 Task: Look for Airbnb properties in Villa Carlos Paz, Argentina from 2nd December, 2023 to 15th December, 2023 for 2 adults and 1 pet.1  bedroom having 1 bed and 1 bathroom. Property type can be hotel. Amenities needed are: heating. Look for 3 properties as per requirement.
Action: Mouse moved to (499, 109)
Screenshot: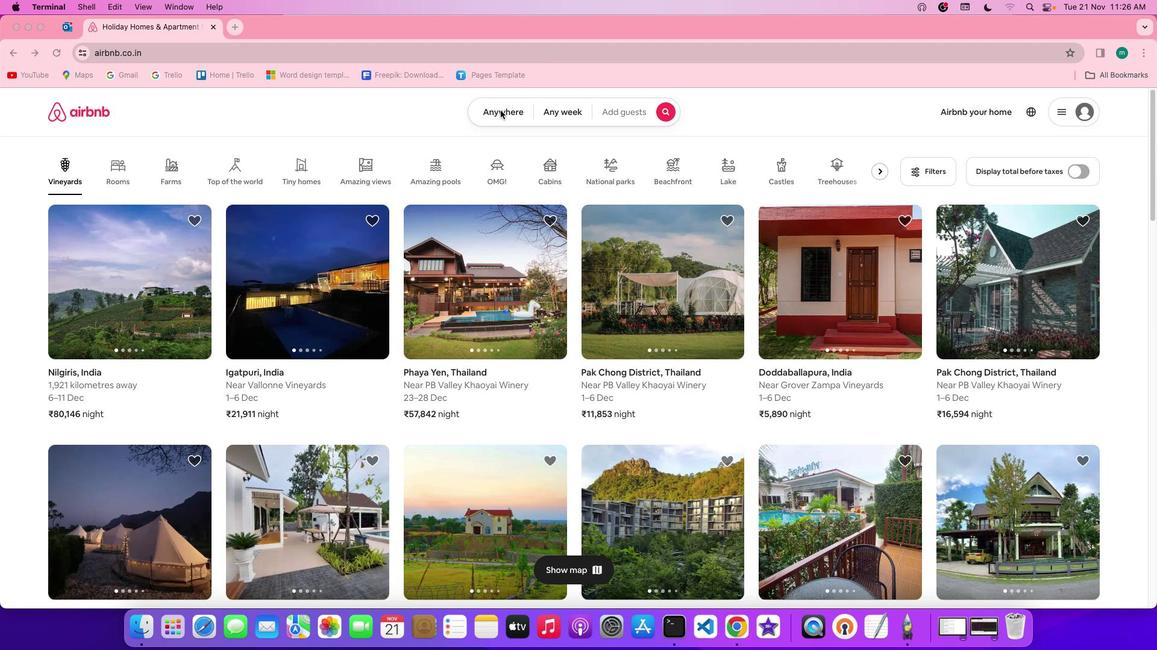 
Action: Mouse pressed left at (499, 109)
Screenshot: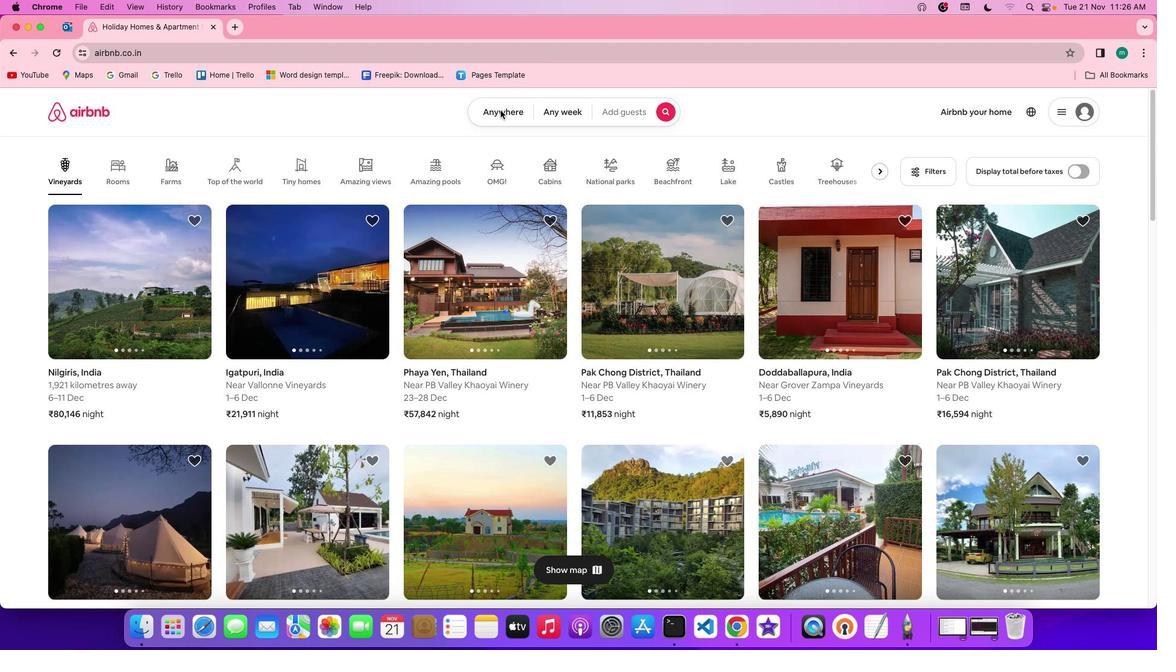 
Action: Mouse pressed left at (499, 109)
Screenshot: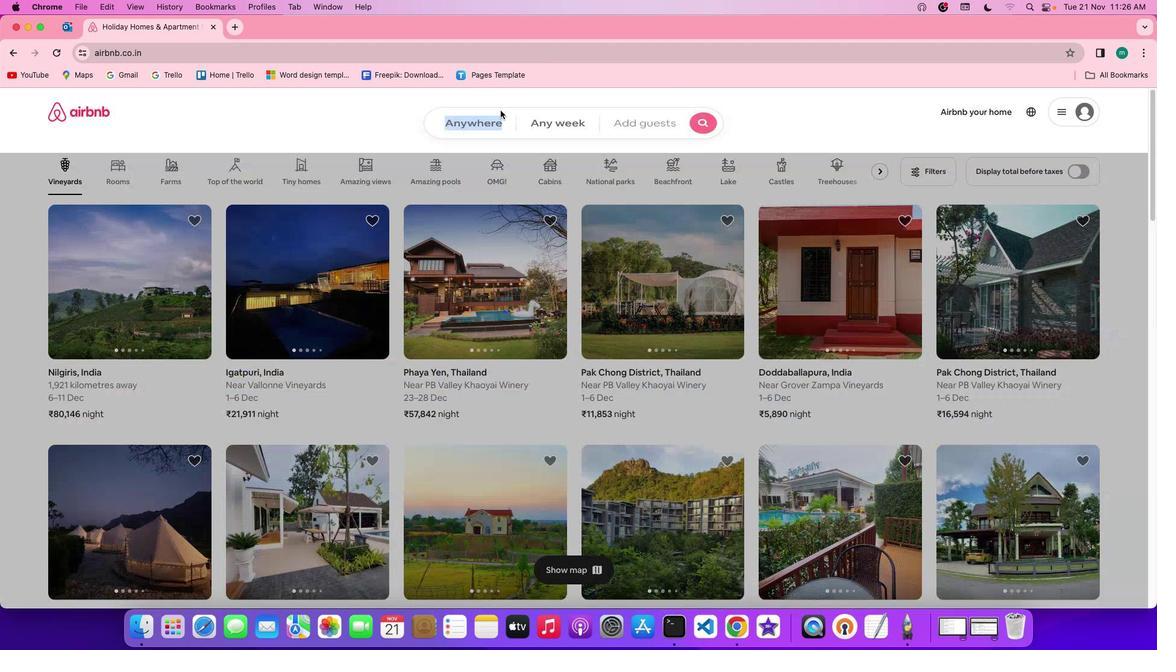
Action: Mouse moved to (400, 160)
Screenshot: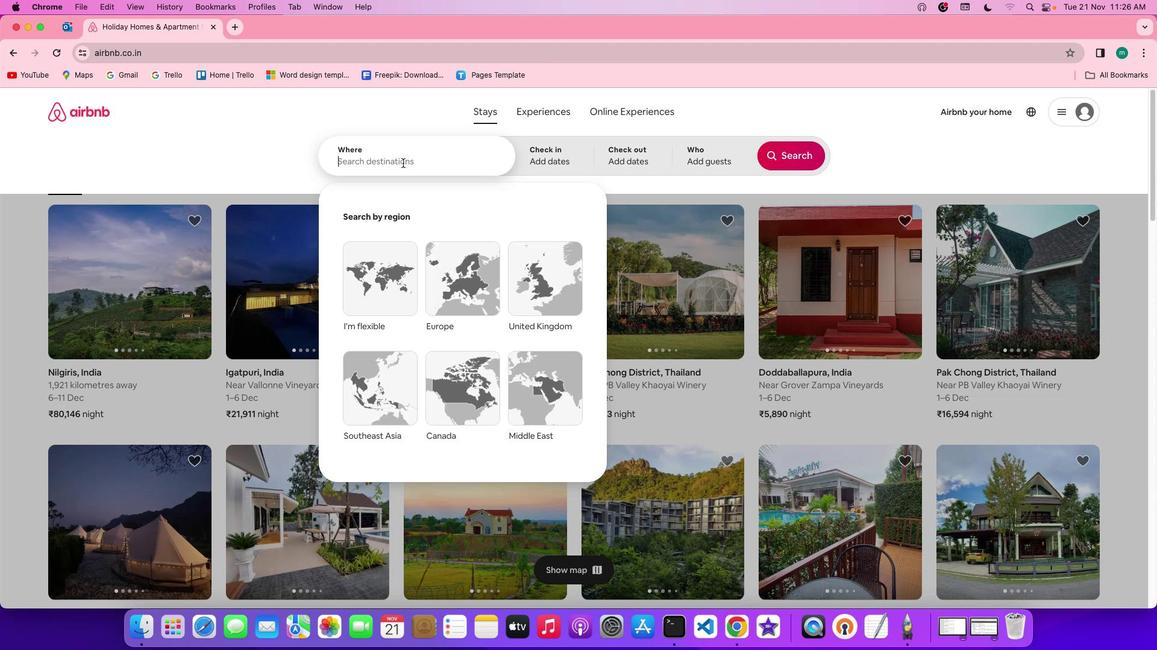 
Action: Mouse pressed left at (400, 160)
Screenshot: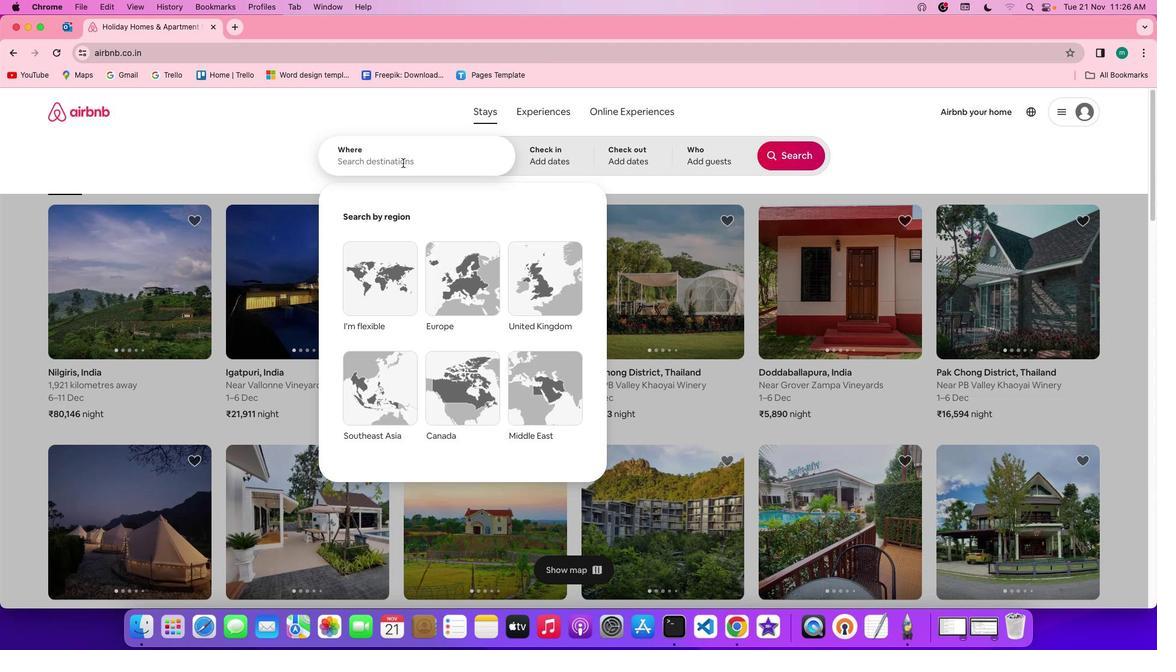 
Action: Mouse moved to (388, 153)
Screenshot: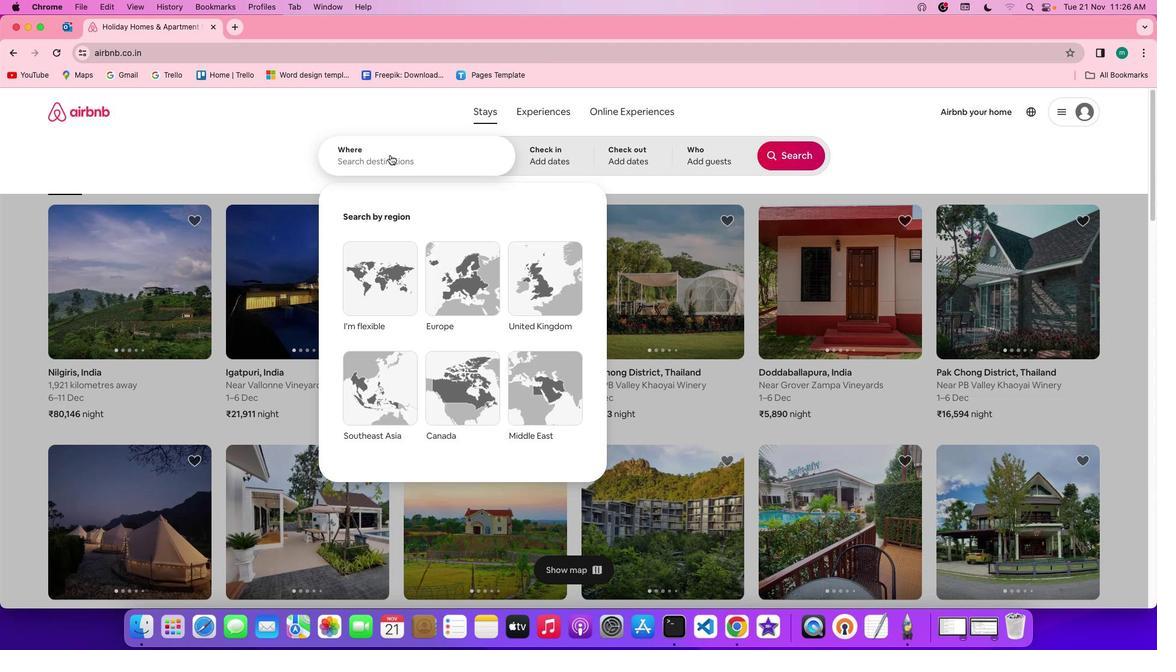 
Action: Key pressed Key.spaceKey.shift'V''i''l''l''a'Key.spaceKey.shift'c''a''r''l''o''s'Key.spaceKey.shift'p''a''z'','Key.spaceKey.shift'a''r''g''e''n''t''i''n''a'
Screenshot: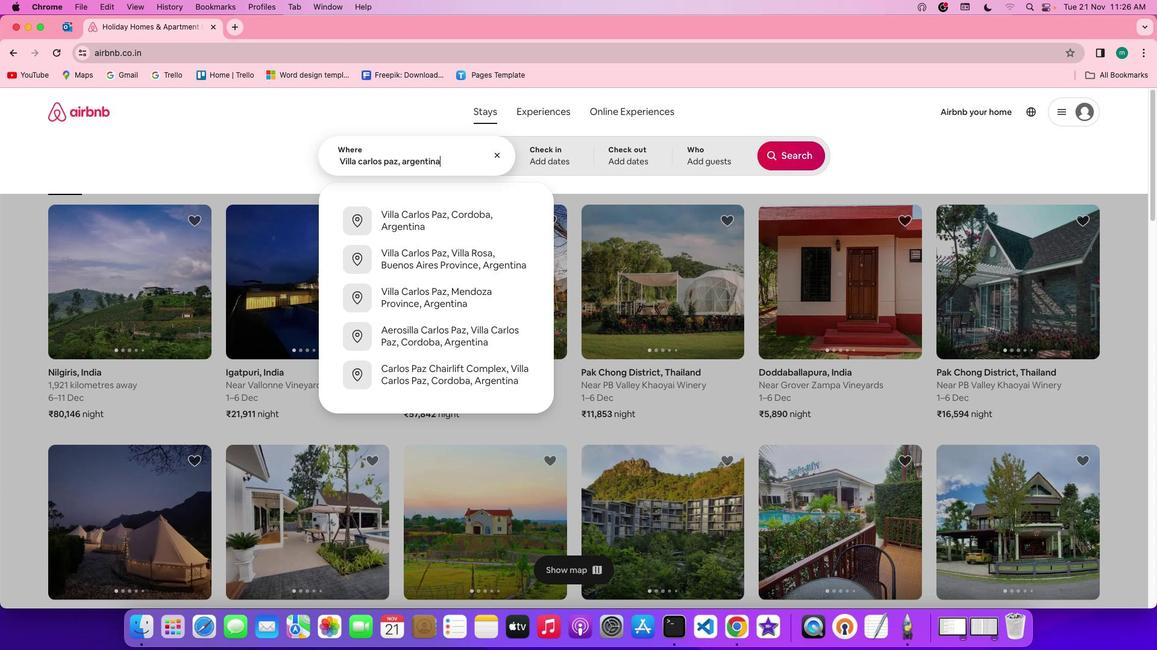 
Action: Mouse moved to (569, 151)
Screenshot: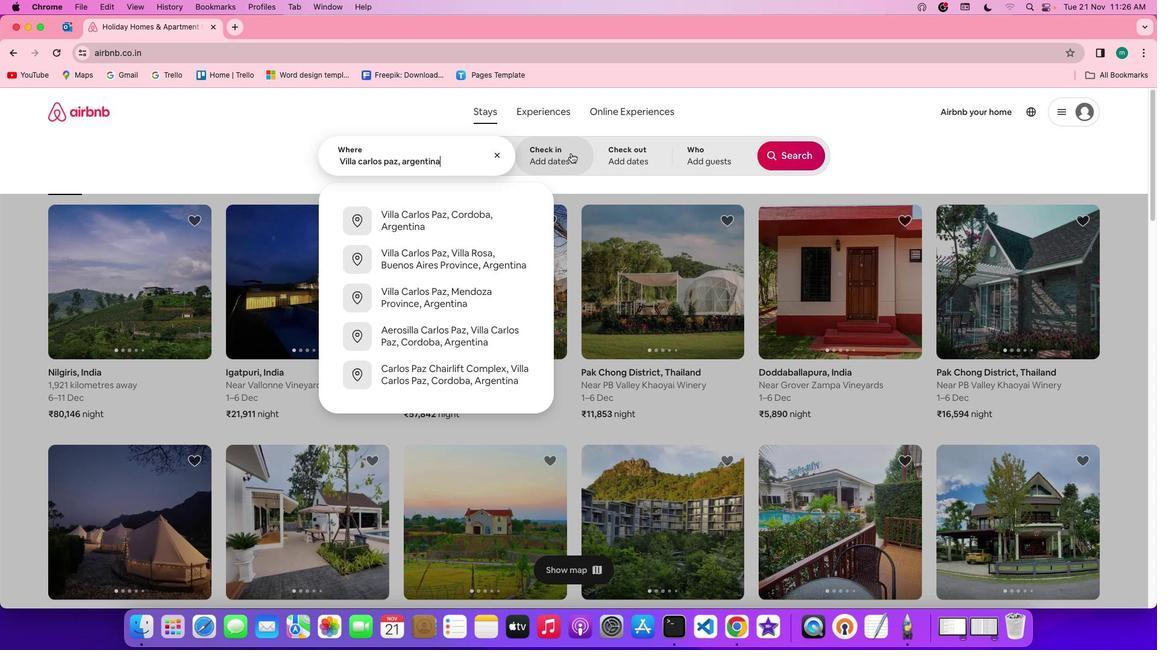
Action: Mouse pressed left at (569, 151)
Screenshot: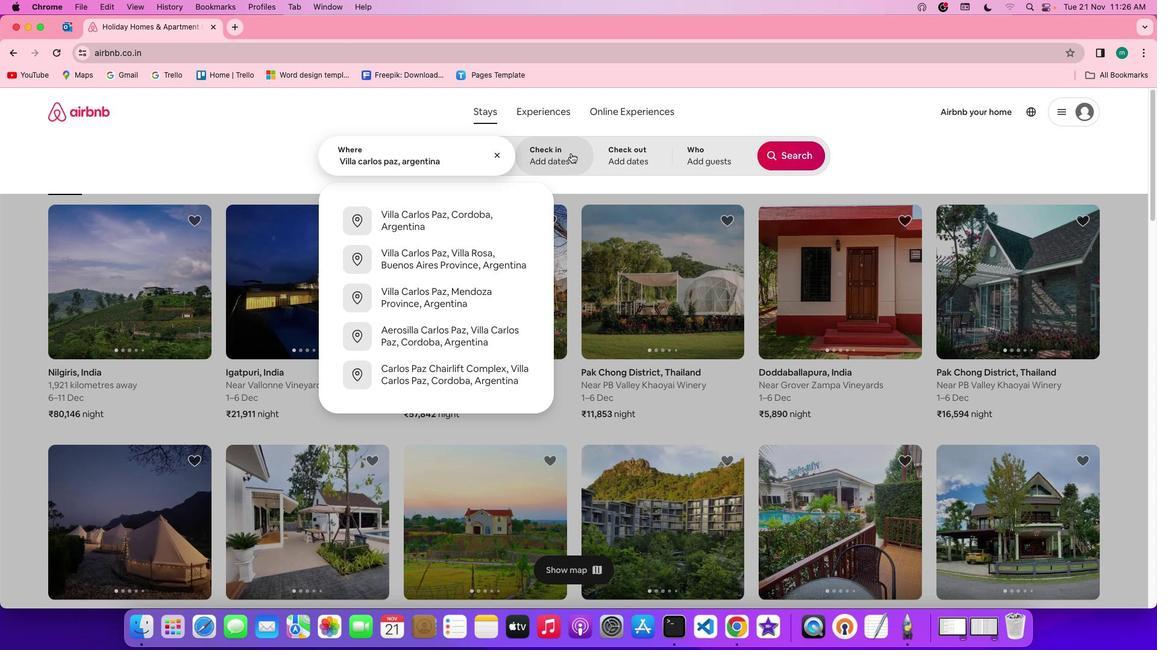 
Action: Mouse moved to (785, 297)
Screenshot: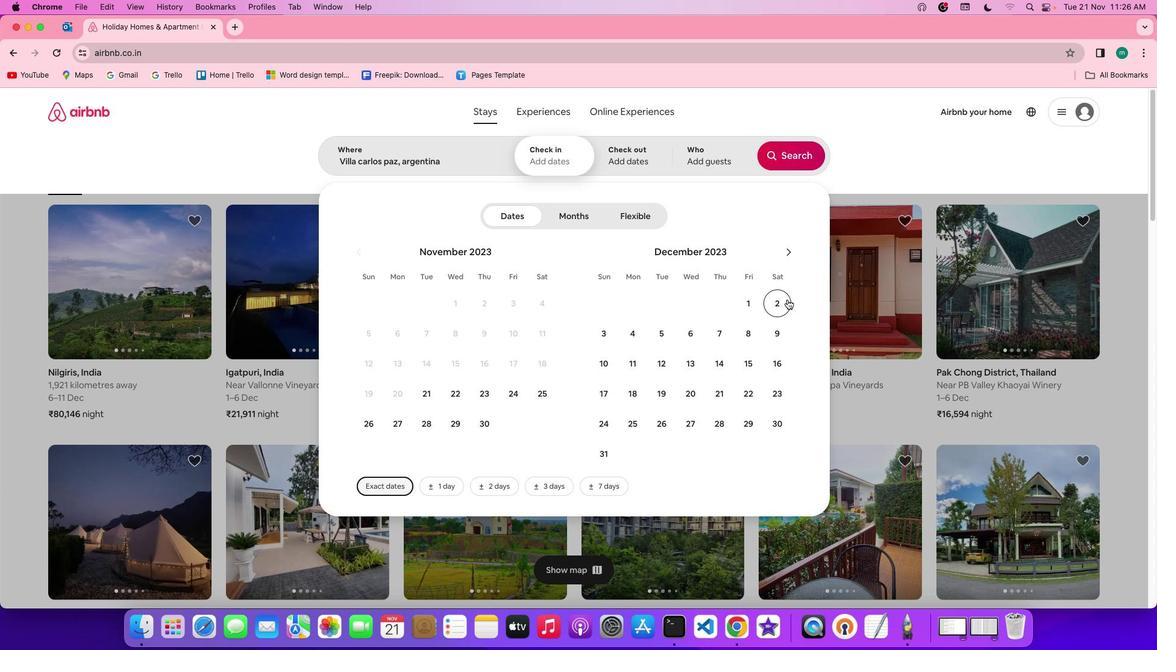 
Action: Mouse pressed left at (785, 297)
Screenshot: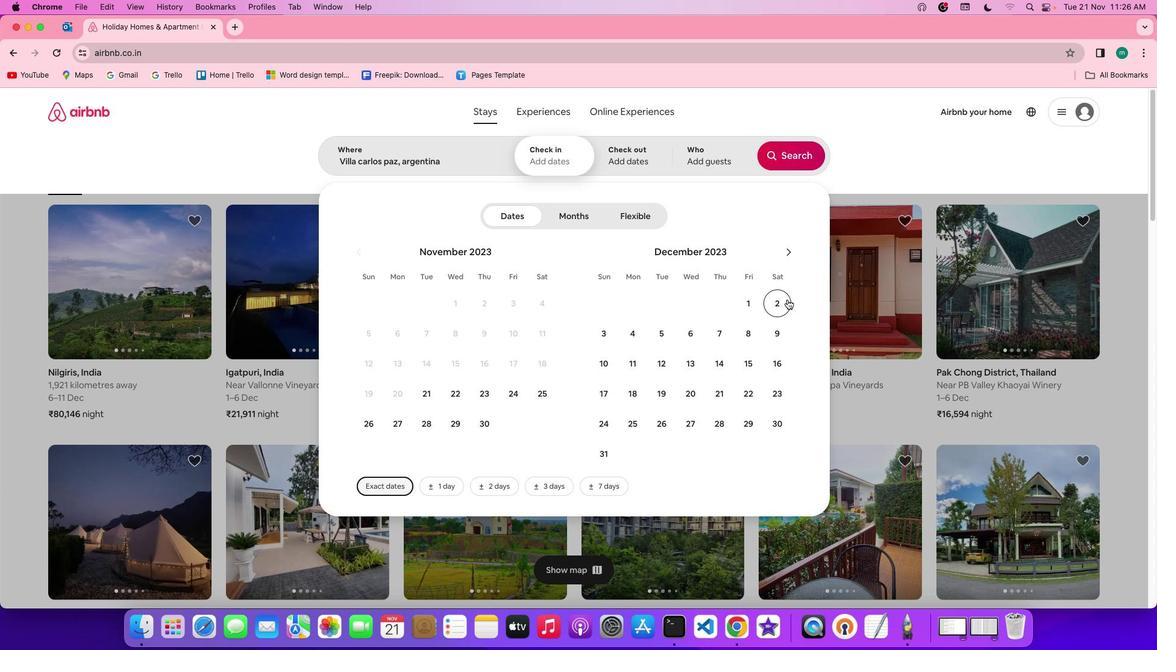 
Action: Mouse moved to (747, 352)
Screenshot: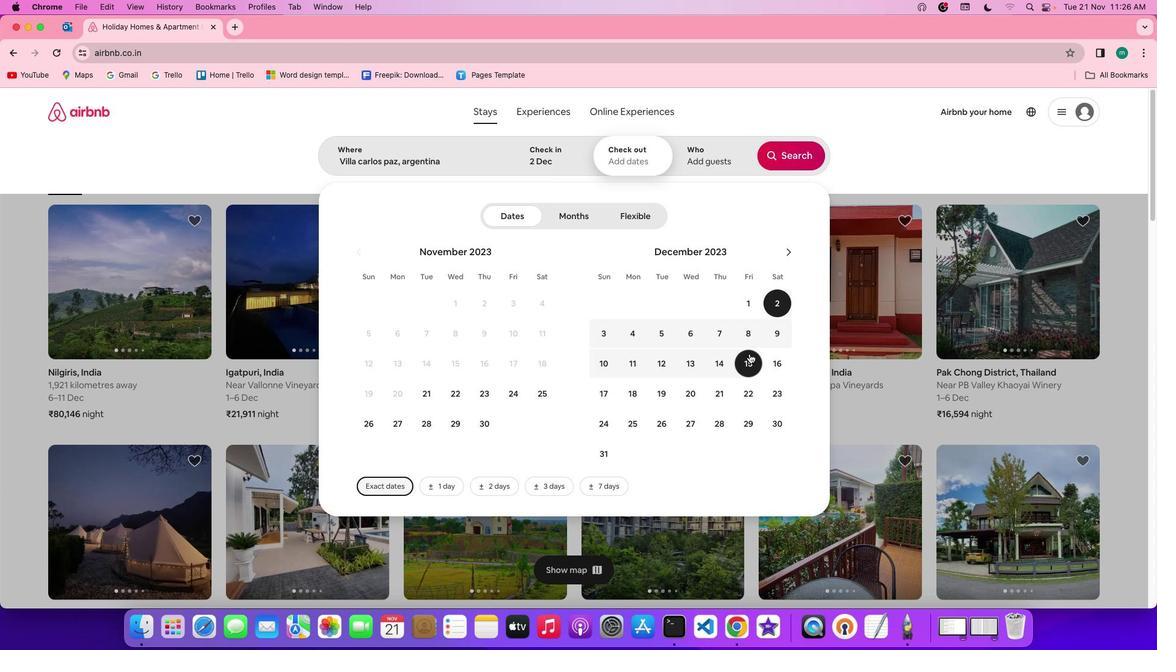
Action: Mouse pressed left at (747, 352)
Screenshot: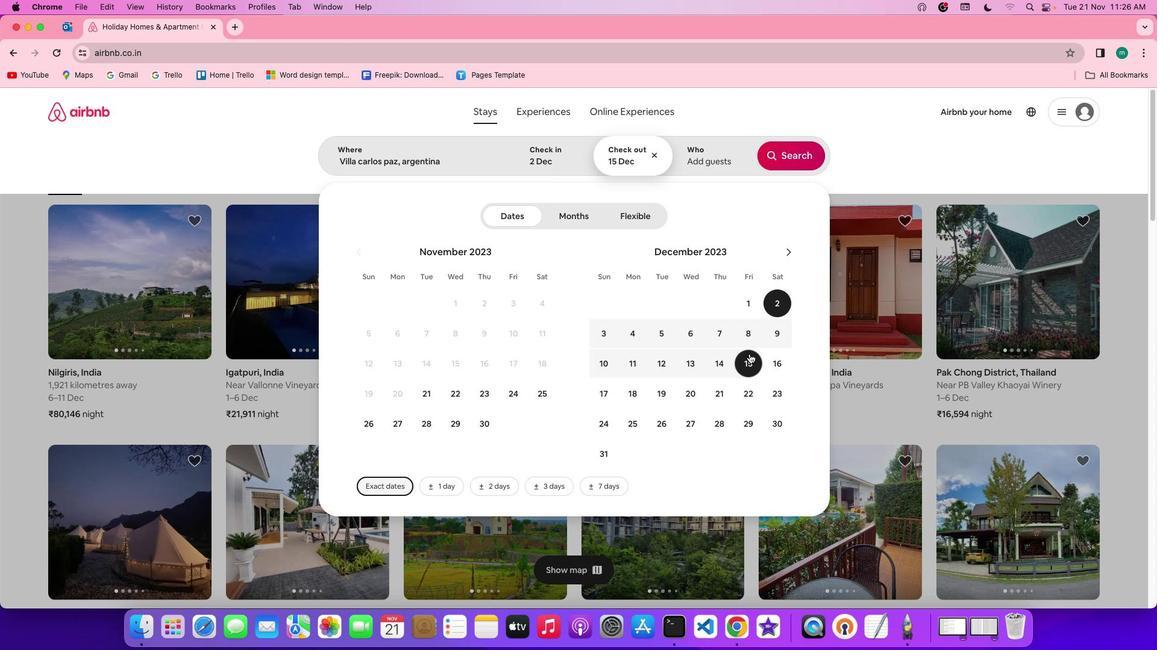 
Action: Mouse moved to (714, 163)
Screenshot: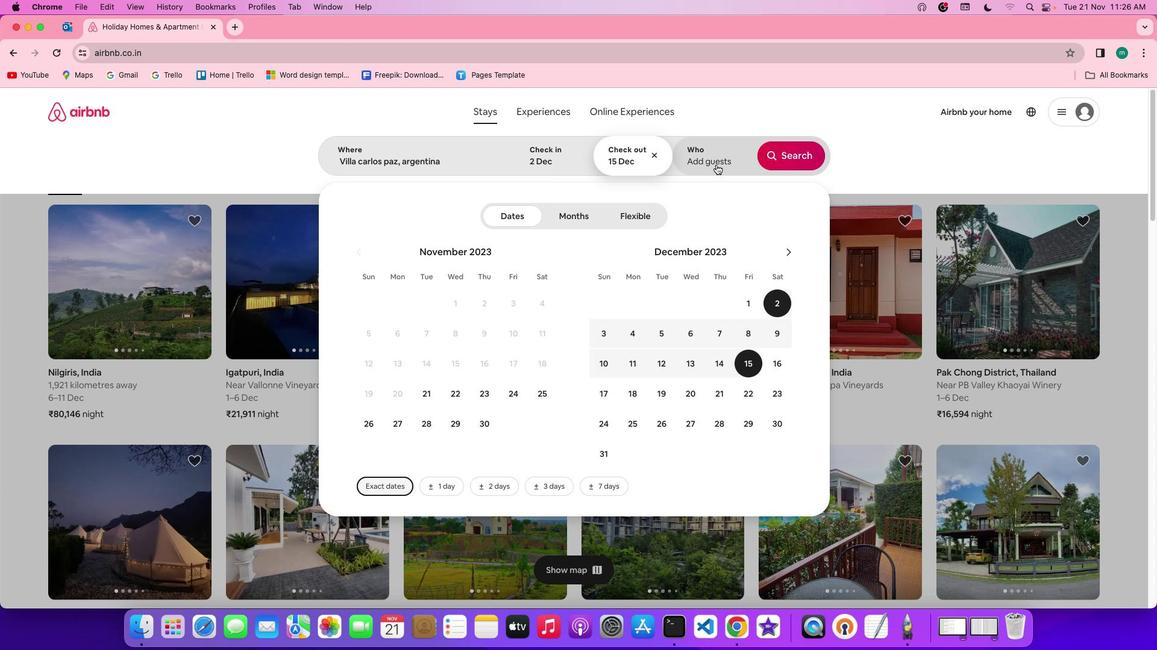 
Action: Mouse pressed left at (714, 163)
Screenshot: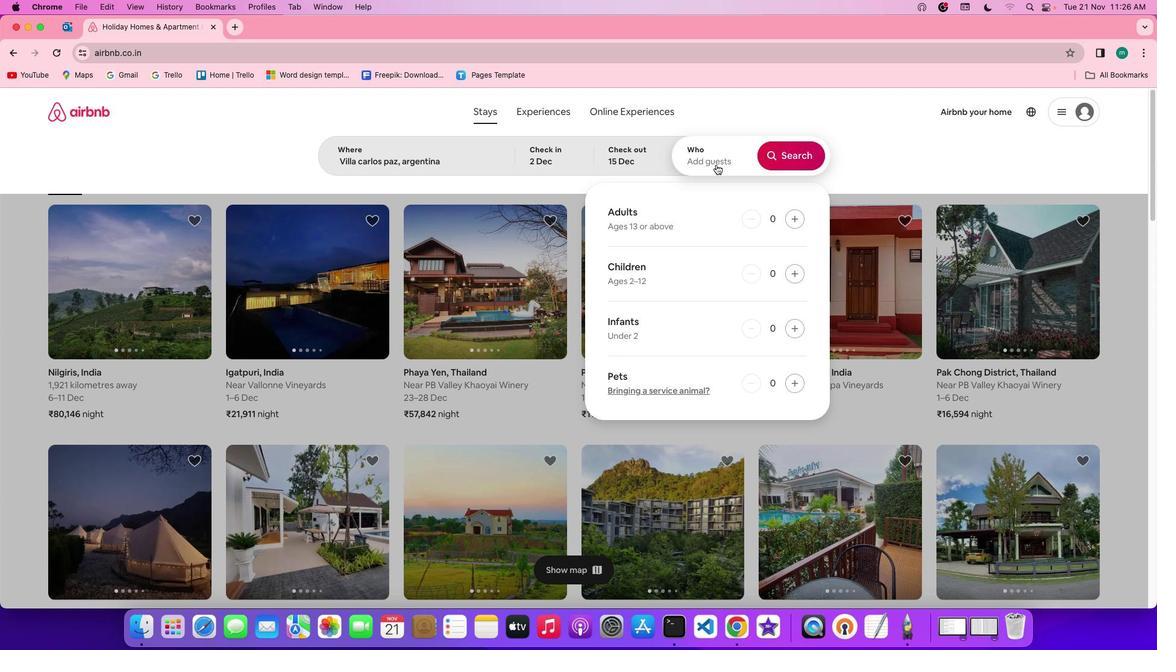 
Action: Mouse moved to (788, 216)
Screenshot: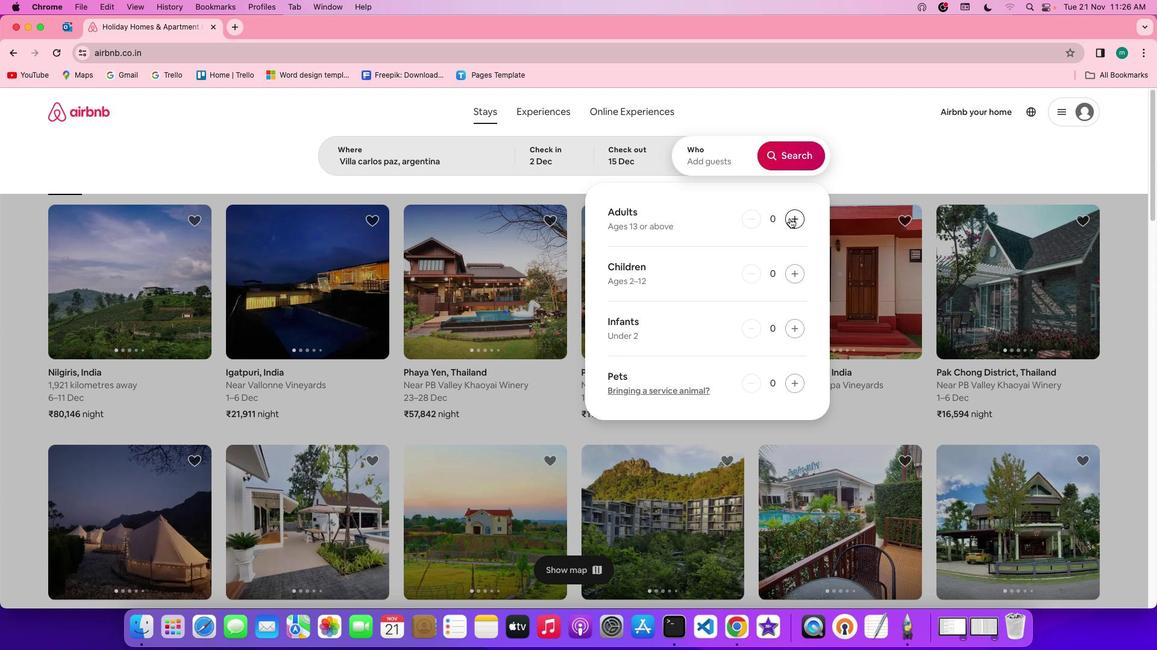 
Action: Mouse pressed left at (788, 216)
Screenshot: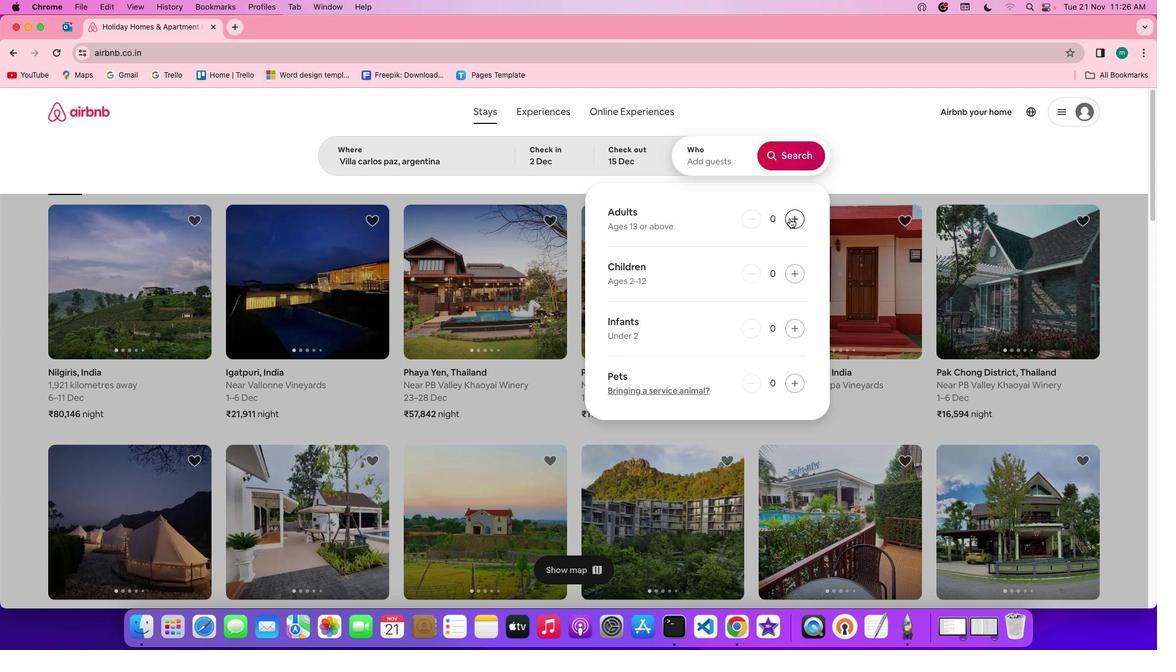 
Action: Mouse pressed left at (788, 216)
Screenshot: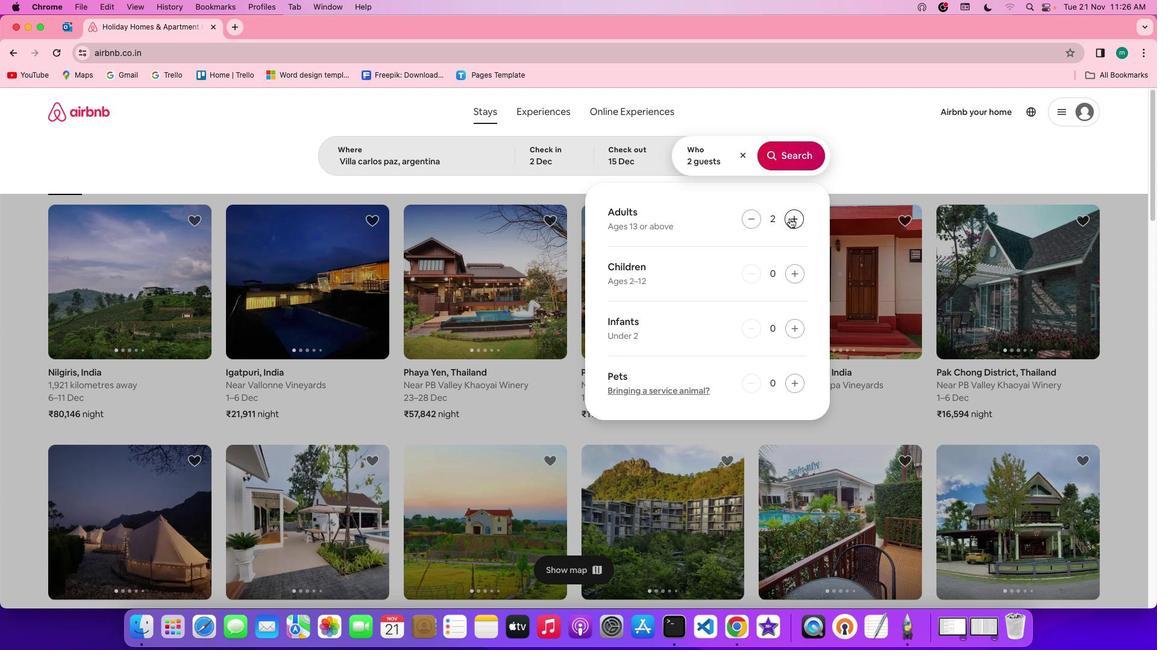 
Action: Mouse moved to (791, 382)
Screenshot: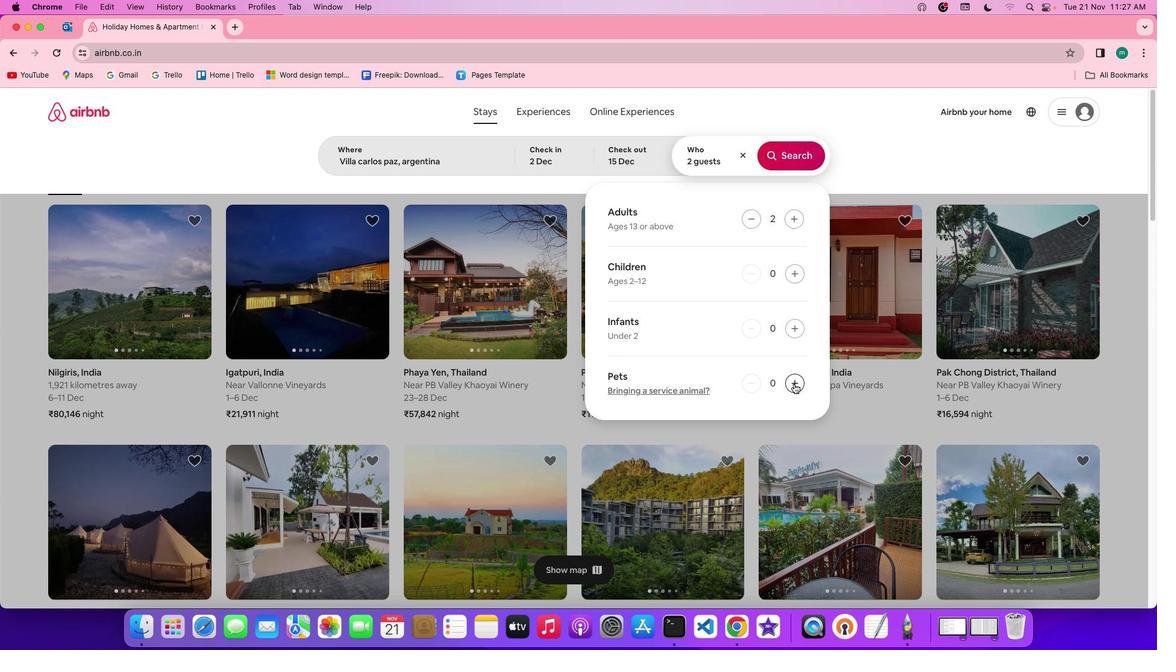 
Action: Mouse pressed left at (791, 382)
Screenshot: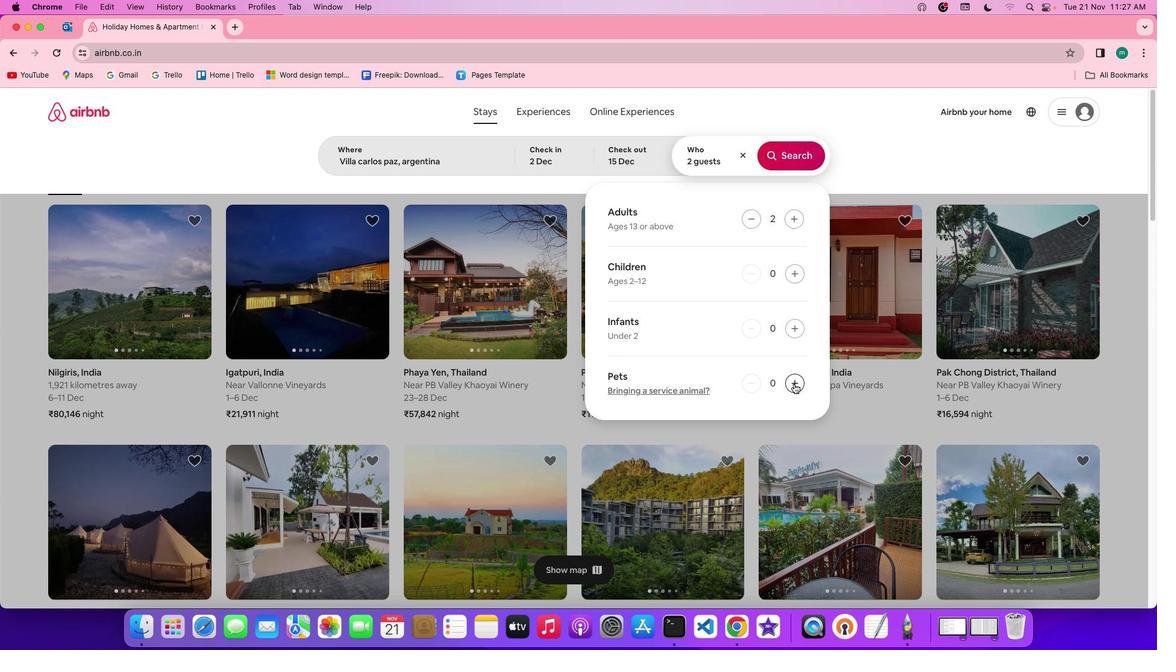 
Action: Mouse moved to (791, 151)
Screenshot: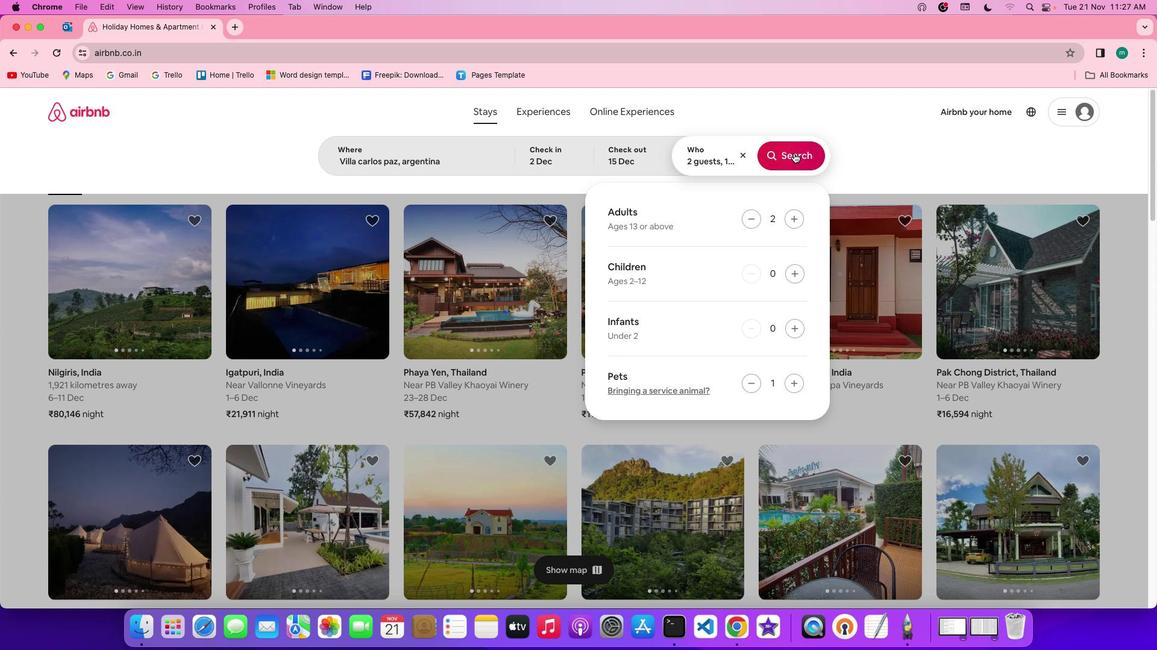 
Action: Mouse pressed left at (791, 151)
Screenshot: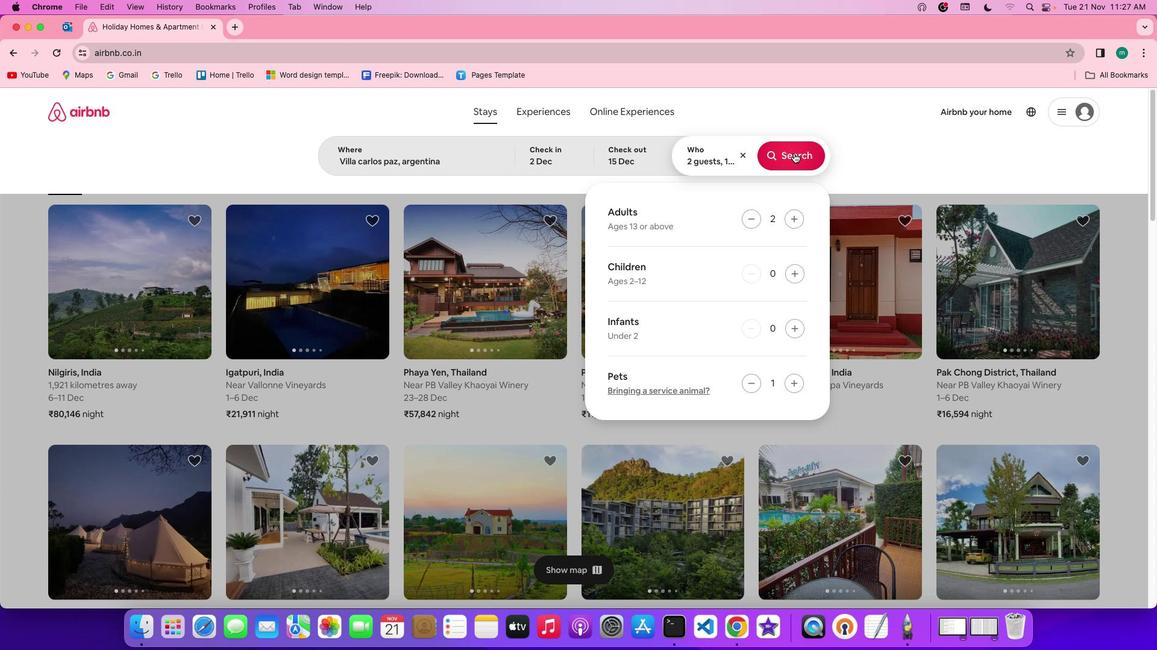 
Action: Mouse moved to (947, 163)
Screenshot: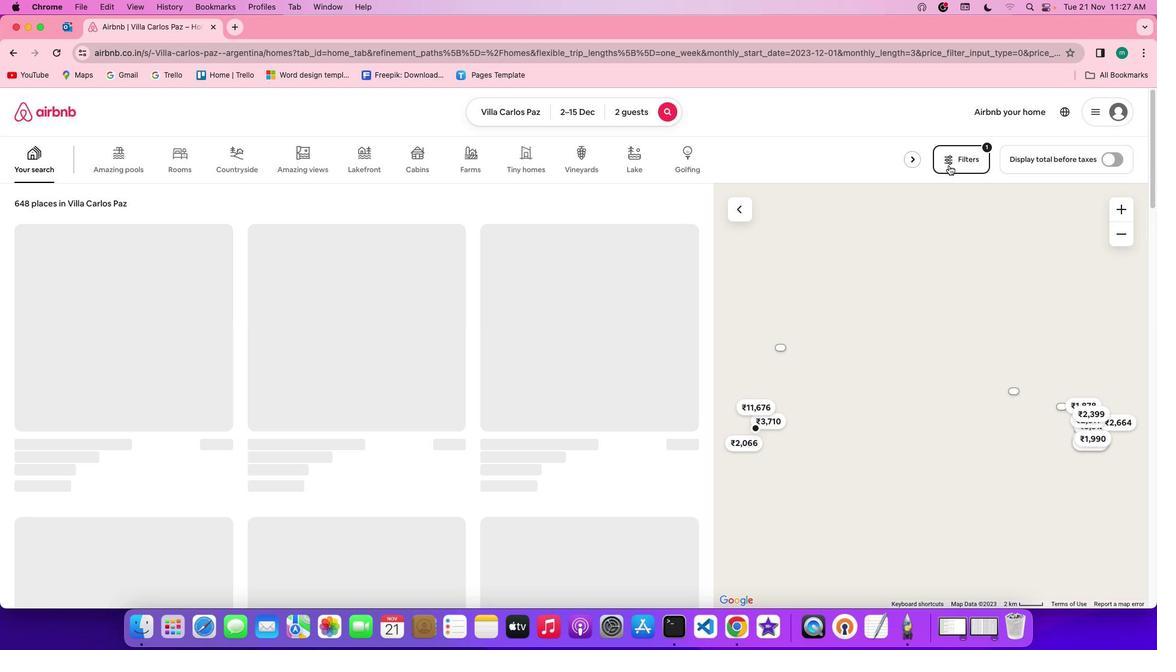
Action: Mouse pressed left at (947, 163)
Screenshot: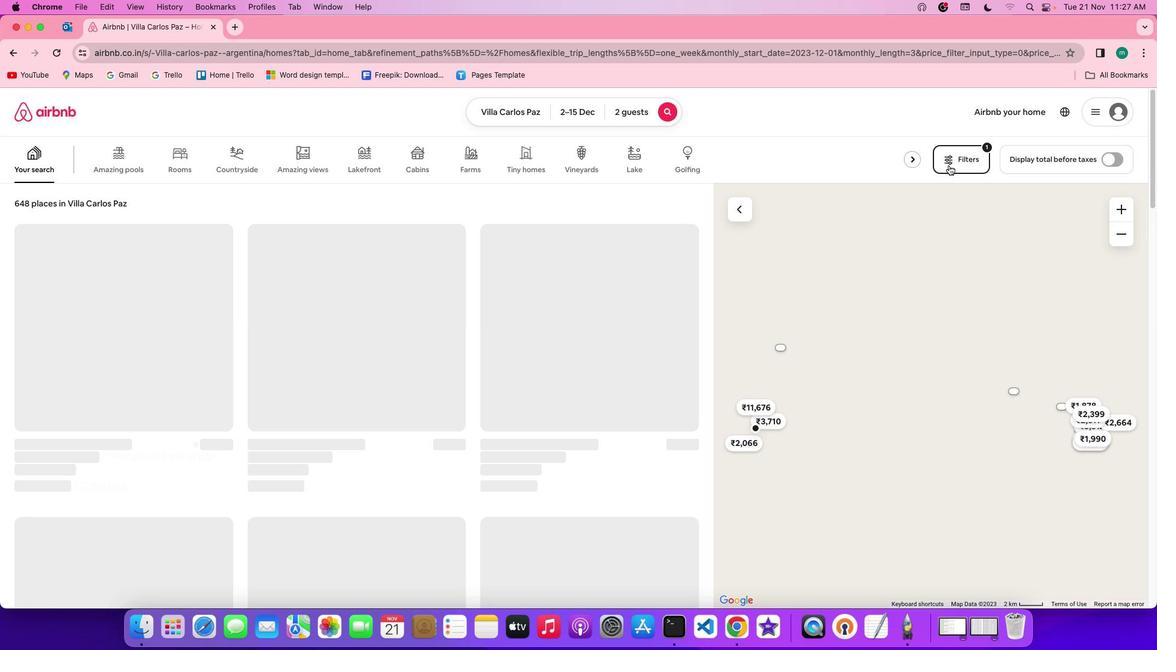 
Action: Mouse moved to (549, 349)
Screenshot: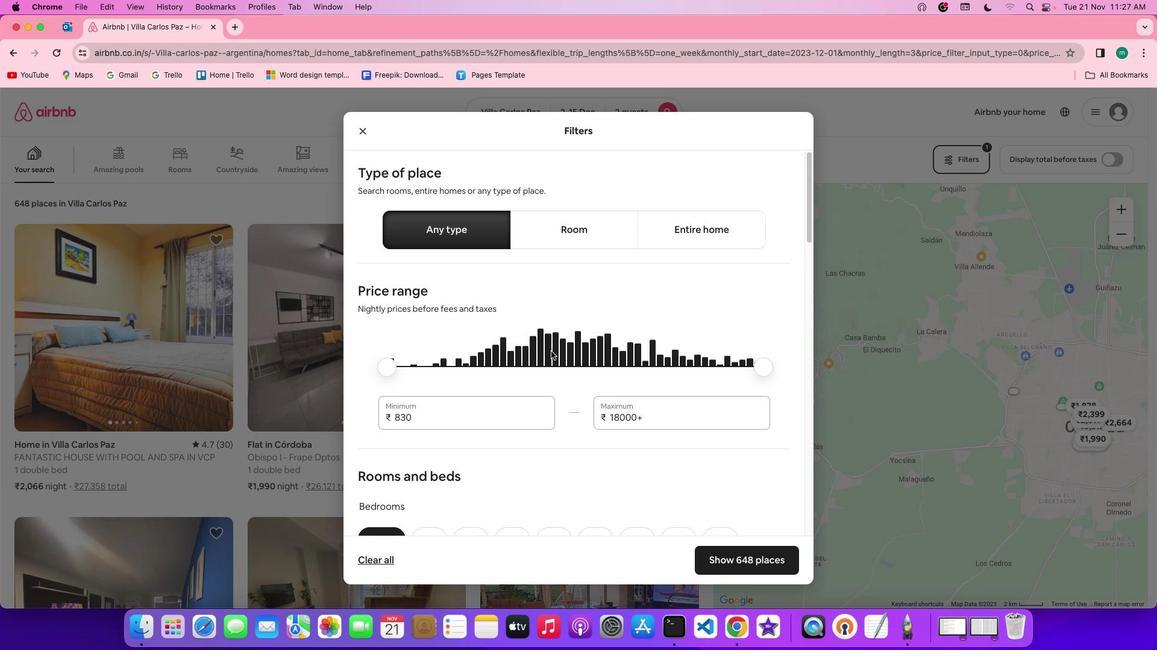 
Action: Mouse scrolled (549, 349) with delta (-1, -1)
Screenshot: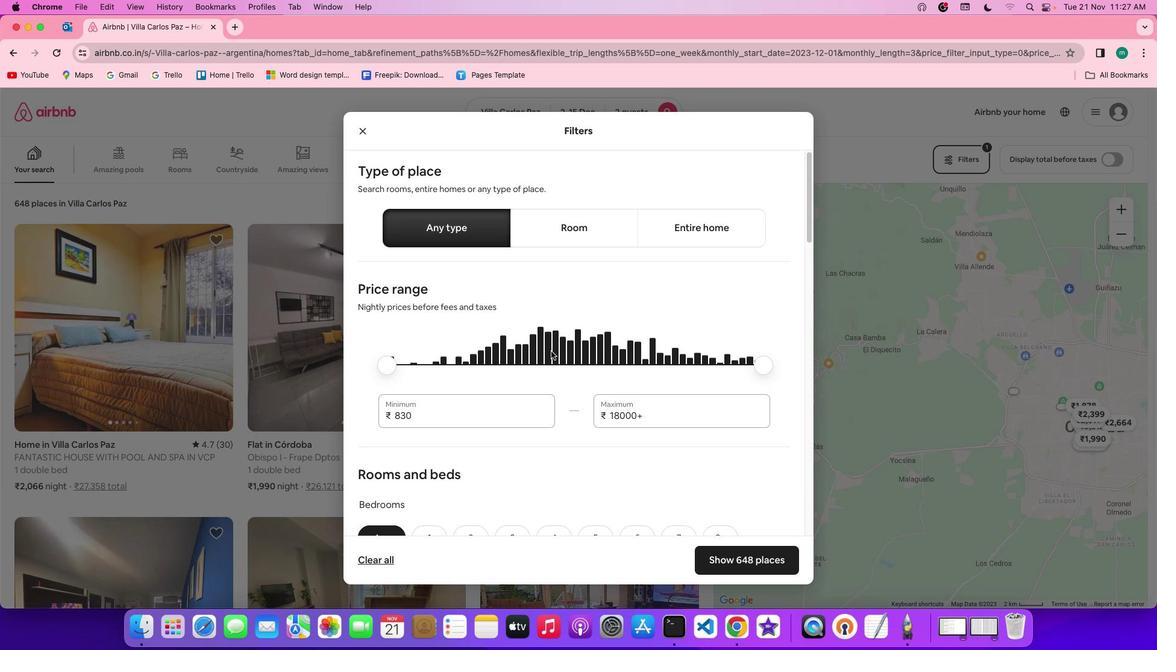 
Action: Mouse scrolled (549, 349) with delta (-1, -1)
Screenshot: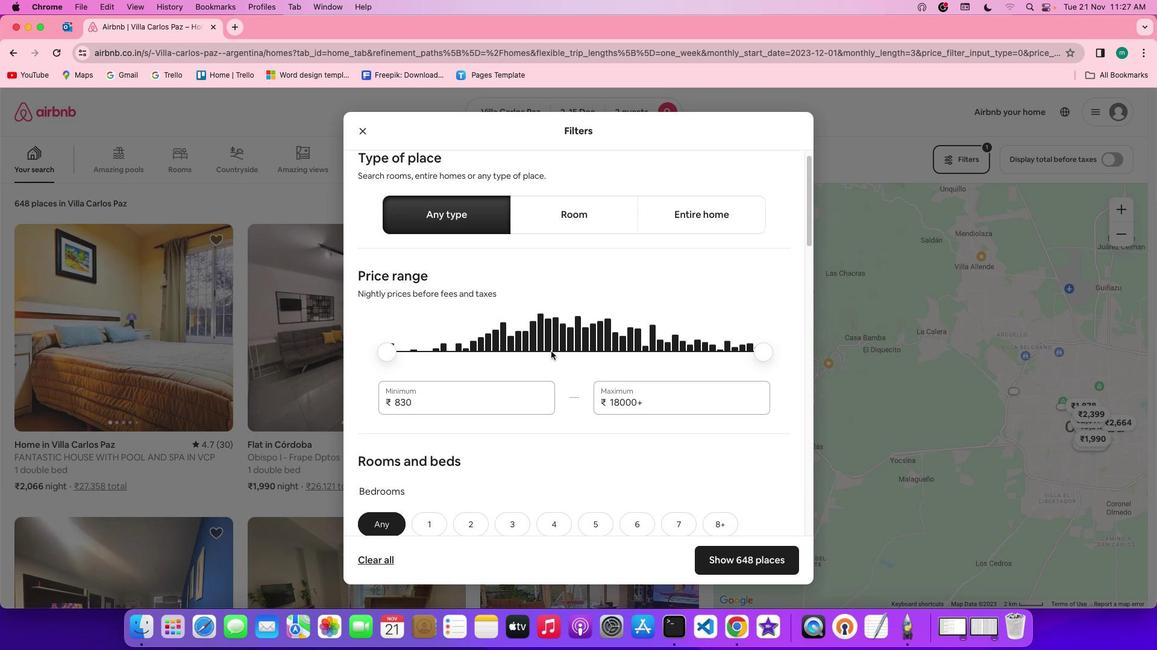 
Action: Mouse scrolled (549, 349) with delta (-1, -1)
Screenshot: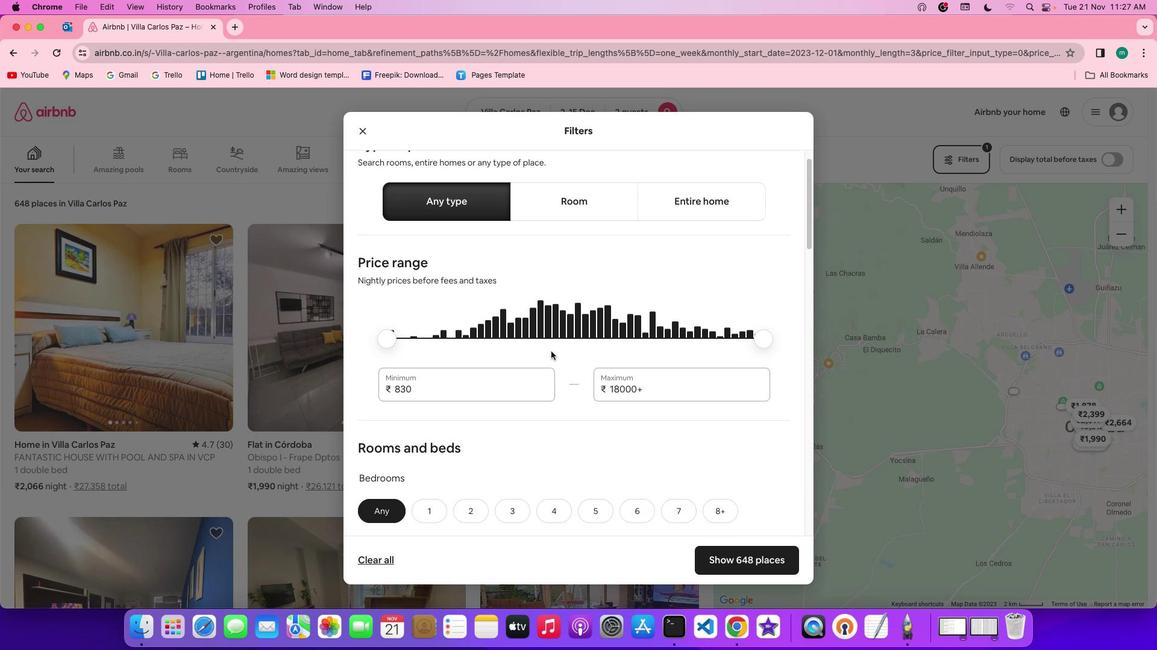 
Action: Mouse moved to (547, 348)
Screenshot: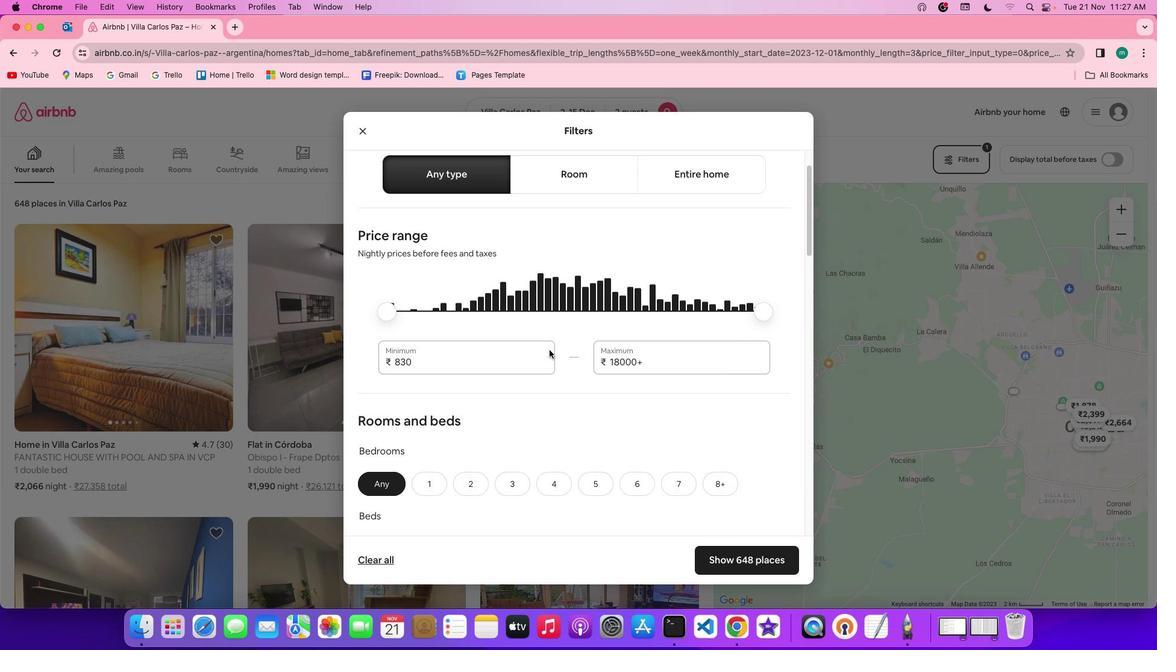 
Action: Mouse scrolled (547, 348) with delta (-1, -1)
Screenshot: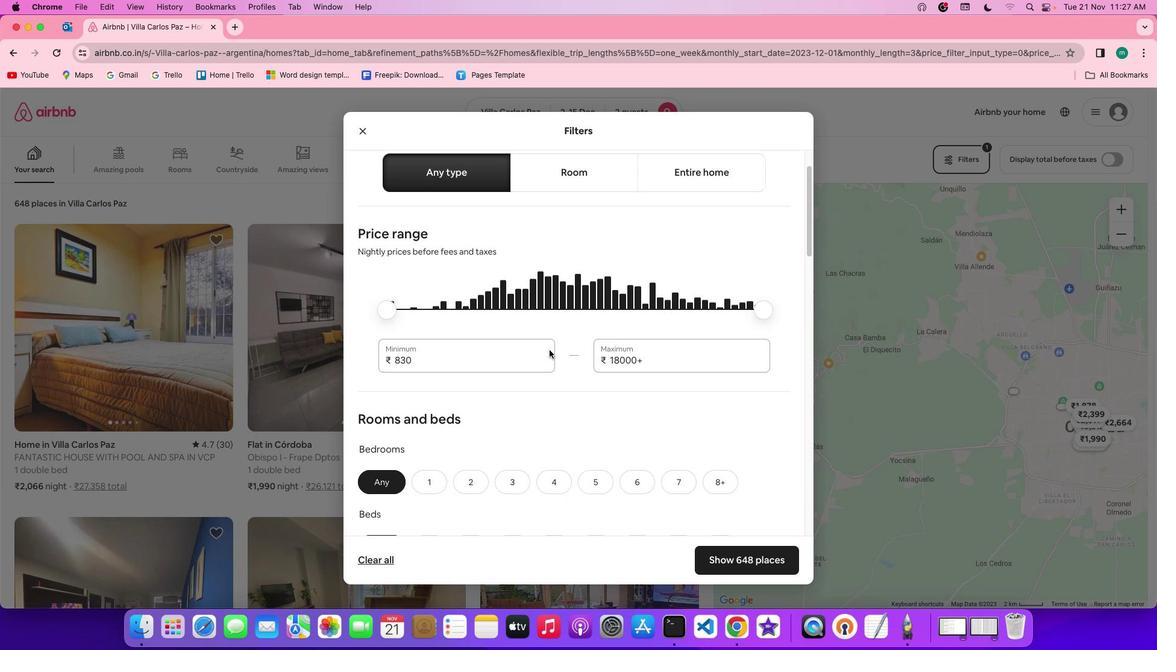 
Action: Mouse scrolled (547, 348) with delta (-1, -1)
Screenshot: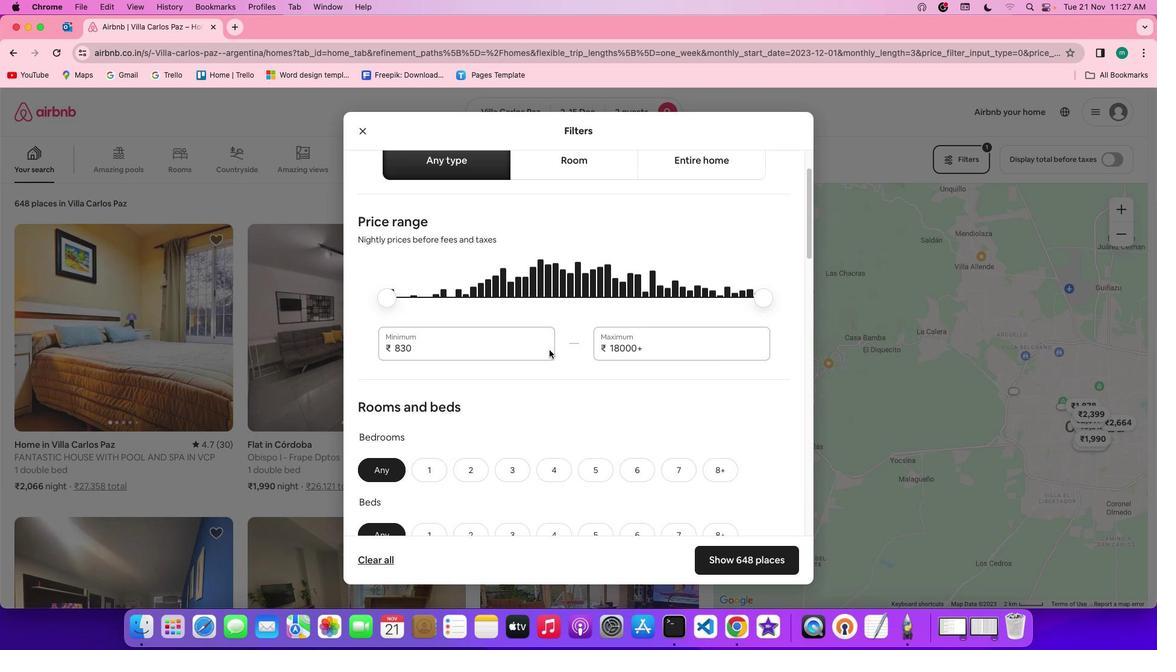 
Action: Mouse scrolled (547, 348) with delta (-1, -2)
Screenshot: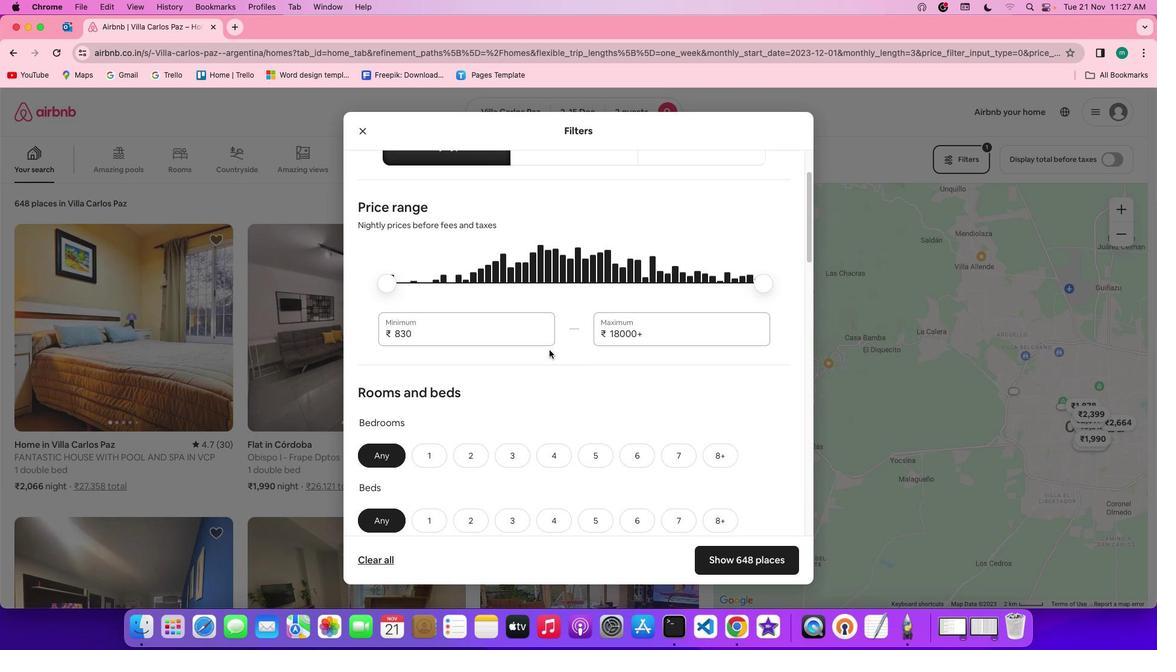 
Action: Mouse scrolled (547, 348) with delta (-1, -2)
Screenshot: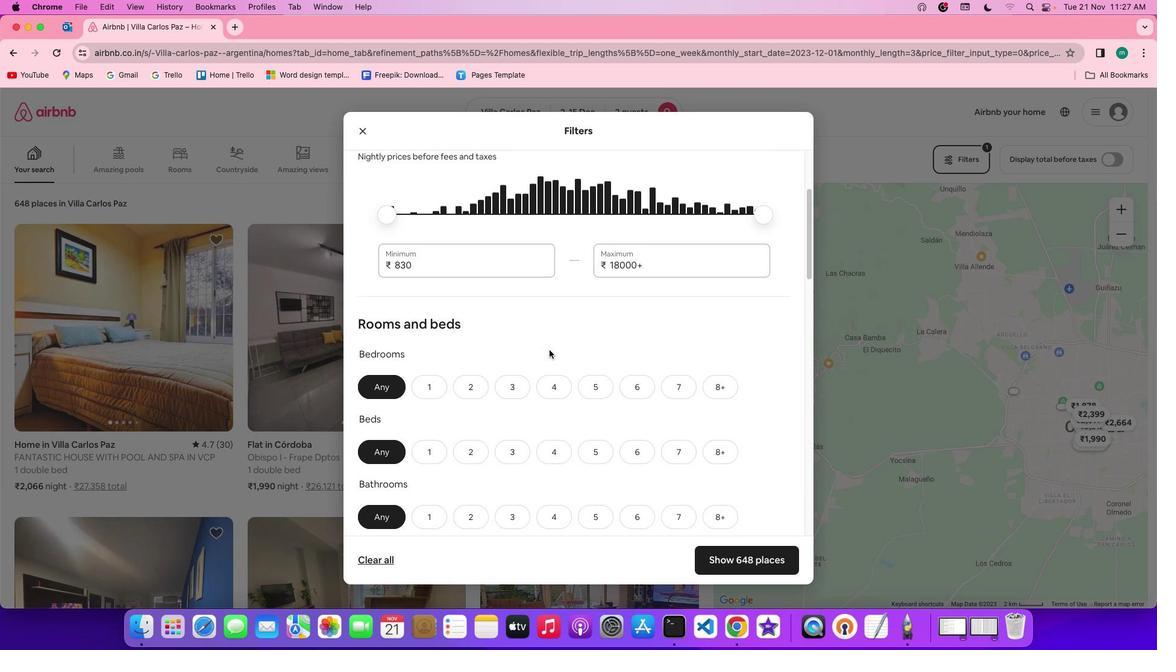 
Action: Mouse moved to (547, 348)
Screenshot: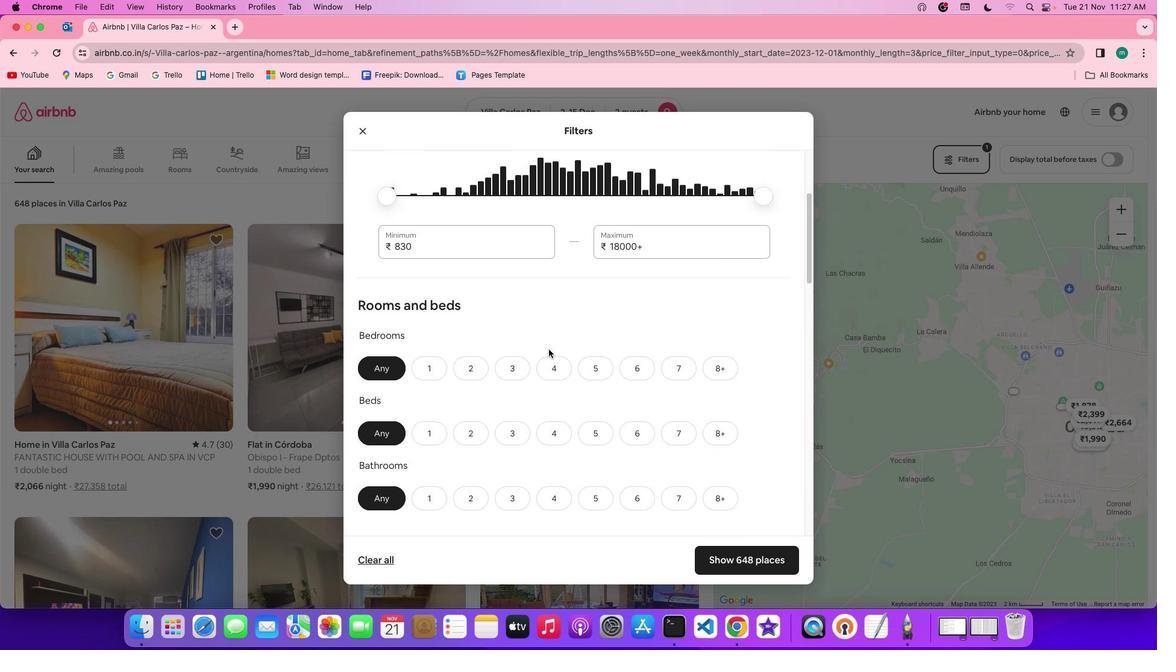 
Action: Mouse scrolled (547, 348) with delta (-1, -1)
Screenshot: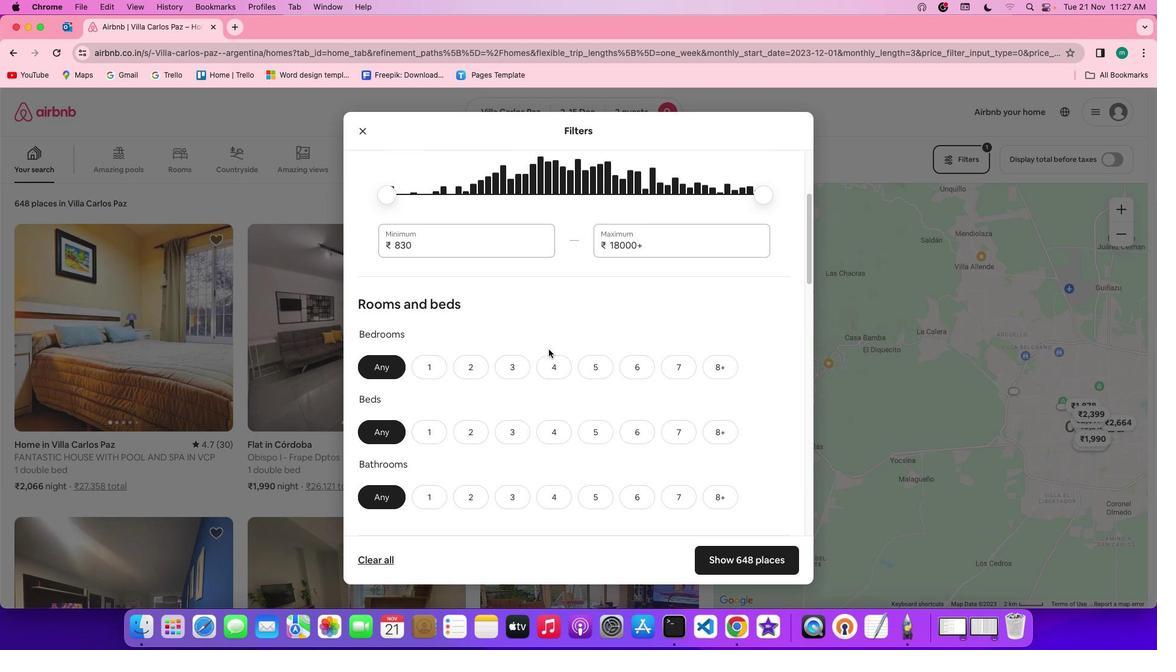 
Action: Mouse scrolled (547, 348) with delta (-1, -1)
Screenshot: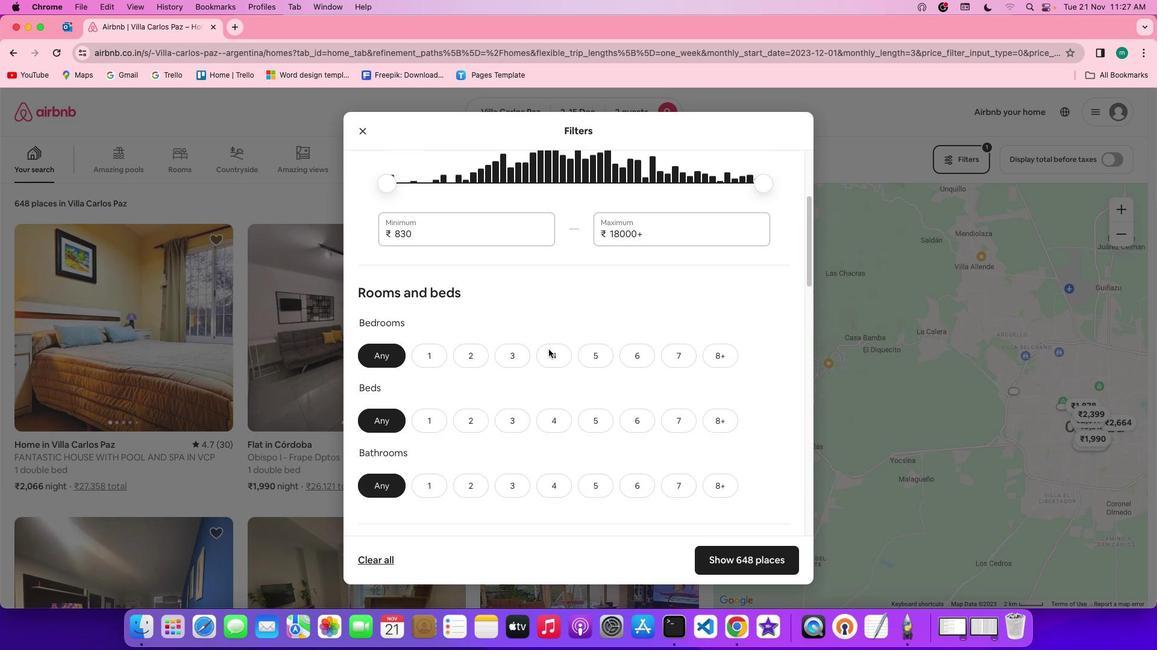 
Action: Mouse scrolled (547, 348) with delta (-1, -1)
Screenshot: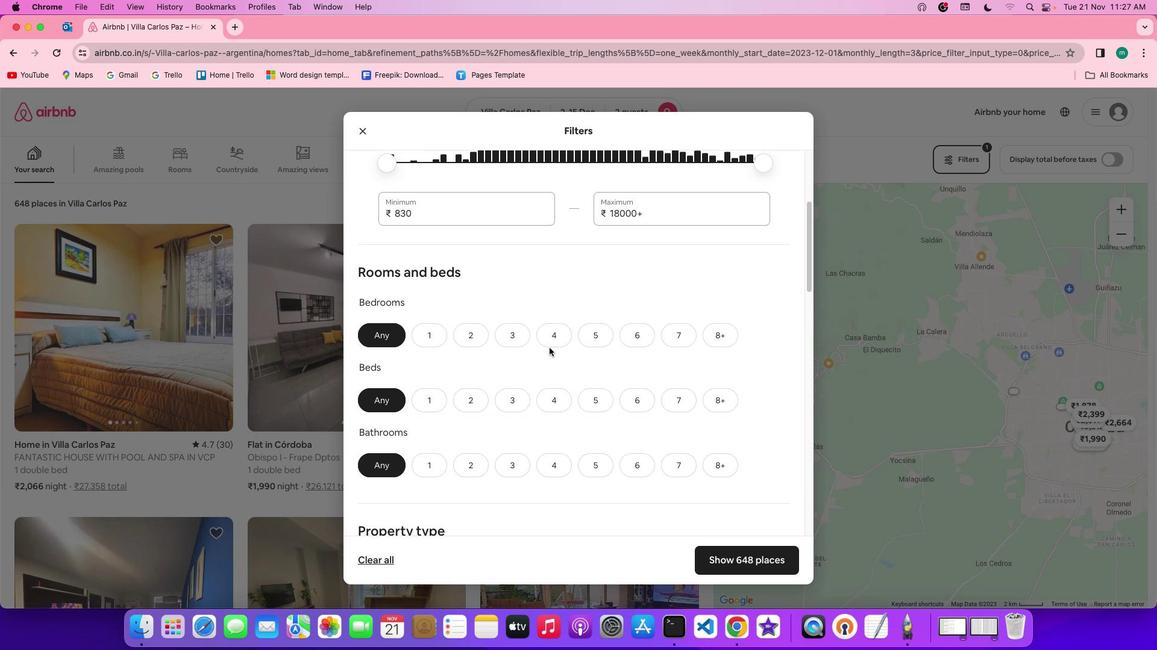 
Action: Mouse moved to (428, 320)
Screenshot: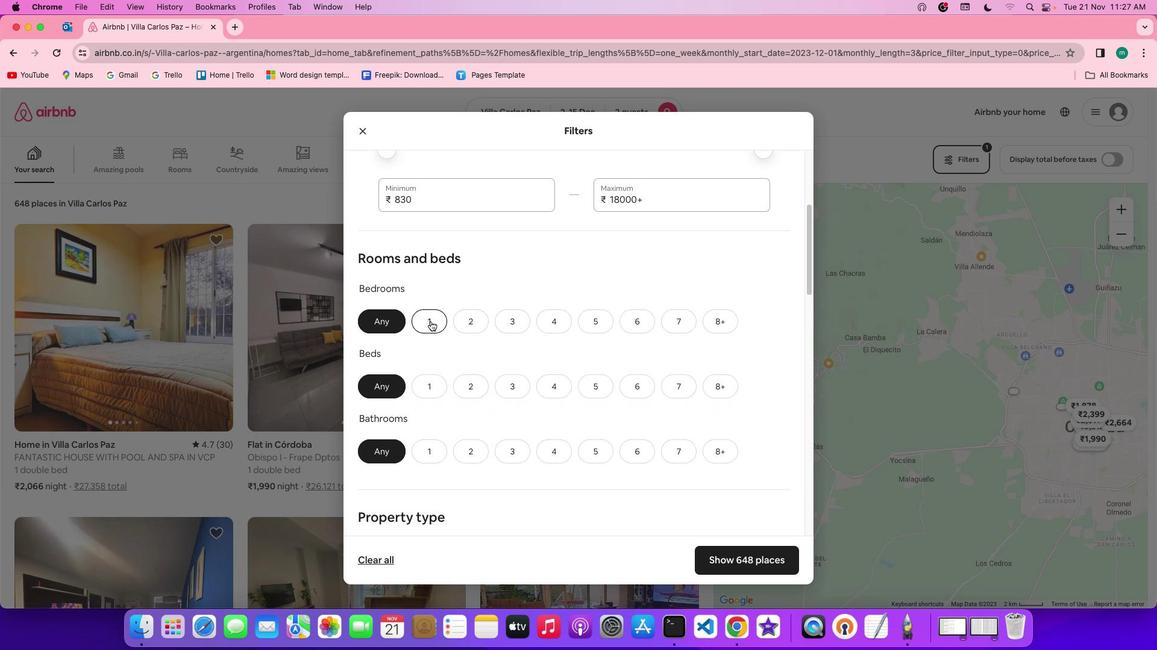 
Action: Mouse pressed left at (428, 320)
Screenshot: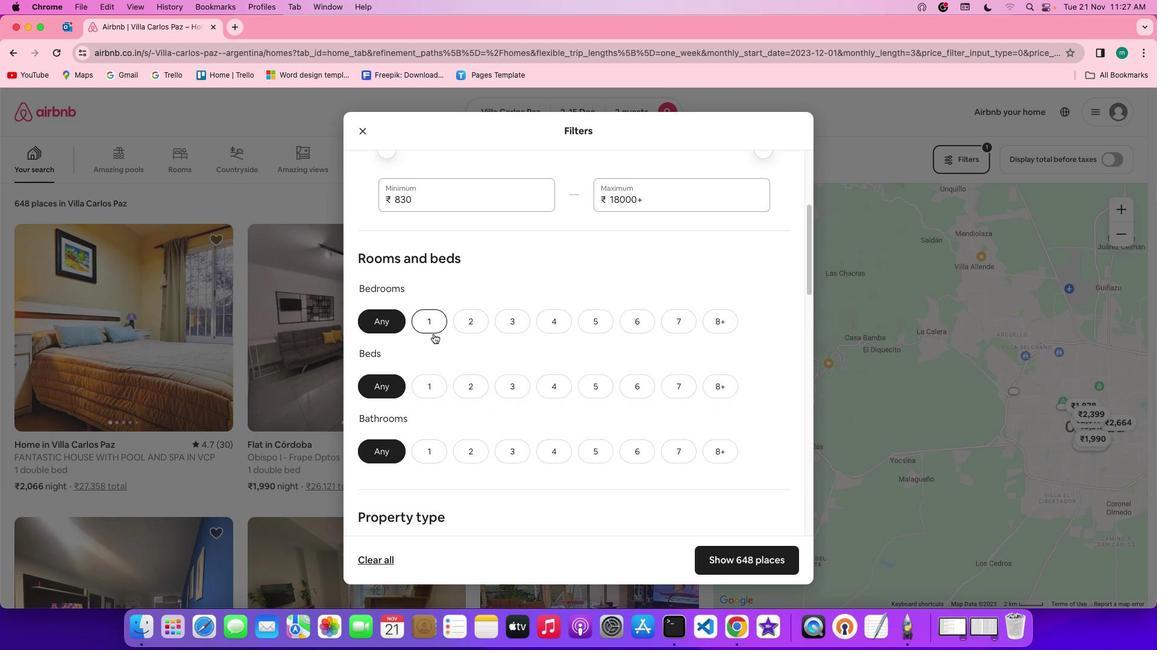 
Action: Mouse moved to (429, 395)
Screenshot: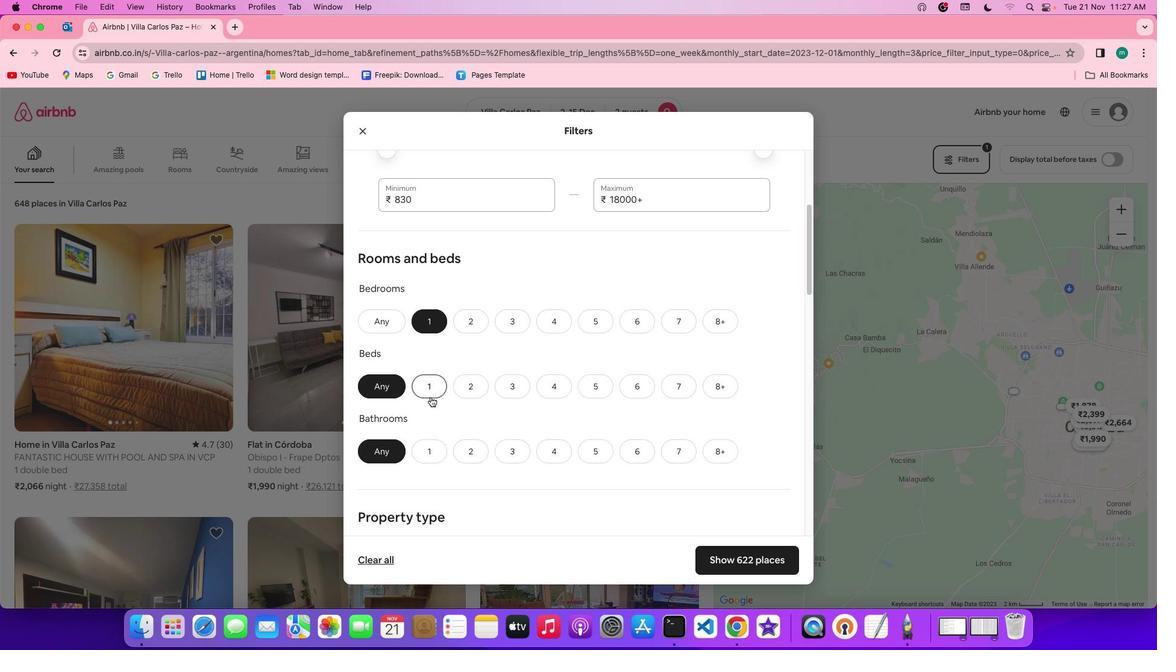 
Action: Mouse pressed left at (429, 395)
Screenshot: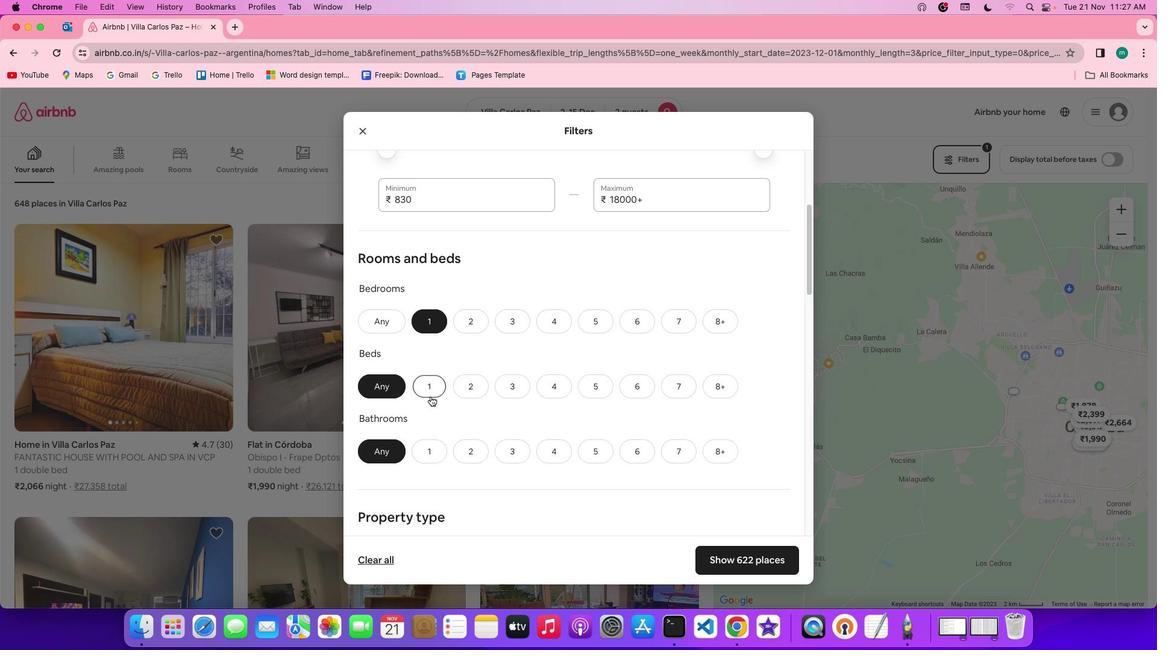 
Action: Mouse moved to (435, 456)
Screenshot: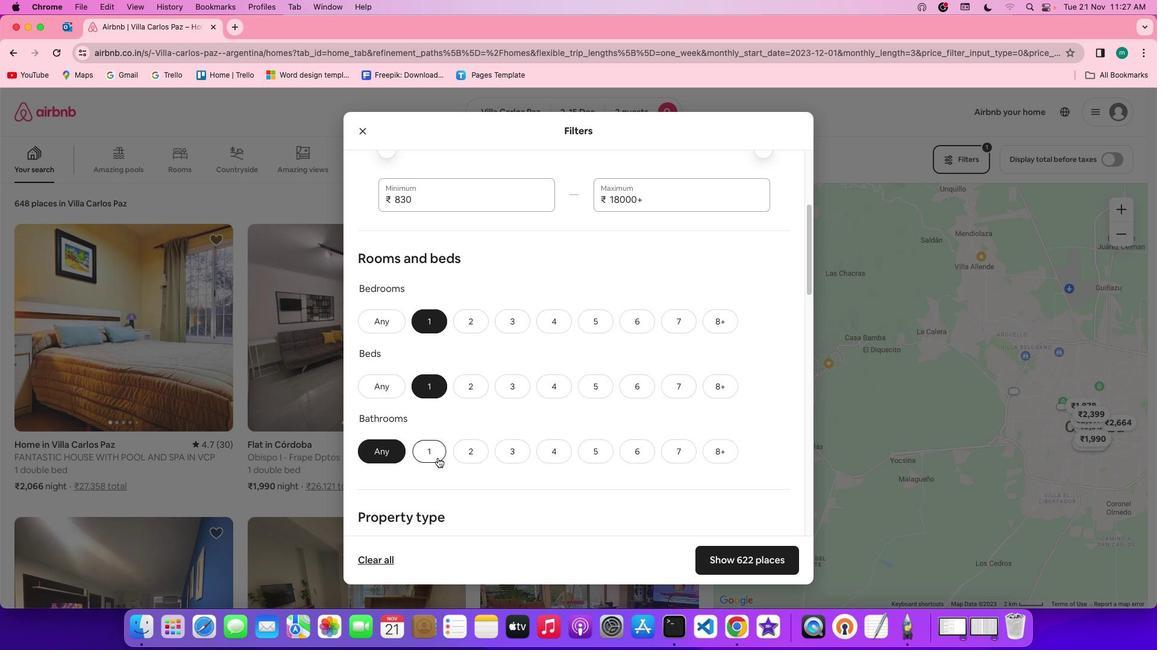 
Action: Mouse pressed left at (435, 456)
Screenshot: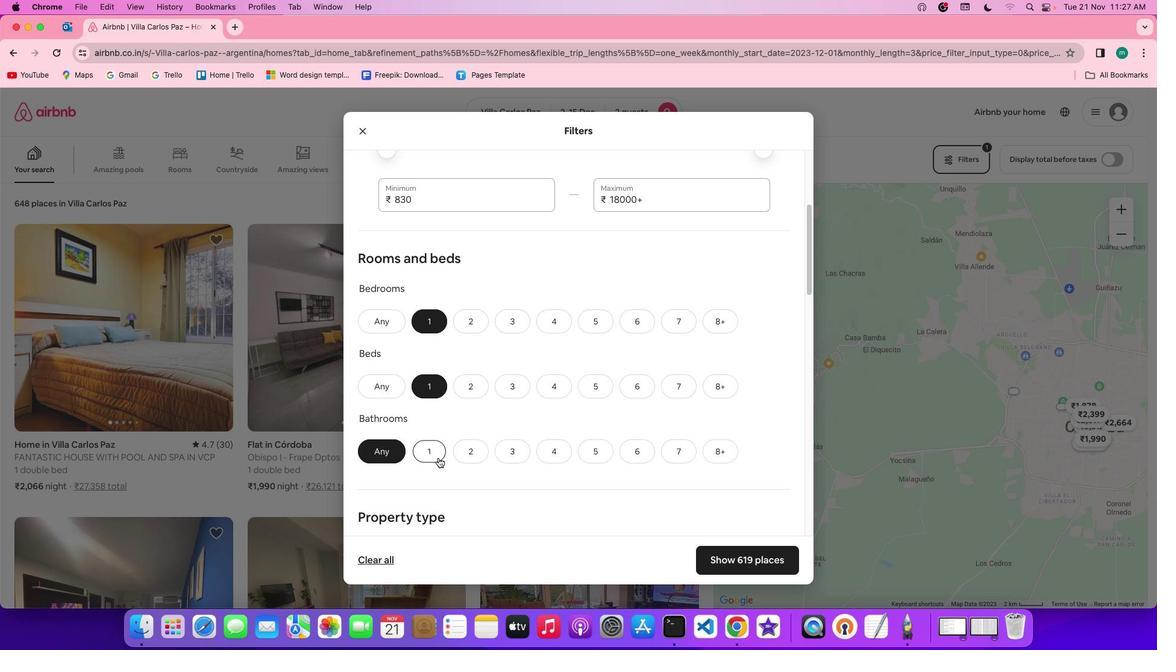 
Action: Mouse moved to (591, 408)
Screenshot: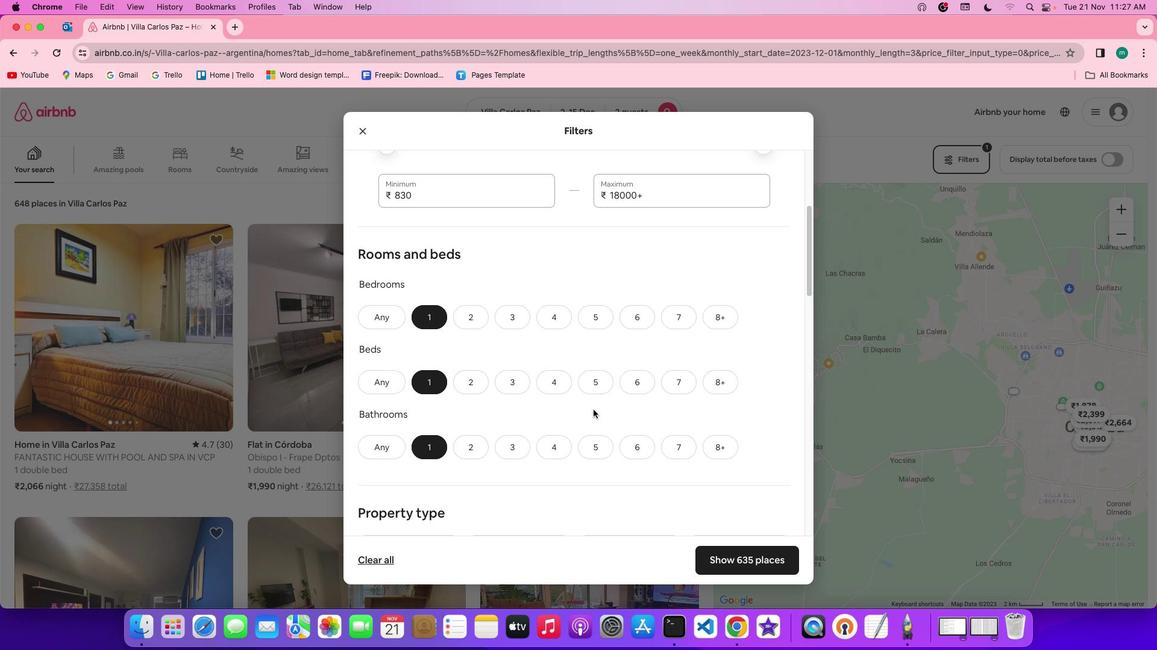 
Action: Mouse scrolled (591, 408) with delta (-1, -1)
Screenshot: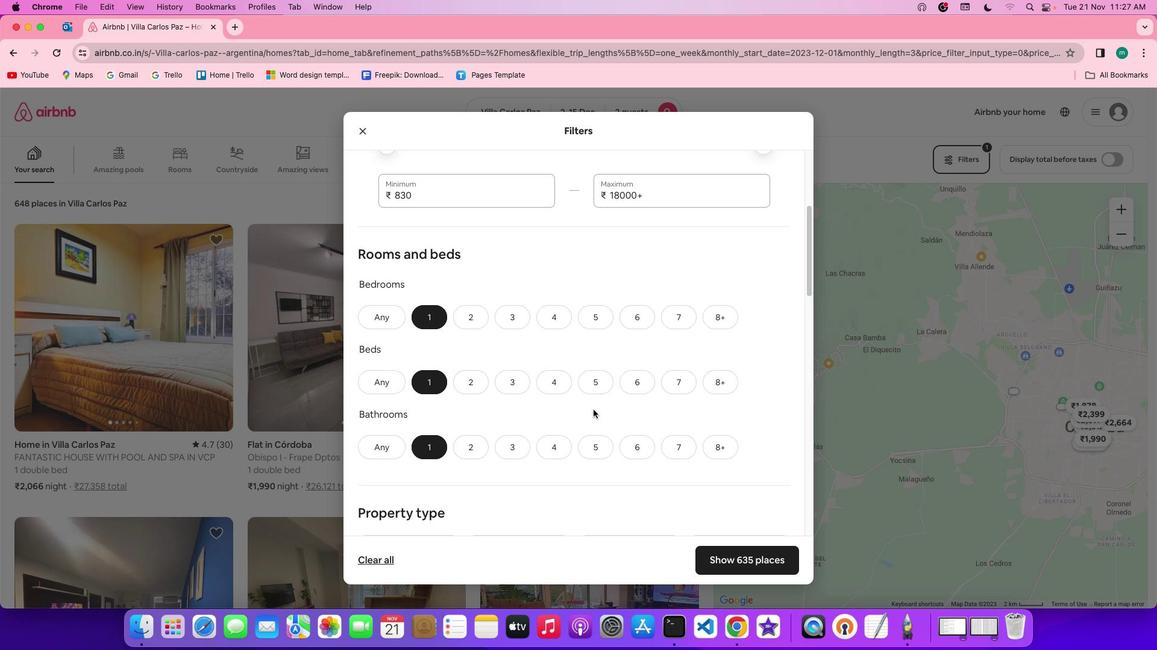 
Action: Mouse moved to (591, 408)
Screenshot: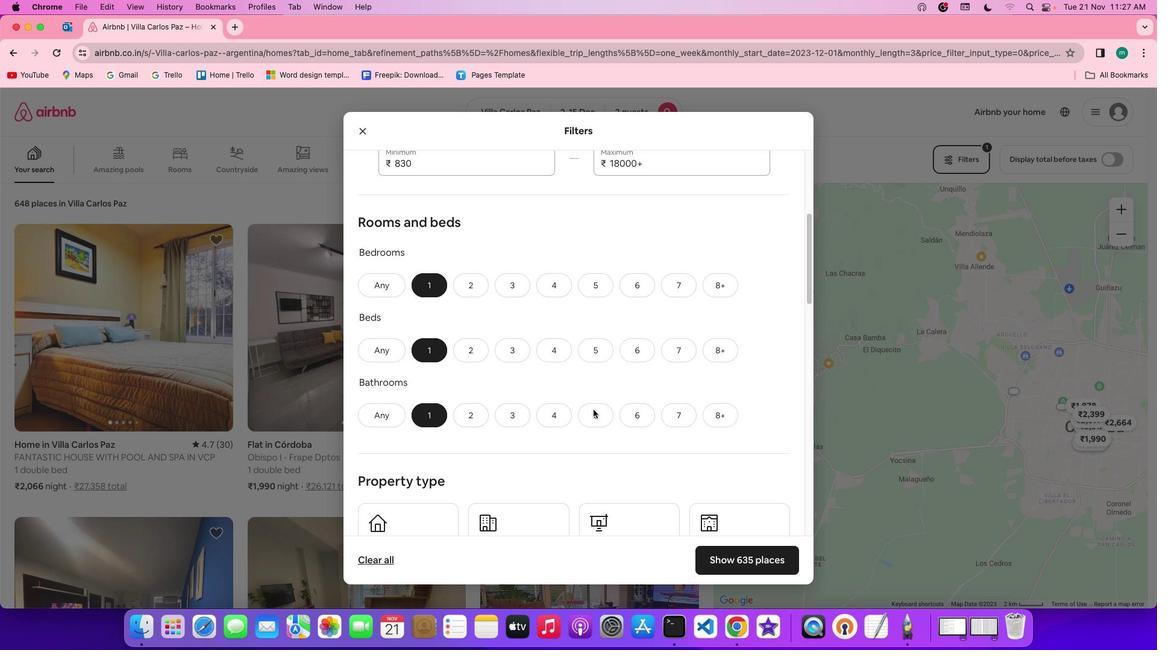 
Action: Mouse scrolled (591, 408) with delta (-1, -1)
Screenshot: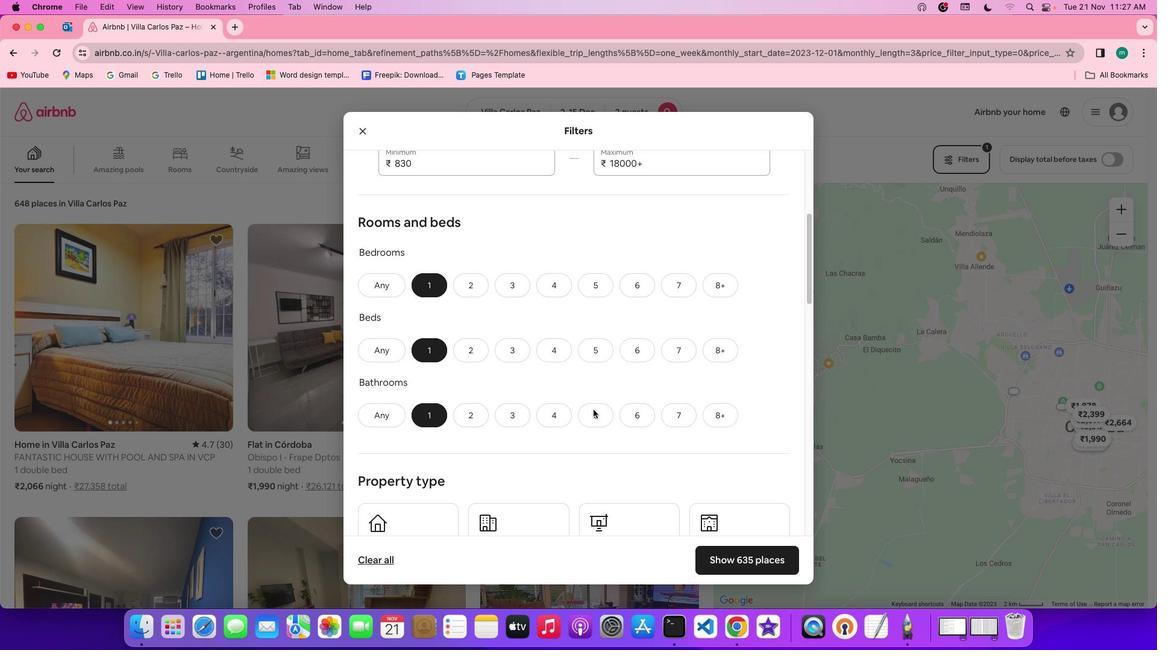 
Action: Mouse scrolled (591, 408) with delta (-1, -2)
Screenshot: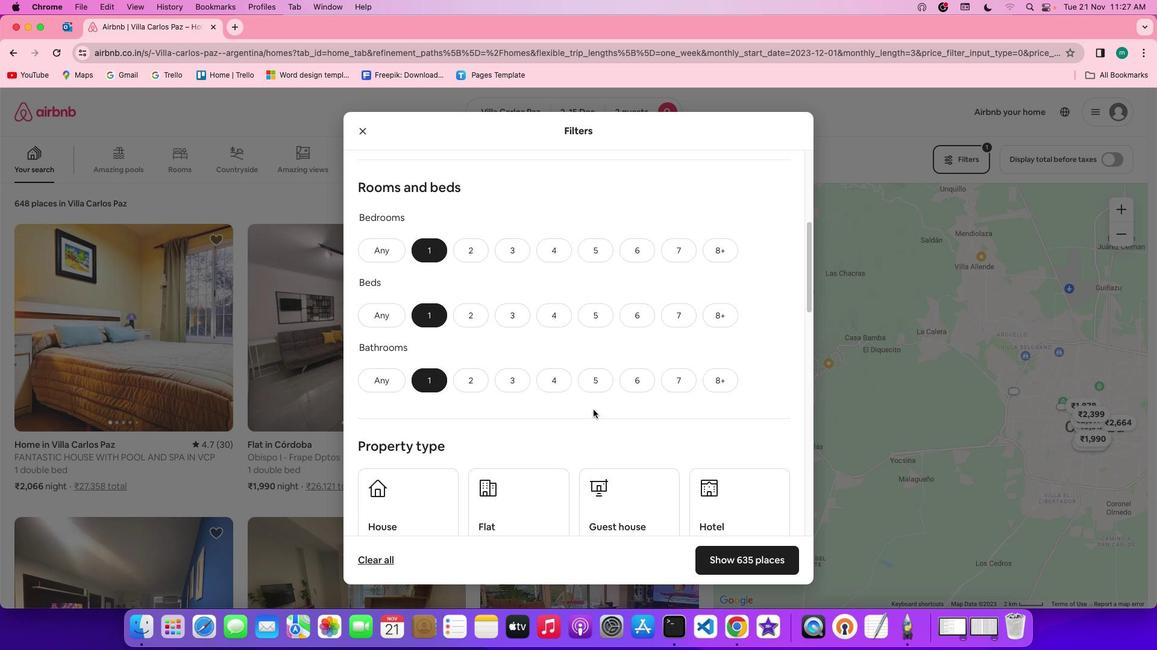 
Action: Mouse scrolled (591, 408) with delta (-1, -3)
Screenshot: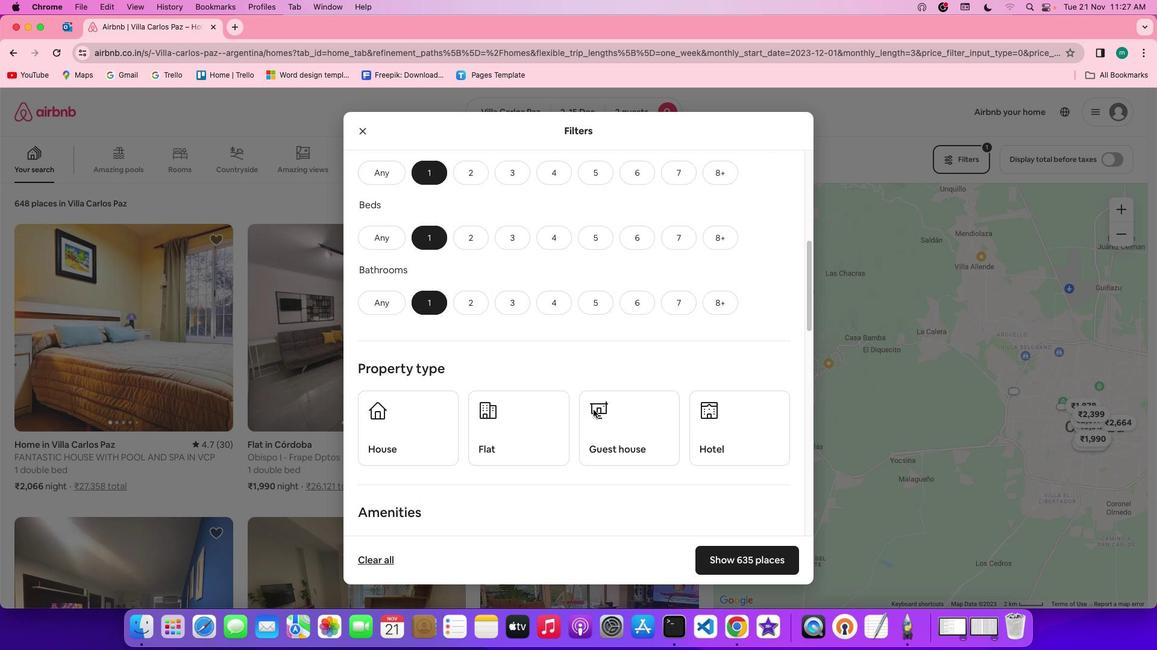 
Action: Mouse moved to (593, 408)
Screenshot: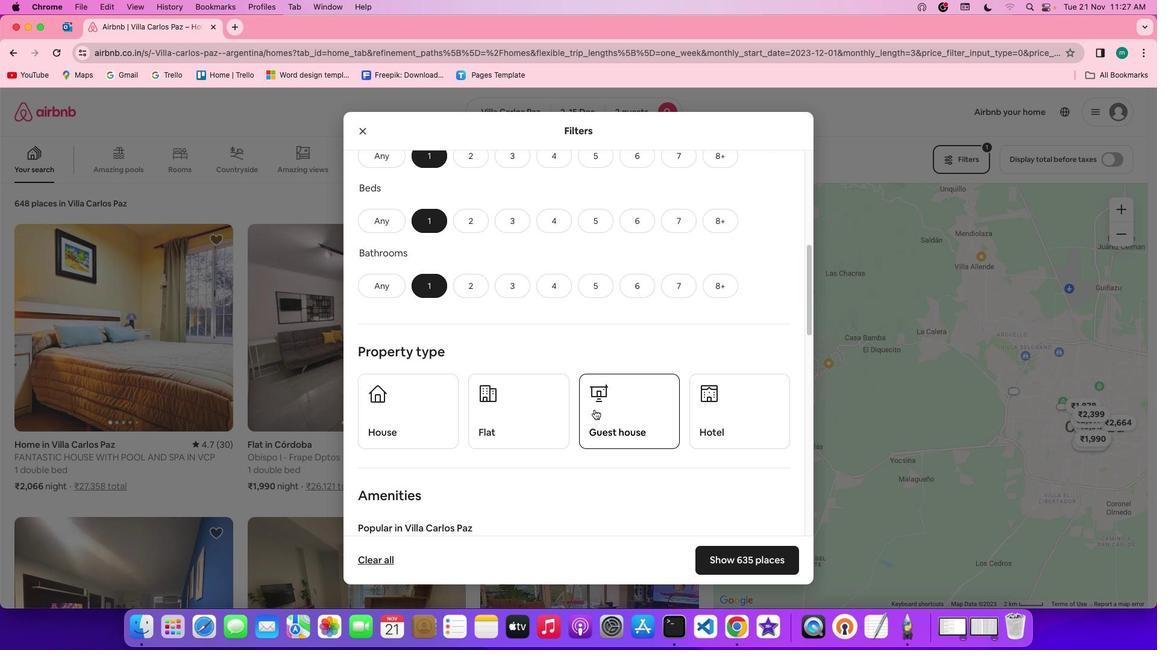 
Action: Mouse scrolled (593, 408) with delta (-1, -1)
Screenshot: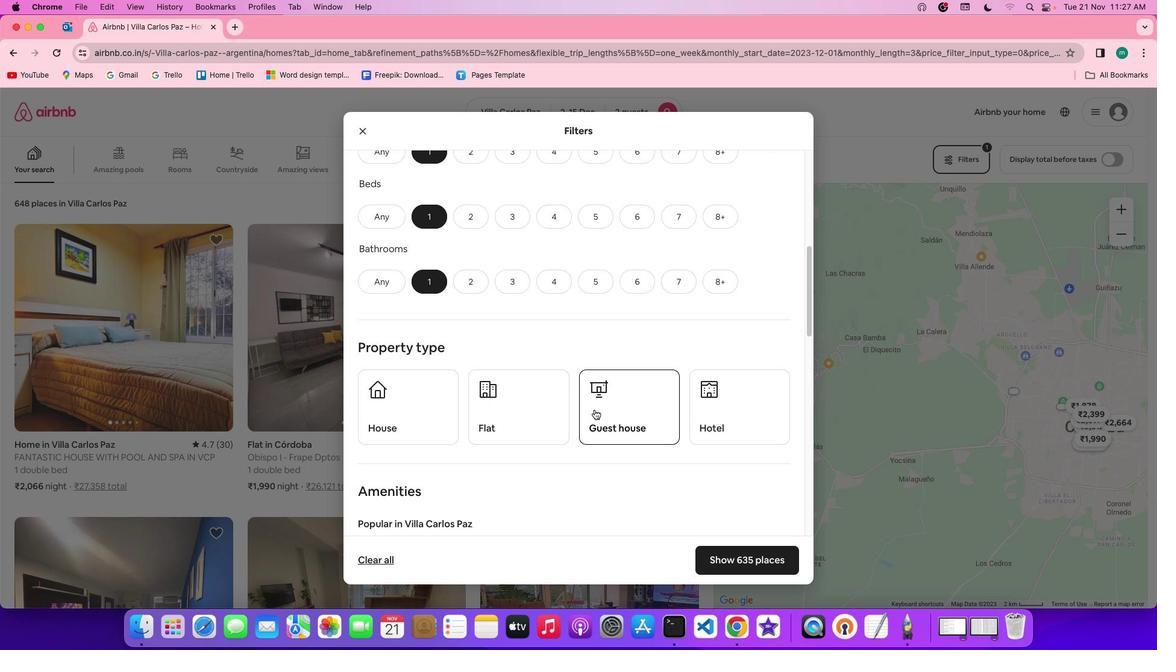 
Action: Mouse scrolled (593, 408) with delta (-1, -1)
Screenshot: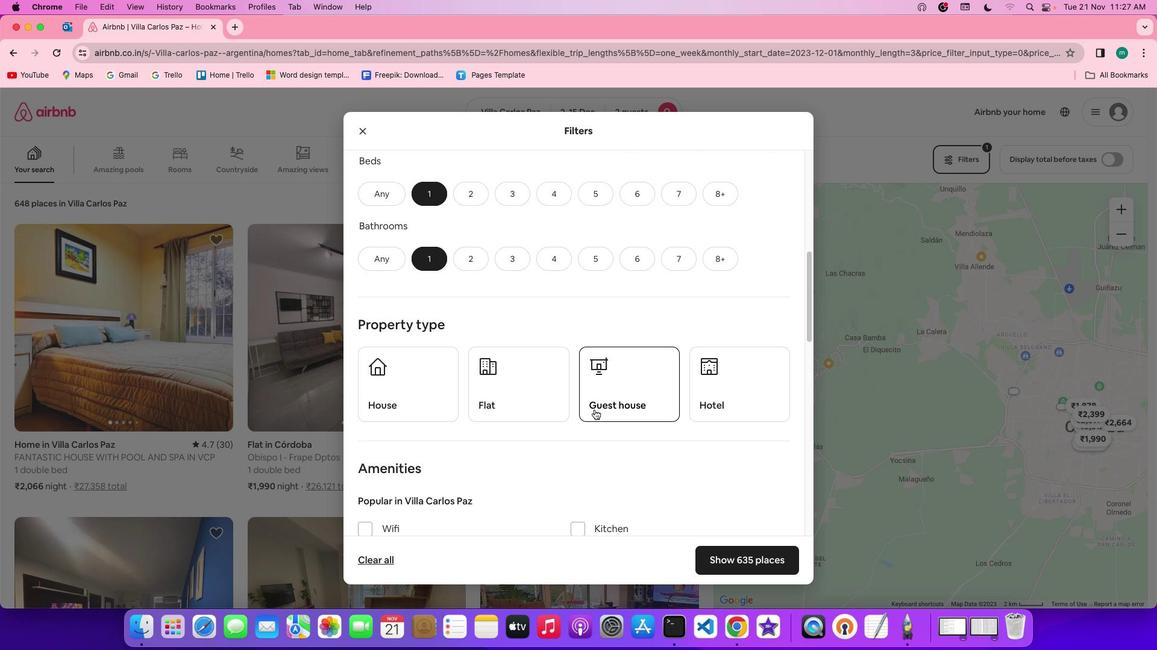 
Action: Mouse scrolled (593, 408) with delta (-1, -2)
Screenshot: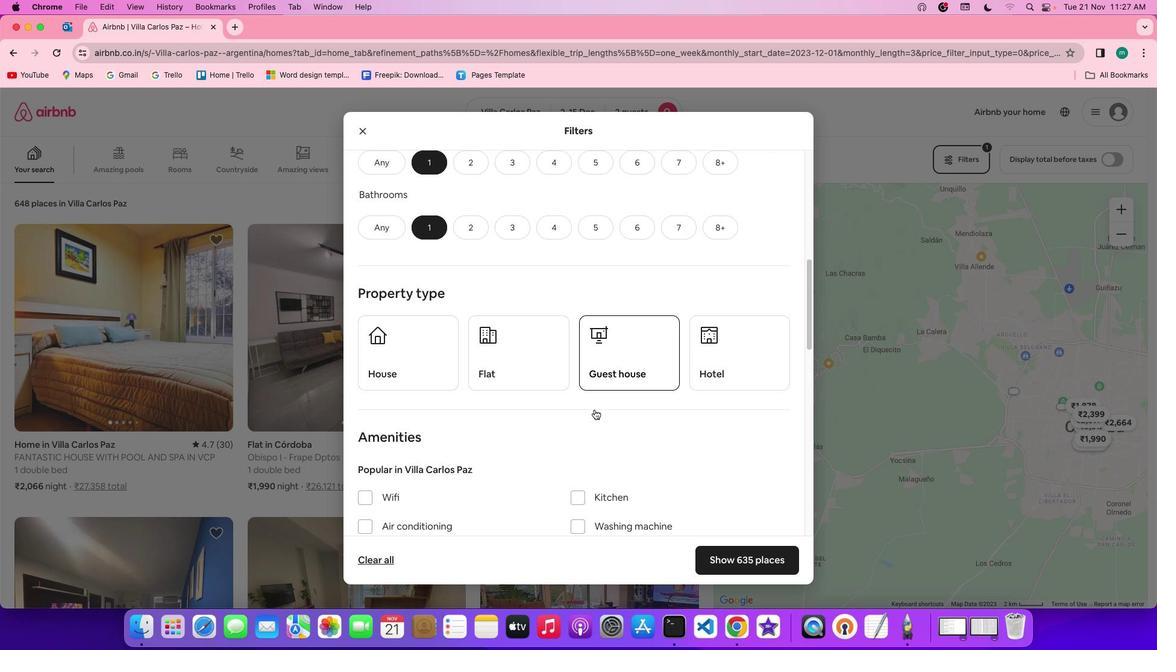 
Action: Mouse scrolled (593, 408) with delta (-1, -2)
Screenshot: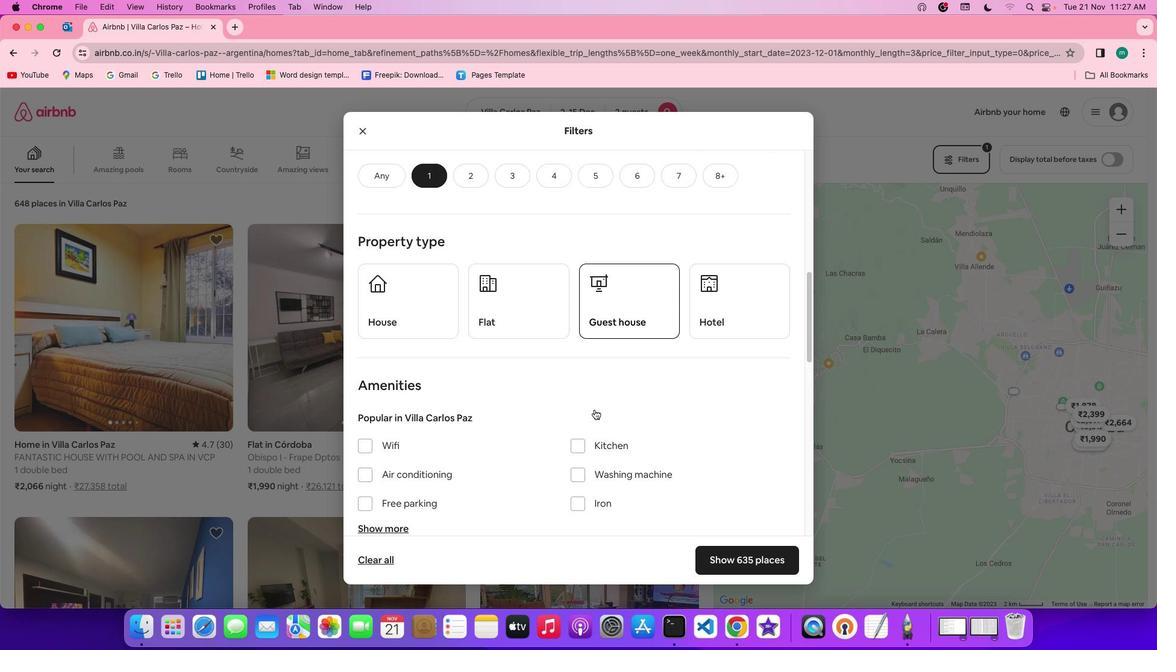 
Action: Mouse scrolled (593, 408) with delta (-1, -1)
Screenshot: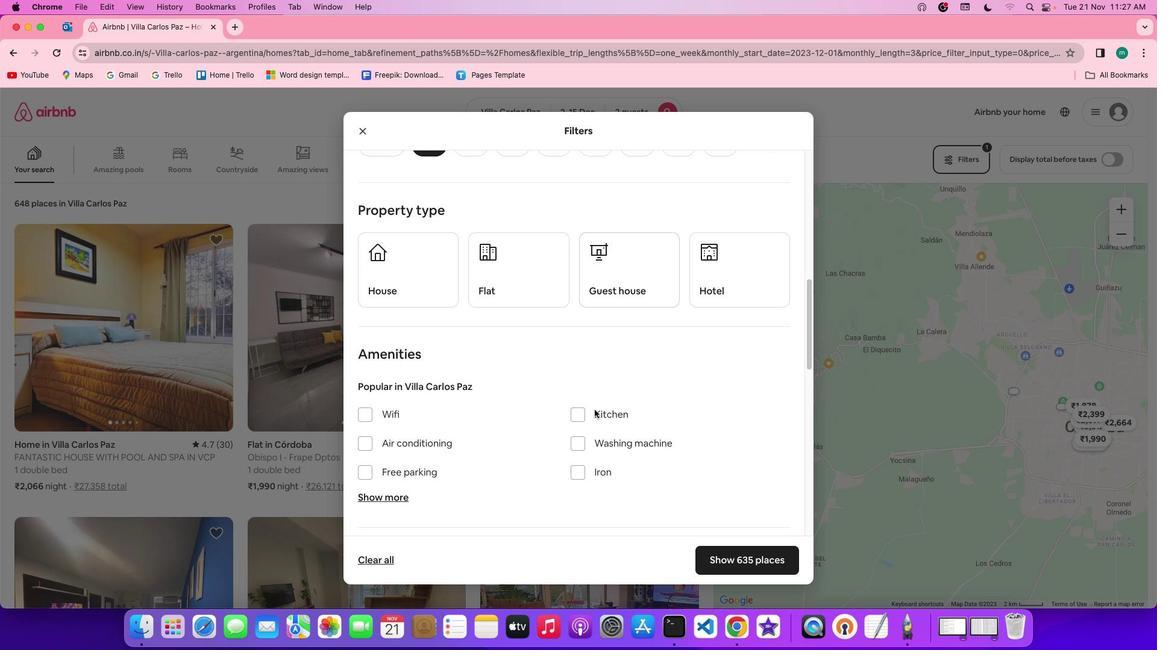 
Action: Mouse scrolled (593, 408) with delta (-1, -1)
Screenshot: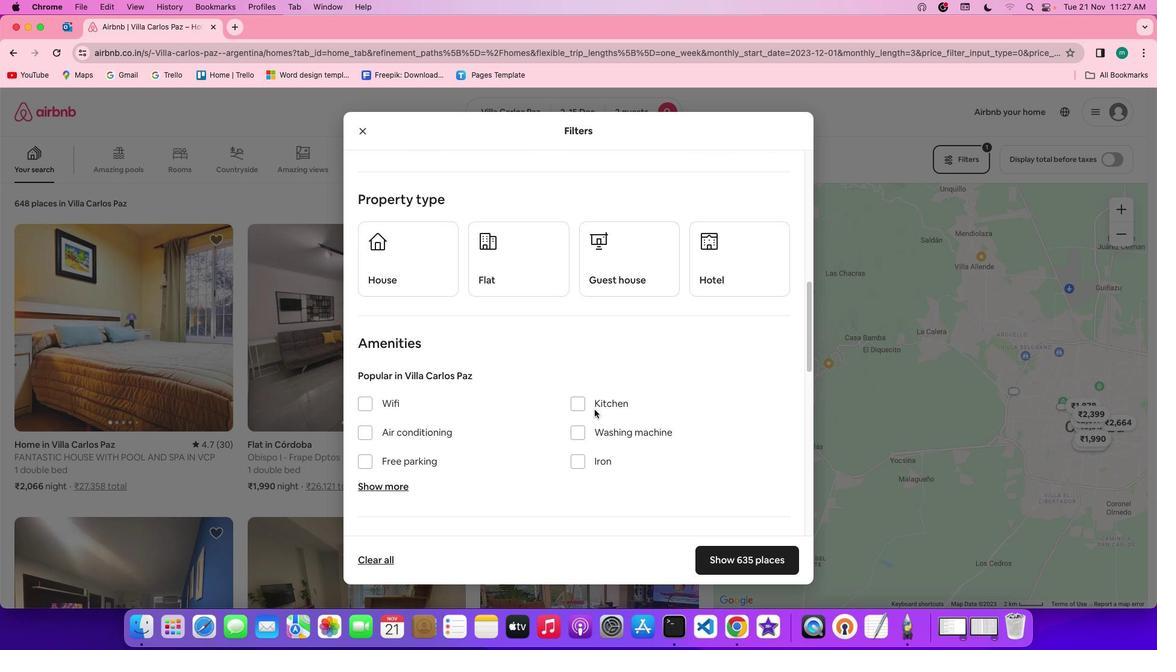 
Action: Mouse scrolled (593, 408) with delta (-1, -1)
Screenshot: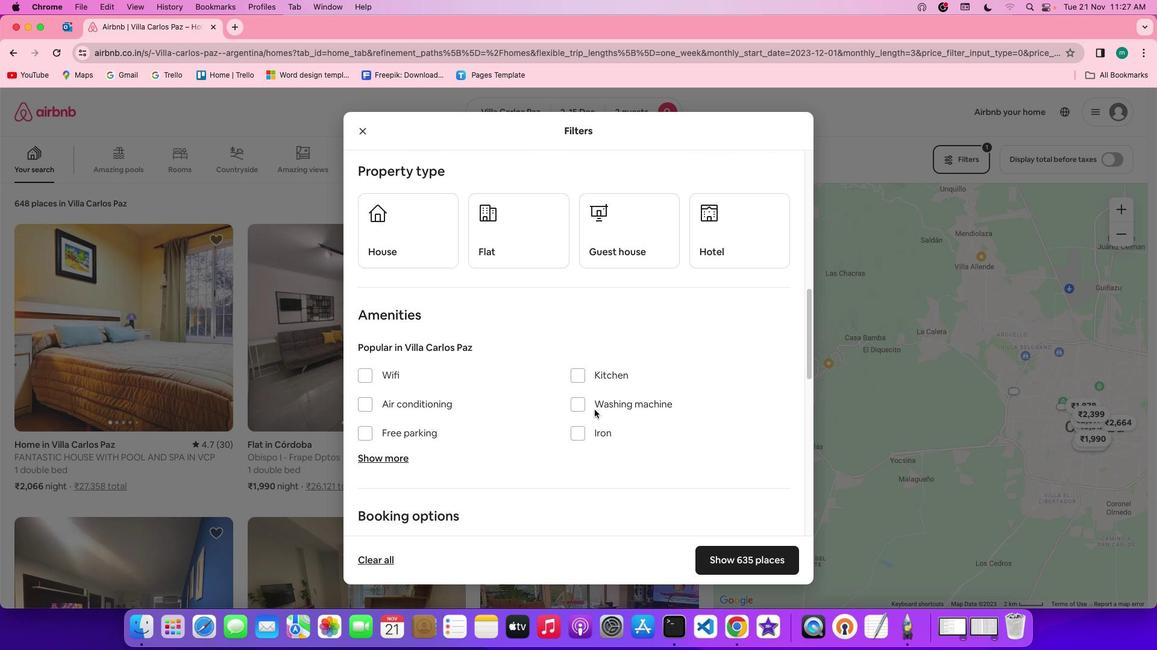 
Action: Mouse scrolled (593, 408) with delta (-1, -1)
Screenshot: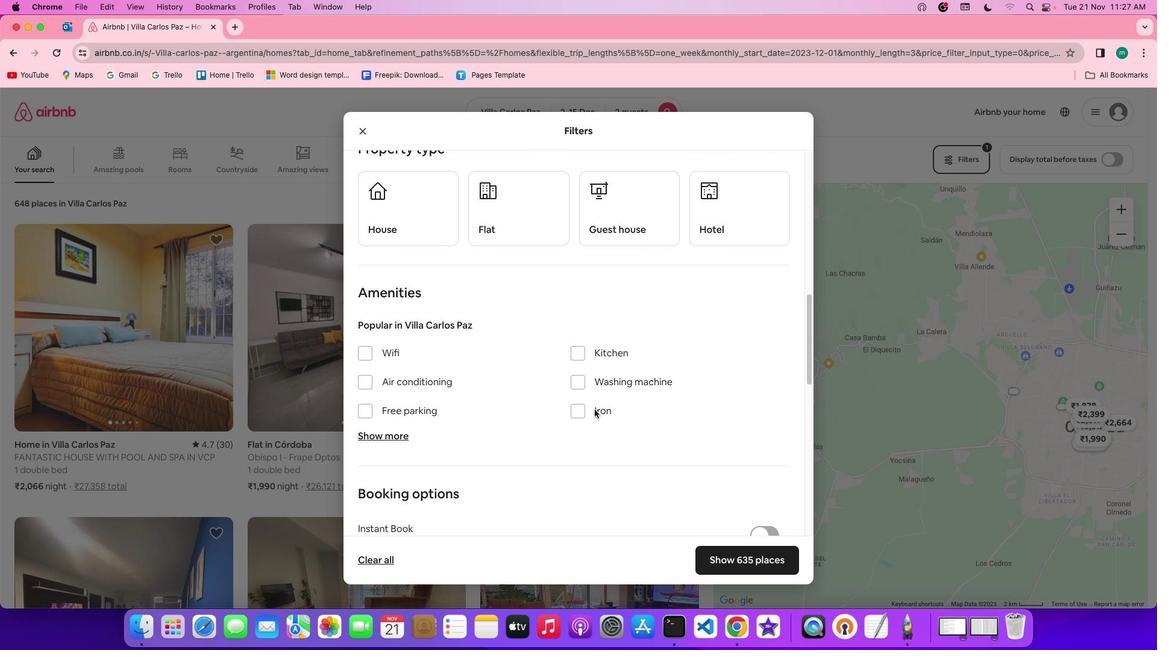 
Action: Mouse moved to (726, 210)
Screenshot: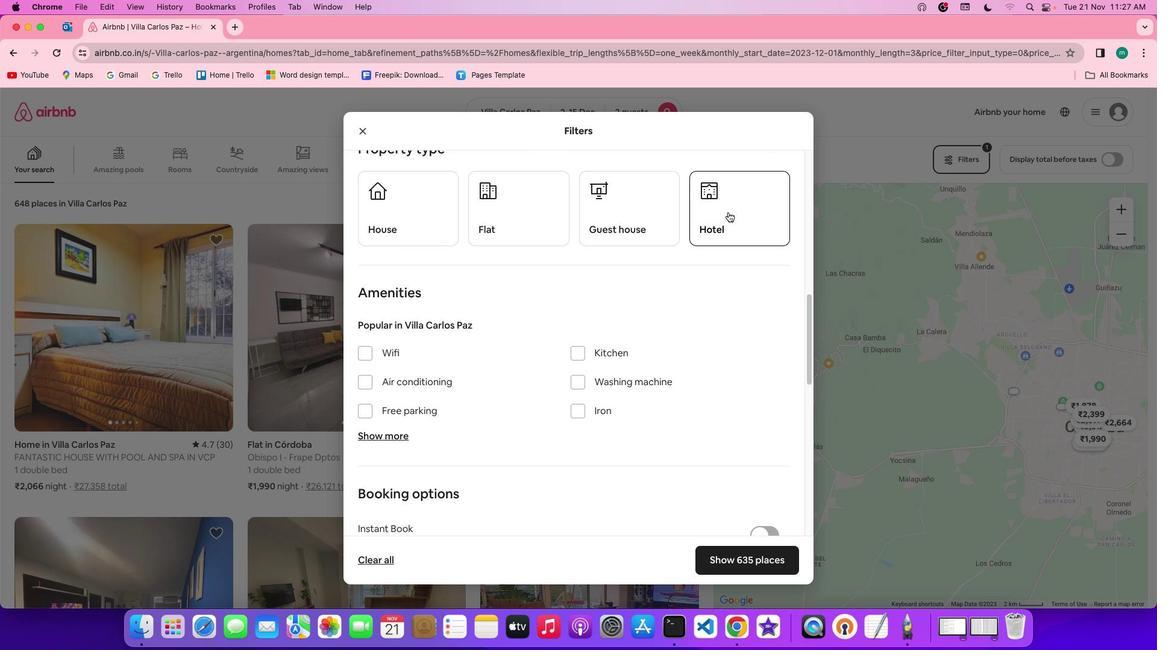 
Action: Mouse pressed left at (726, 210)
Screenshot: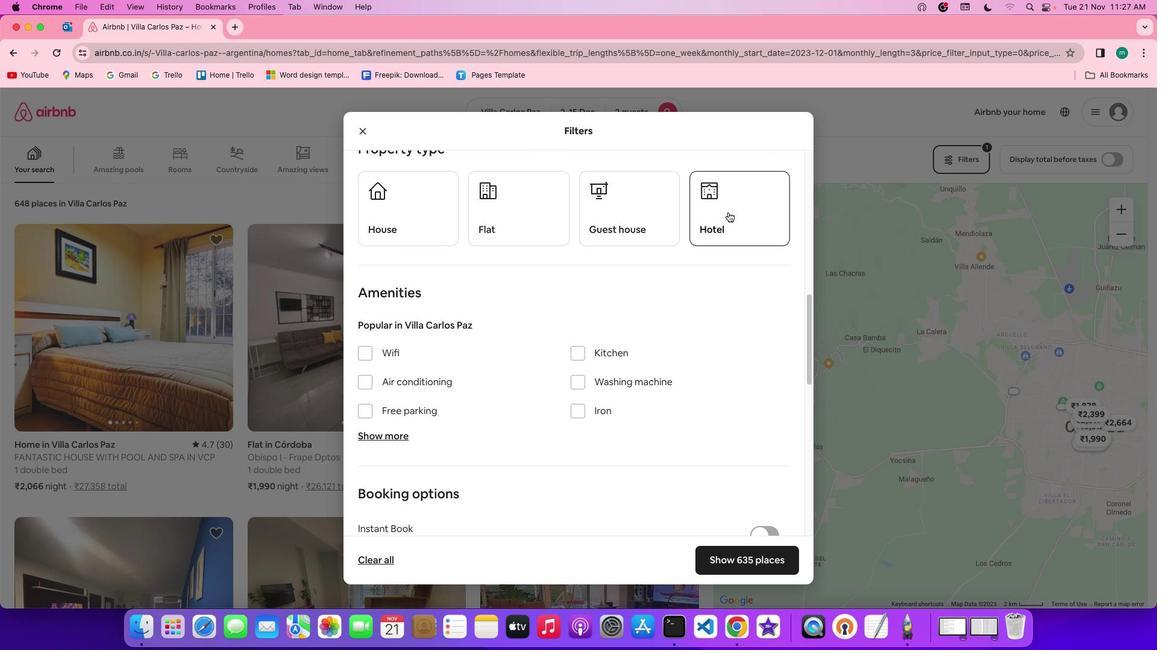 
Action: Mouse moved to (643, 288)
Screenshot: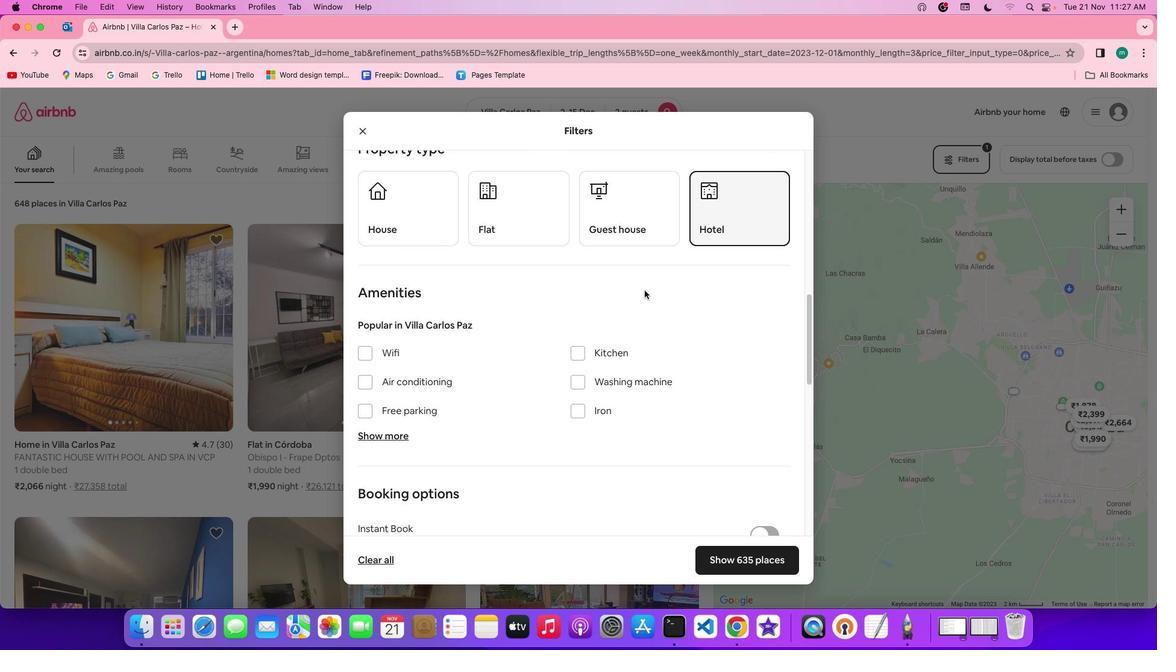 
Action: Mouse scrolled (643, 288) with delta (-1, -1)
Screenshot: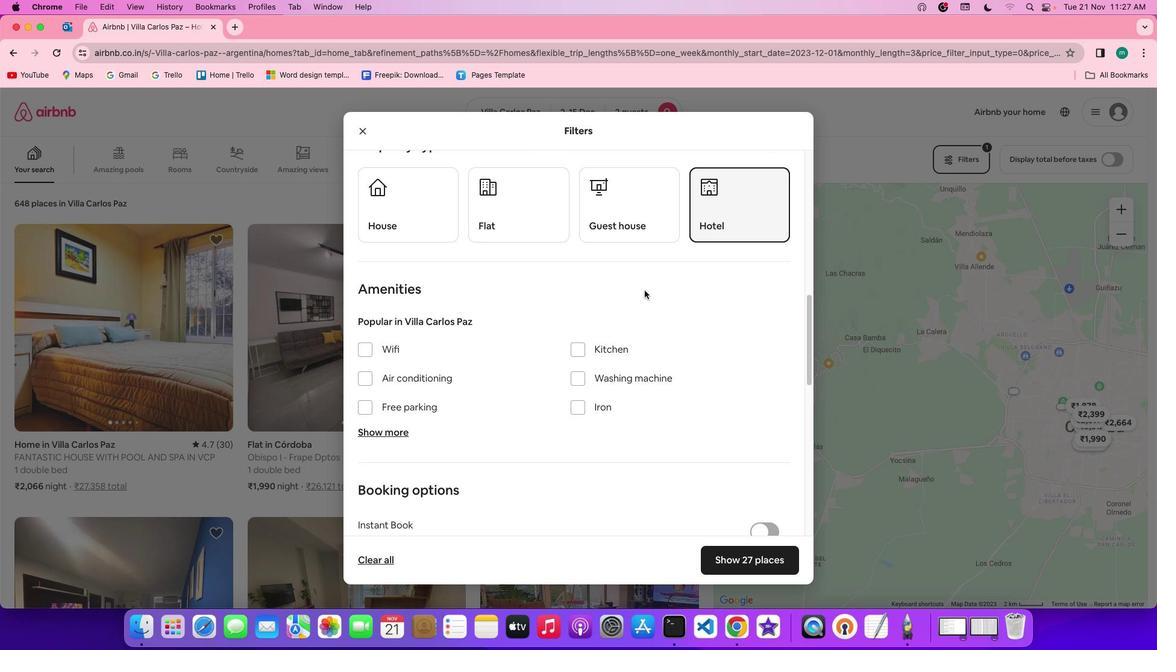 
Action: Mouse scrolled (643, 288) with delta (-1, -1)
Screenshot: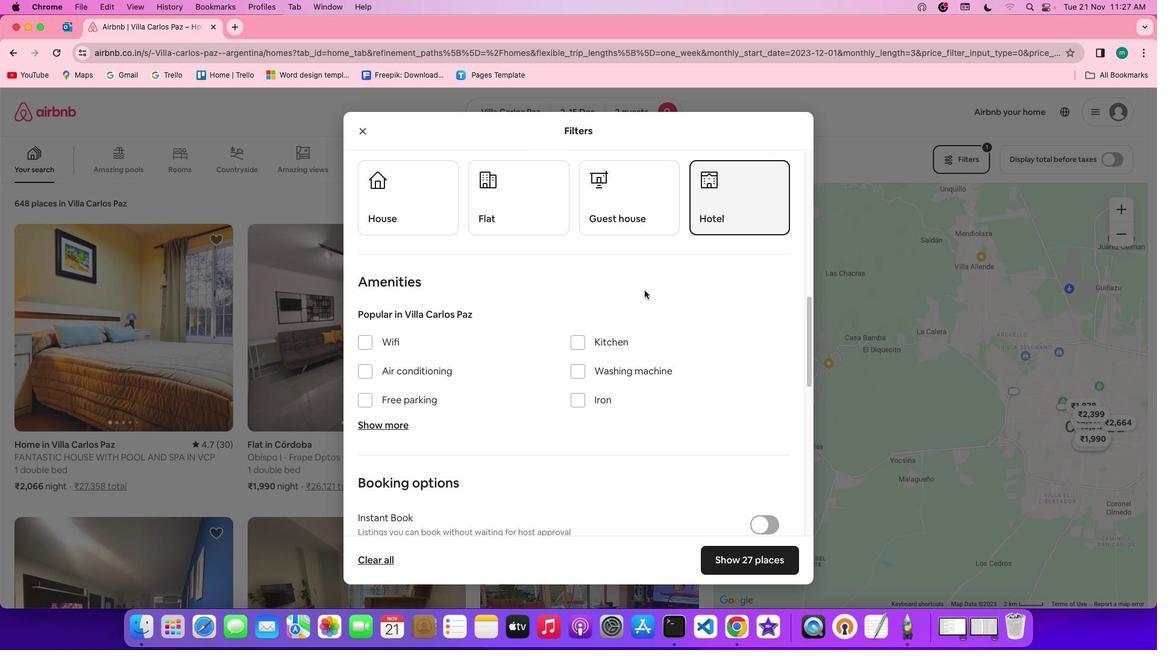 
Action: Mouse scrolled (643, 288) with delta (-1, -1)
Screenshot: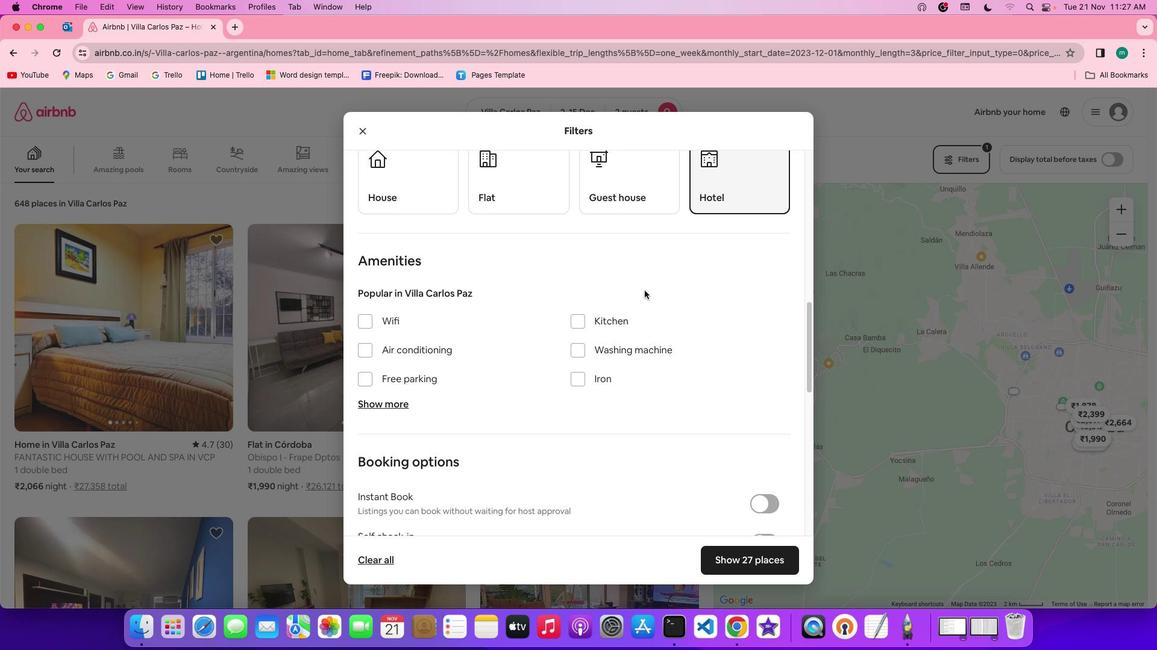 
Action: Mouse scrolled (643, 288) with delta (-1, -1)
Screenshot: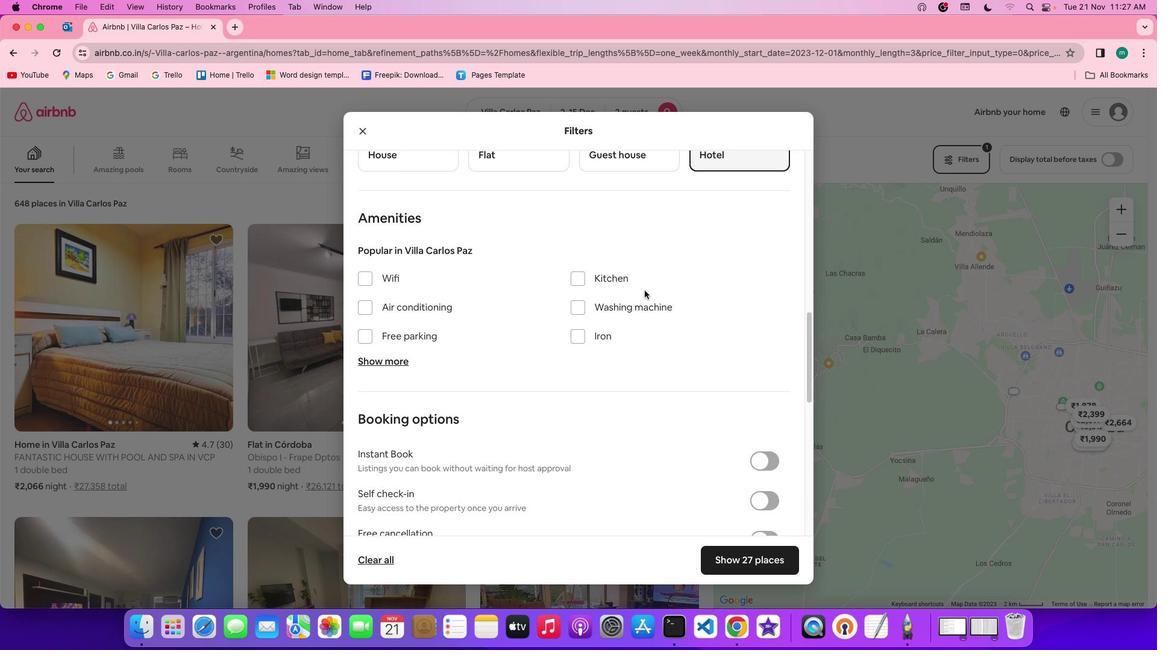 
Action: Mouse scrolled (643, 288) with delta (-1, -1)
Screenshot: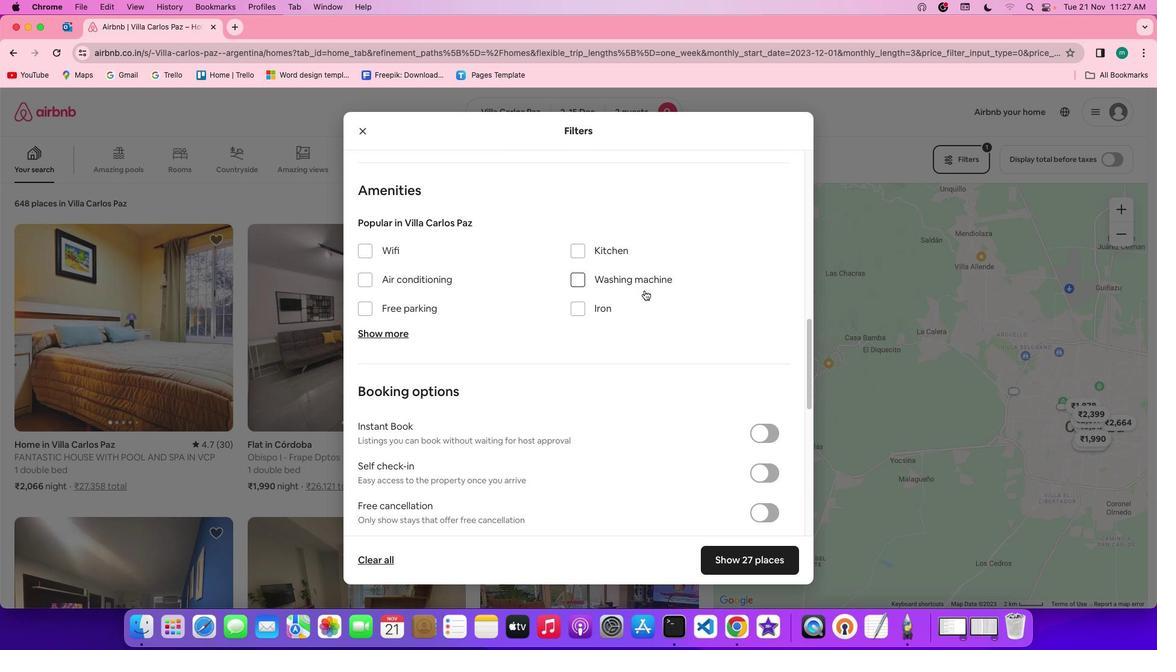 
Action: Mouse scrolled (643, 288) with delta (-1, -1)
Screenshot: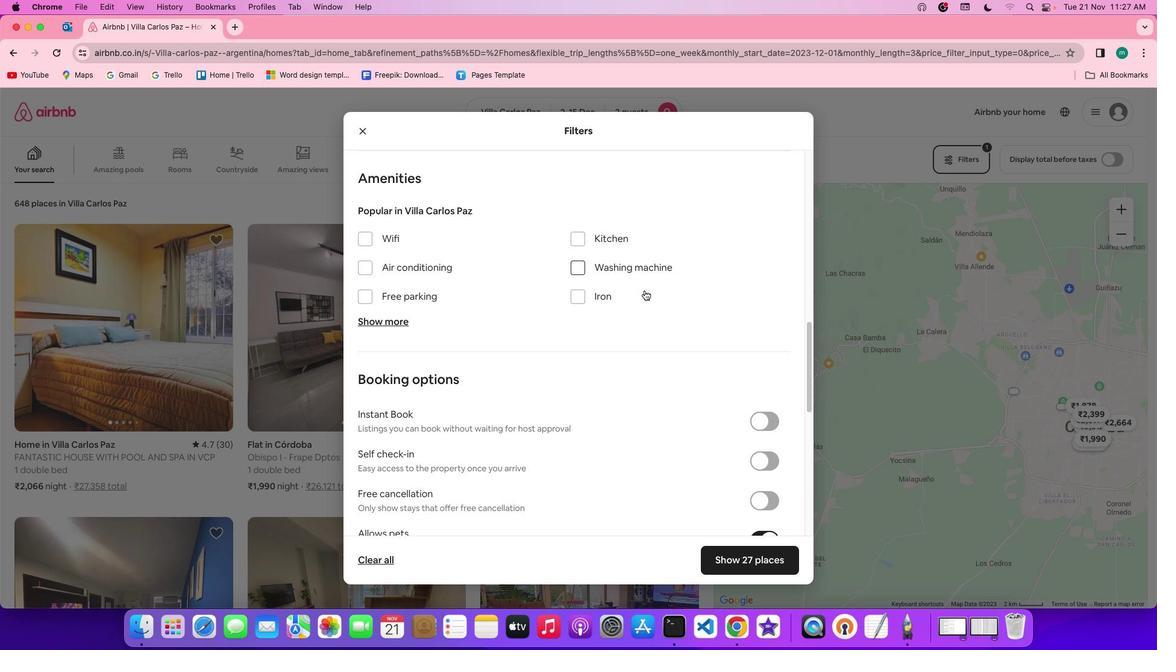 
Action: Mouse scrolled (643, 288) with delta (-1, -2)
Screenshot: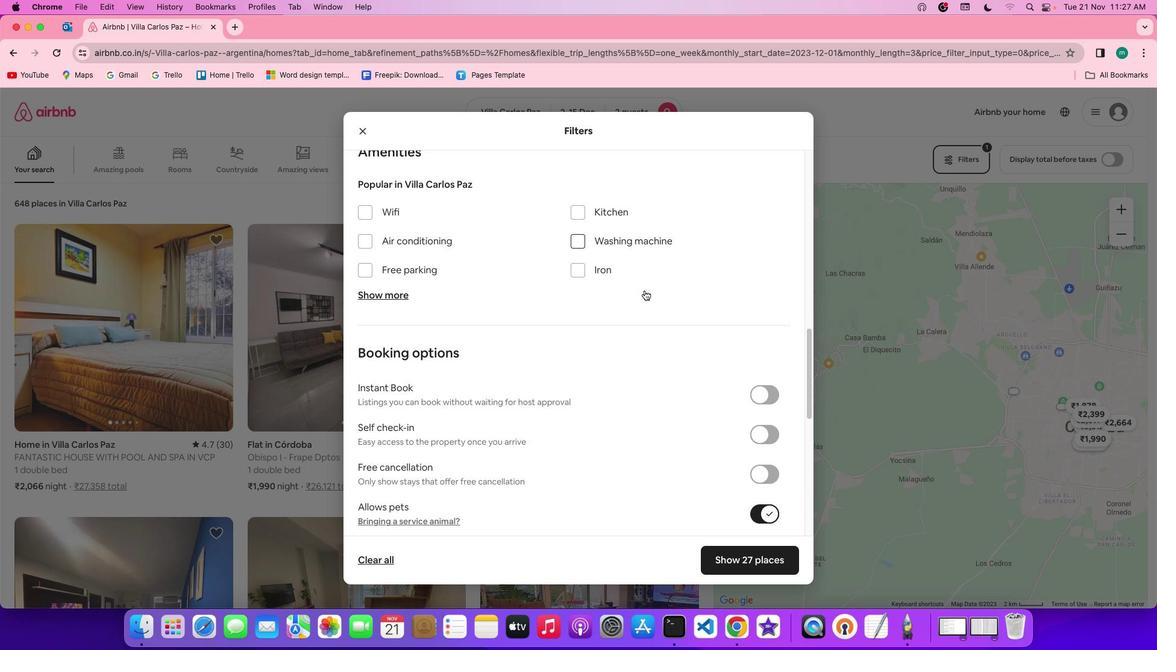 
Action: Mouse scrolled (643, 288) with delta (-1, -1)
Screenshot: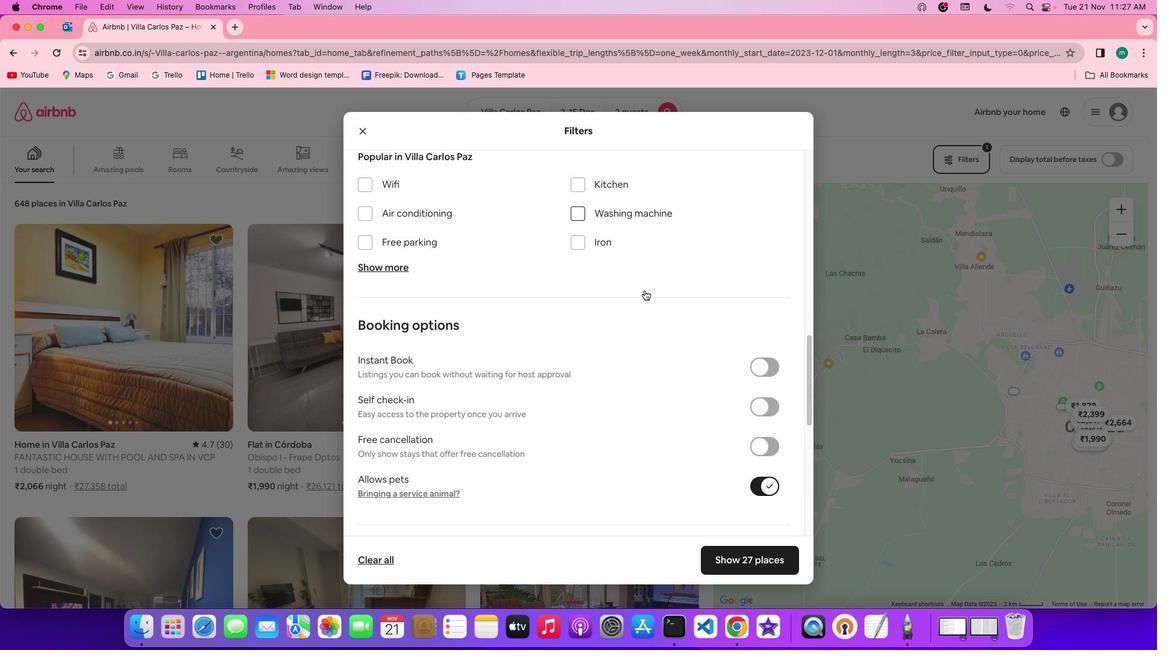 
Action: Mouse scrolled (643, 288) with delta (-1, -1)
Screenshot: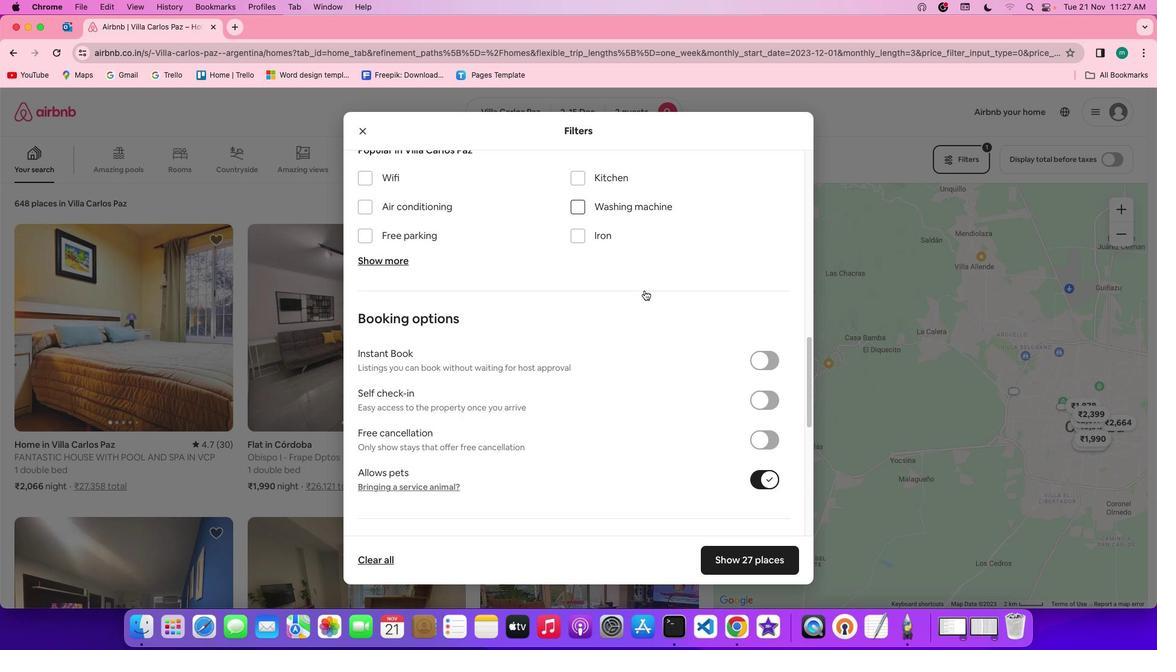 
Action: Mouse scrolled (643, 288) with delta (-1, -1)
Screenshot: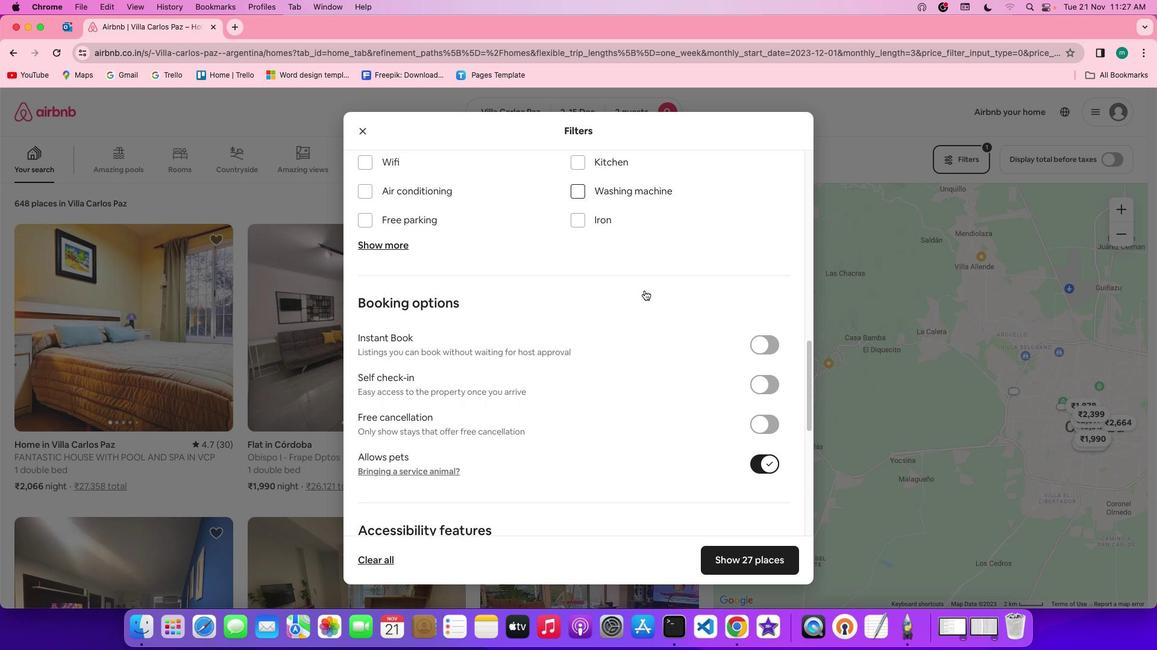 
Action: Mouse scrolled (643, 288) with delta (-1, -1)
Screenshot: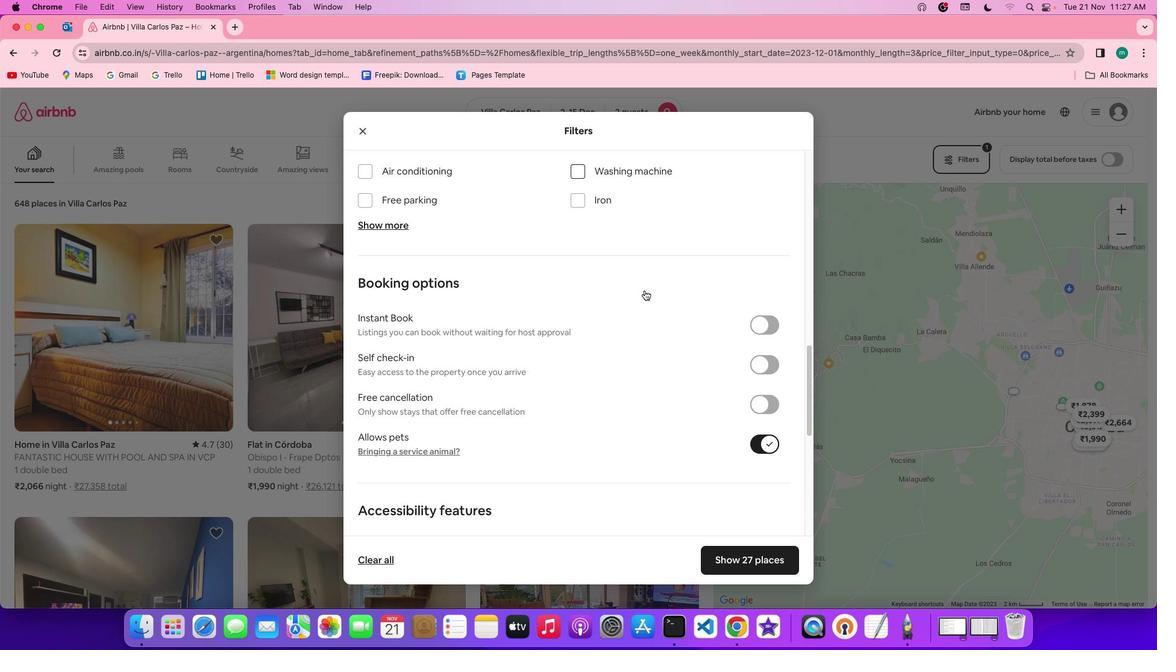 
Action: Mouse scrolled (643, 288) with delta (-1, 0)
Screenshot: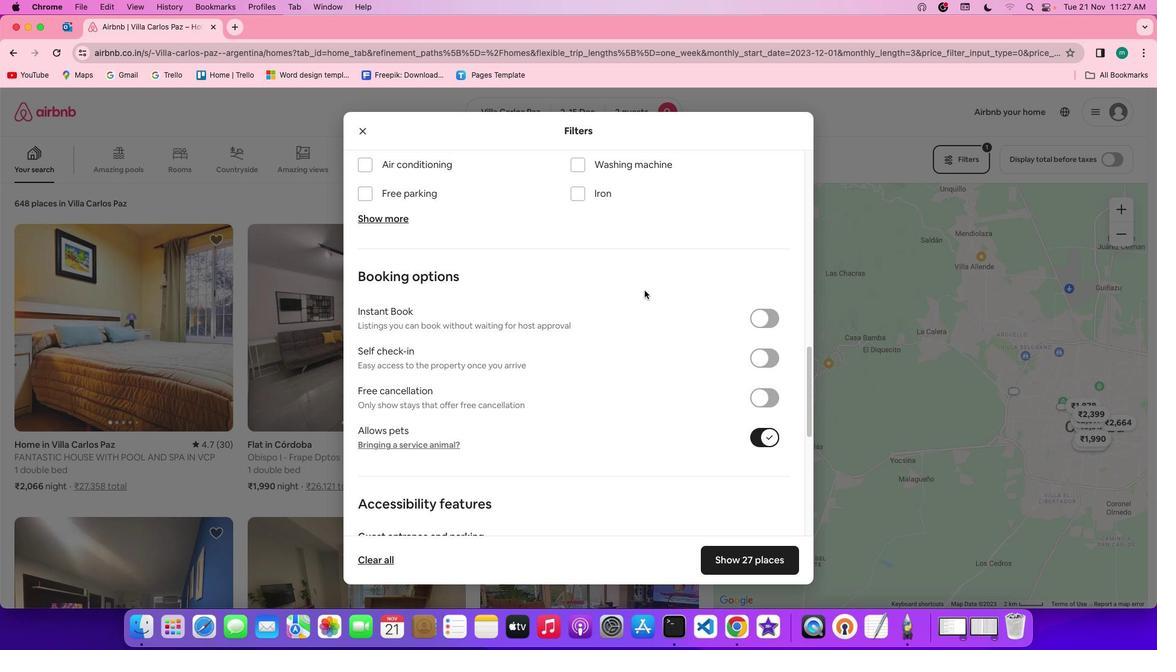 
Action: Mouse scrolled (643, 288) with delta (-1, 0)
Screenshot: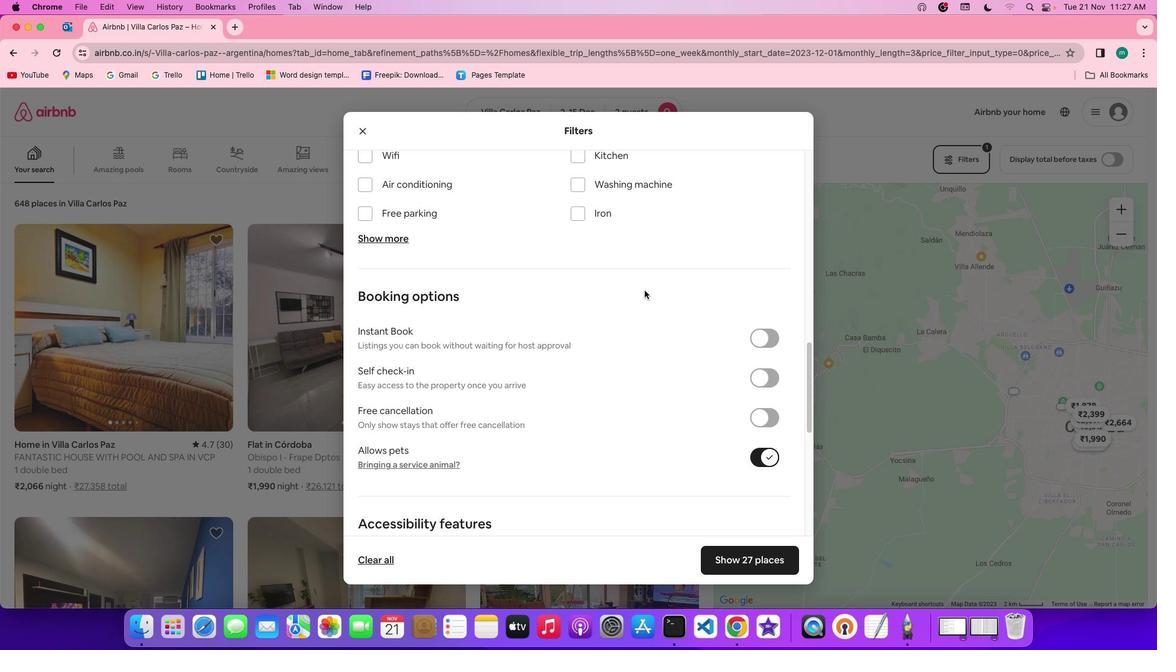 
Action: Mouse scrolled (643, 288) with delta (-1, 0)
Screenshot: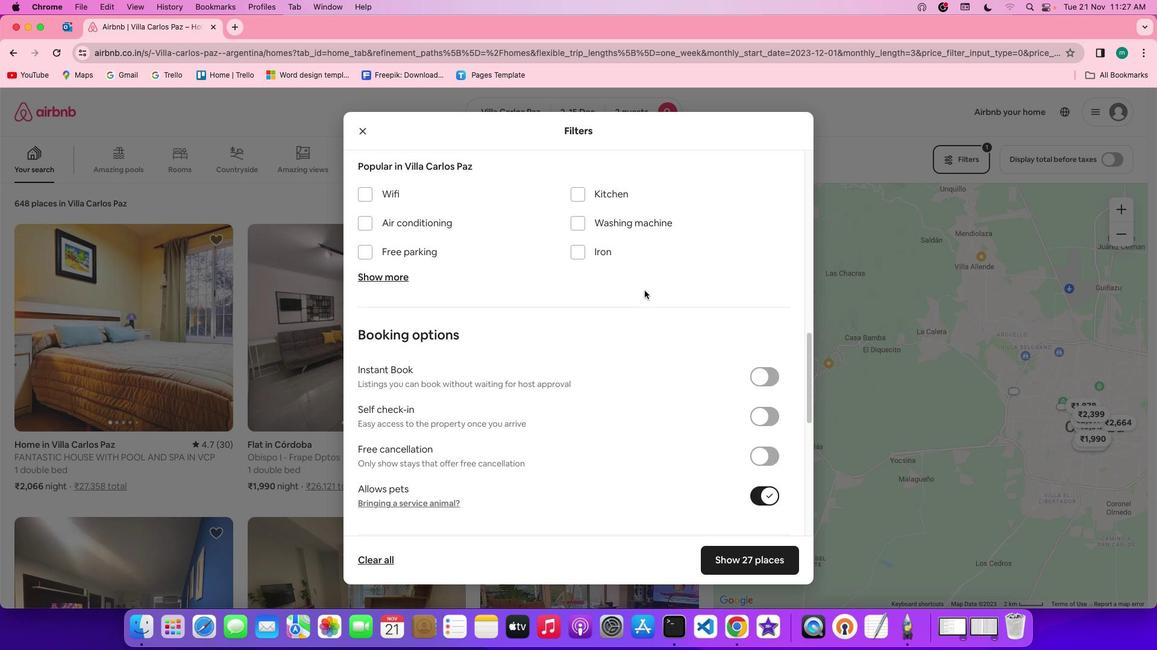 
Action: Mouse moved to (379, 295)
Screenshot: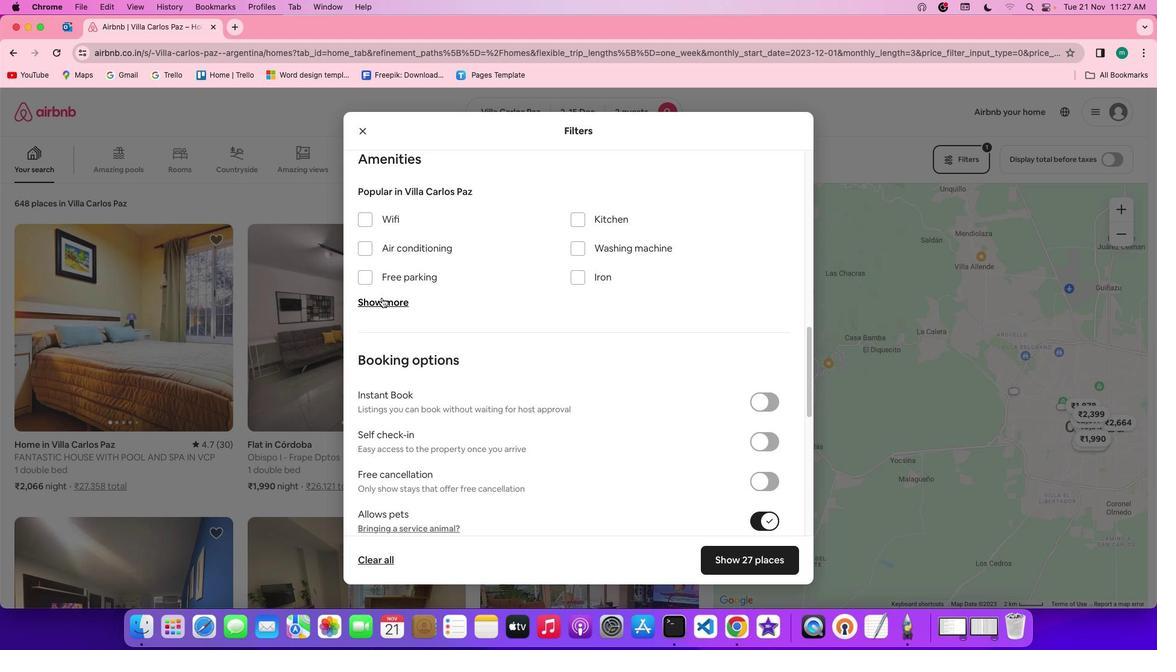 
Action: Mouse pressed left at (379, 295)
Screenshot: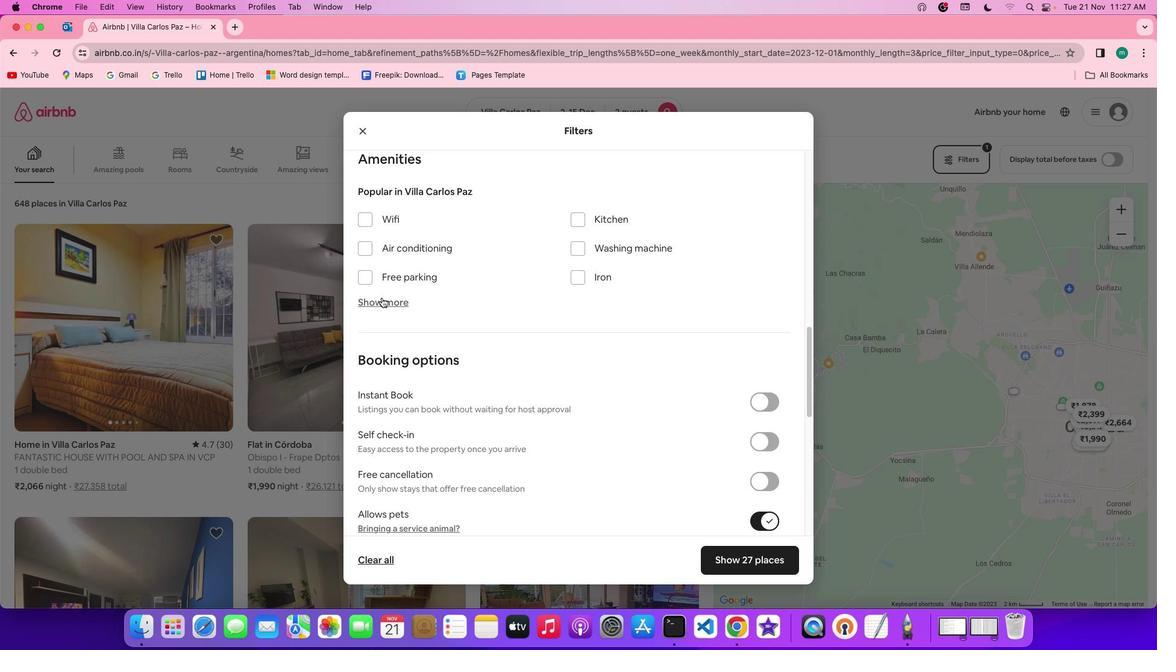 
Action: Mouse moved to (531, 362)
Screenshot: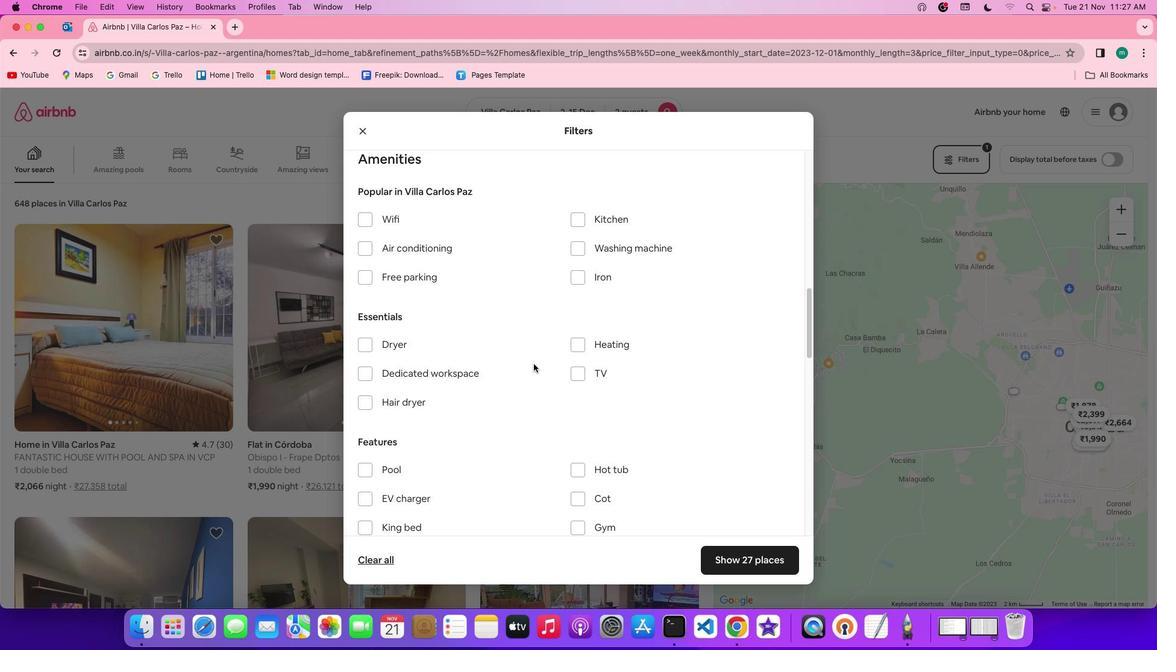 
Action: Mouse scrolled (531, 362) with delta (-1, -1)
Screenshot: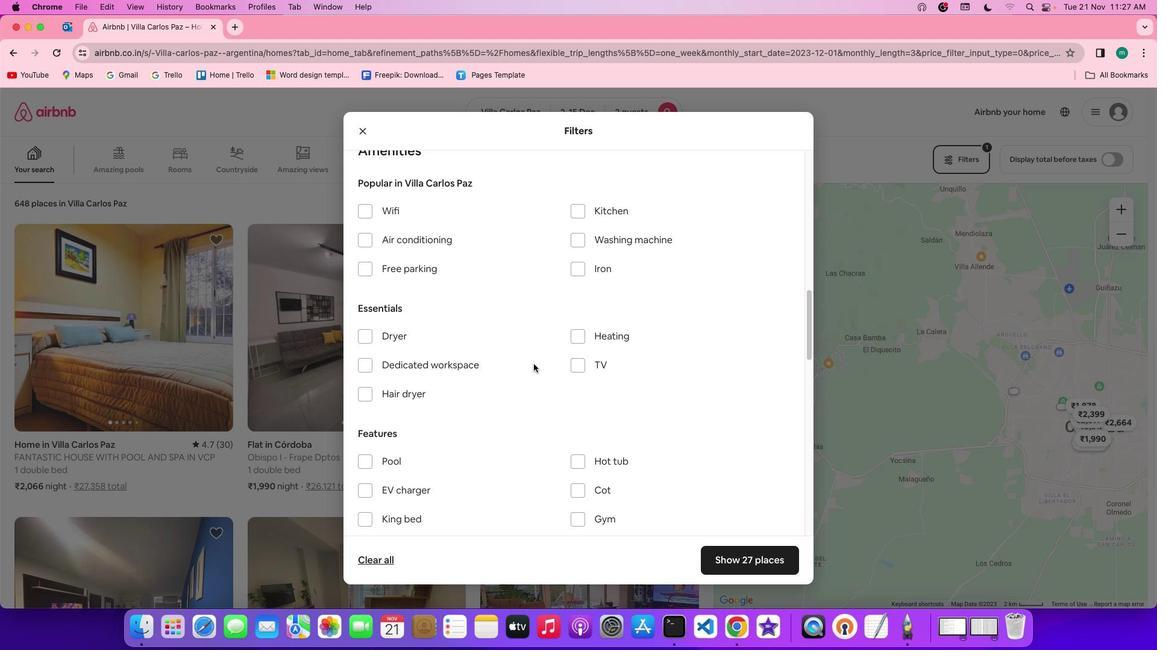 
Action: Mouse scrolled (531, 362) with delta (-1, -1)
Screenshot: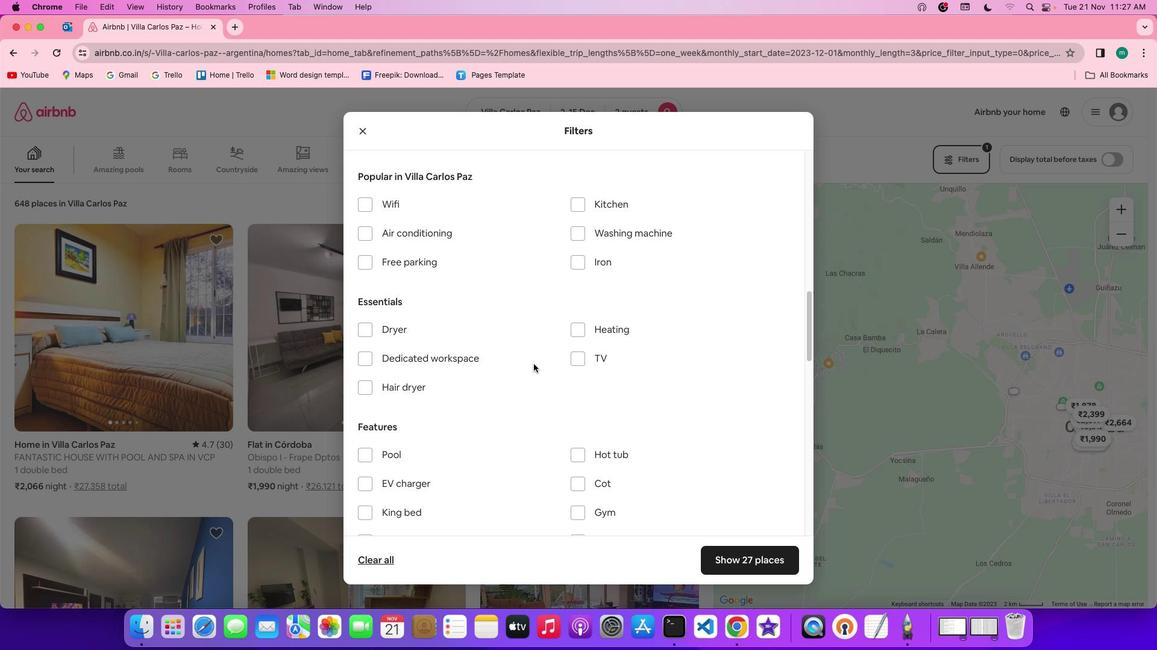 
Action: Mouse scrolled (531, 362) with delta (-1, -1)
Screenshot: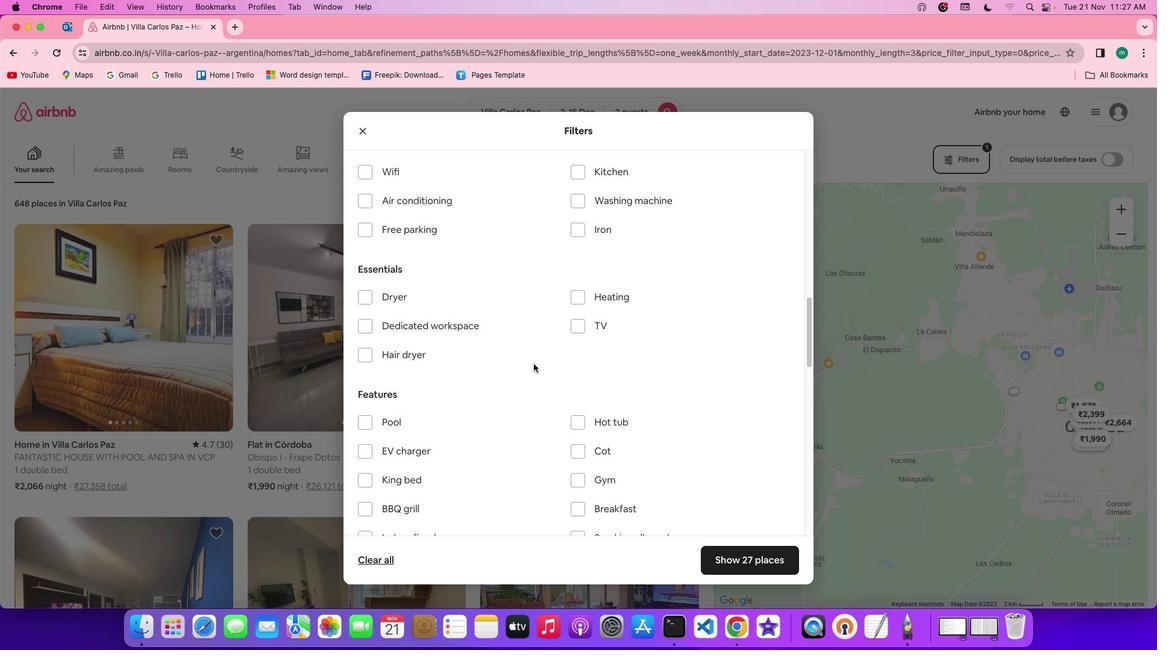 
Action: Mouse moved to (568, 285)
Screenshot: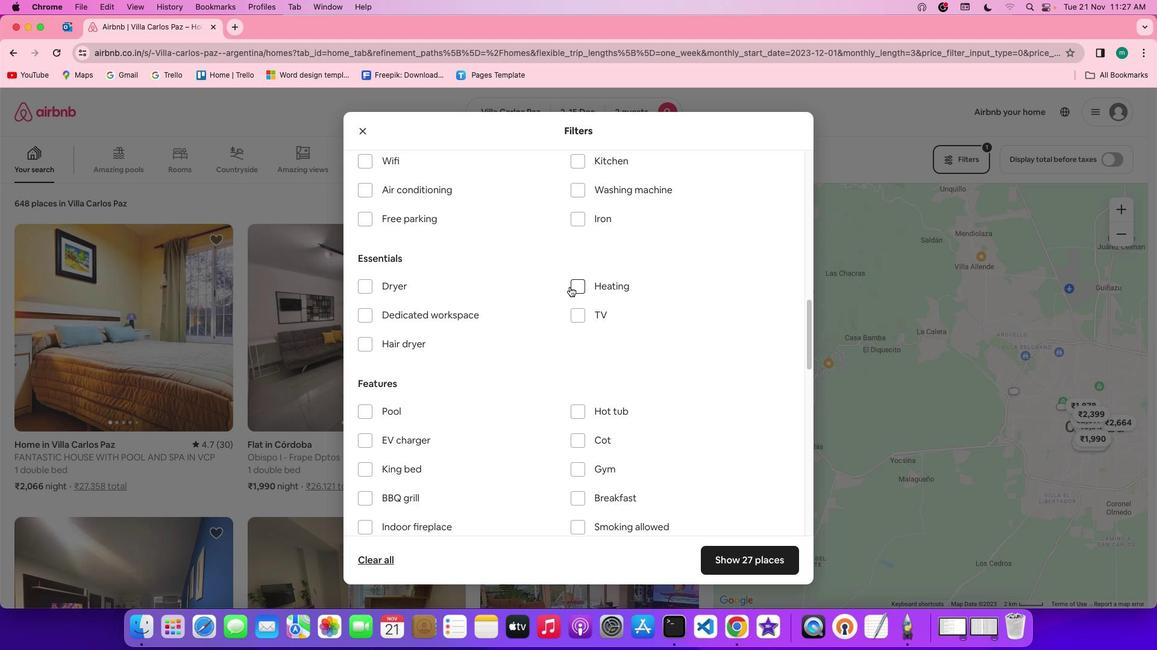 
Action: Mouse pressed left at (568, 285)
Screenshot: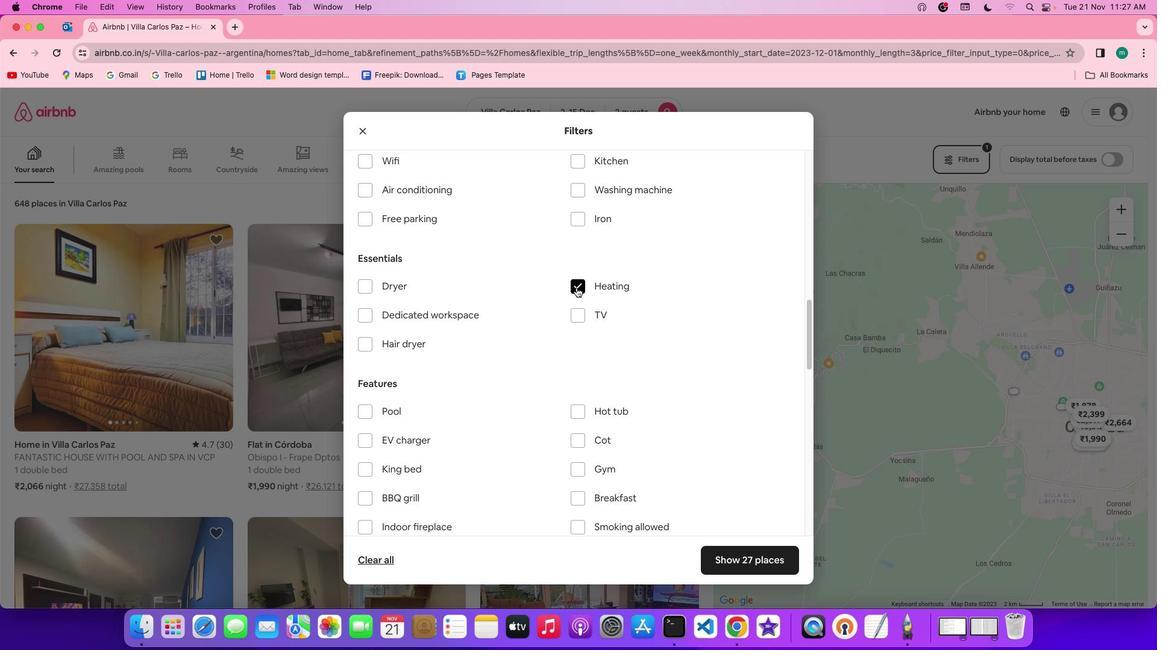 
Action: Mouse moved to (677, 324)
Screenshot: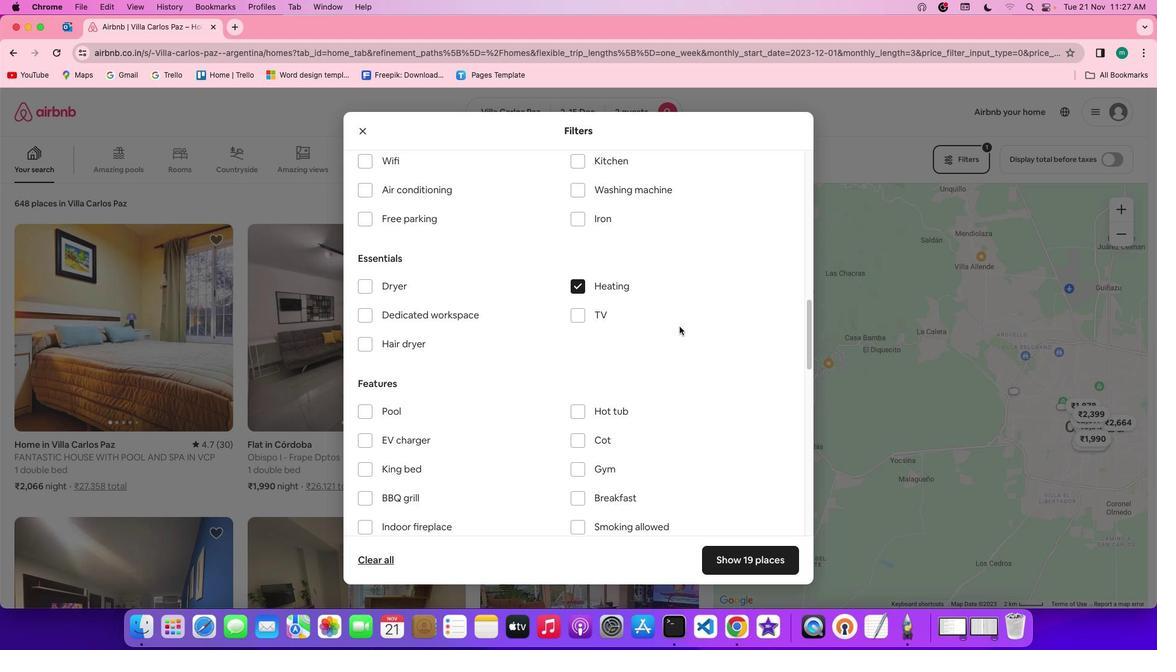 
Action: Mouse scrolled (677, 324) with delta (-1, -1)
Screenshot: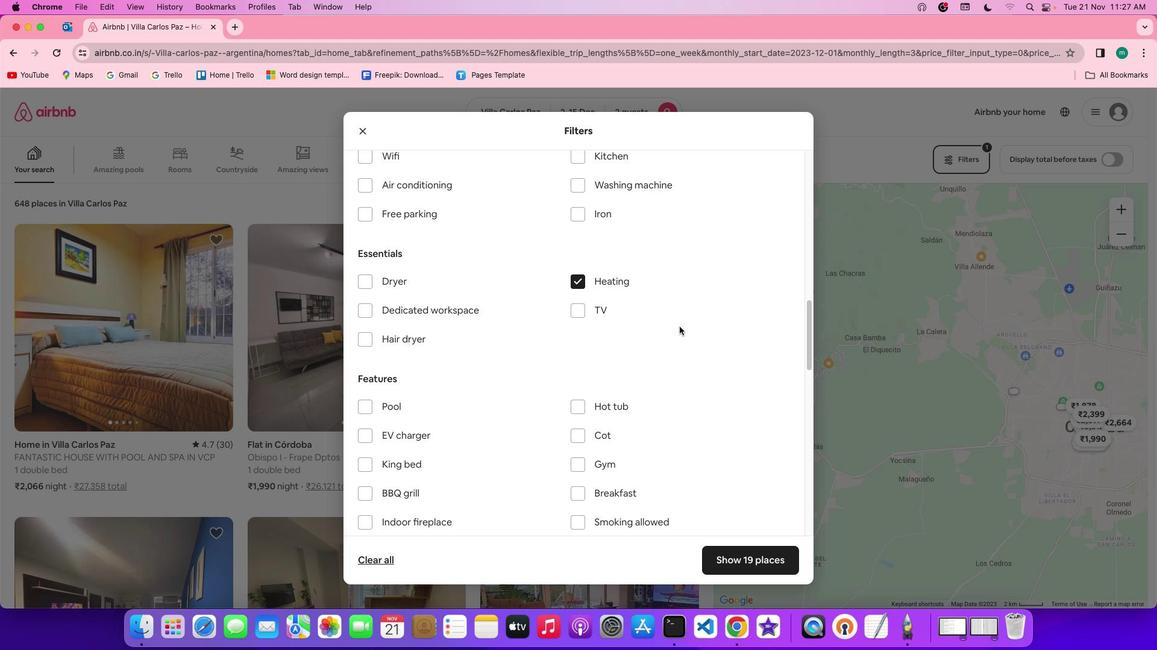 
Action: Mouse scrolled (677, 324) with delta (-1, -1)
Screenshot: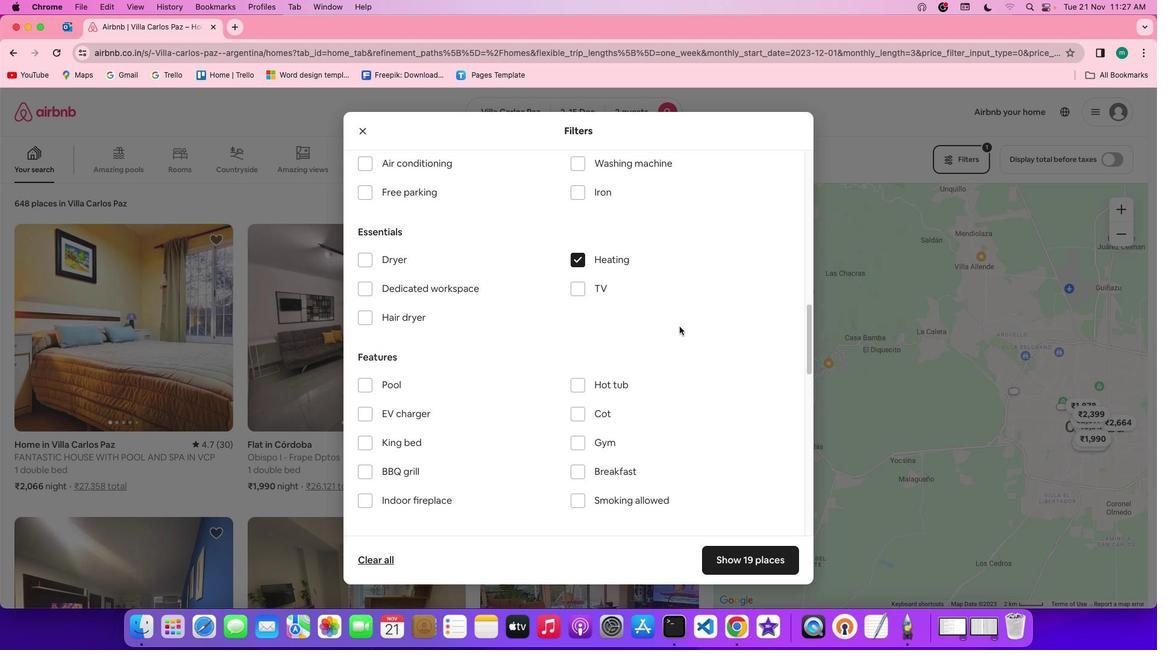 
Action: Mouse scrolled (677, 324) with delta (-1, -2)
Screenshot: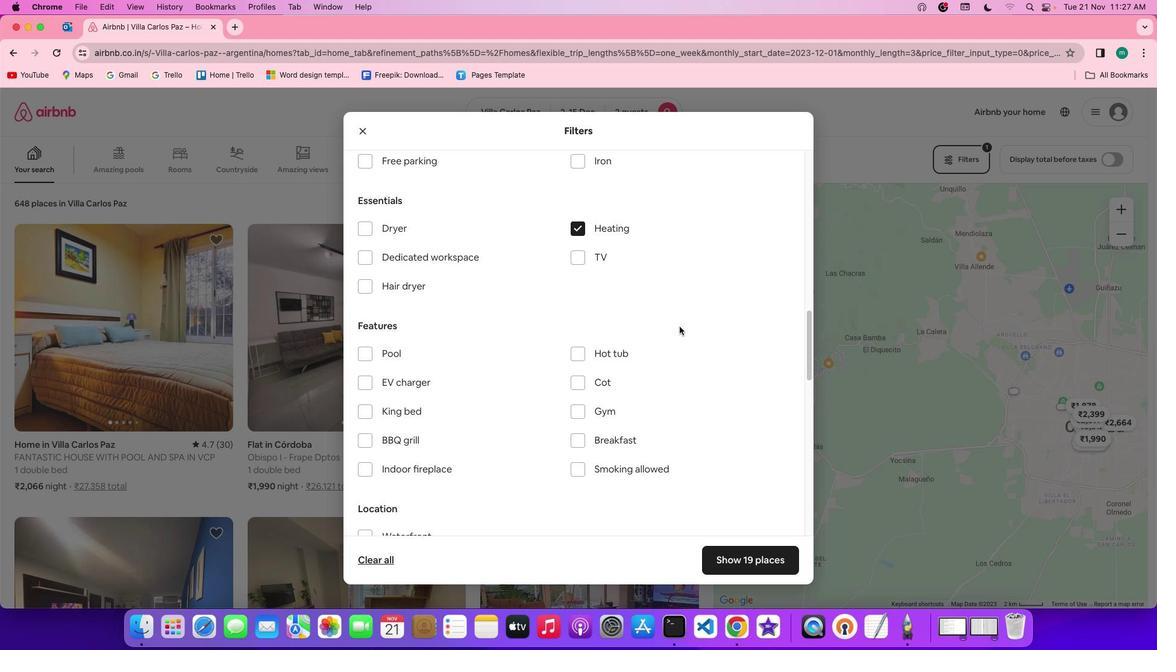 
Action: Mouse scrolled (677, 324) with delta (-1, -1)
Screenshot: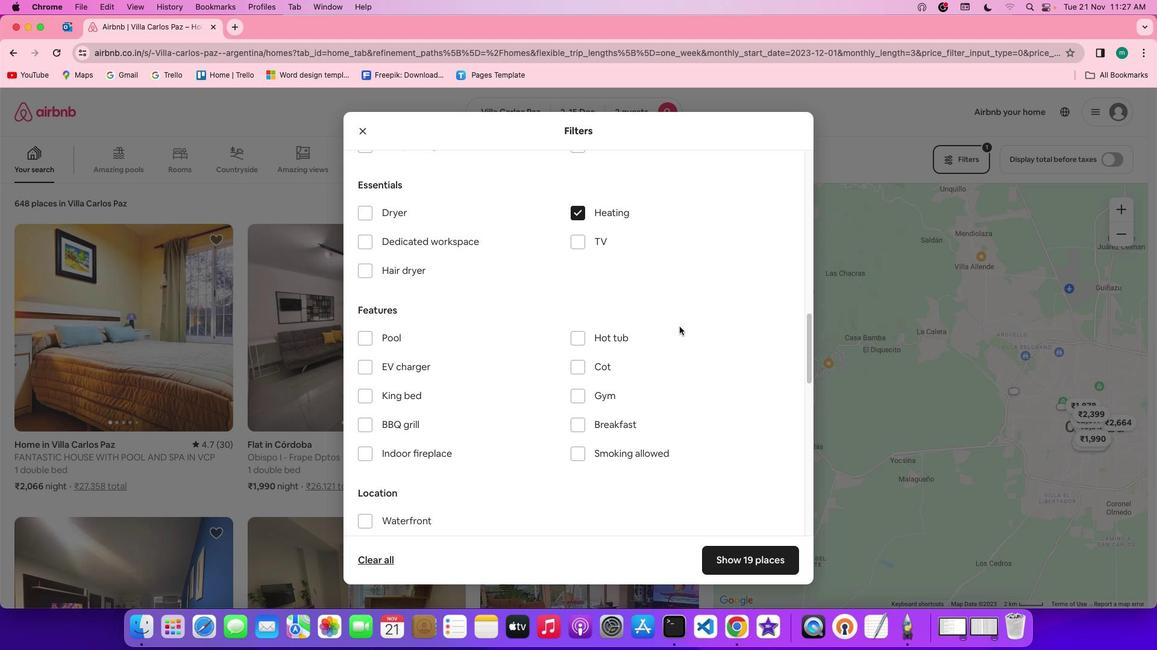 
Action: Mouse scrolled (677, 324) with delta (-1, -1)
Screenshot: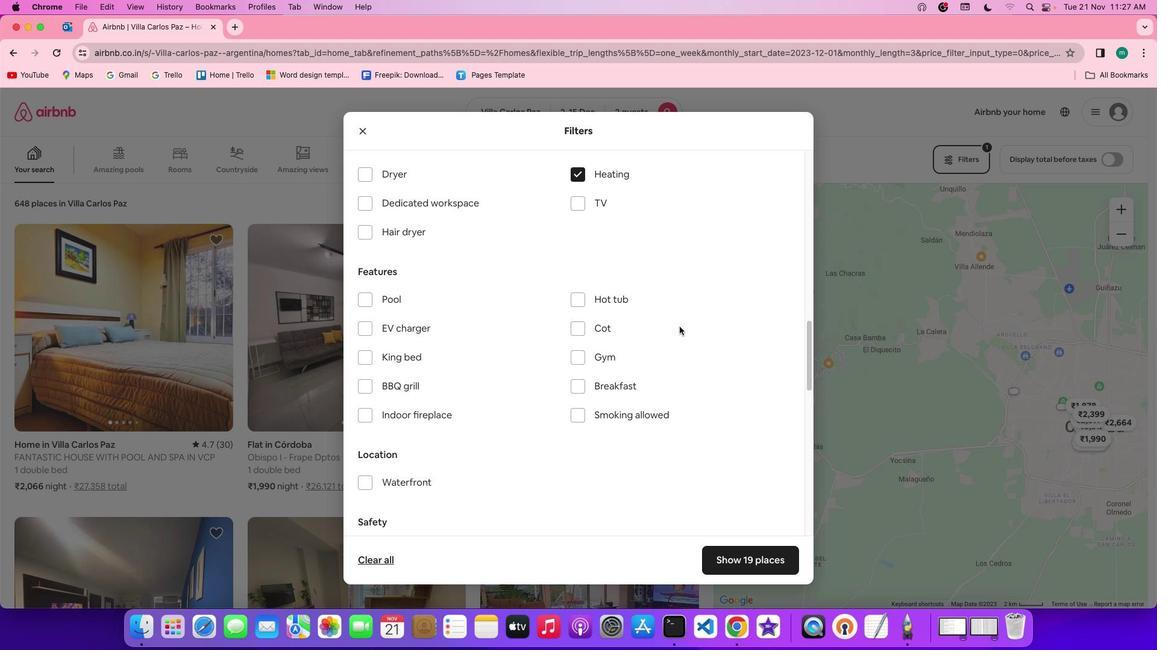 
Action: Mouse scrolled (677, 324) with delta (-1, -2)
Screenshot: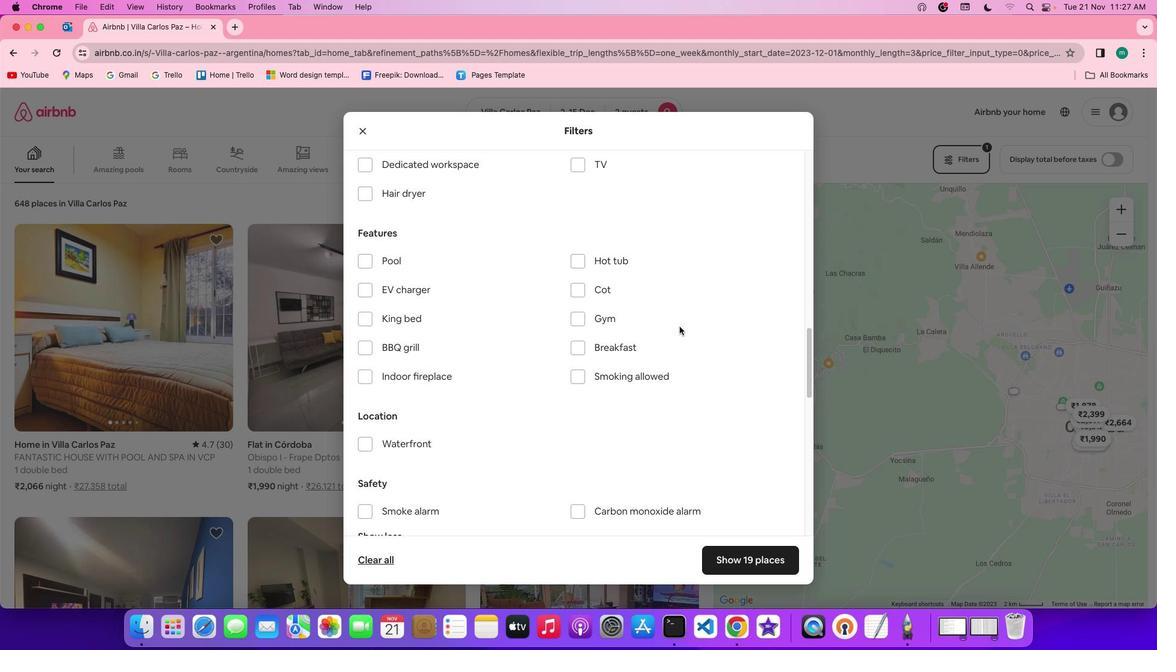 
Action: Mouse scrolled (677, 324) with delta (-1, -3)
Screenshot: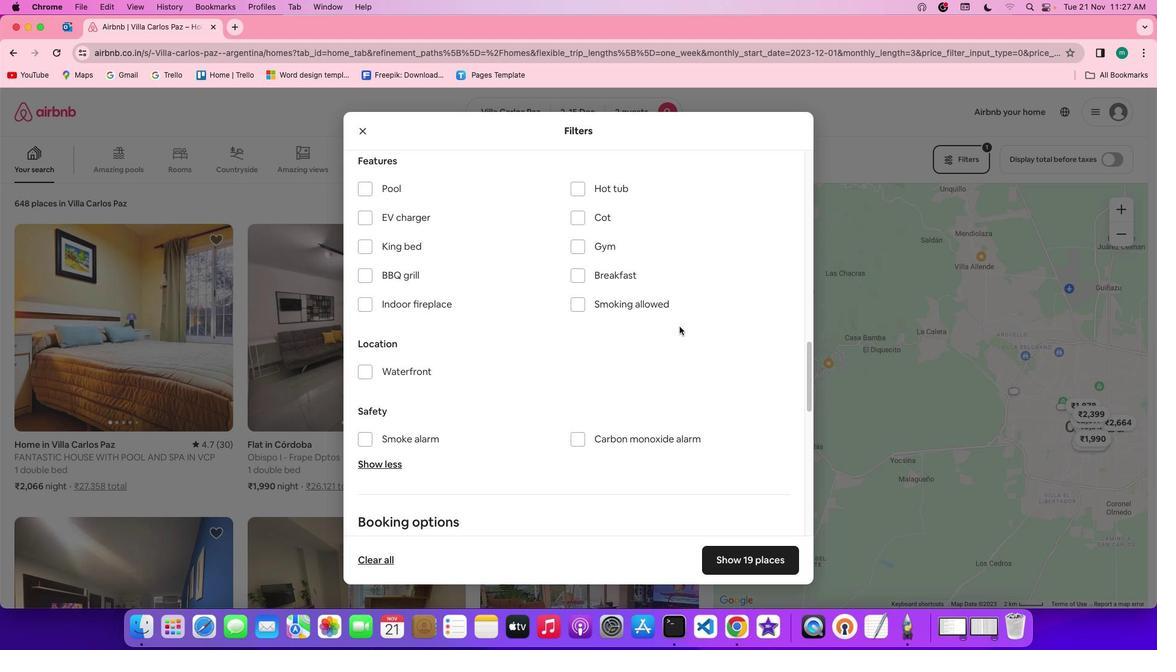 
Action: Mouse moved to (677, 324)
Screenshot: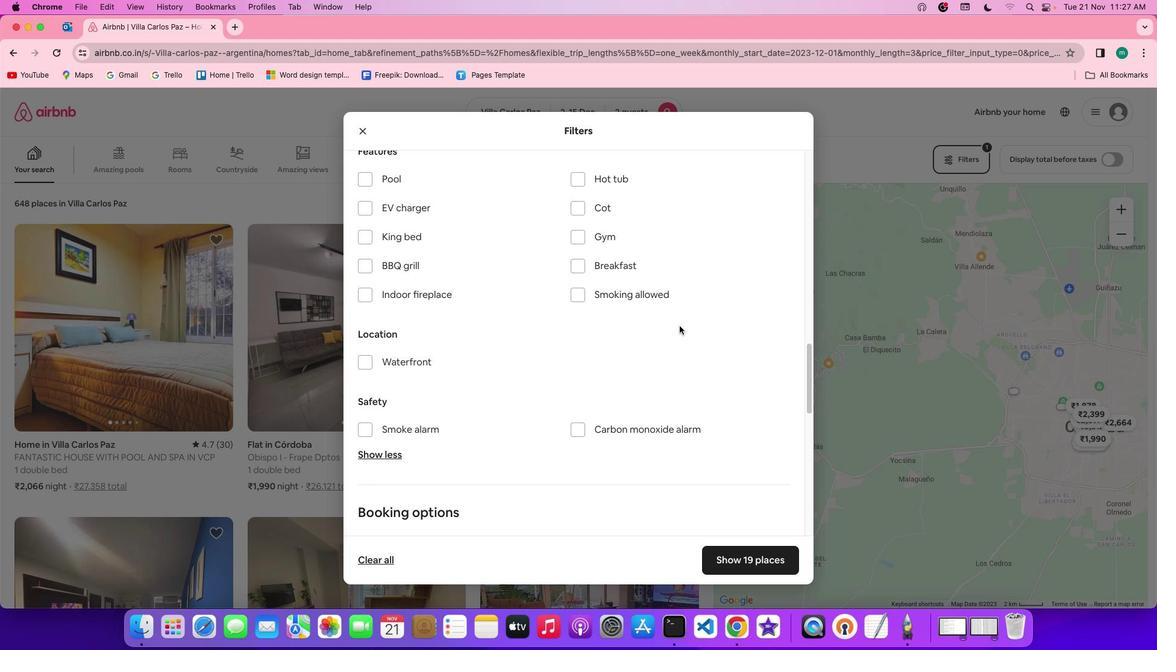 
Action: Mouse scrolled (677, 324) with delta (-1, -1)
Screenshot: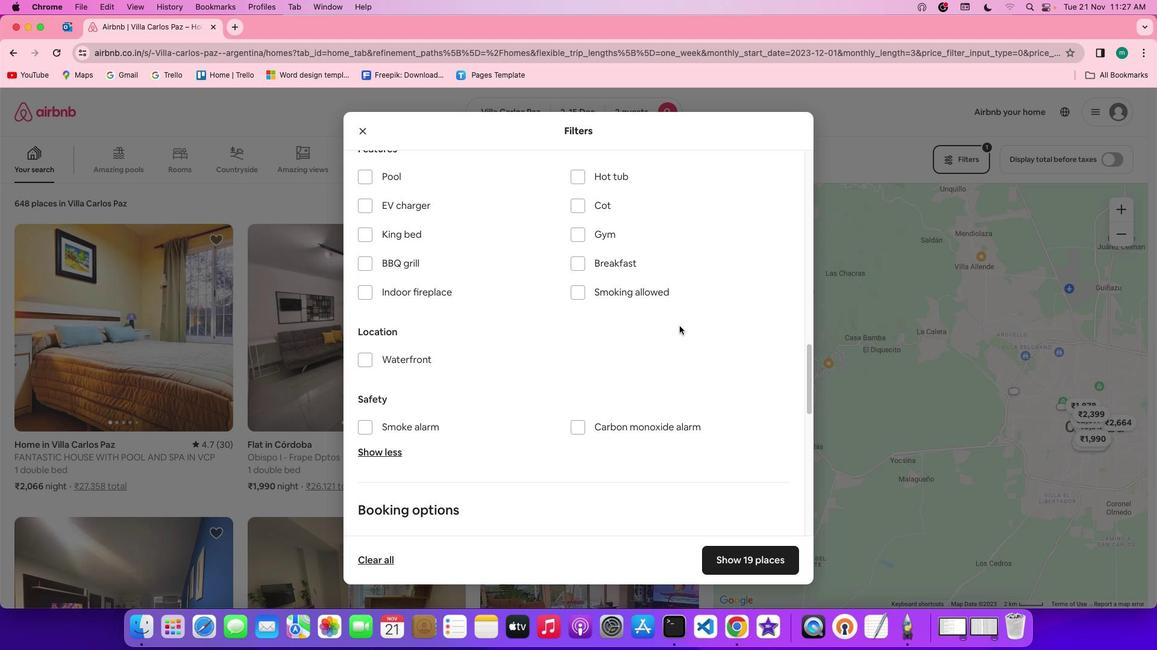 
Action: Mouse scrolled (677, 324) with delta (-1, -1)
Screenshot: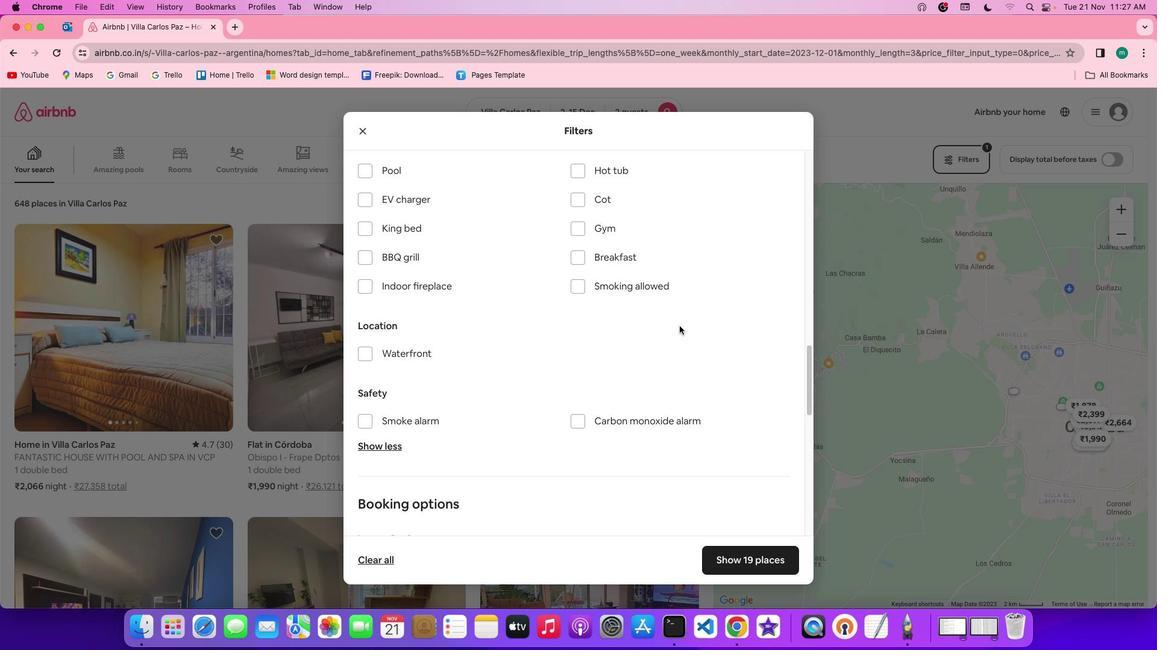 
Action: Mouse scrolled (677, 324) with delta (-1, -1)
Screenshot: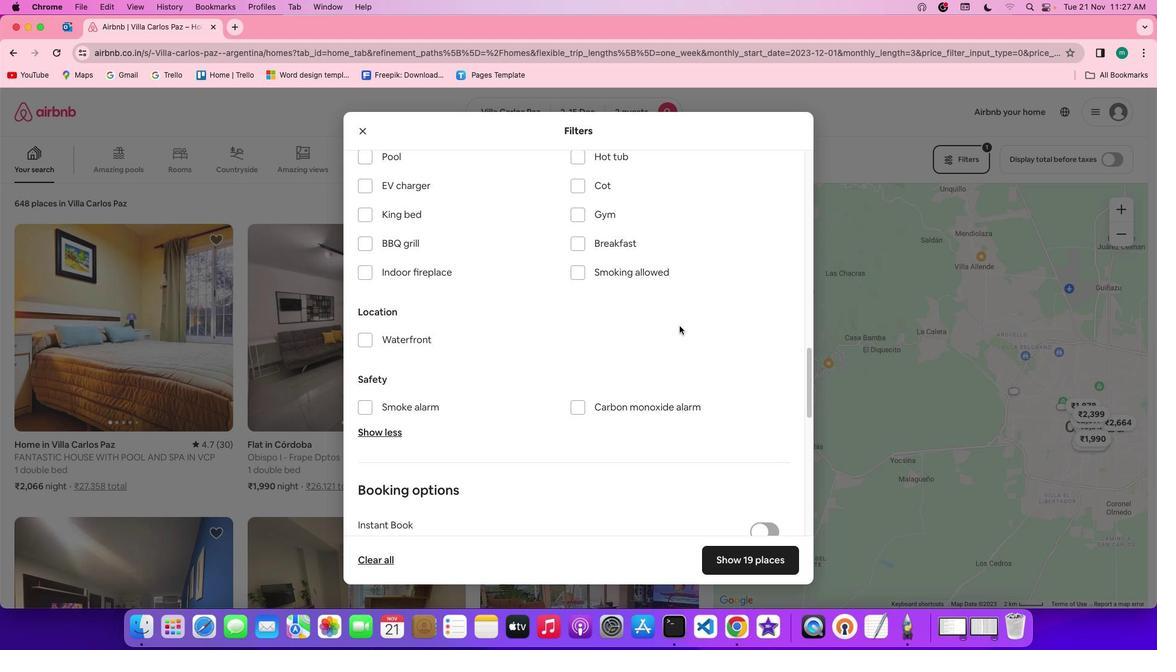 
Action: Mouse scrolled (677, 324) with delta (-1, -1)
Screenshot: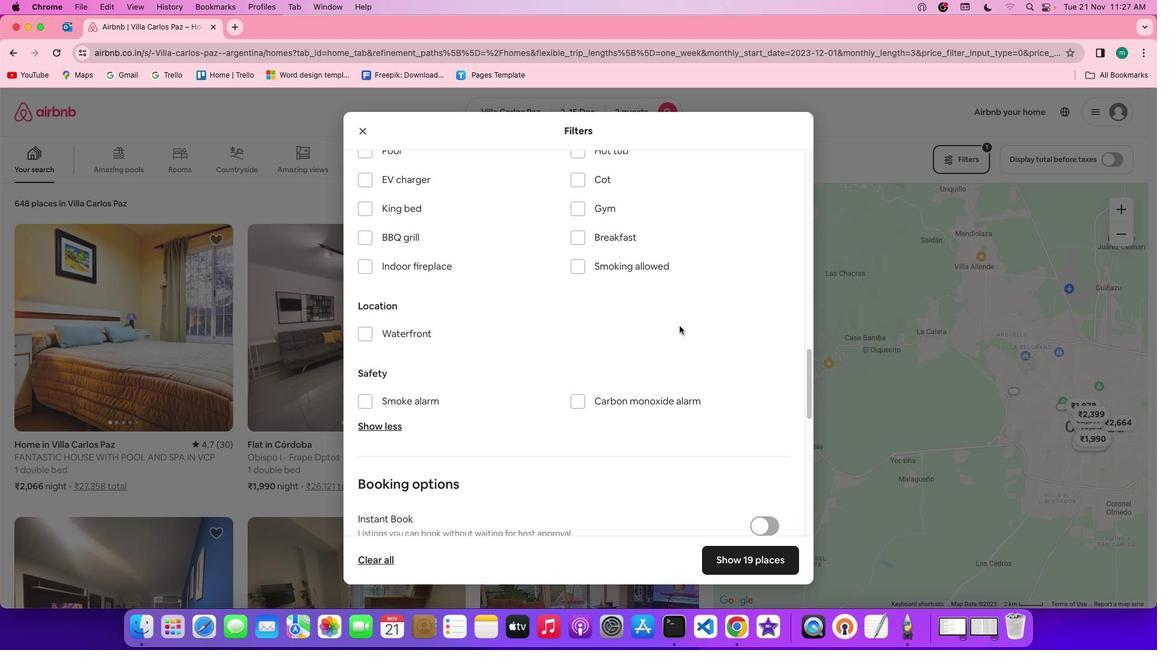 
Action: Mouse scrolled (677, 324) with delta (-1, -1)
Screenshot: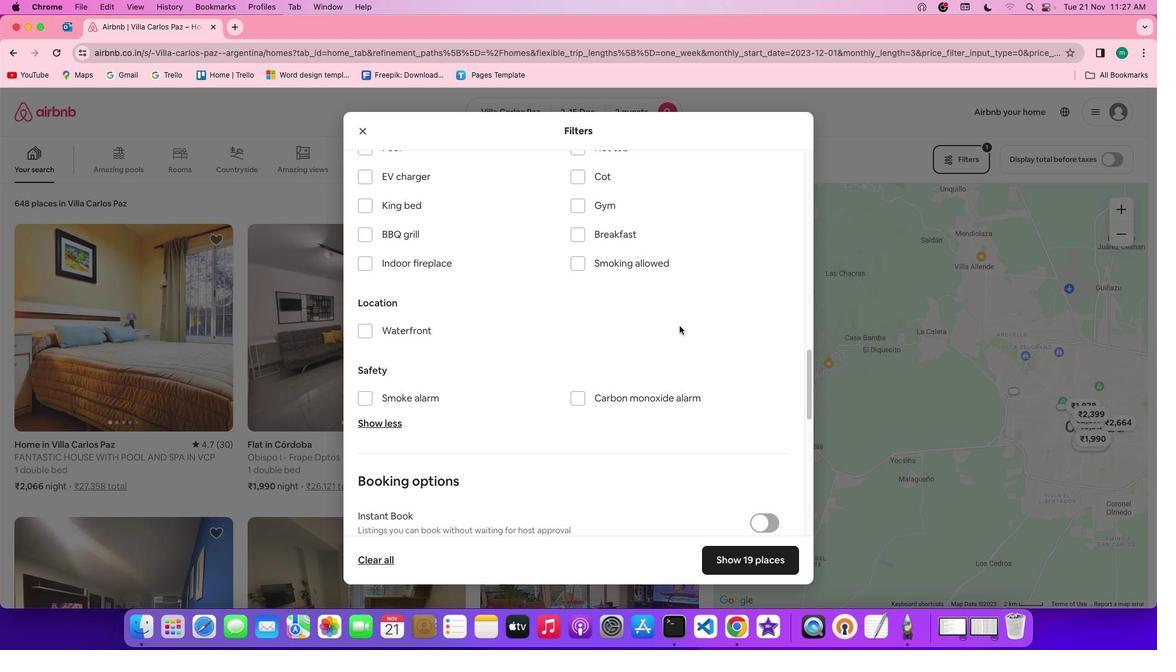
Action: Mouse scrolled (677, 324) with delta (-1, -1)
Screenshot: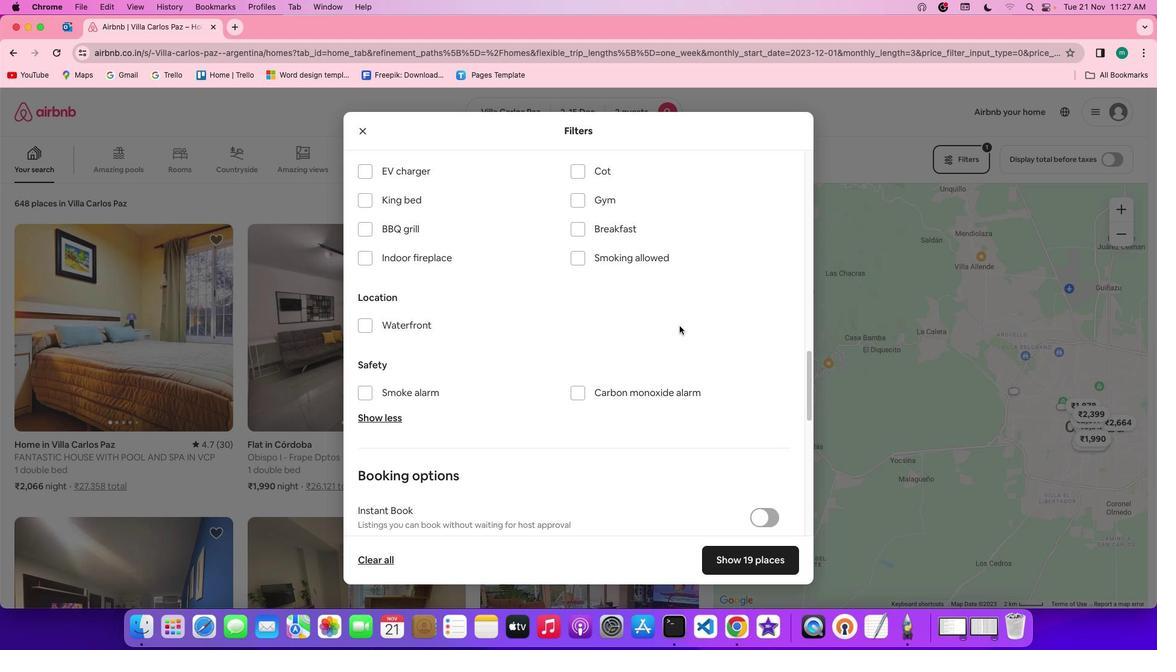 
Action: Mouse scrolled (677, 324) with delta (-1, -1)
Screenshot: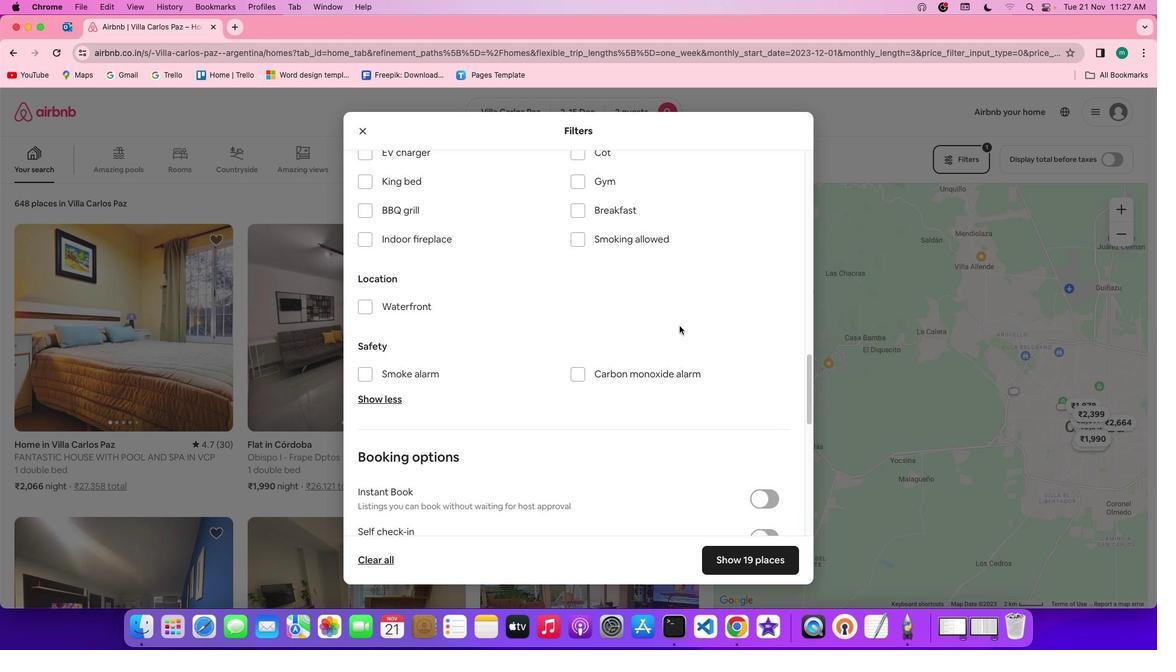
Action: Mouse scrolled (677, 324) with delta (-1, -1)
Screenshot: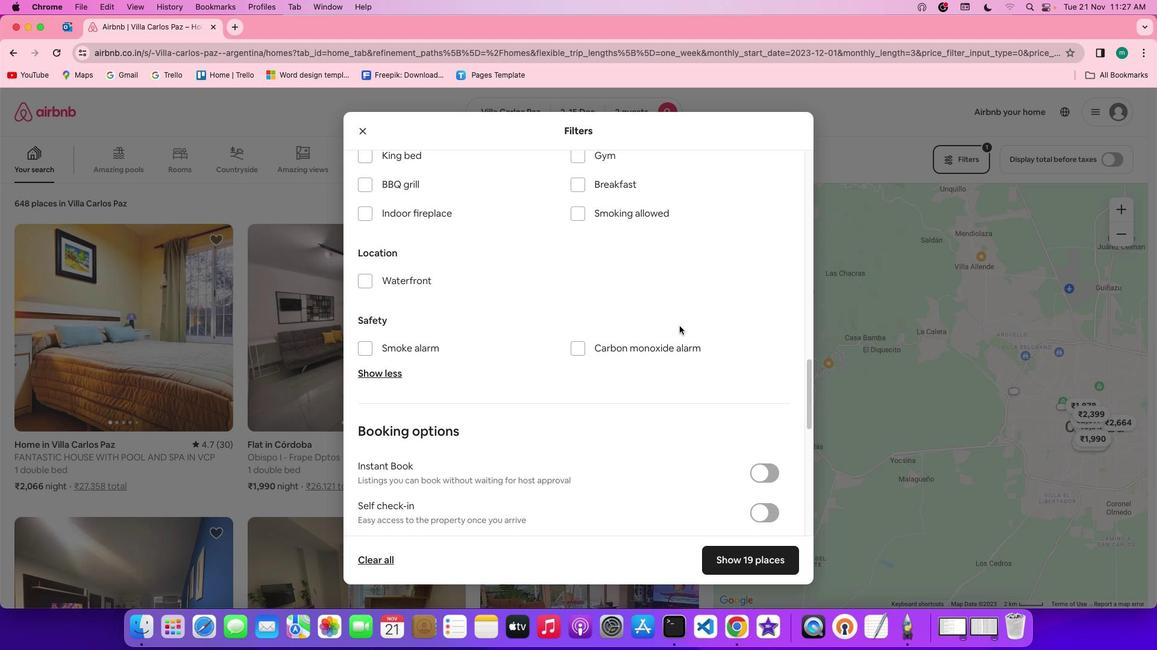 
Action: Mouse scrolled (677, 324) with delta (-1, -1)
Screenshot: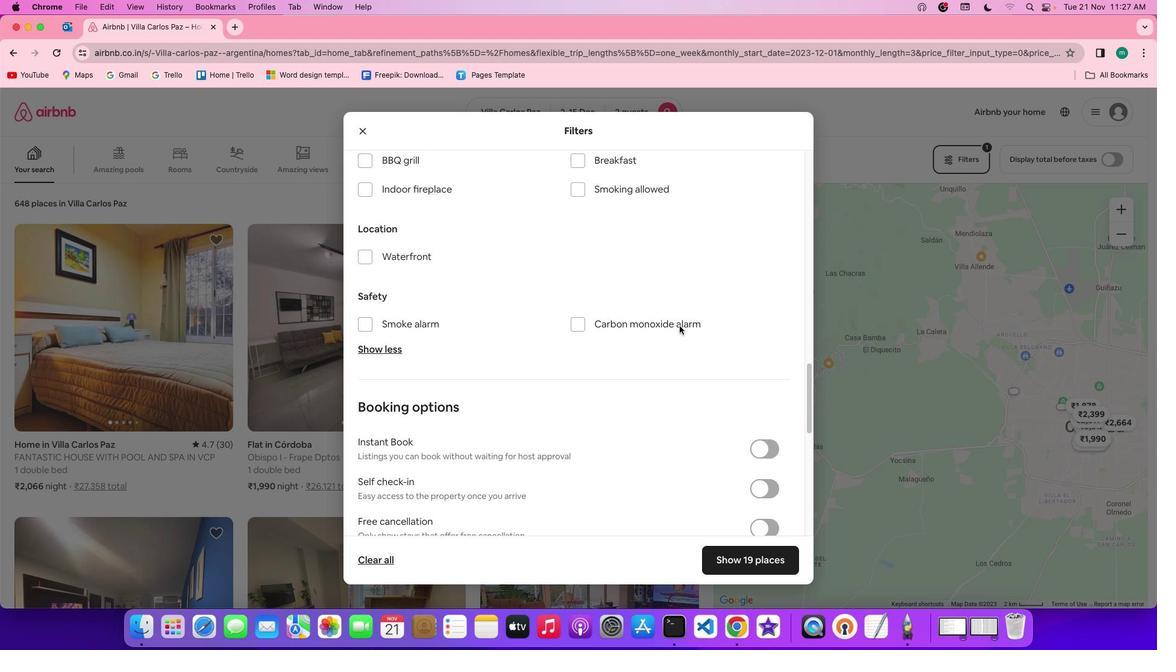 
Action: Mouse scrolled (677, 324) with delta (-1, -1)
Screenshot: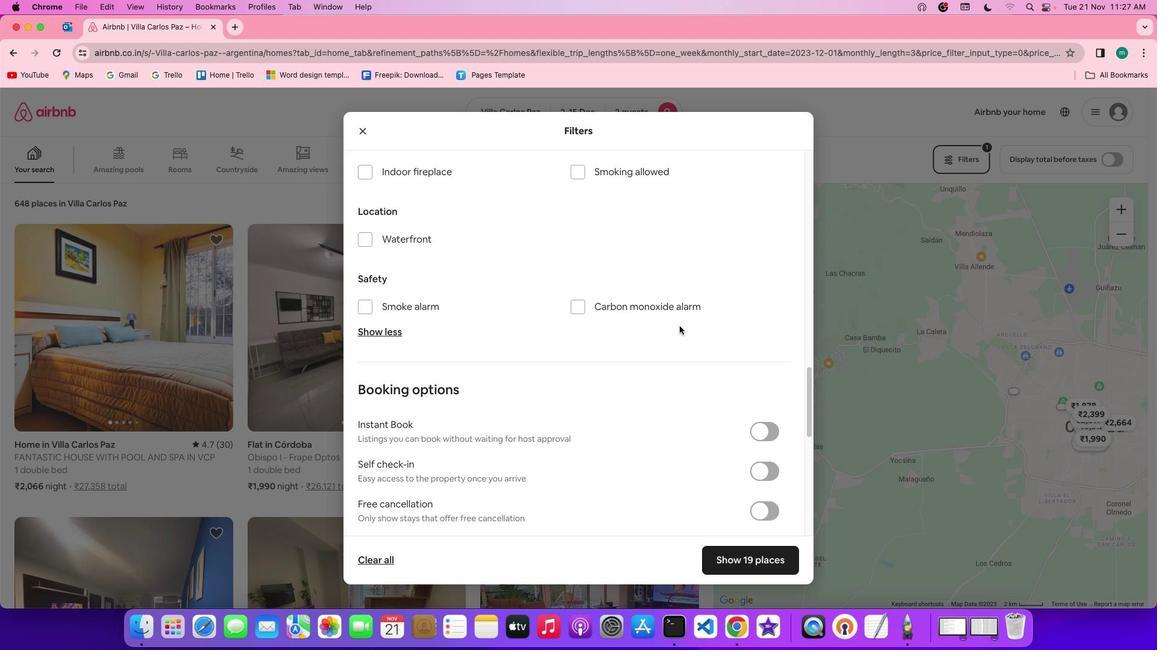 
Action: Mouse scrolled (677, 324) with delta (-1, -2)
Screenshot: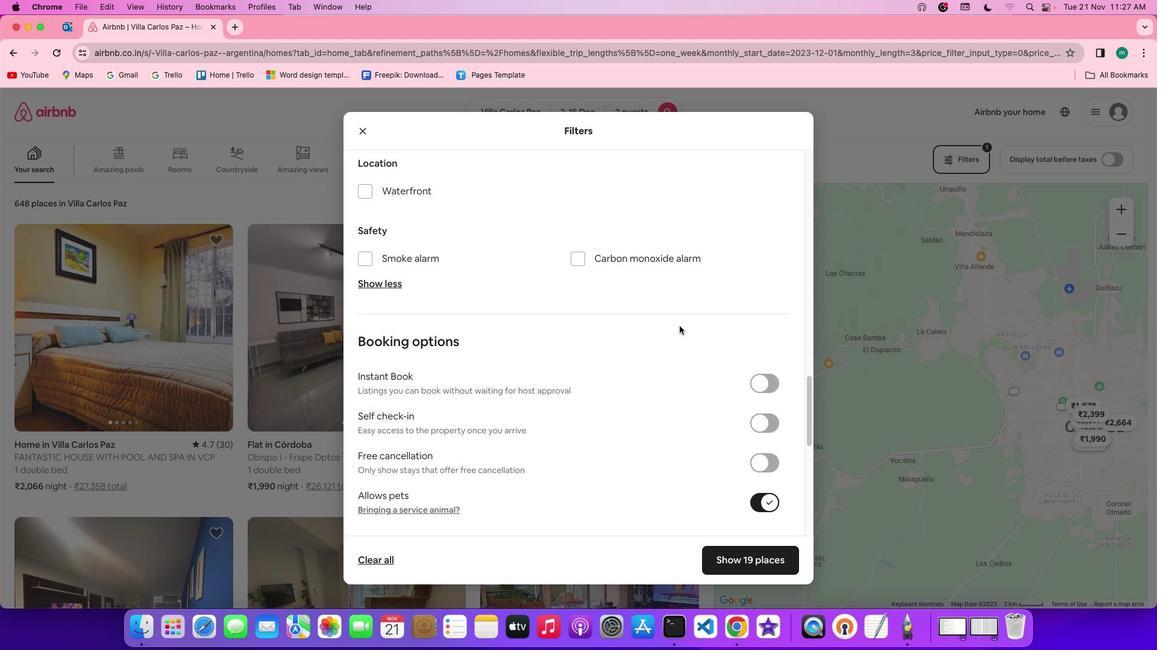 
Action: Mouse scrolled (677, 324) with delta (-1, -2)
Screenshot: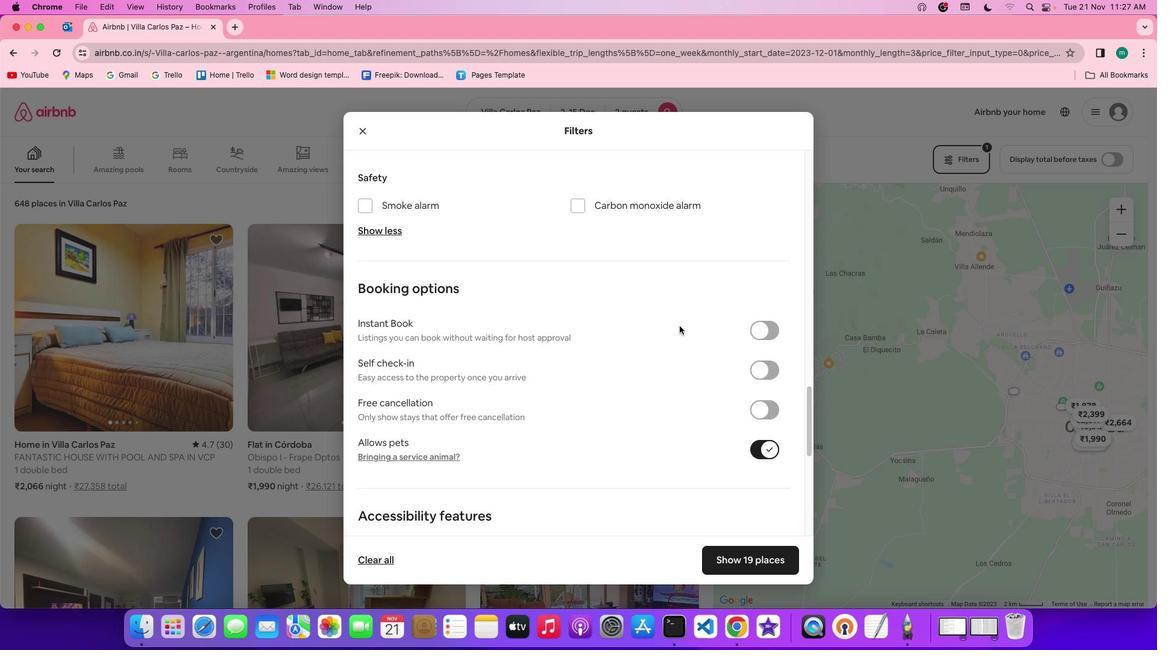 
Action: Mouse scrolled (677, 324) with delta (-1, -1)
Screenshot: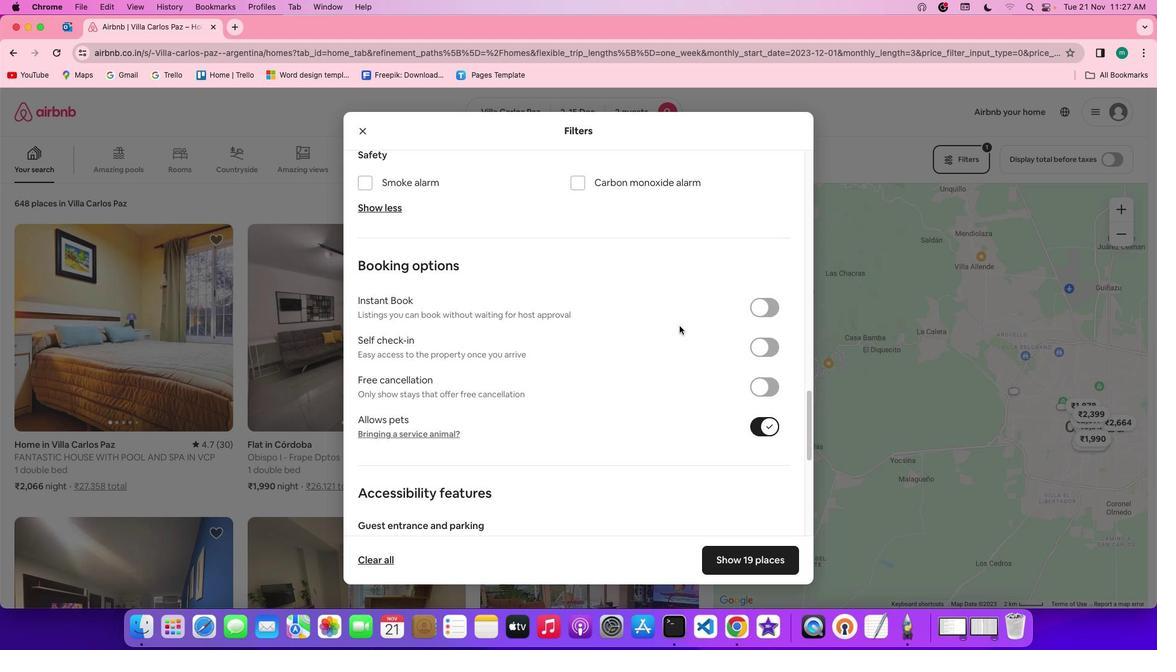 
Action: Mouse scrolled (677, 324) with delta (-1, -1)
Screenshot: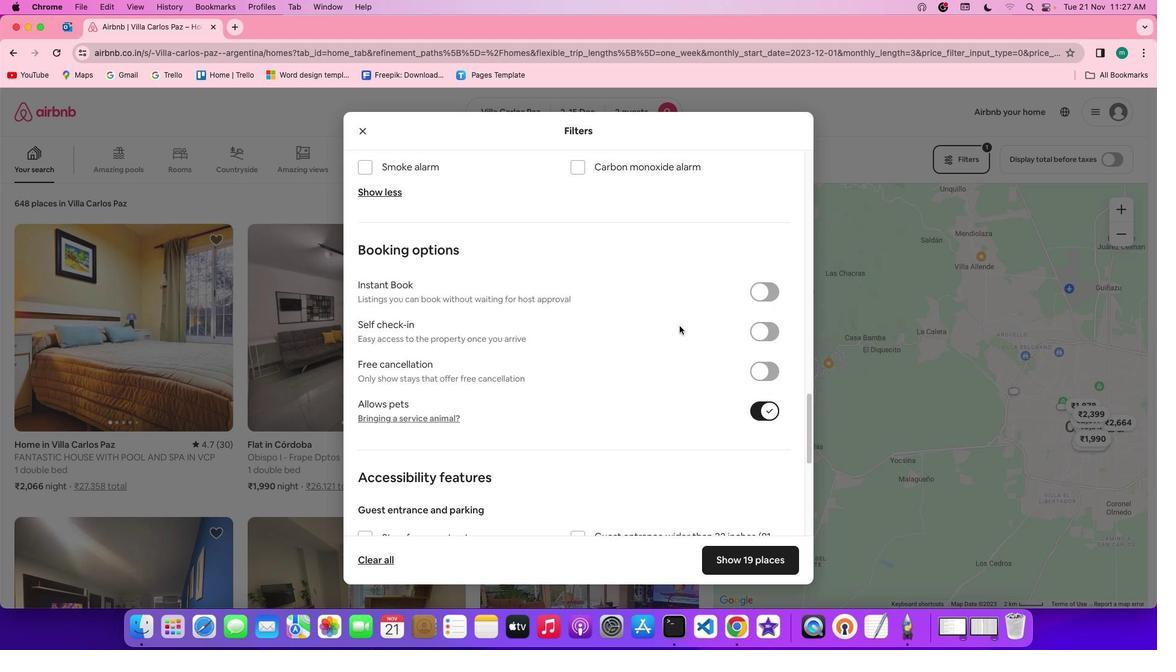 
Action: Mouse scrolled (677, 324) with delta (-1, -1)
Screenshot: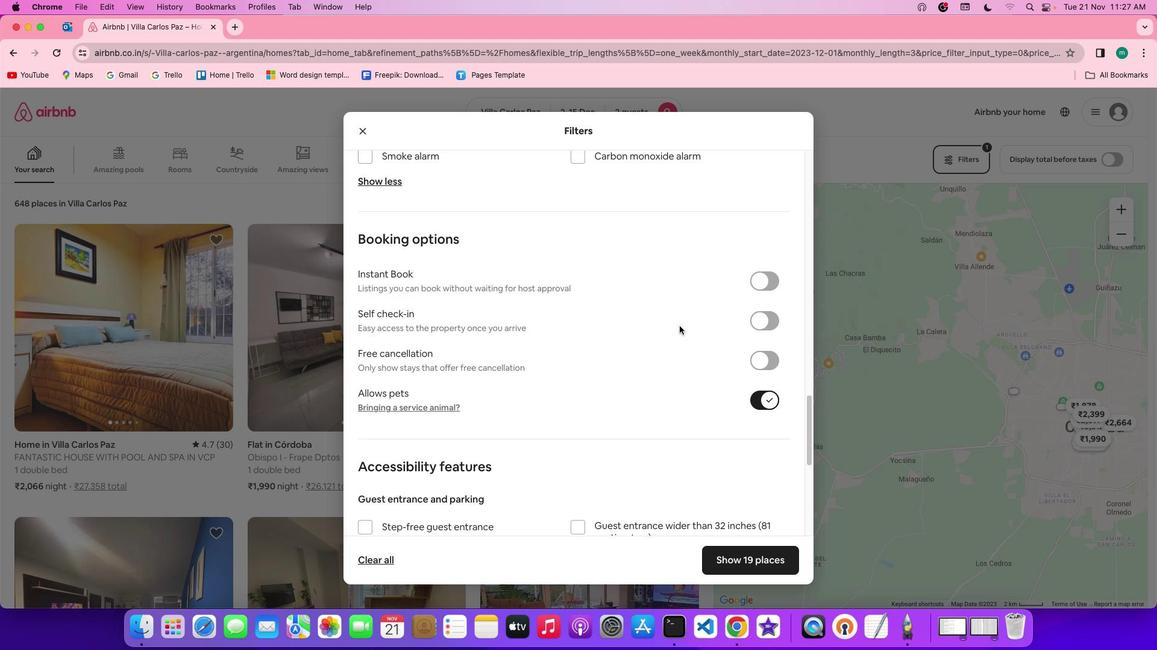 
Action: Mouse scrolled (677, 324) with delta (-1, -1)
Screenshot: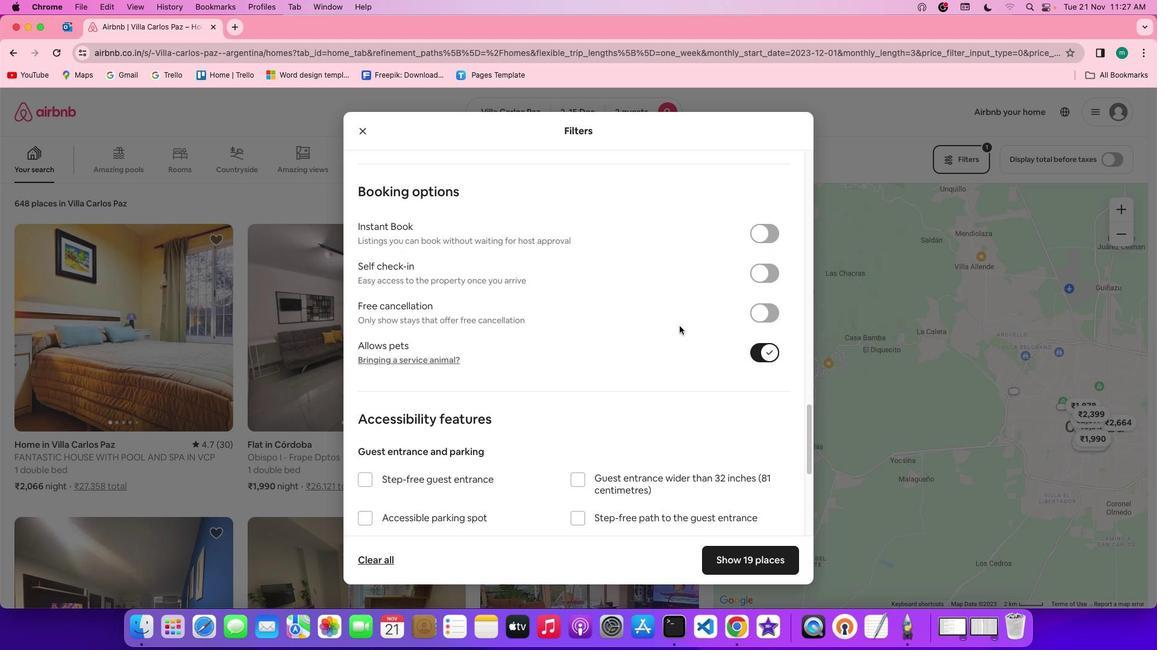 
Action: Mouse scrolled (677, 324) with delta (-1, -1)
Screenshot: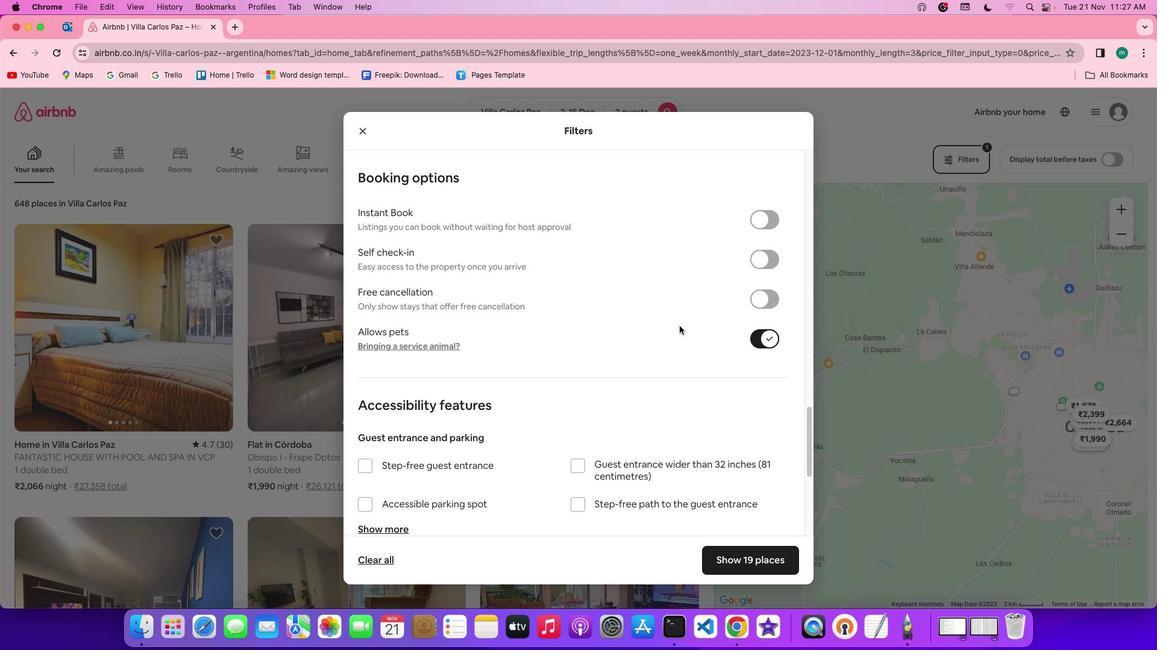 
Action: Mouse scrolled (677, 324) with delta (-1, -1)
Screenshot: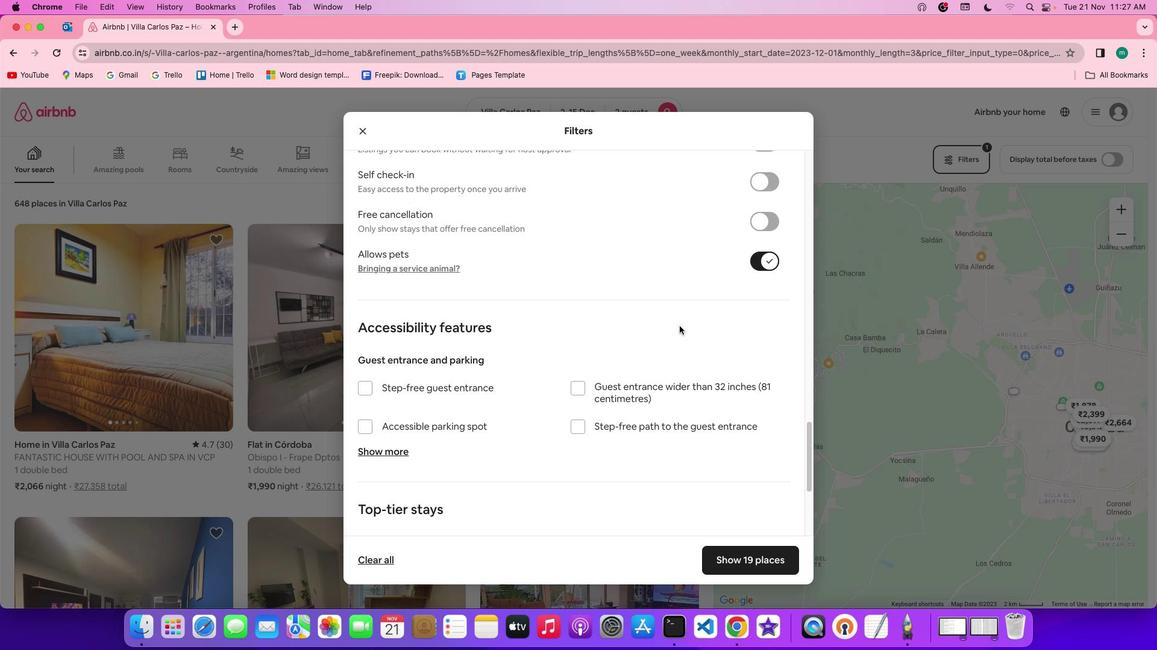 
Action: Mouse scrolled (677, 324) with delta (-1, -2)
Screenshot: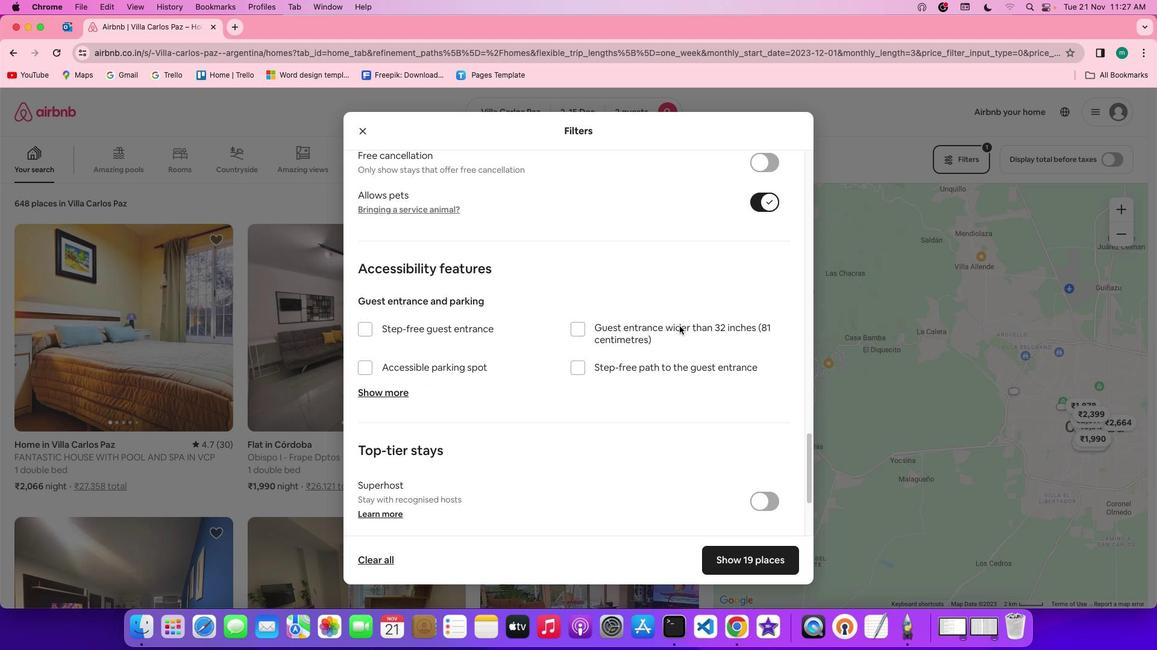 
Action: Mouse scrolled (677, 324) with delta (-1, -3)
Screenshot: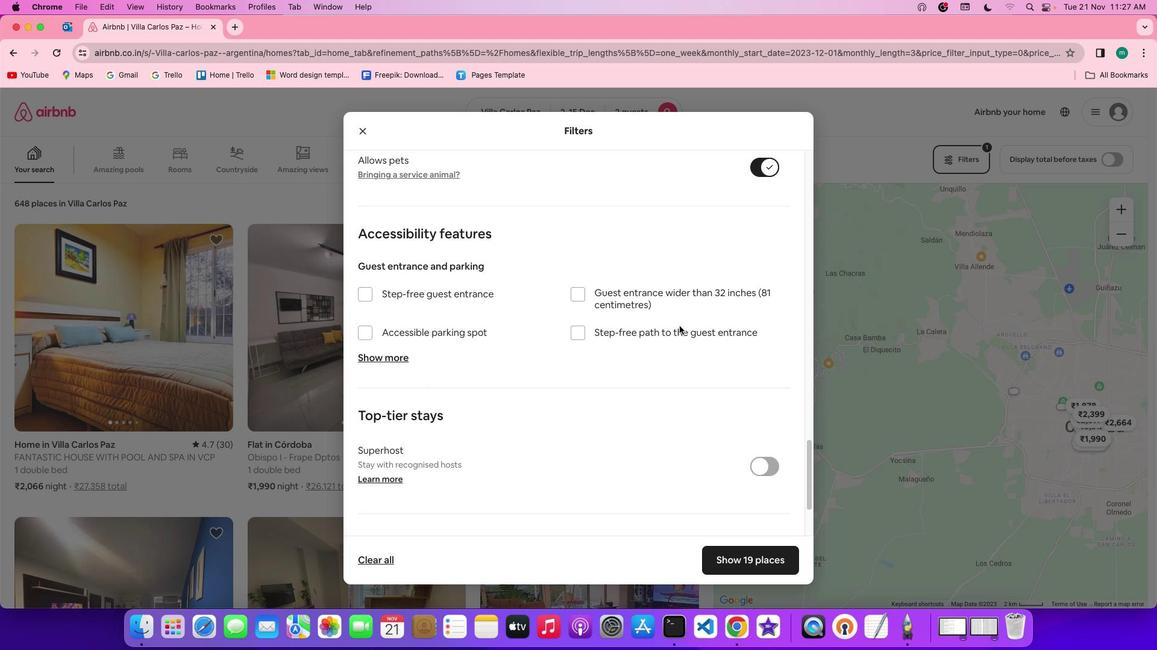 
Action: Mouse scrolled (677, 324) with delta (-1, -1)
Screenshot: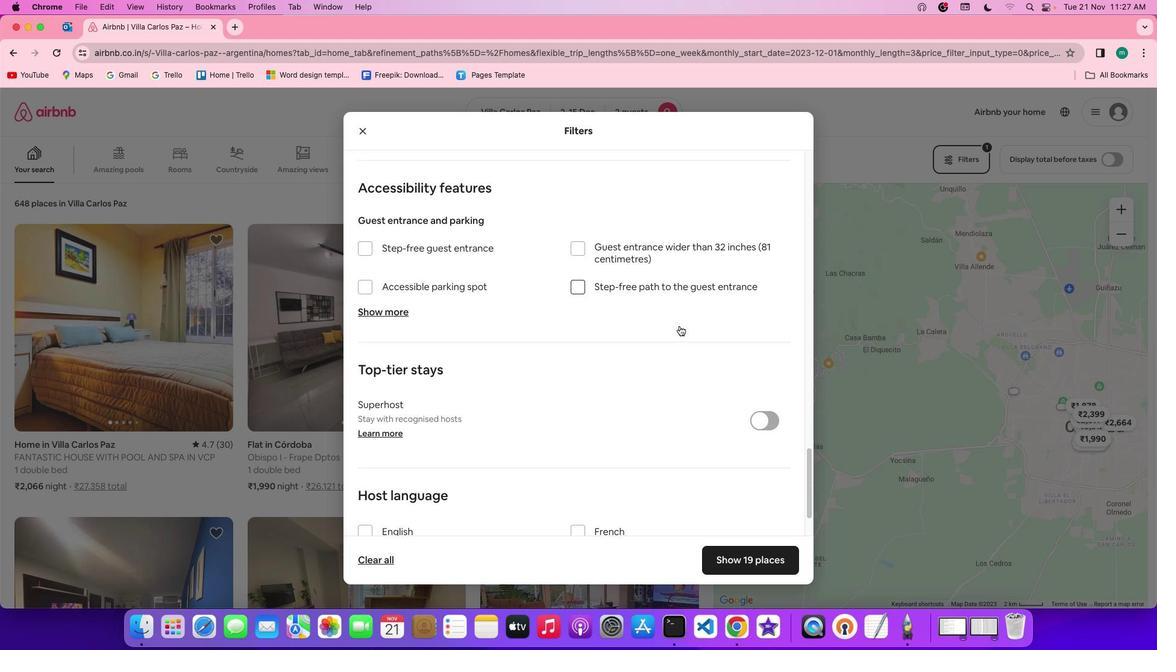 
Action: Mouse scrolled (677, 324) with delta (-1, -1)
Screenshot: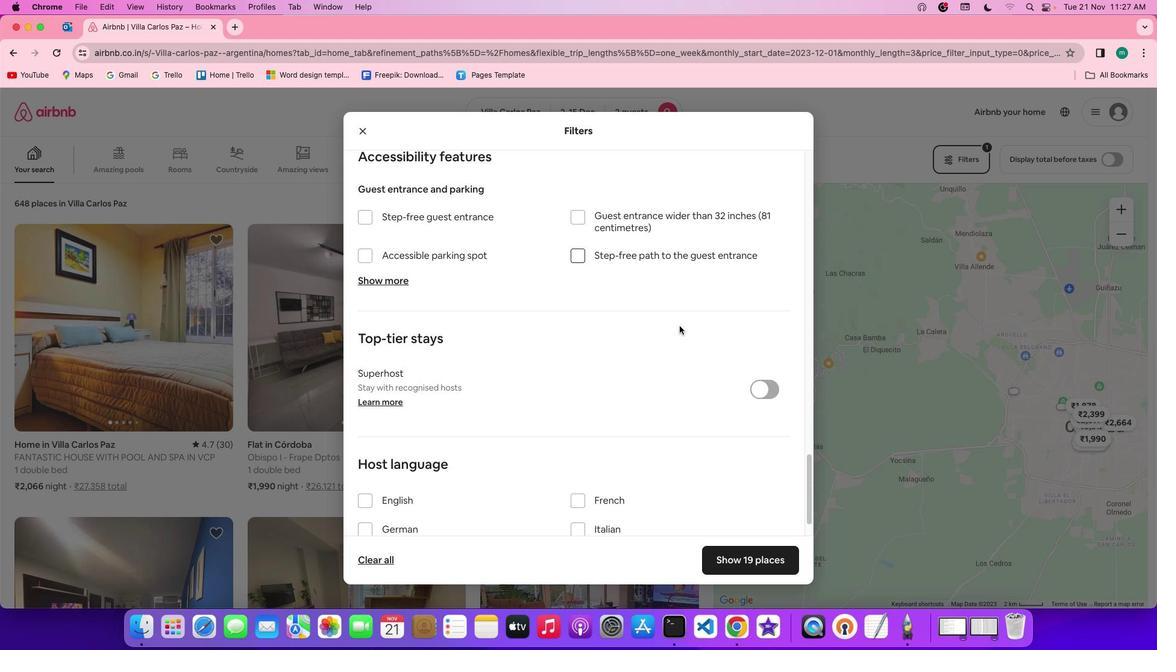 
Action: Mouse scrolled (677, 324) with delta (-1, -3)
Screenshot: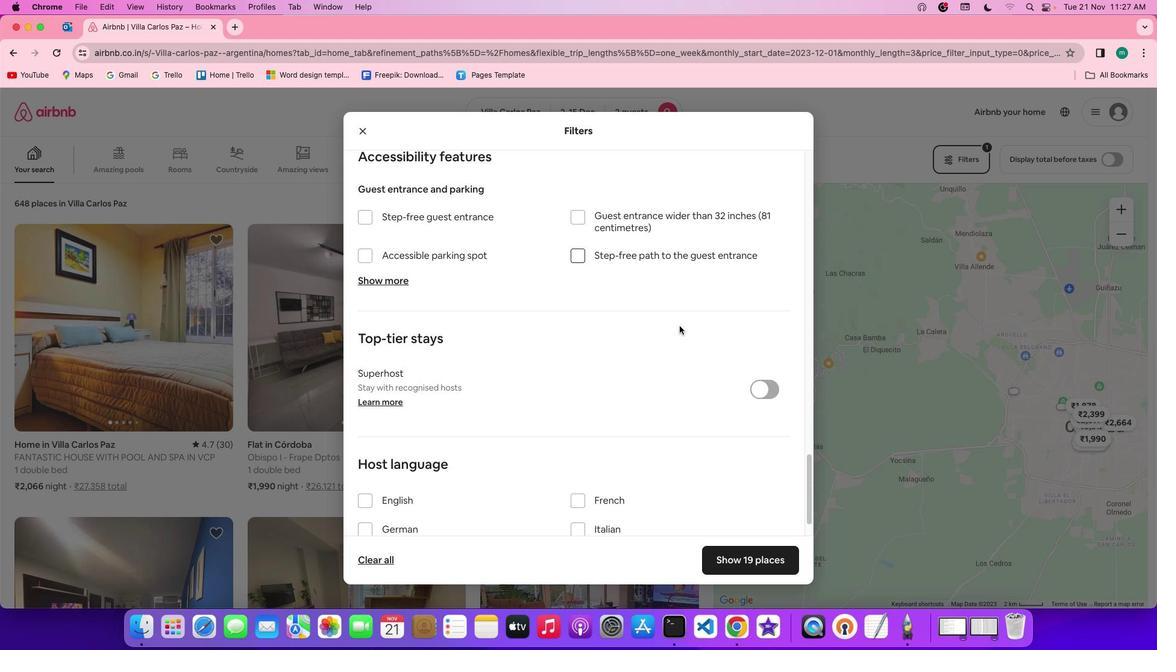 
Action: Mouse scrolled (677, 324) with delta (-1, -4)
Screenshot: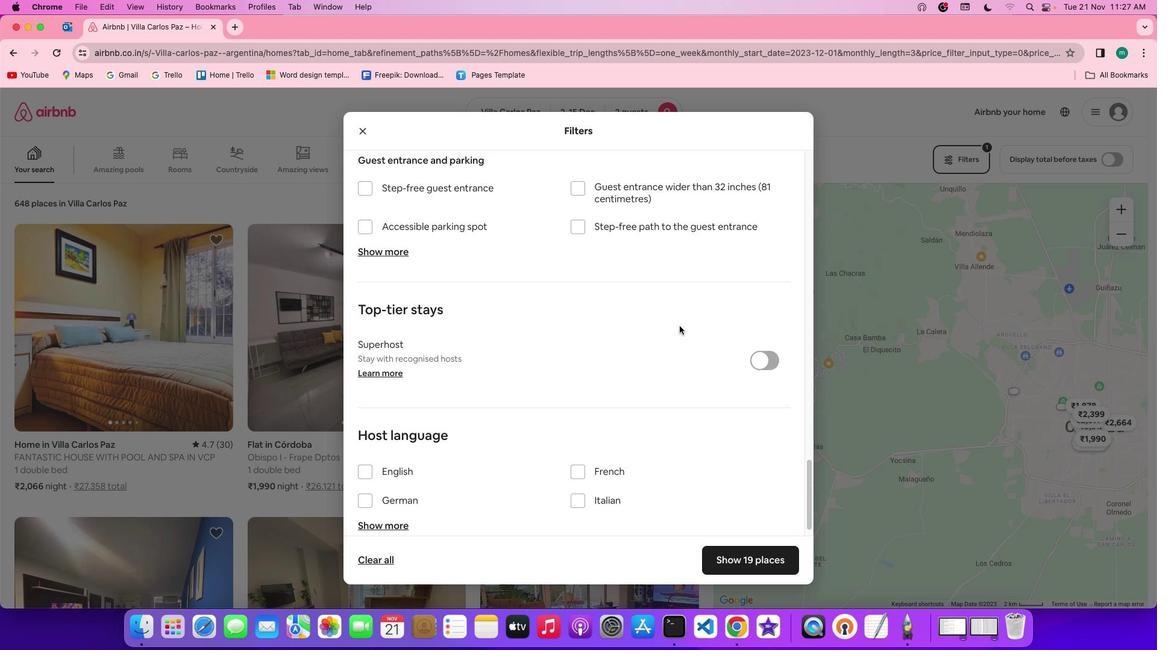 
Action: Mouse scrolled (677, 324) with delta (-1, -4)
Screenshot: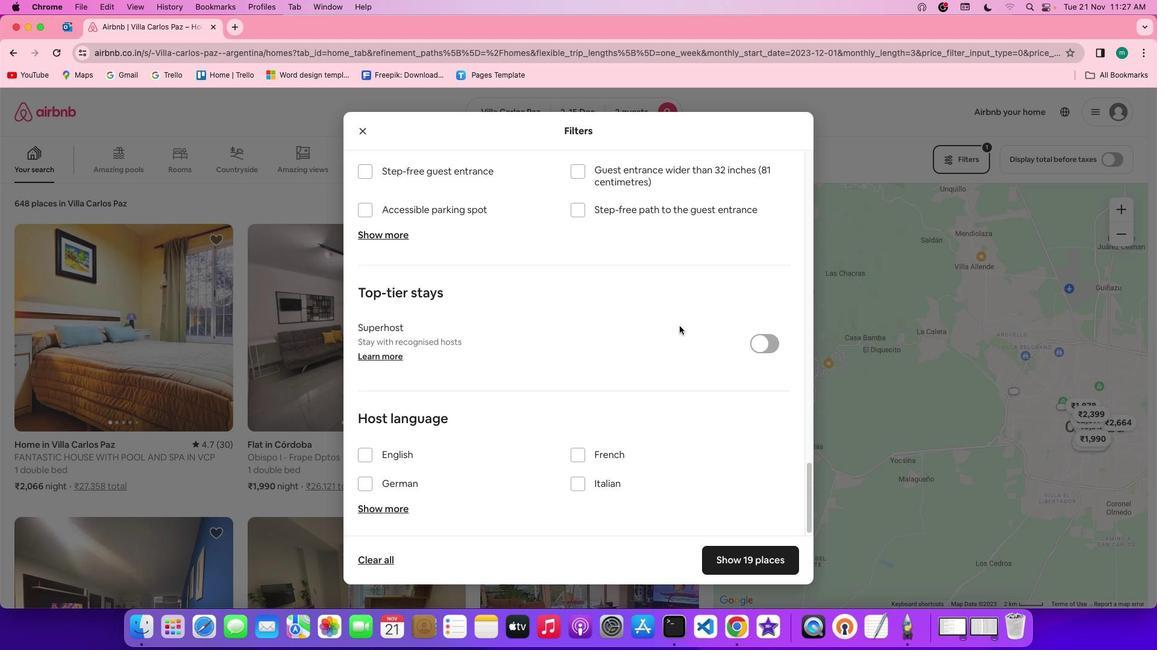 
Action: Mouse scrolled (677, 324) with delta (-1, -1)
Screenshot: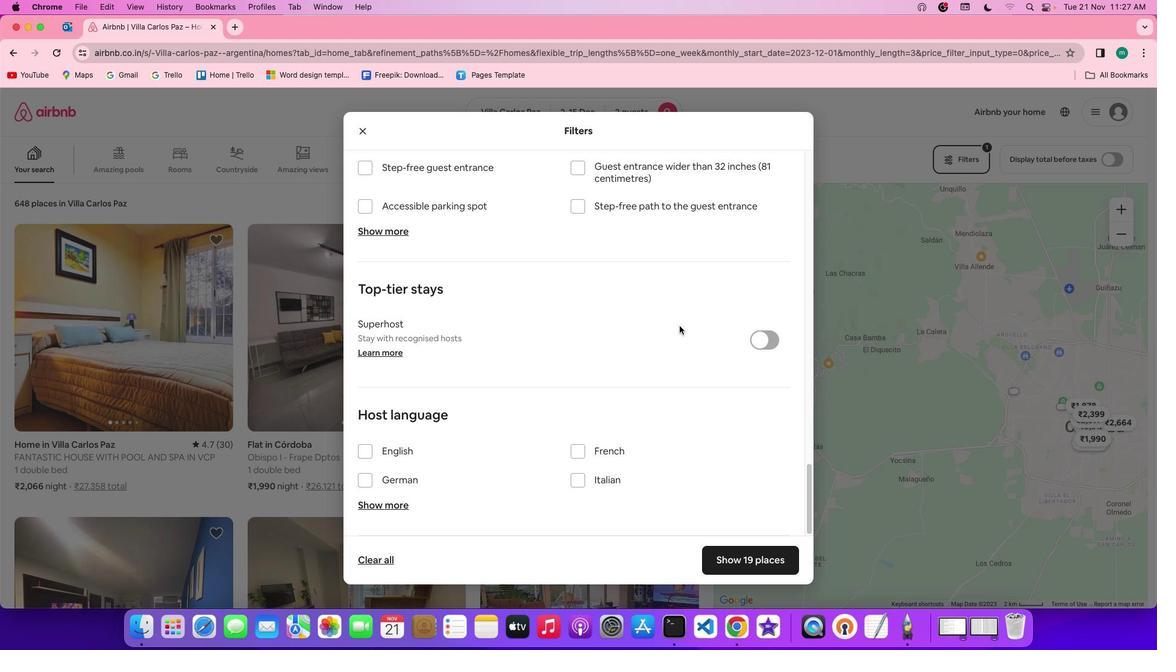 
Action: Mouse scrolled (677, 324) with delta (-1, -1)
Screenshot: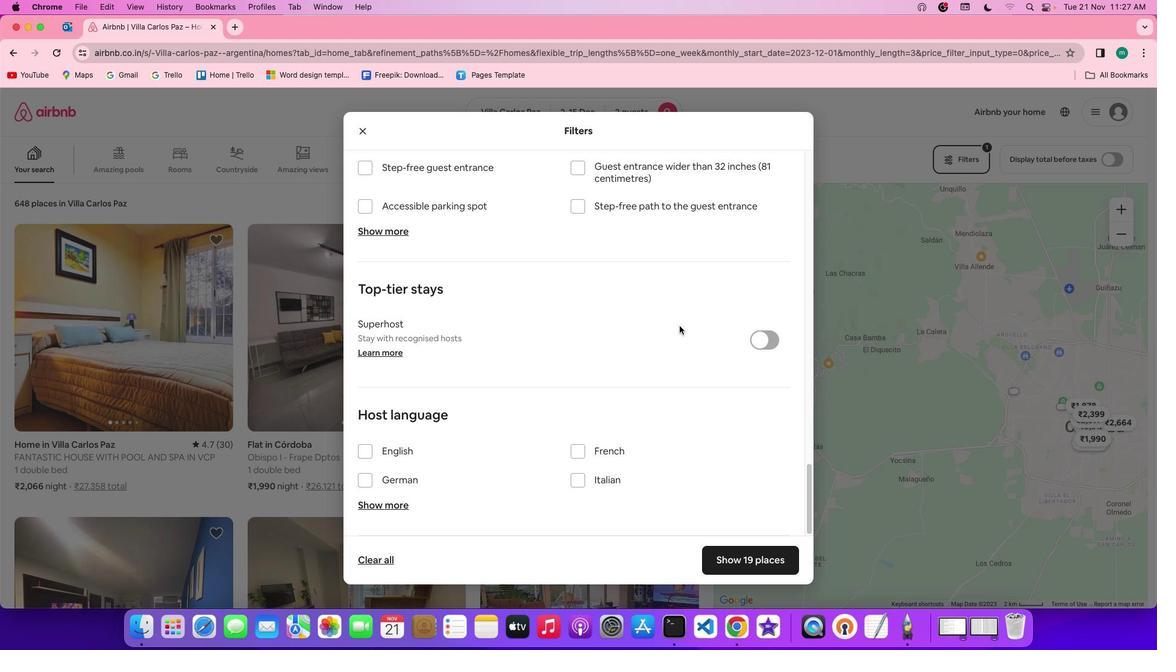 
Action: Mouse scrolled (677, 324) with delta (-1, -3)
Screenshot: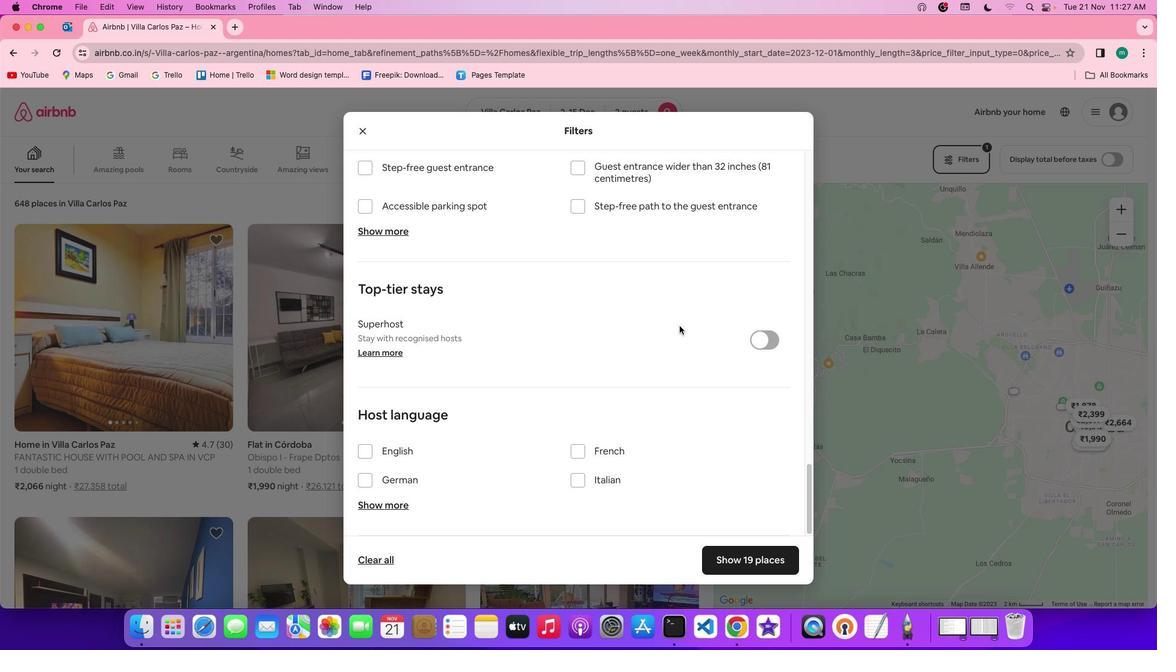 
Action: Mouse scrolled (677, 324) with delta (-1, -4)
Screenshot: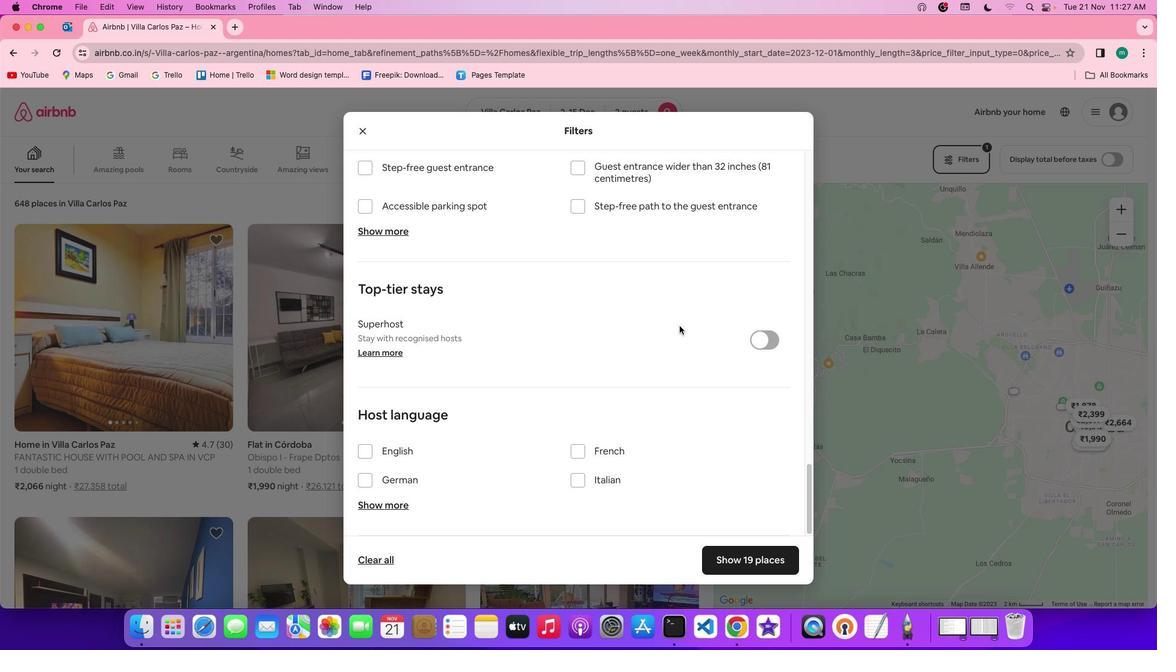 
Action: Mouse scrolled (677, 324) with delta (-1, -4)
Screenshot: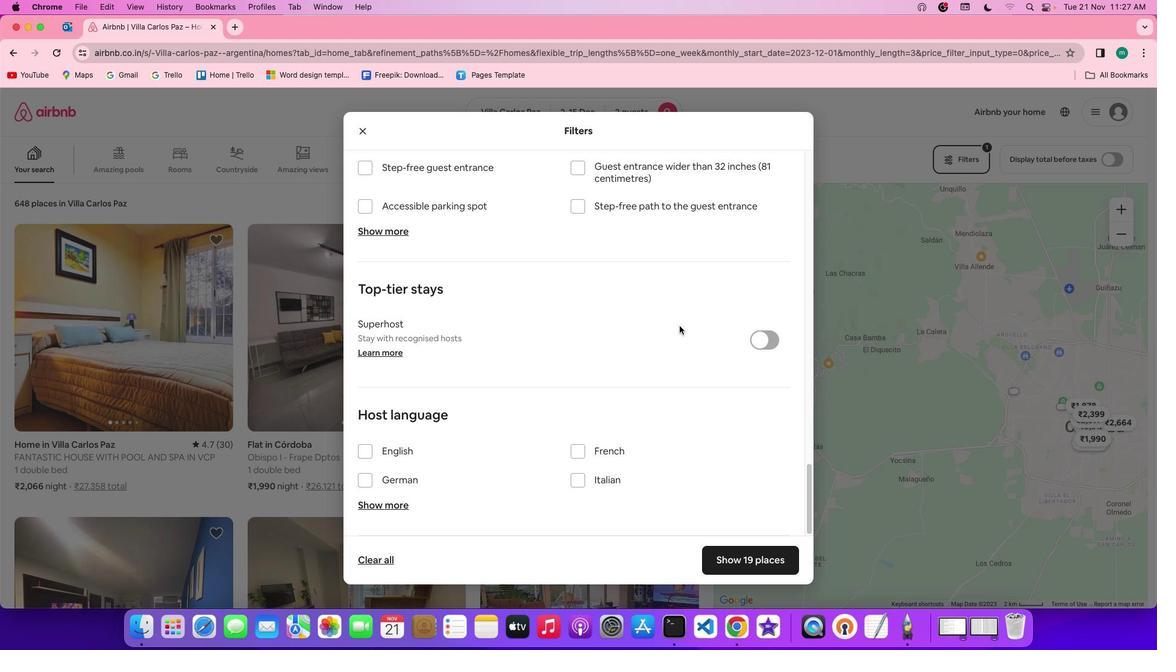 
Action: Mouse scrolled (677, 324) with delta (-1, -1)
Screenshot: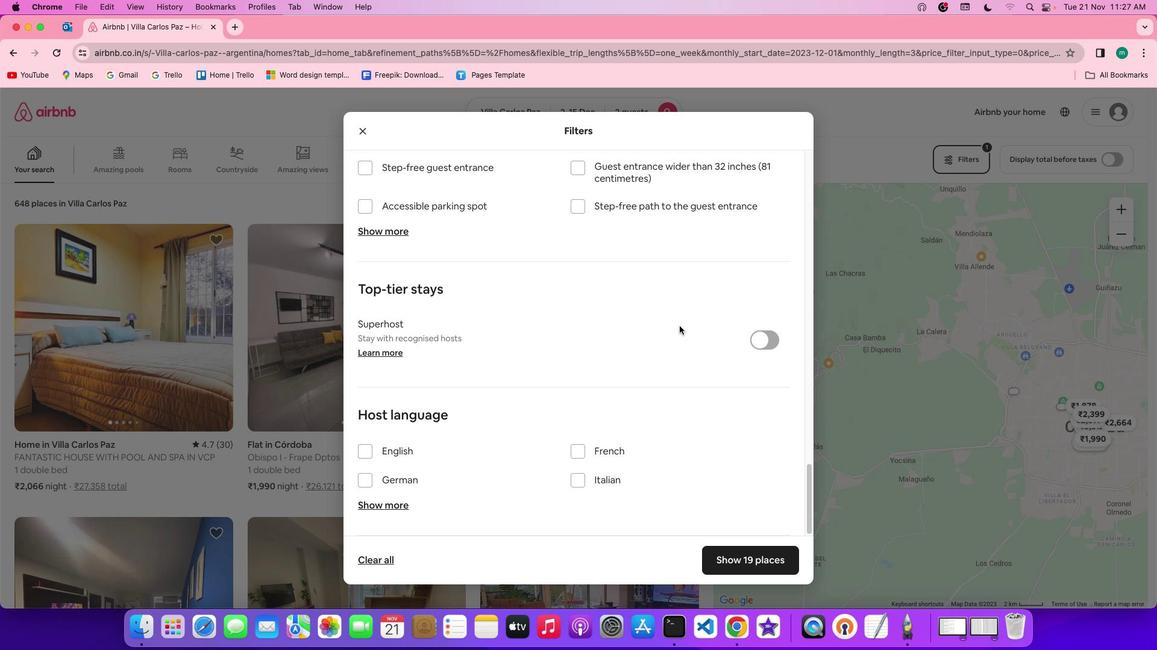 
Action: Mouse scrolled (677, 324) with delta (-1, -1)
Screenshot: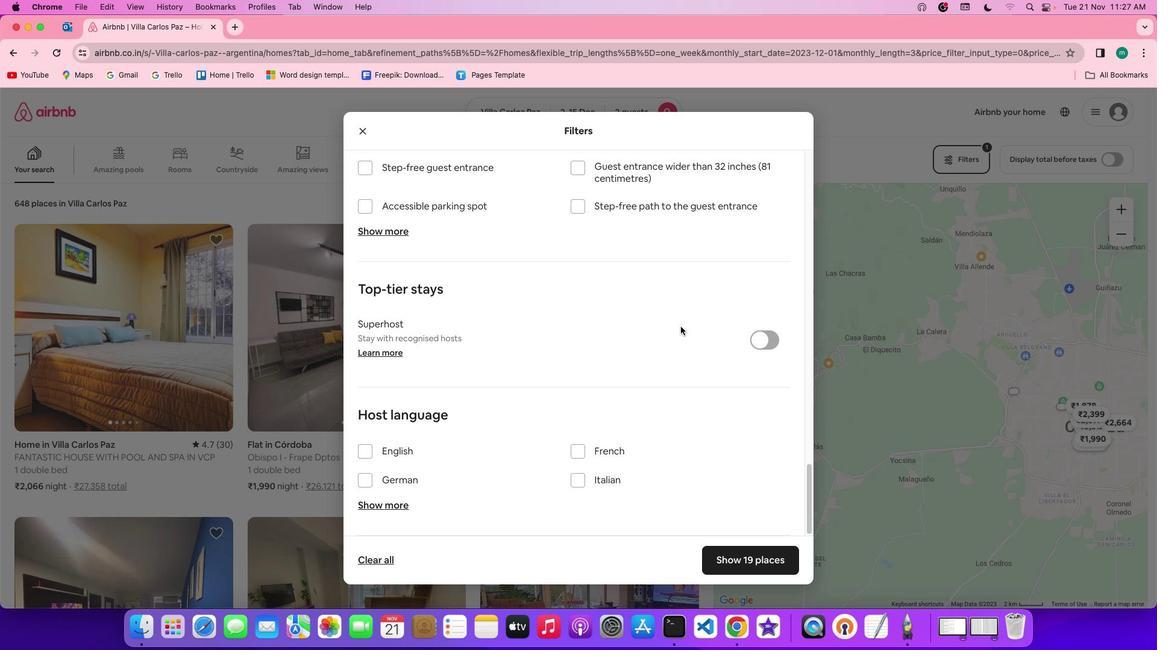 
Action: Mouse scrolled (677, 324) with delta (-1, -3)
Screenshot: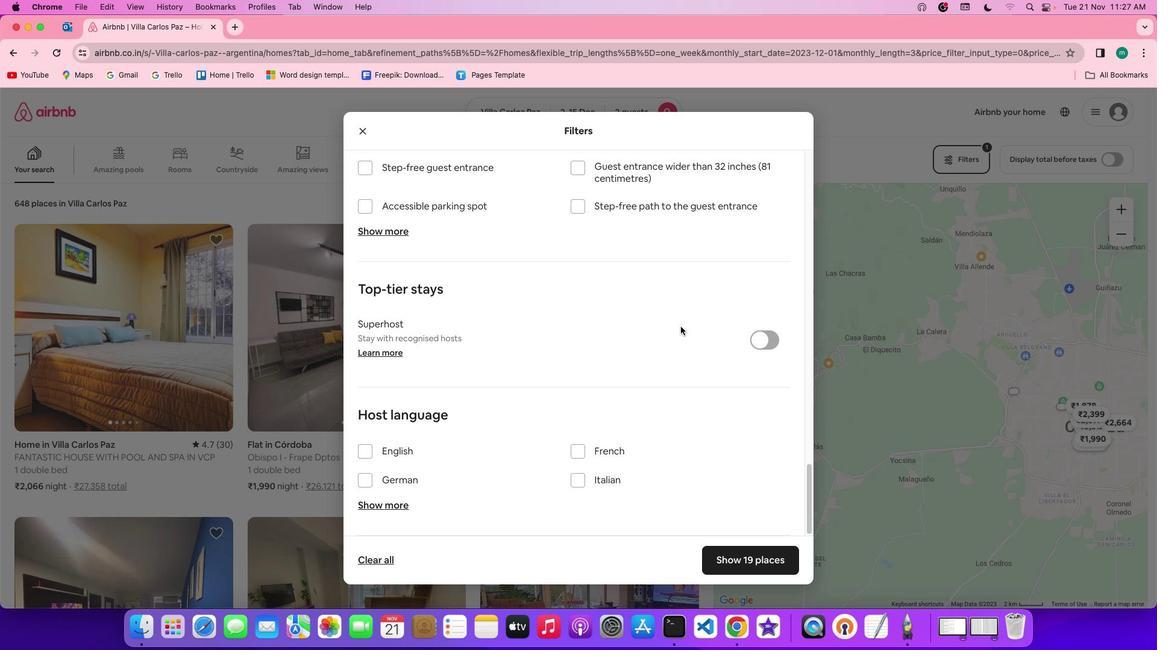 
Action: Mouse scrolled (677, 324) with delta (-1, -4)
Screenshot: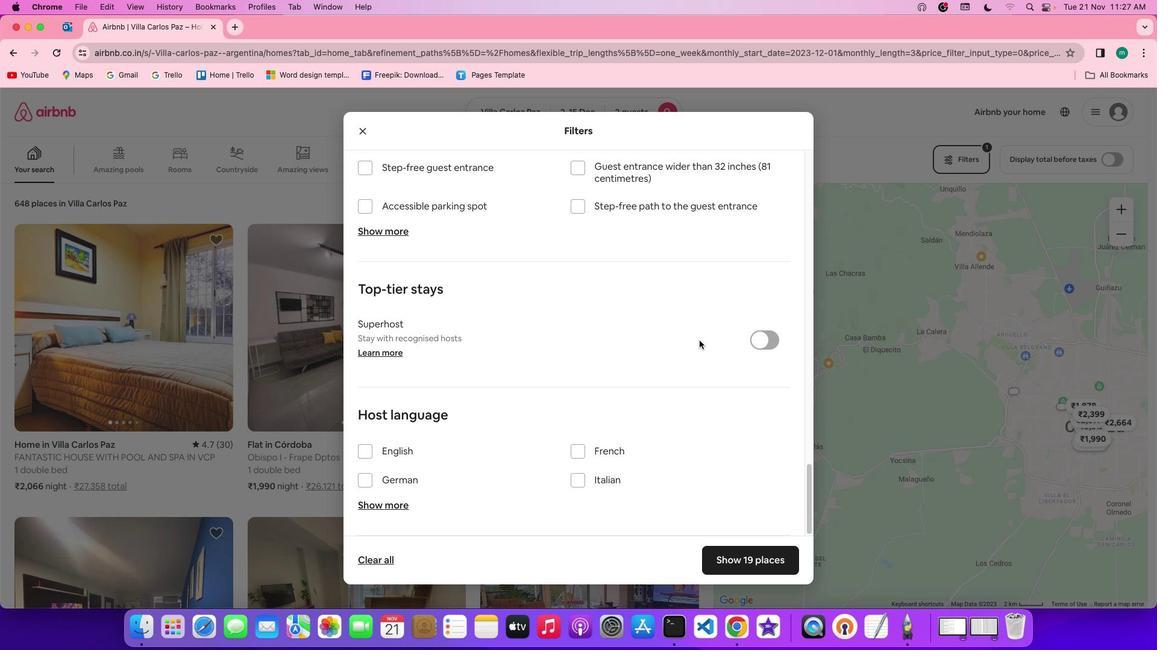 
Action: Mouse moved to (756, 564)
Screenshot: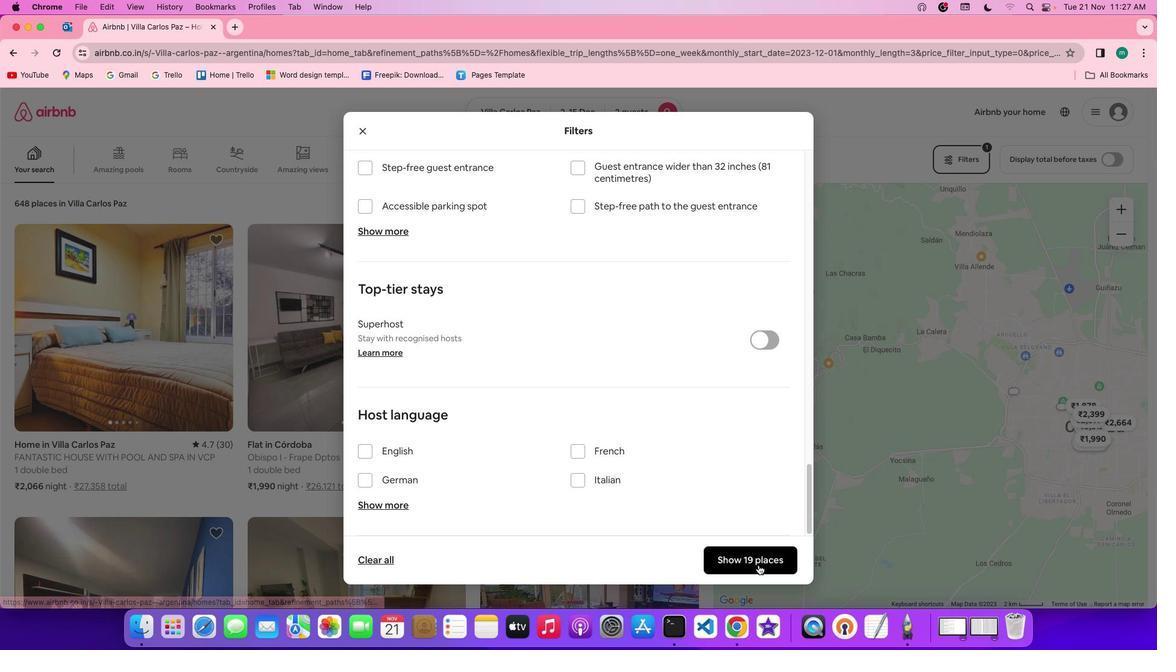 
Action: Mouse pressed left at (756, 564)
Screenshot: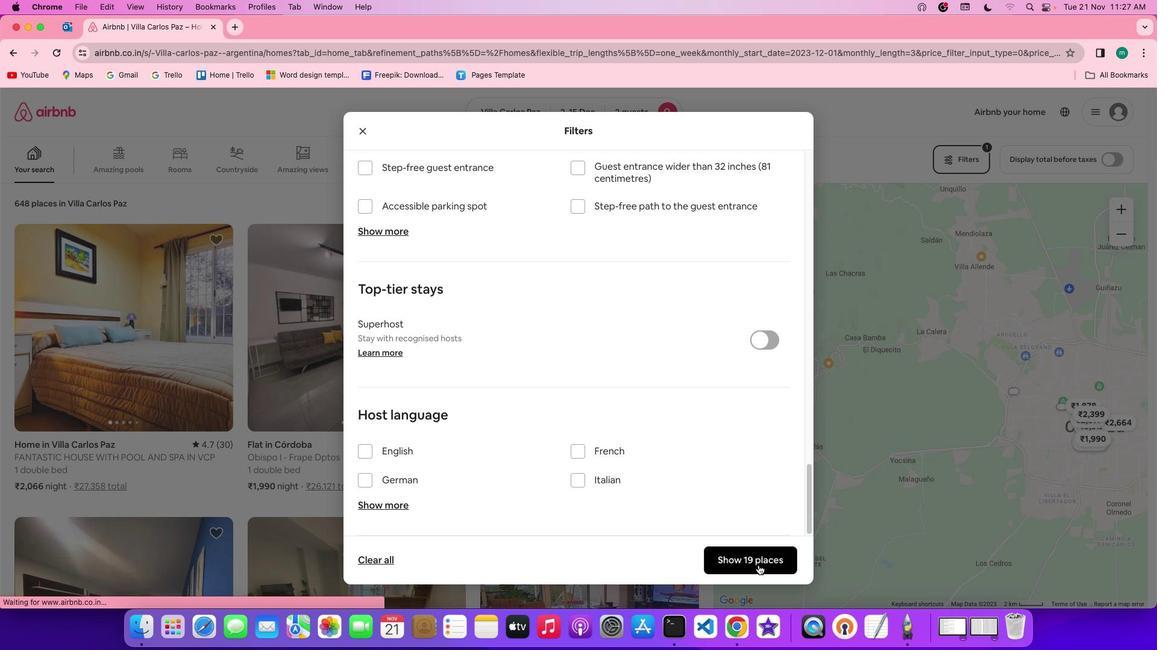 
Action: Mouse moved to (508, 533)
Screenshot: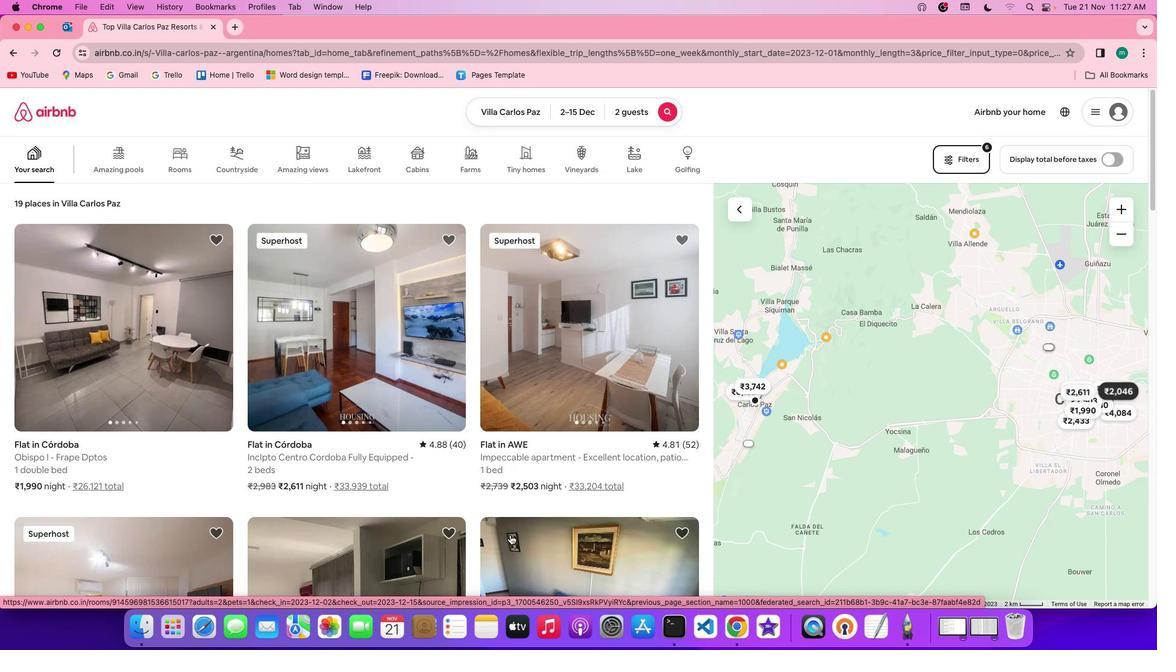 
Action: Mouse scrolled (508, 533) with delta (-1, -1)
Screenshot: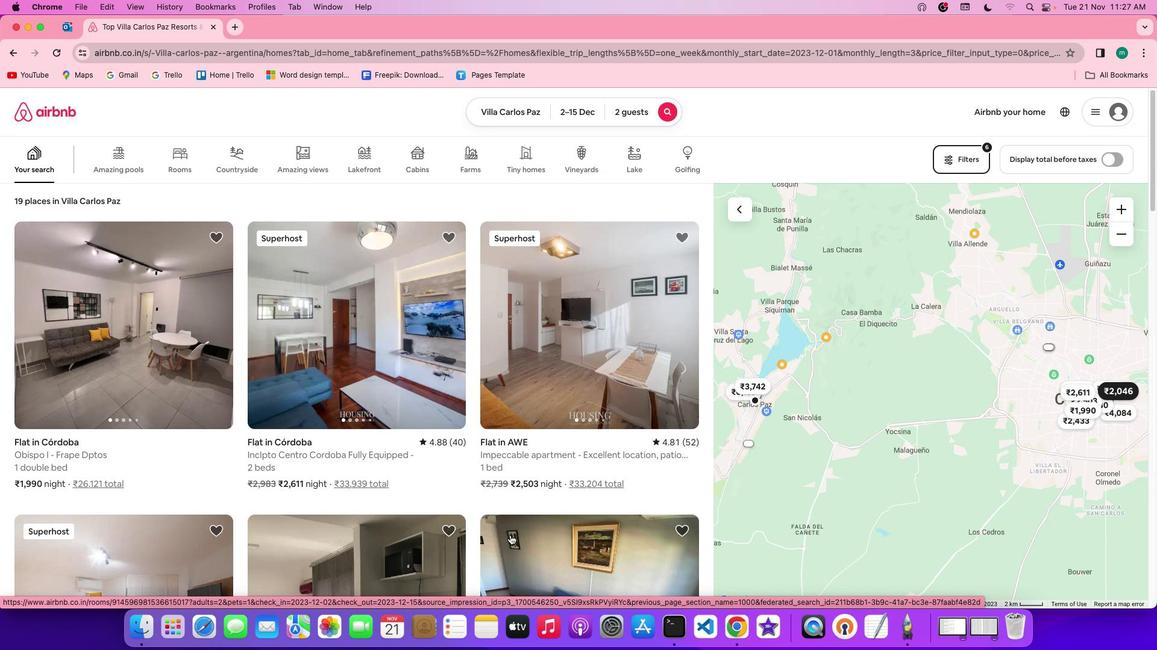 
Action: Mouse scrolled (508, 533) with delta (-1, -1)
Screenshot: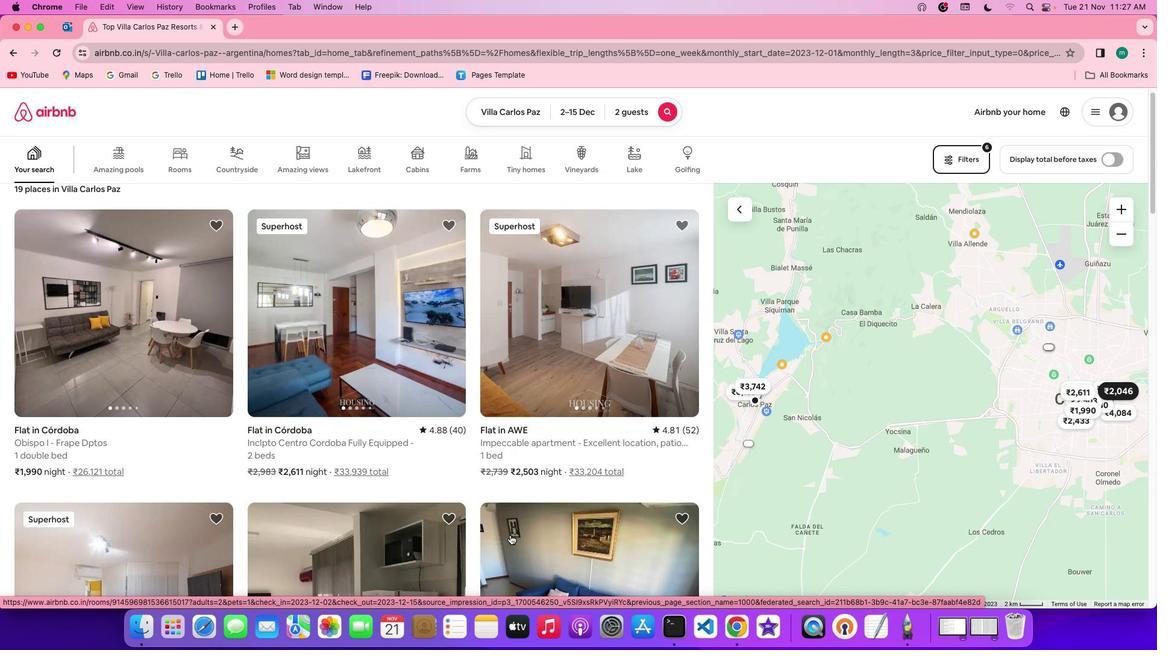 
Action: Mouse scrolled (508, 533) with delta (-1, -3)
Screenshot: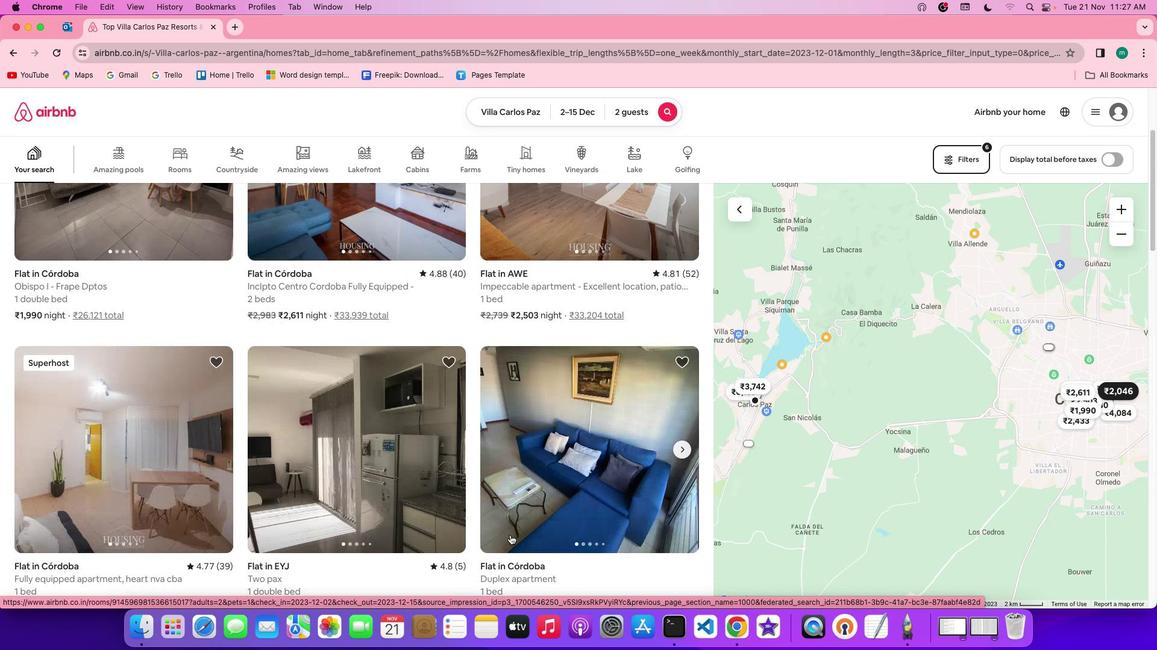 
Action: Mouse scrolled (508, 533) with delta (-1, -3)
Screenshot: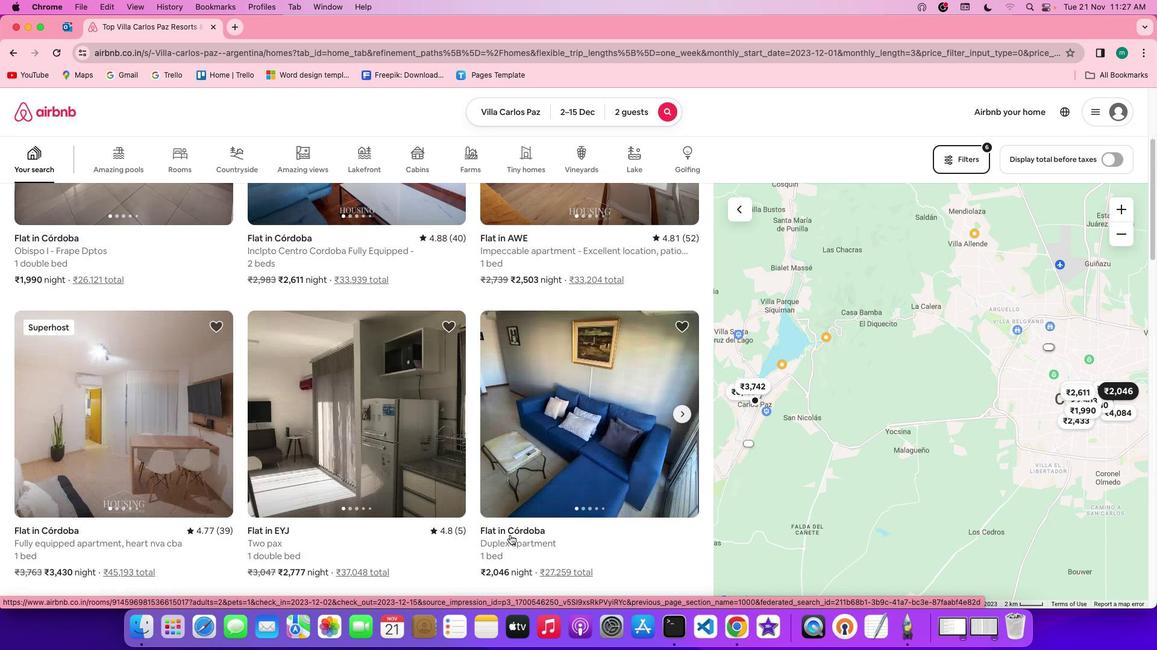 
Action: Mouse scrolled (508, 533) with delta (-1, -1)
Screenshot: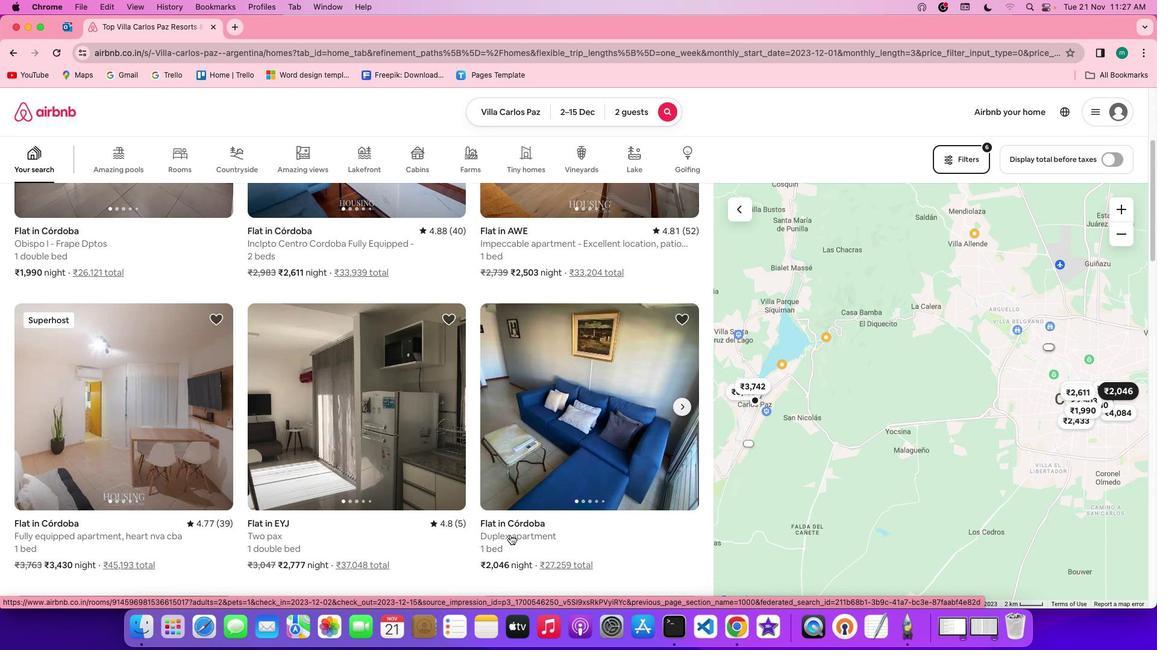 
Action: Mouse scrolled (508, 533) with delta (-1, -1)
Screenshot: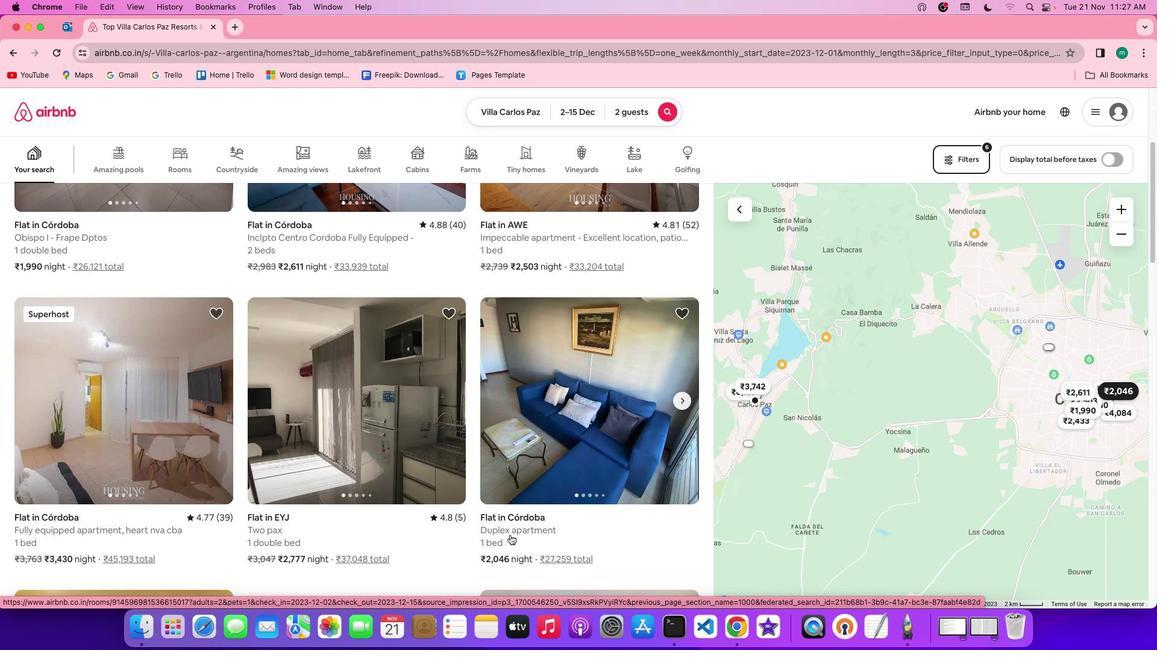 
Action: Mouse scrolled (508, 533) with delta (-1, -2)
Screenshot: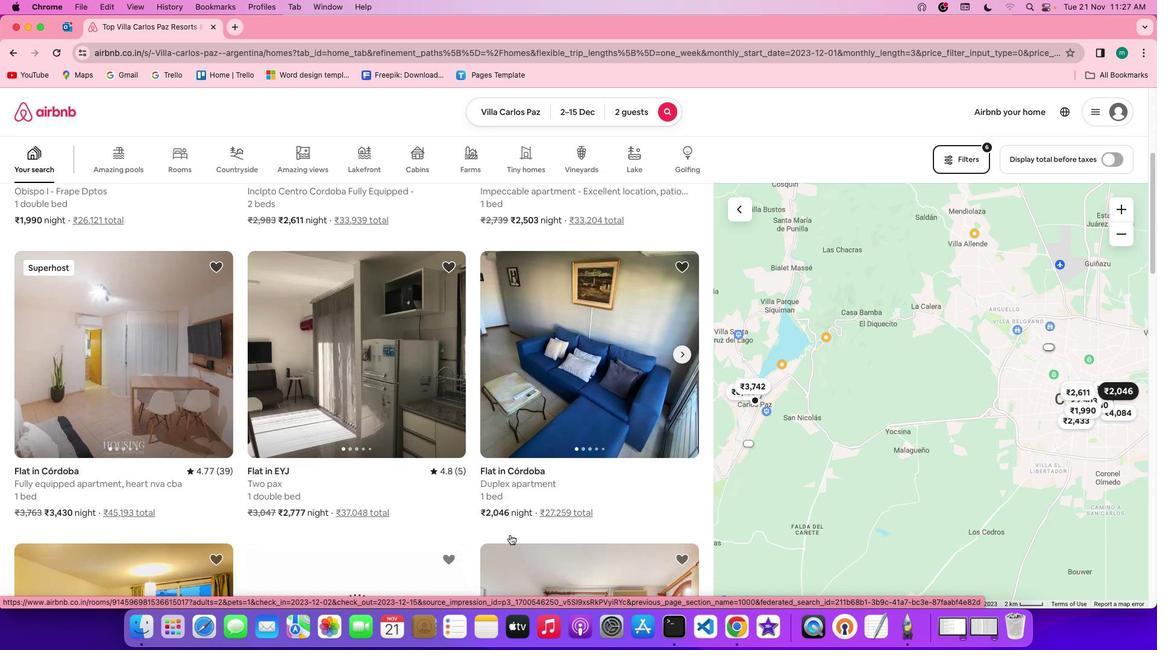 
Action: Mouse scrolled (508, 533) with delta (-1, -1)
Screenshot: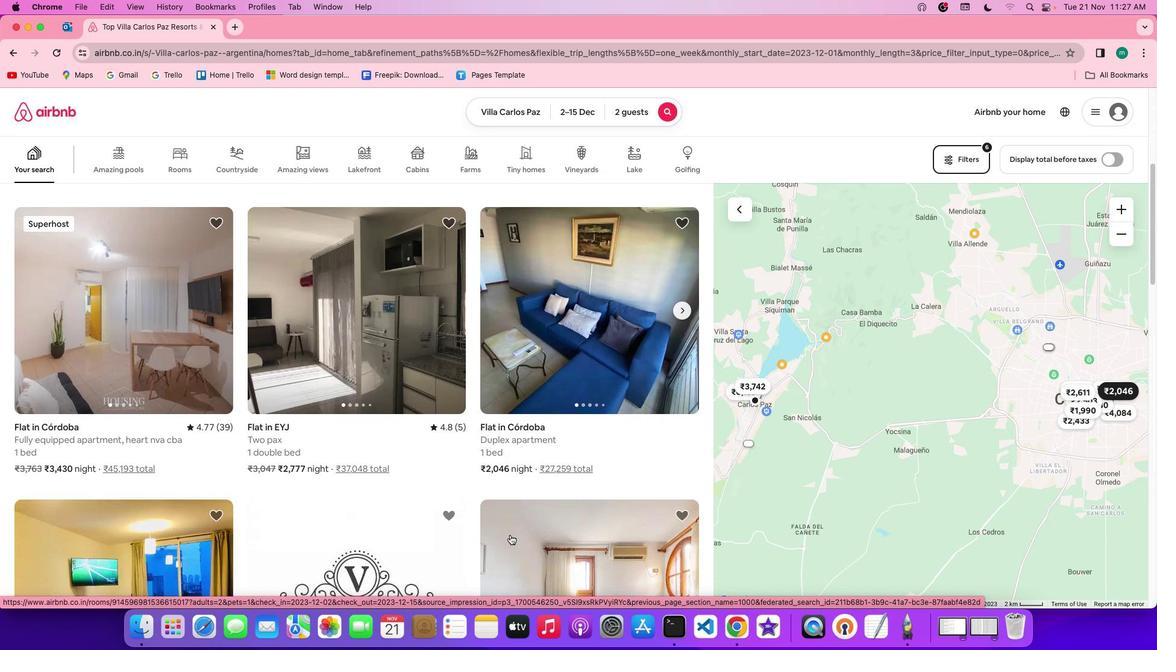 
Action: Mouse scrolled (508, 533) with delta (-1, -1)
Screenshot: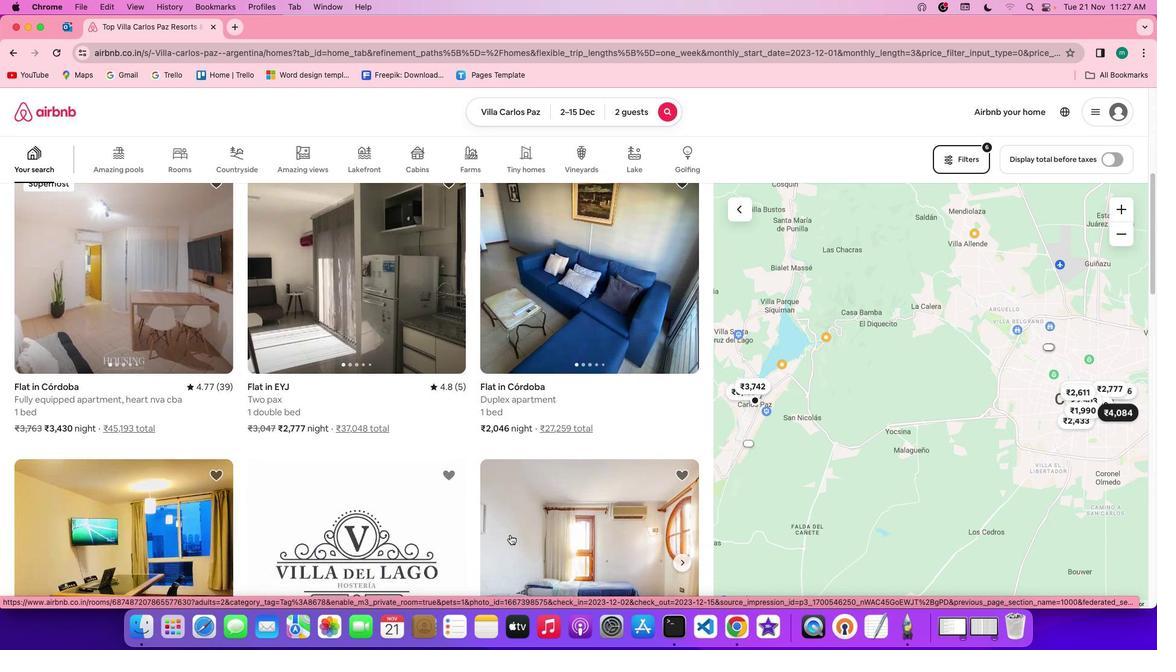 
Action: Mouse scrolled (508, 533) with delta (-1, -1)
Screenshot: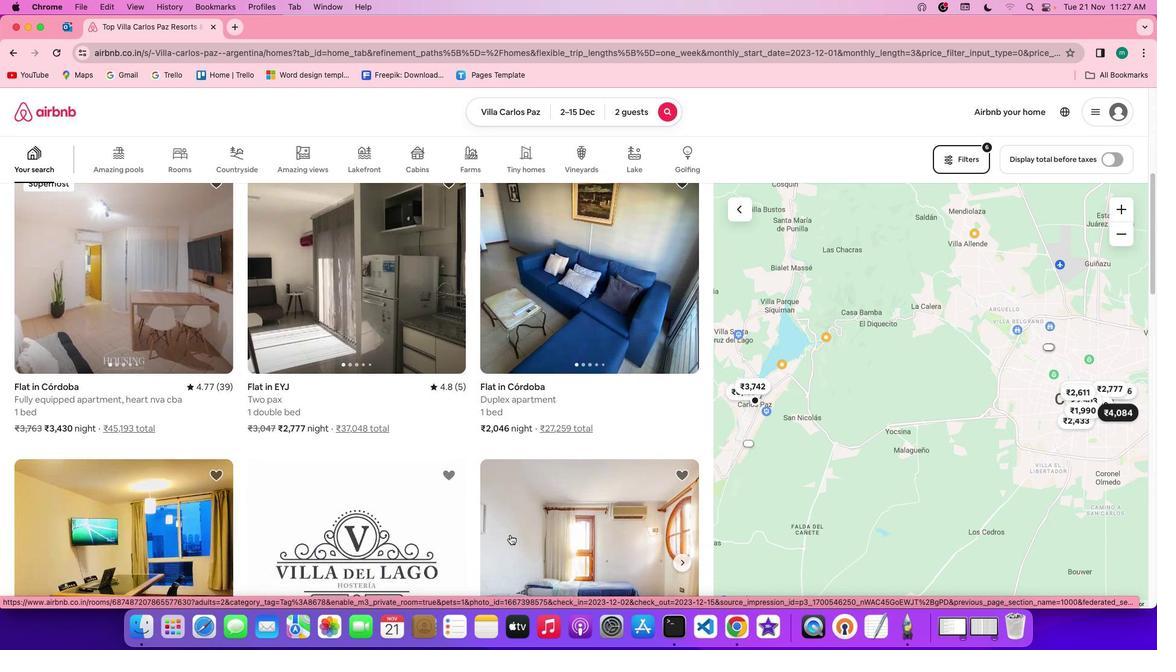 
Action: Mouse scrolled (508, 533) with delta (-1, -3)
Screenshot: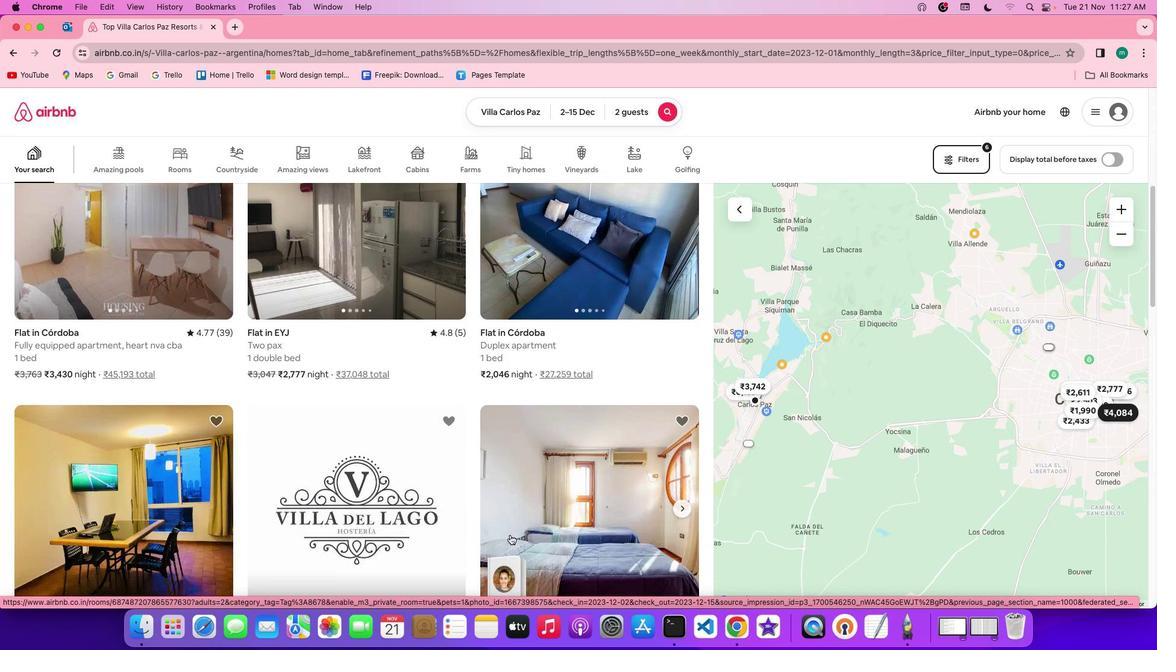 
Action: Mouse scrolled (508, 533) with delta (-1, -3)
Screenshot: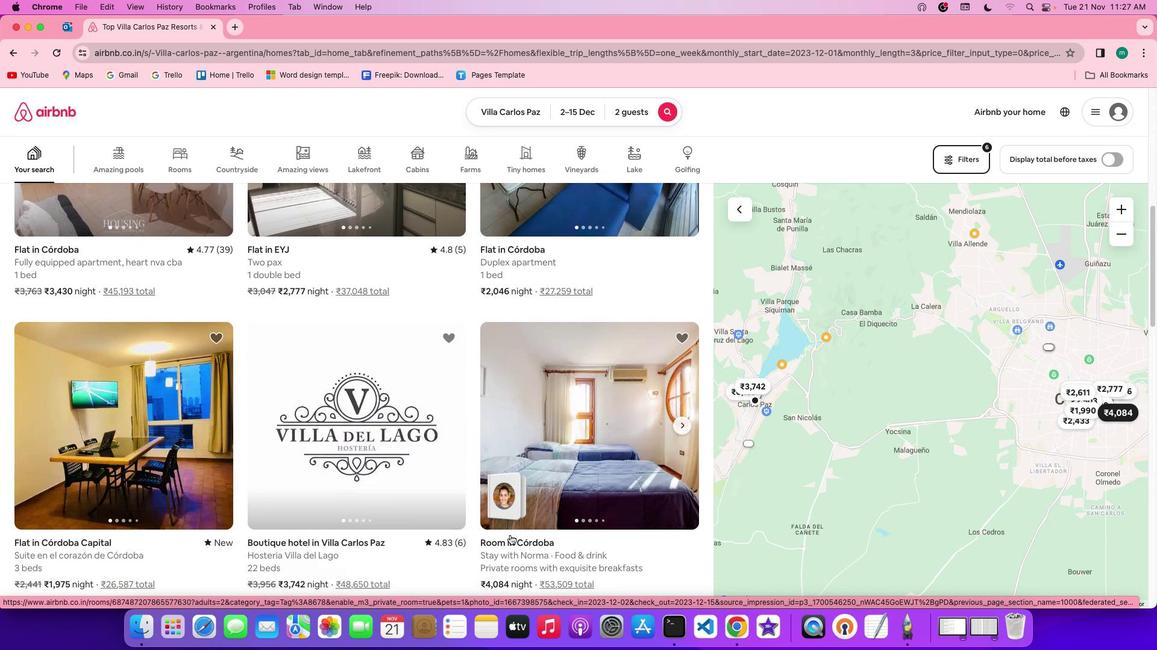 
Action: Mouse scrolled (508, 533) with delta (-1, -1)
Screenshot: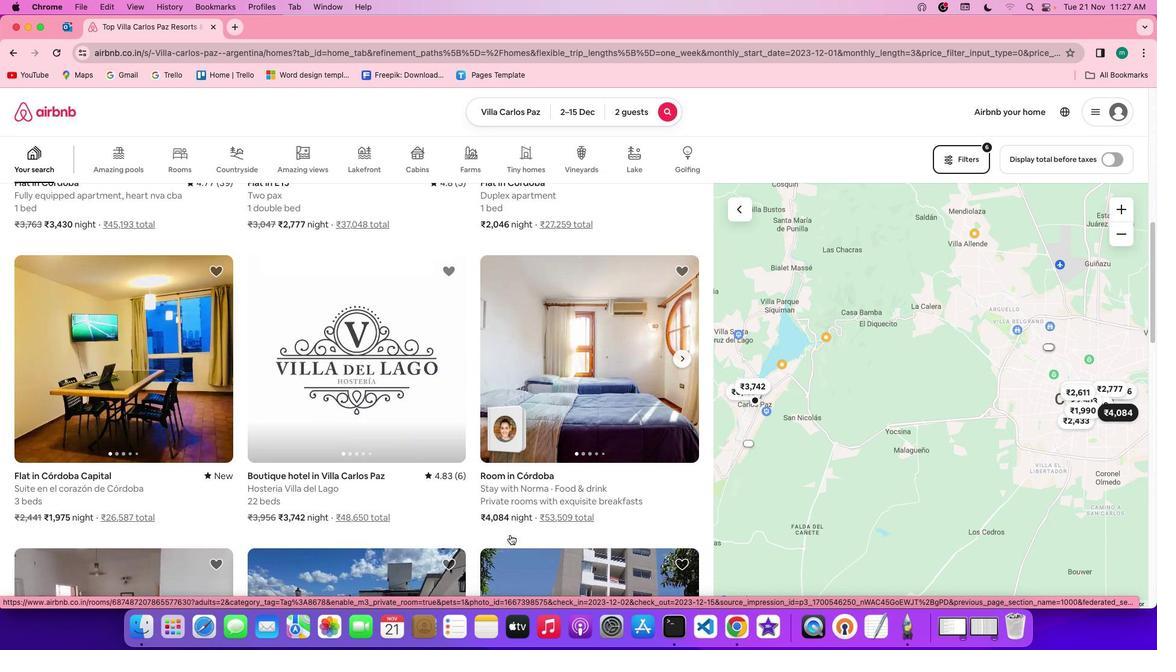 
Action: Mouse scrolled (508, 533) with delta (-1, -1)
Screenshot: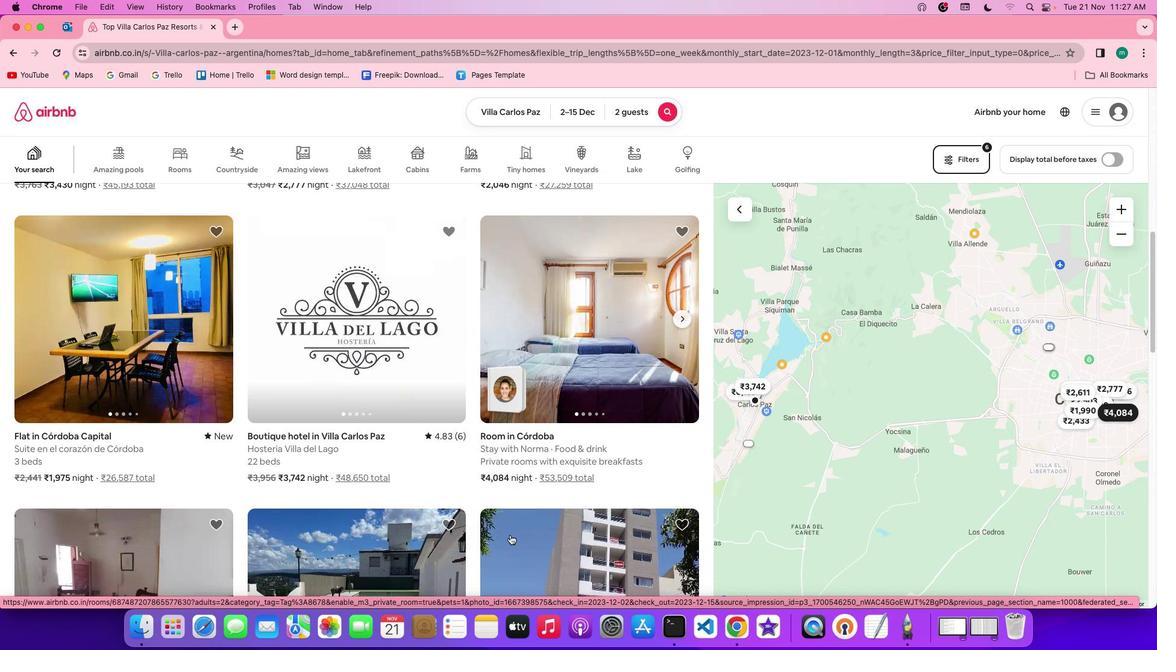 
Action: Mouse scrolled (508, 533) with delta (-1, -3)
Screenshot: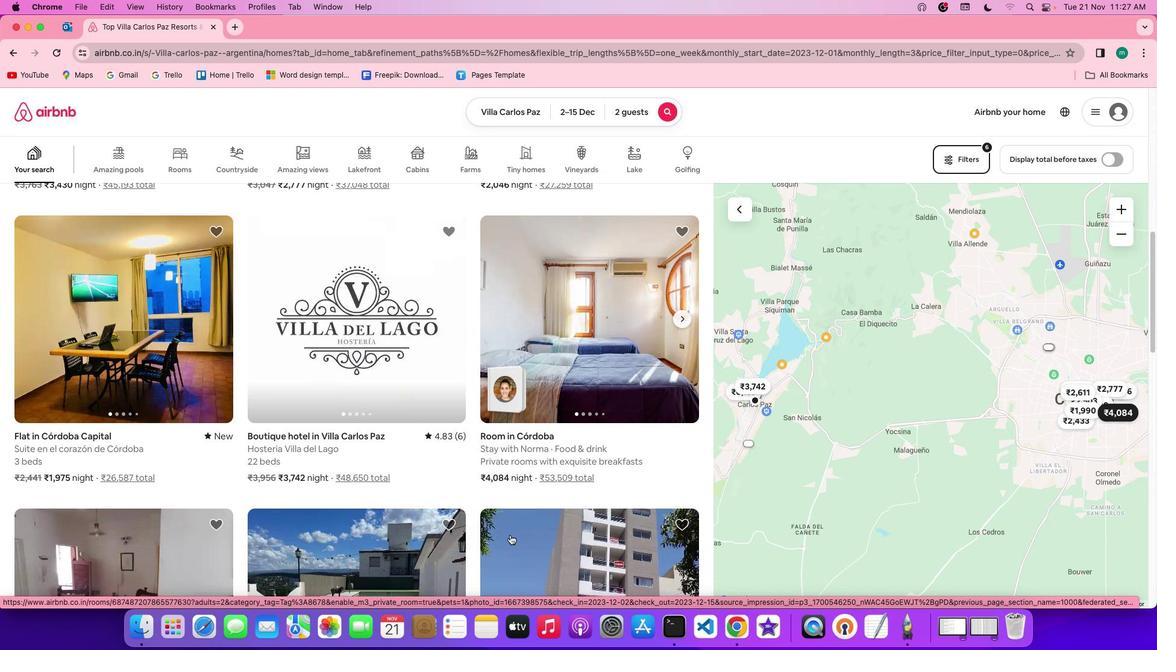 
Action: Mouse scrolled (508, 533) with delta (-1, -3)
Screenshot: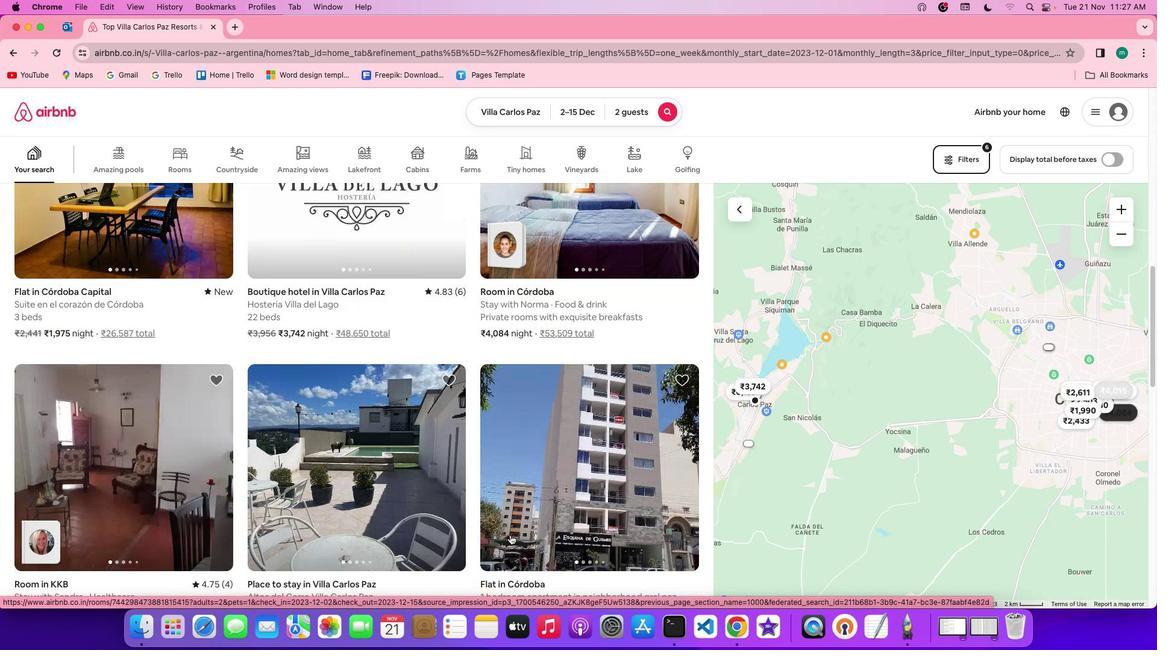 
Action: Mouse scrolled (508, 533) with delta (-1, -1)
Screenshot: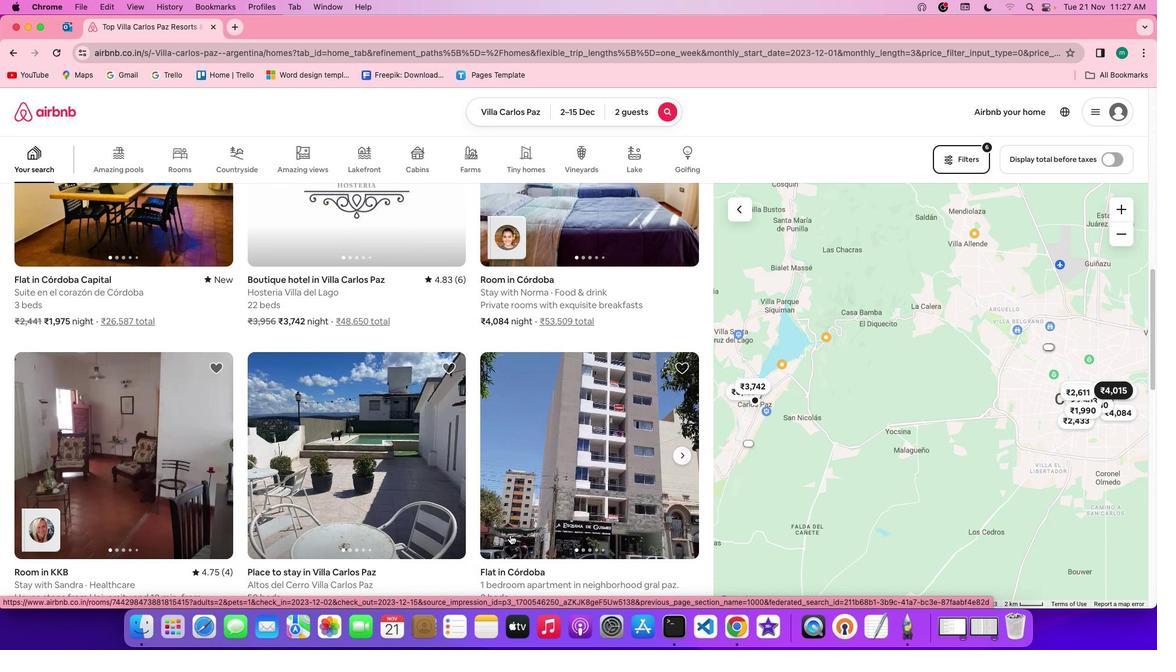 
Action: Mouse scrolled (508, 533) with delta (-1, -1)
Screenshot: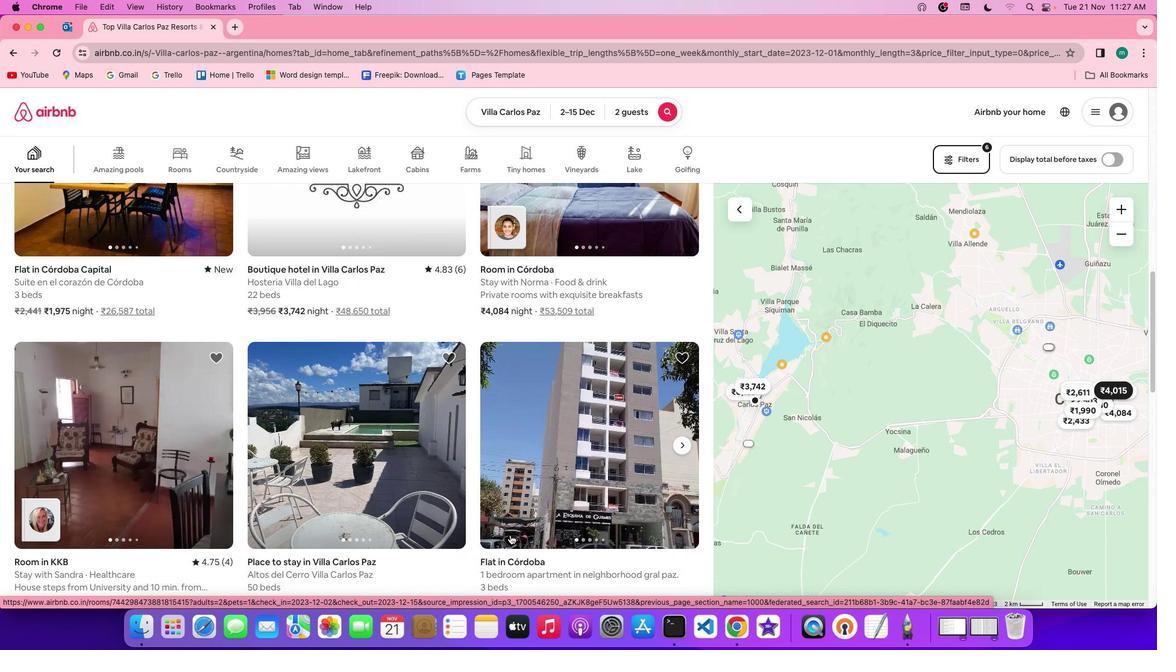 
Action: Mouse scrolled (508, 533) with delta (-1, -2)
Screenshot: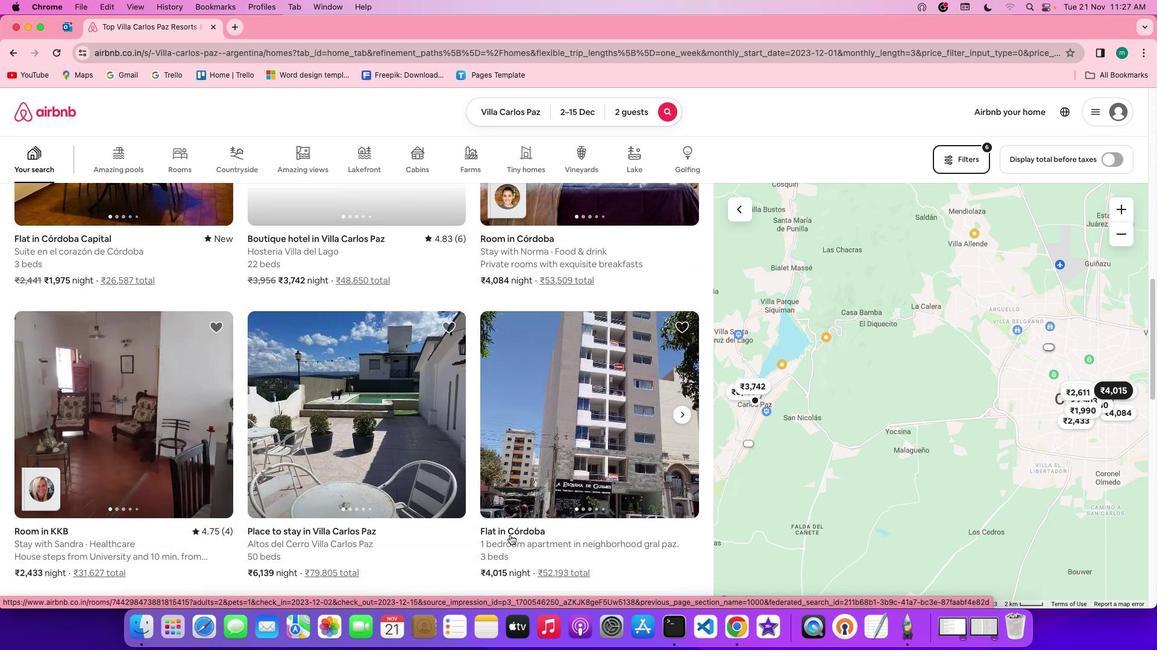 
Action: Mouse scrolled (508, 533) with delta (-1, -1)
Screenshot: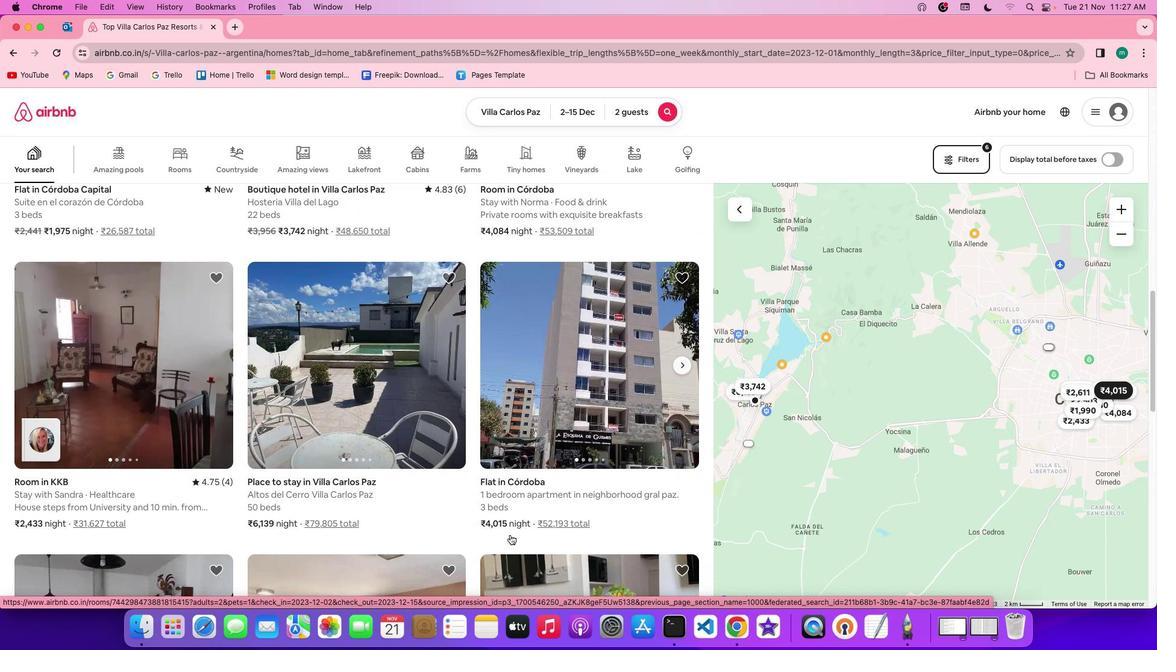 
Action: Mouse scrolled (508, 533) with delta (-1, -1)
Screenshot: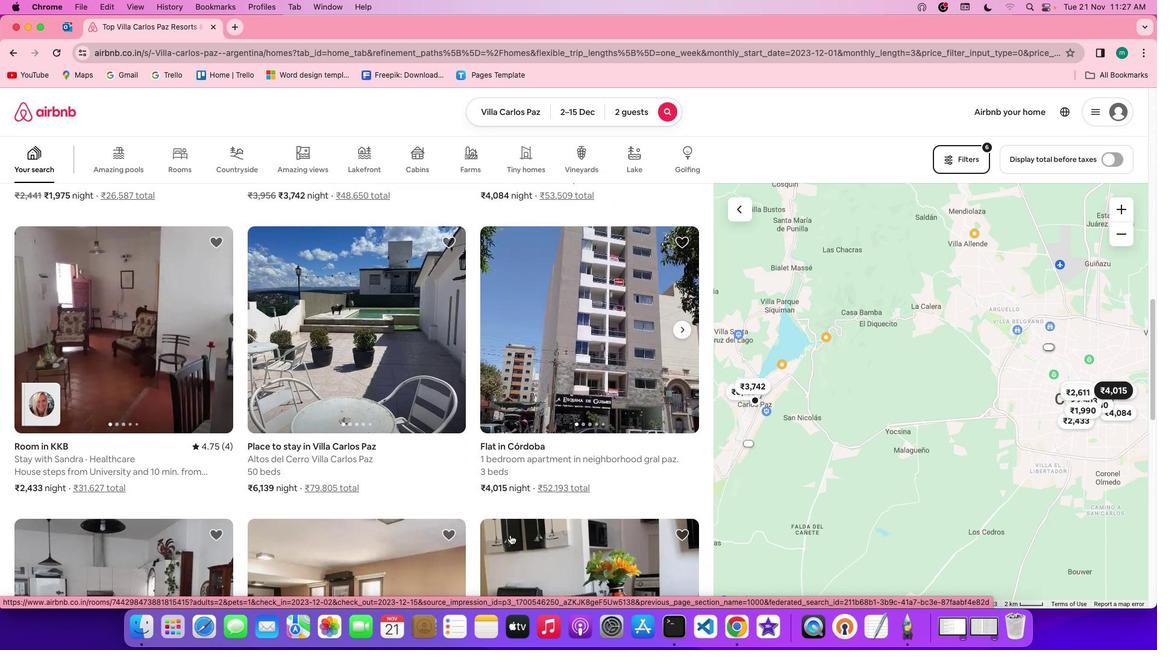 
Action: Mouse scrolled (508, 533) with delta (-1, -3)
Screenshot: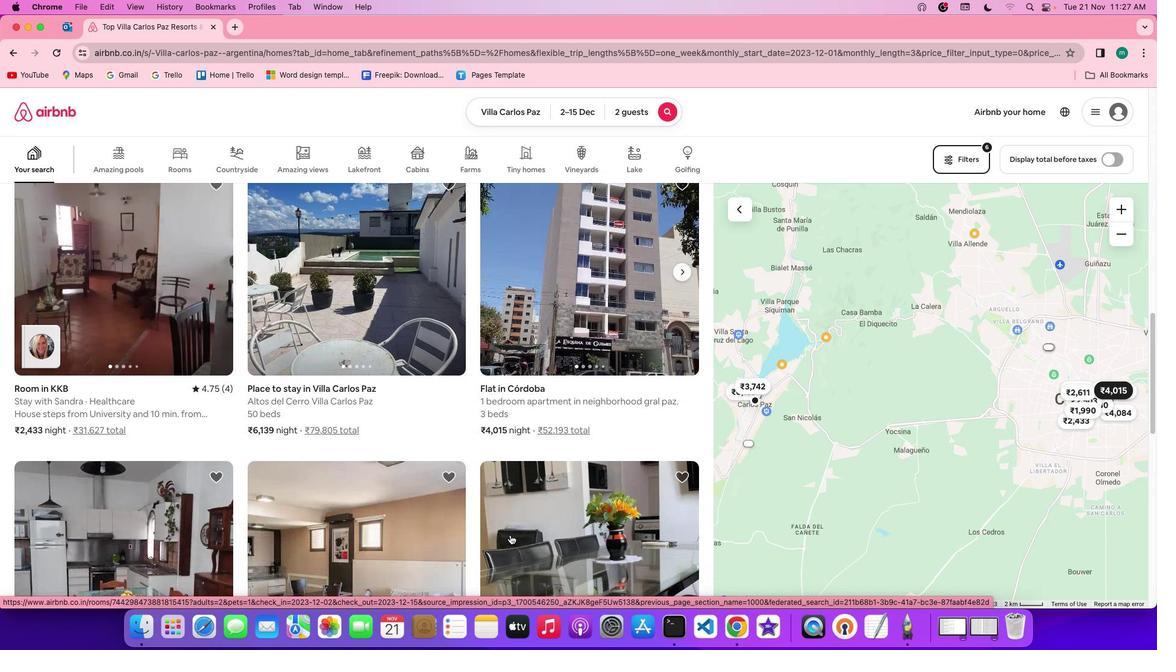 
Action: Mouse scrolled (508, 533) with delta (-1, -3)
Screenshot: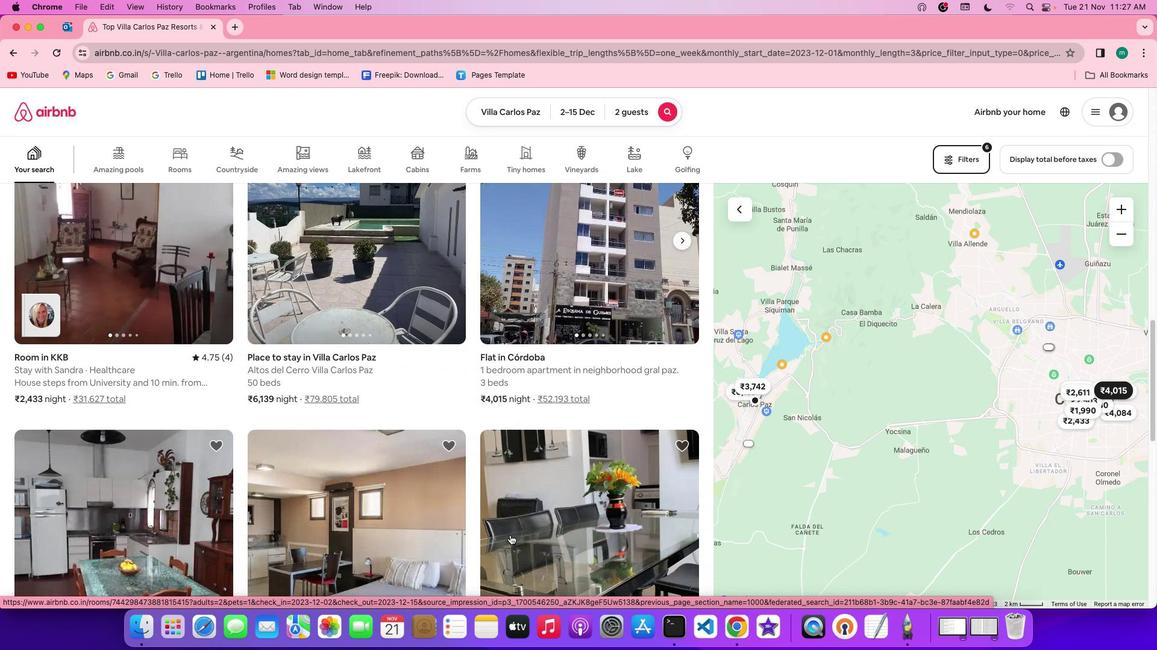 
Action: Mouse scrolled (508, 533) with delta (-1, -1)
Screenshot: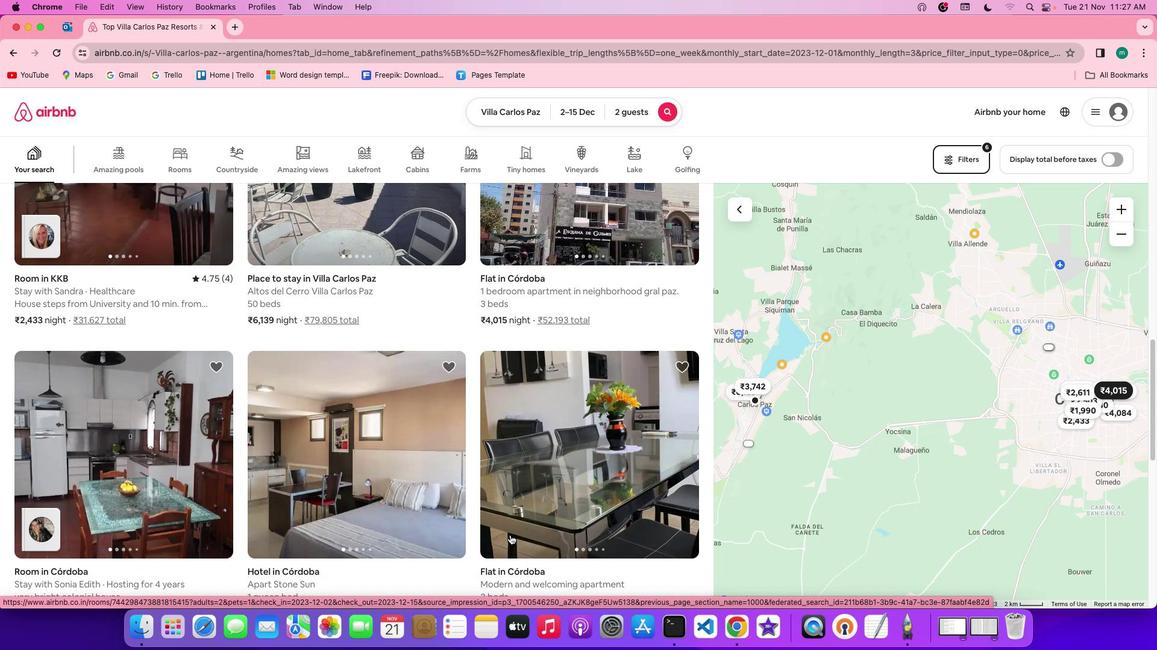 
Action: Mouse scrolled (508, 533) with delta (-1, -1)
Screenshot: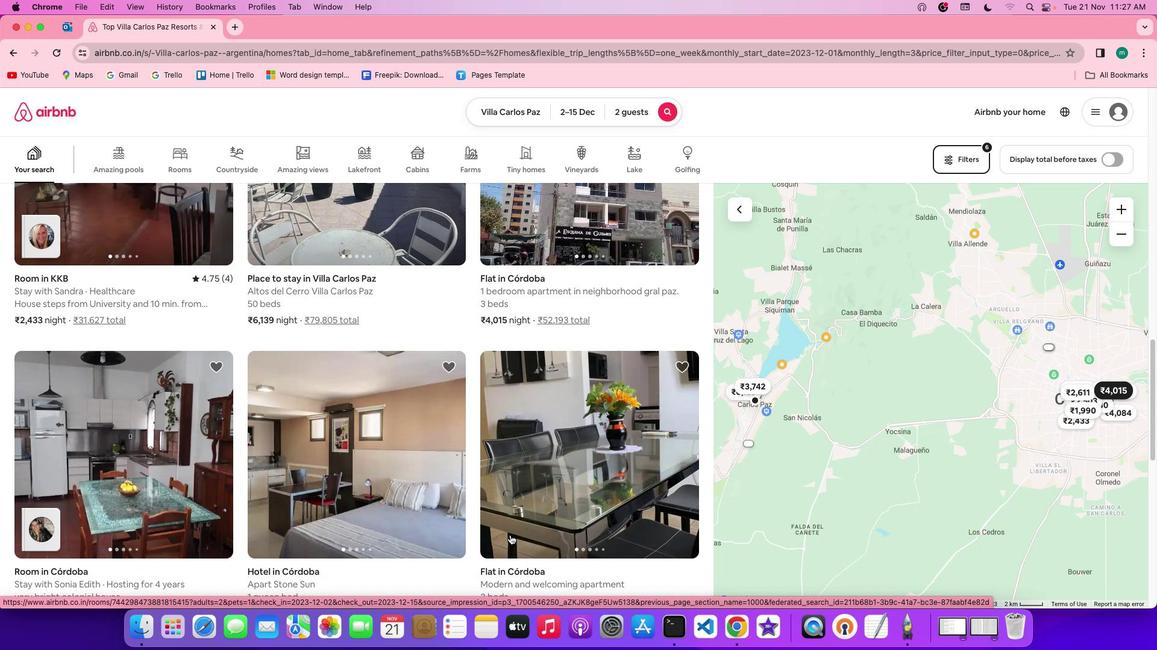 
Action: Mouse scrolled (508, 533) with delta (-1, -3)
Screenshot: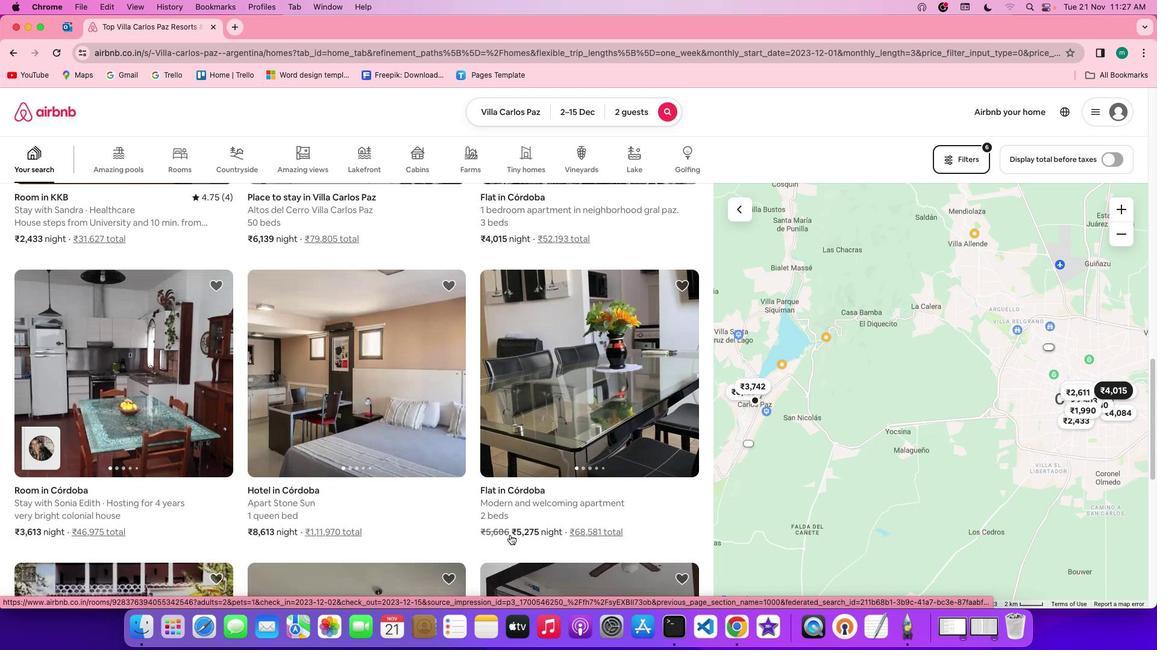 
Action: Mouse scrolled (508, 533) with delta (-1, -3)
Screenshot: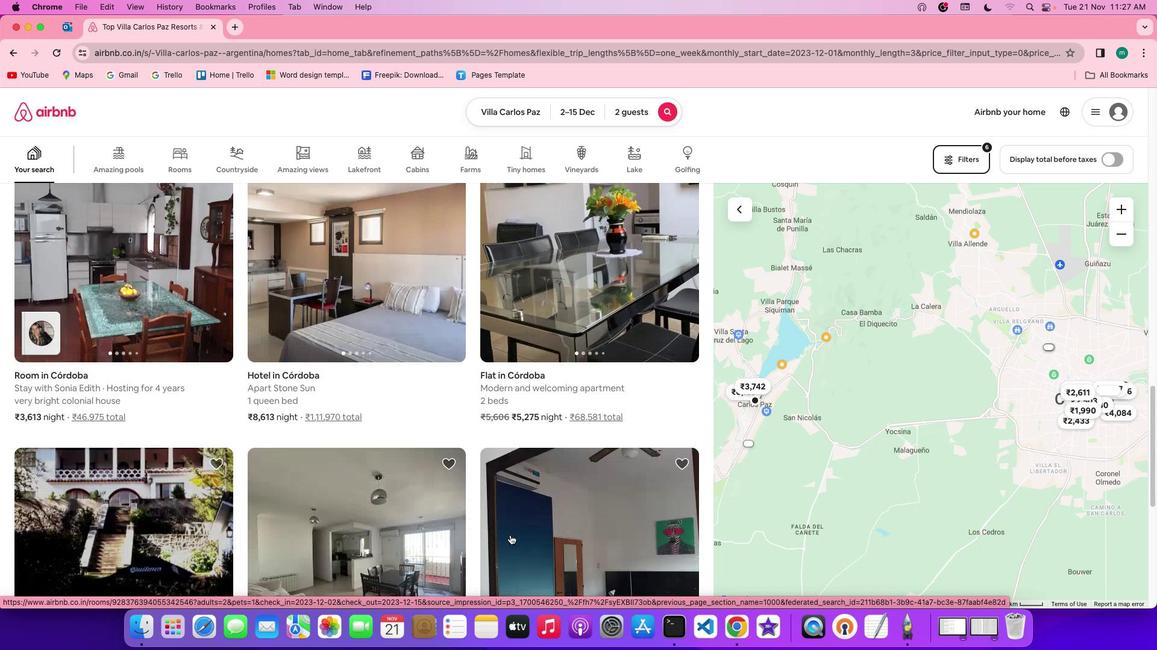 
Action: Mouse scrolled (508, 533) with delta (-1, -1)
Screenshot: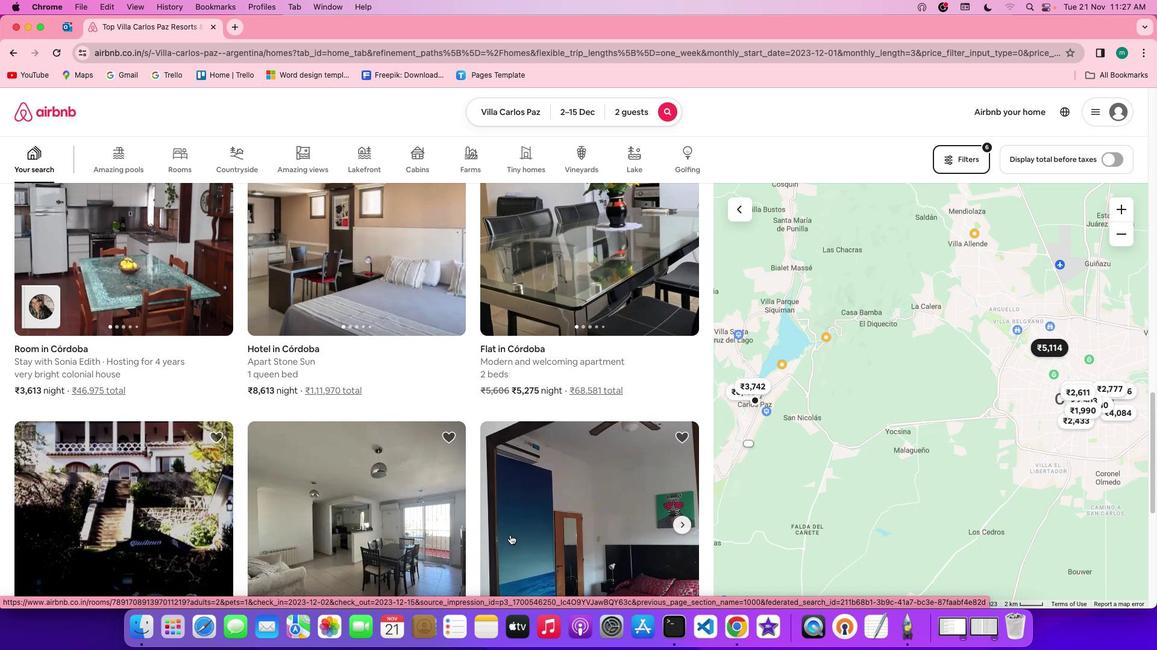 
Action: Mouse scrolled (508, 533) with delta (-1, -1)
Screenshot: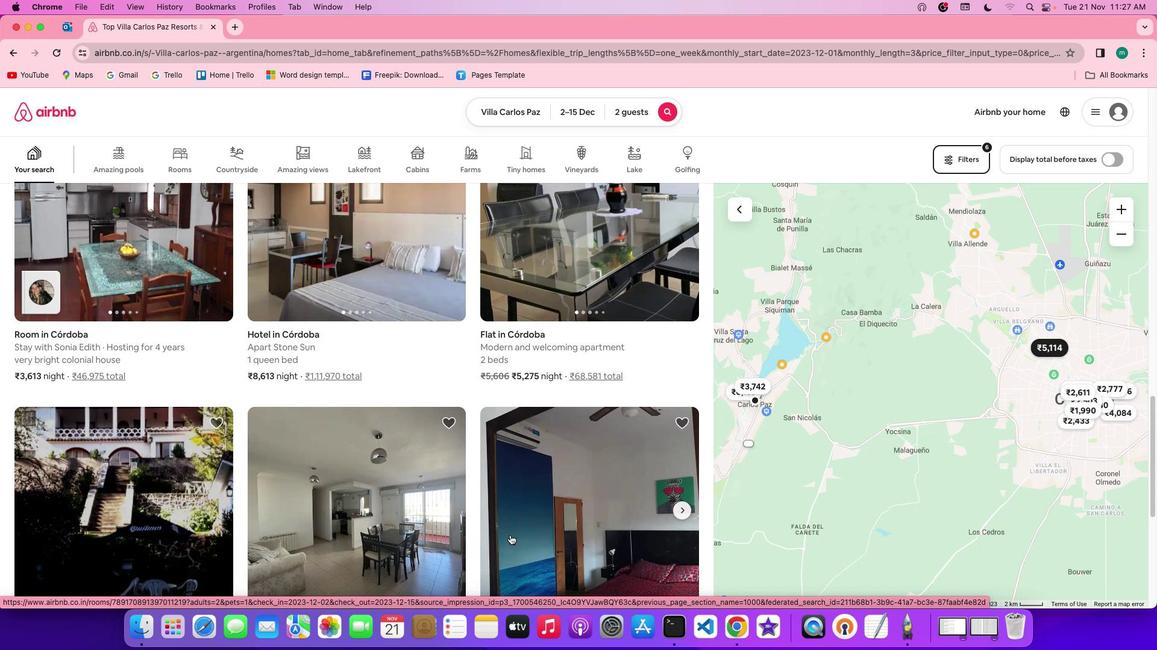 
Action: Mouse scrolled (508, 533) with delta (-1, -3)
Screenshot: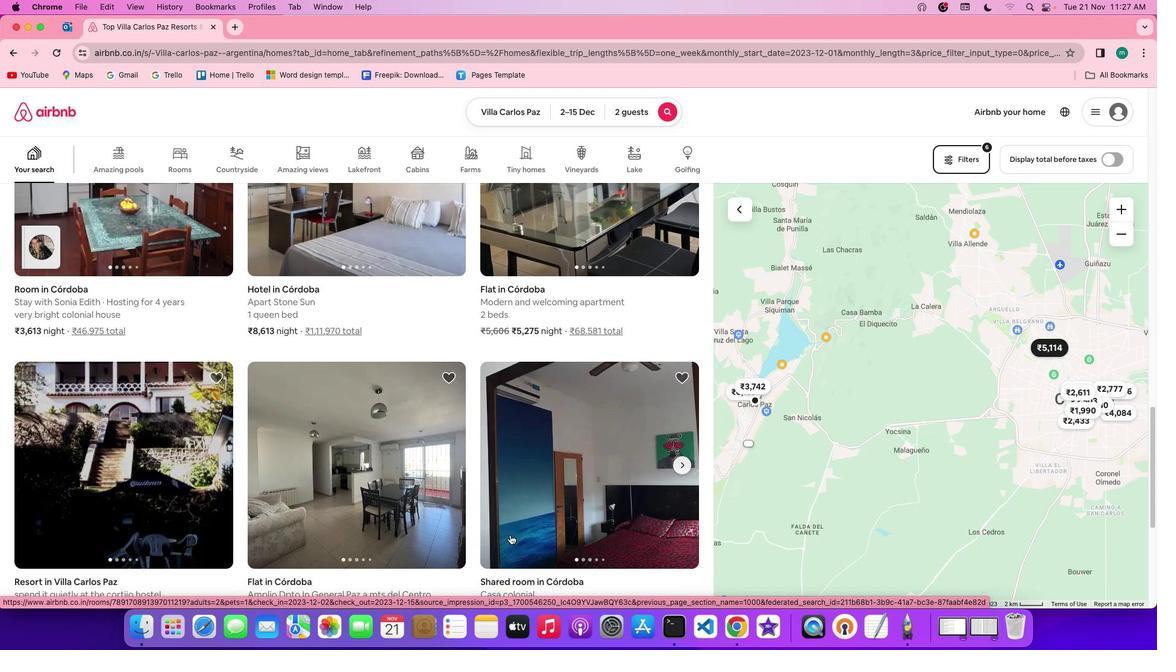 
Action: Mouse scrolled (508, 533) with delta (-1, -3)
Screenshot: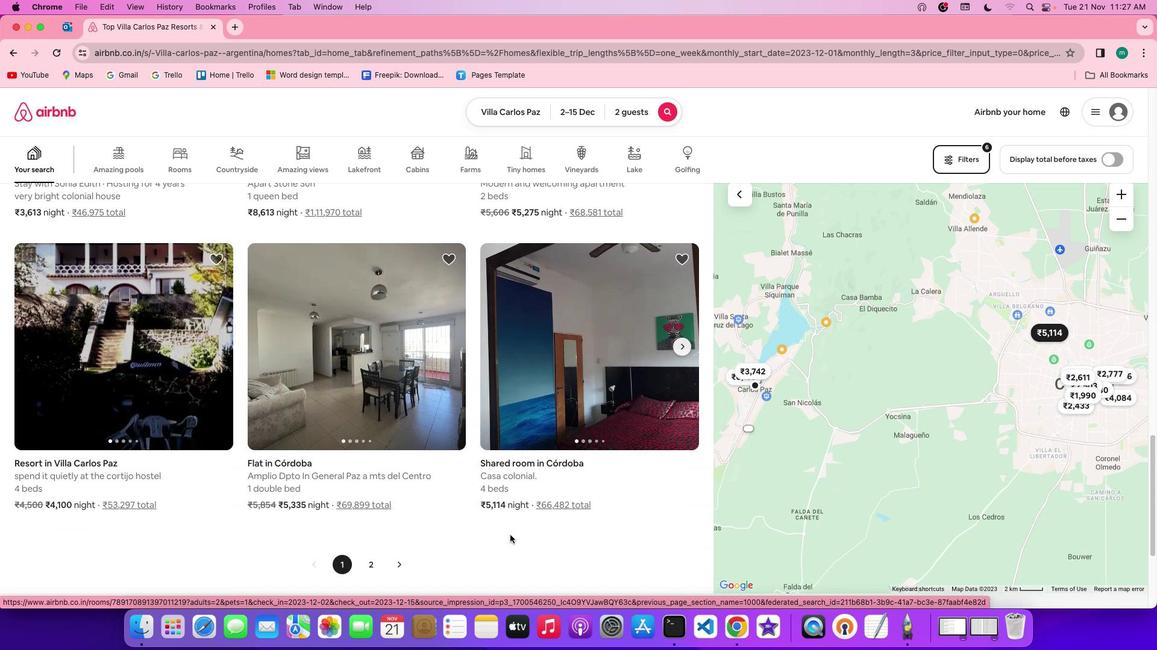 
Action: Mouse moved to (339, 395)
Screenshot: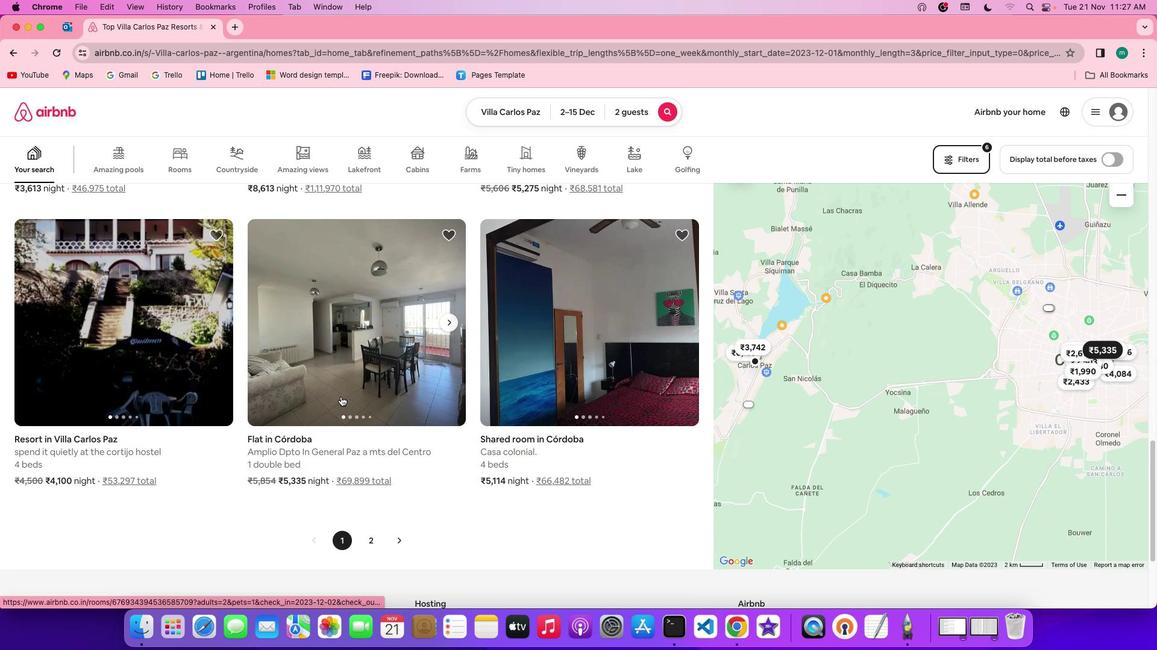 
Action: Mouse pressed left at (339, 395)
Screenshot: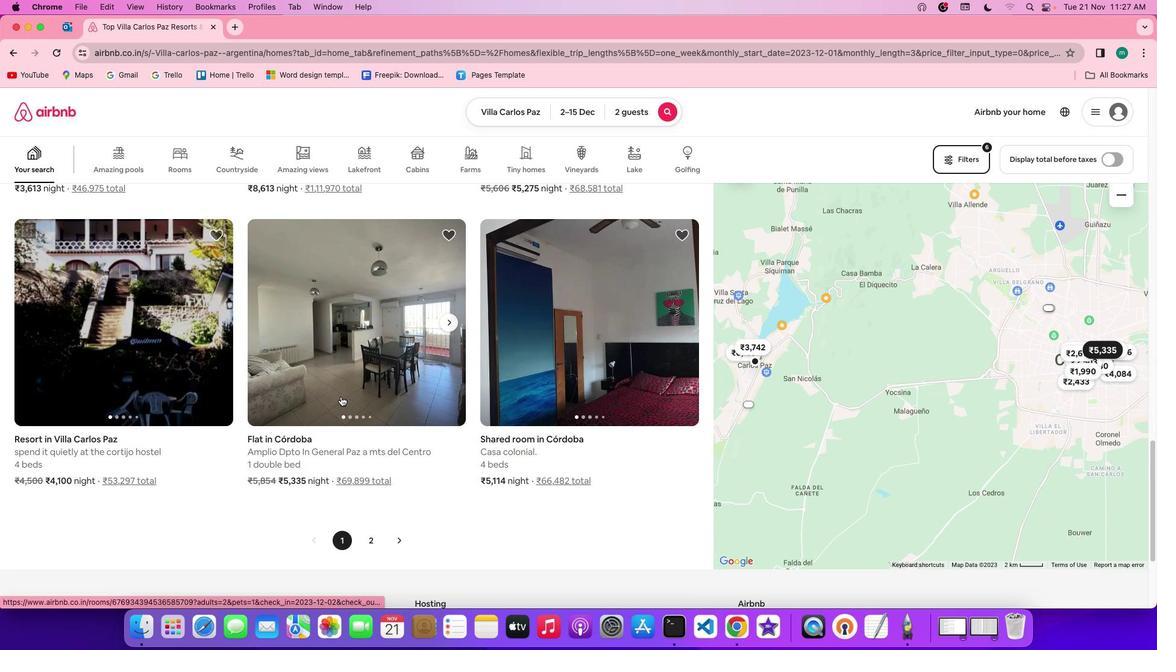 
Action: Mouse moved to (848, 448)
Screenshot: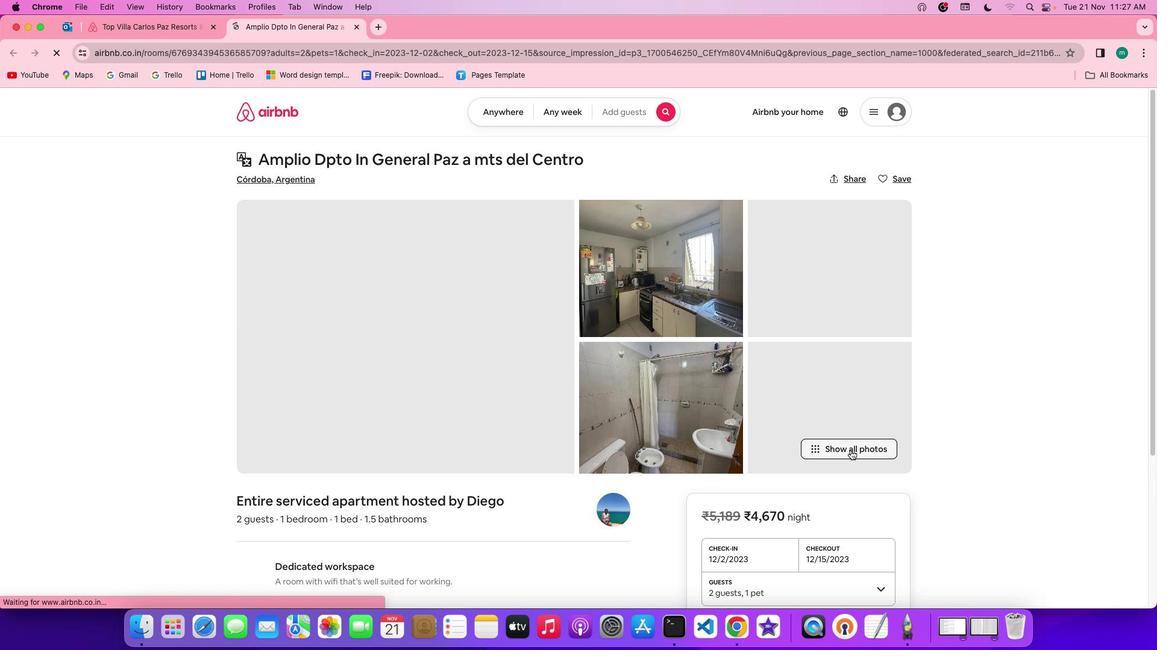 
Action: Mouse pressed left at (848, 448)
Screenshot: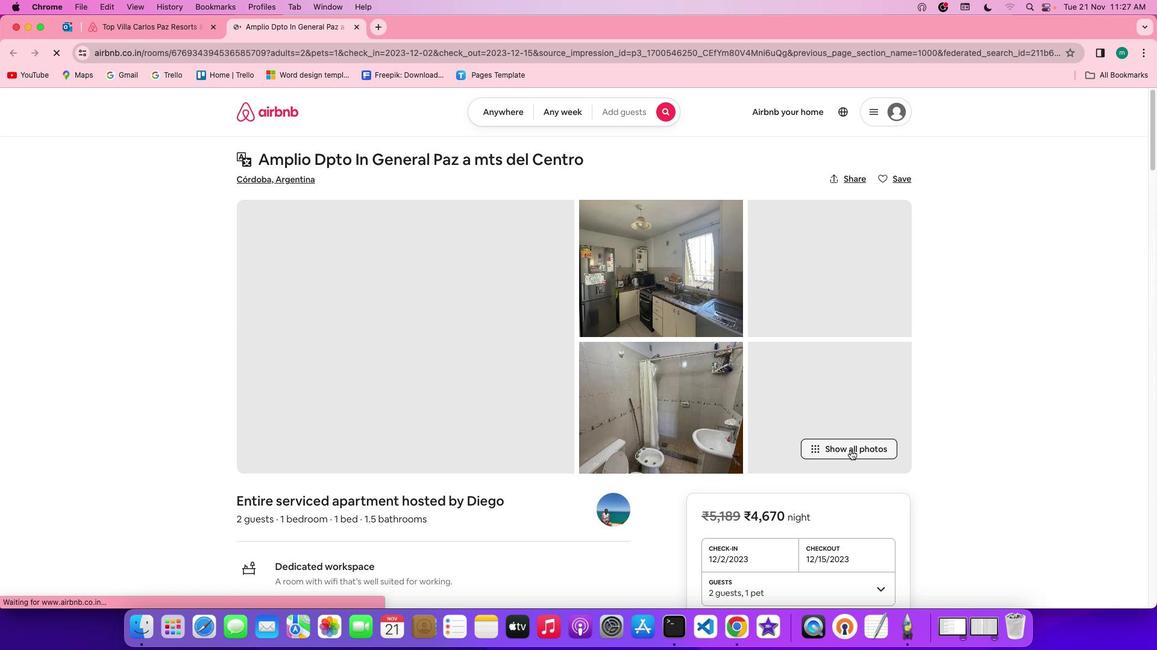 
Action: Mouse moved to (541, 486)
Screenshot: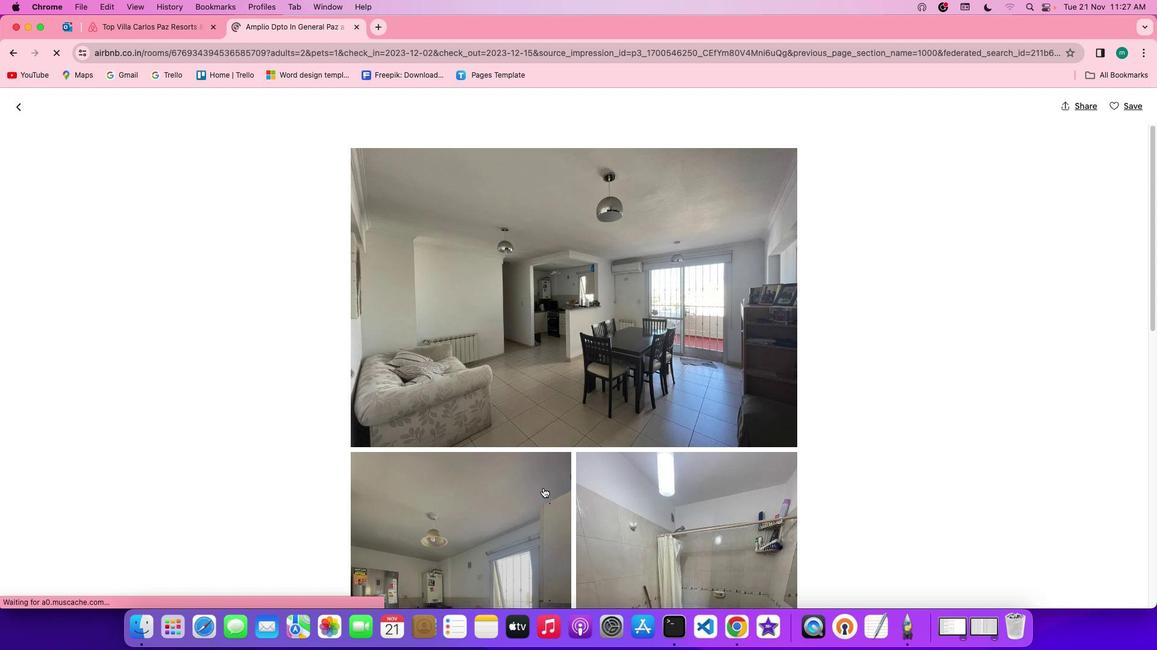 
Action: Mouse scrolled (541, 486) with delta (-1, -1)
Screenshot: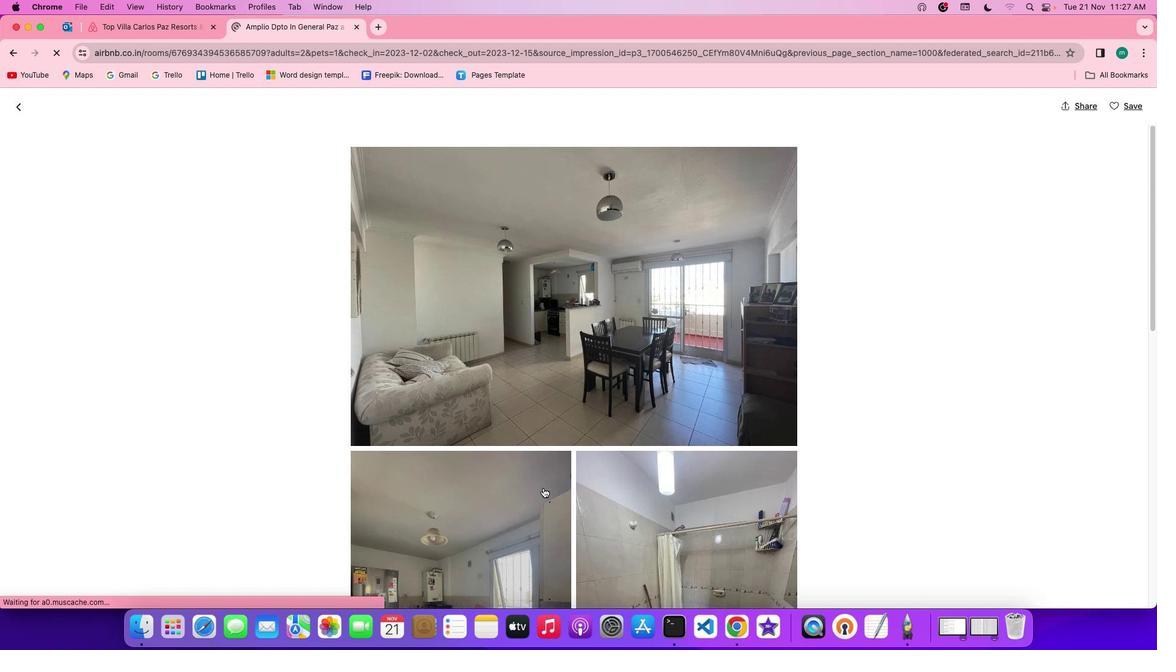 
Action: Mouse scrolled (541, 486) with delta (-1, -1)
Screenshot: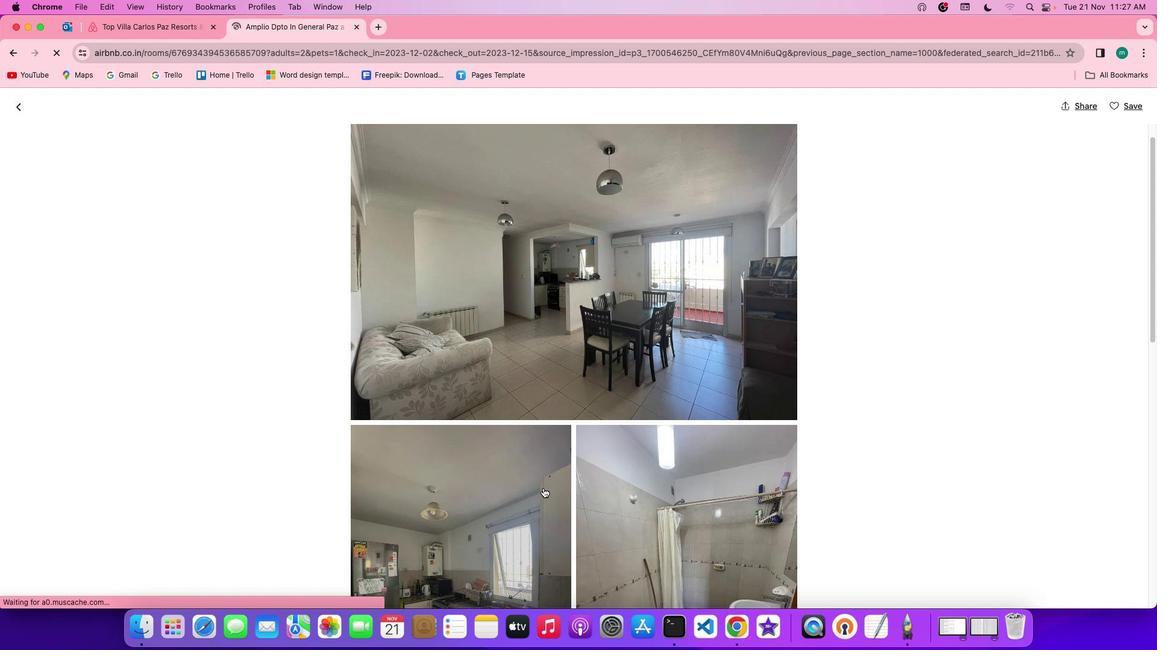 
Action: Mouse scrolled (541, 486) with delta (-1, -2)
Screenshot: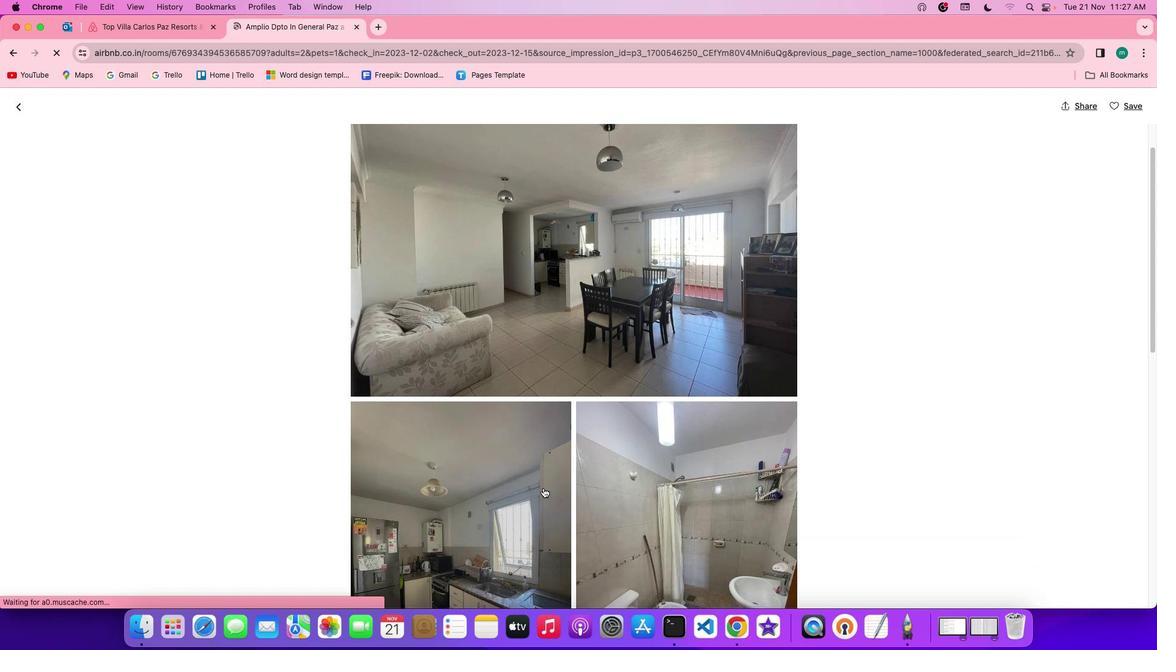 
Action: Mouse scrolled (541, 486) with delta (-1, -3)
Screenshot: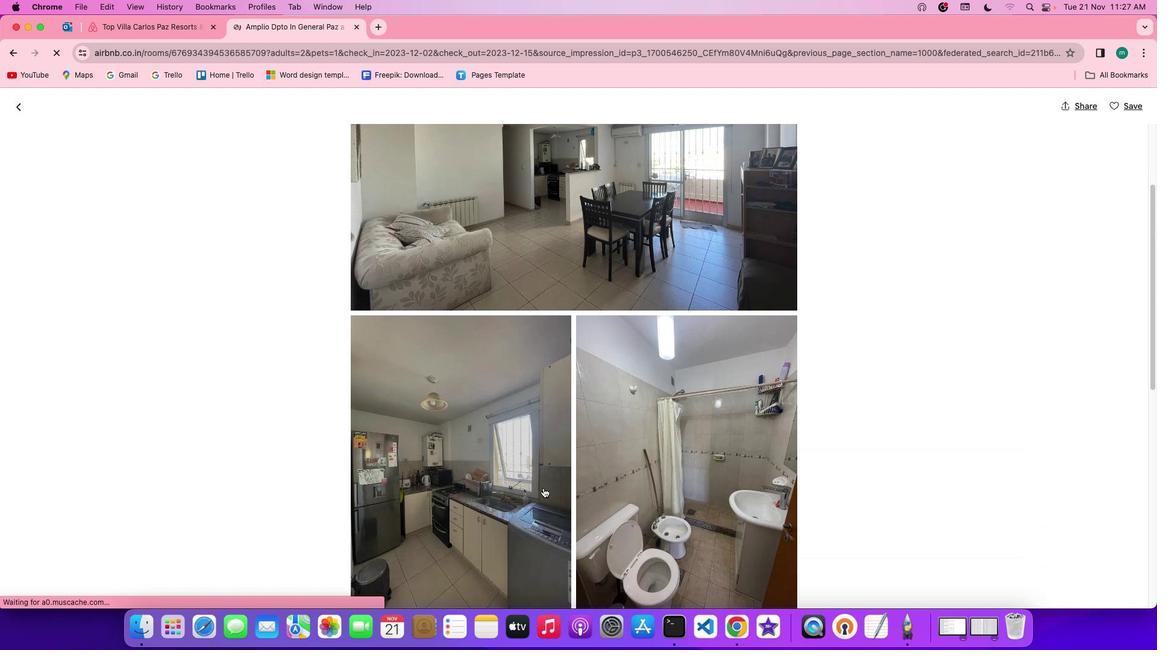 
Action: Mouse scrolled (541, 486) with delta (-1, -1)
Screenshot: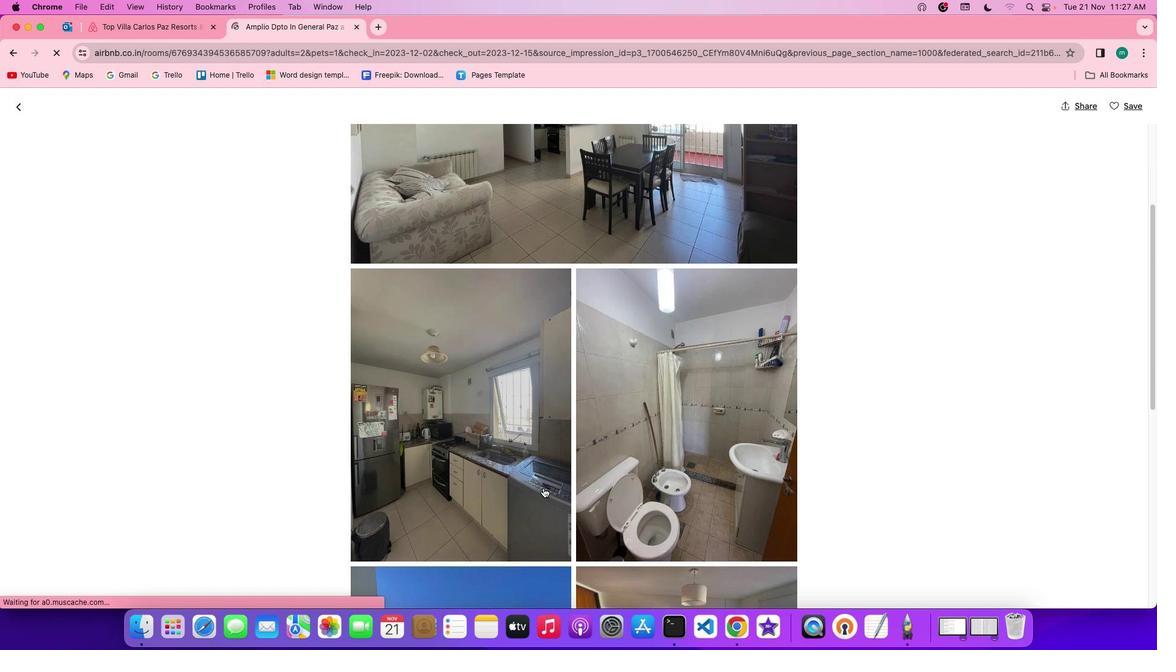 
Action: Mouse scrolled (541, 486) with delta (-1, -1)
Screenshot: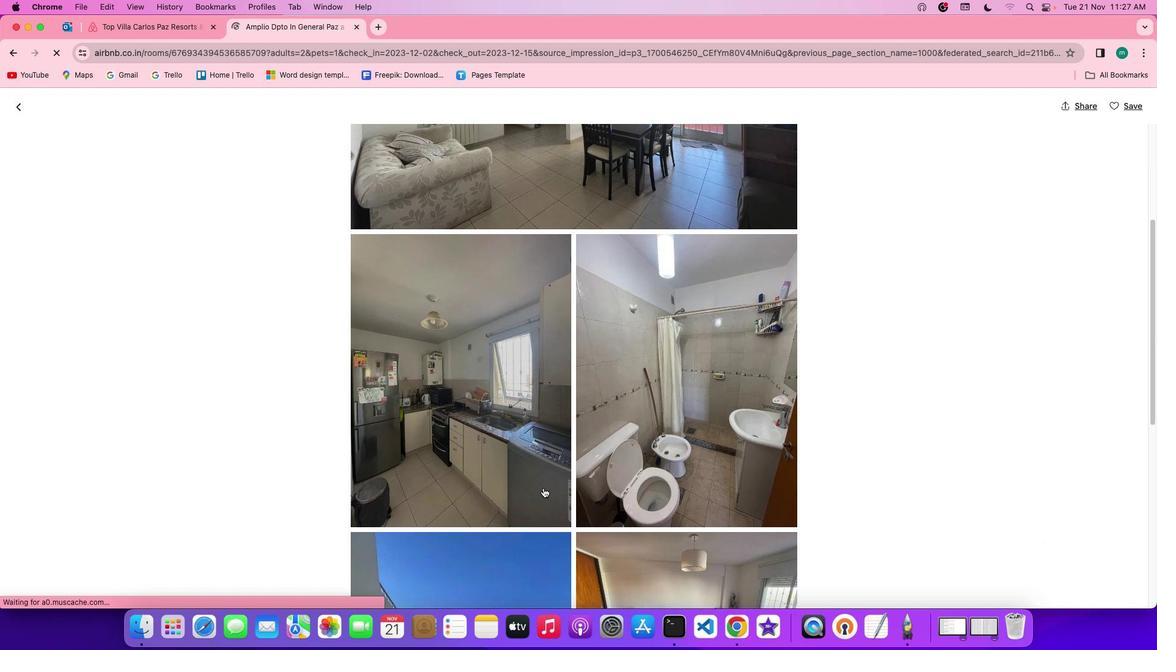 
Action: Mouse scrolled (541, 486) with delta (-1, -3)
Screenshot: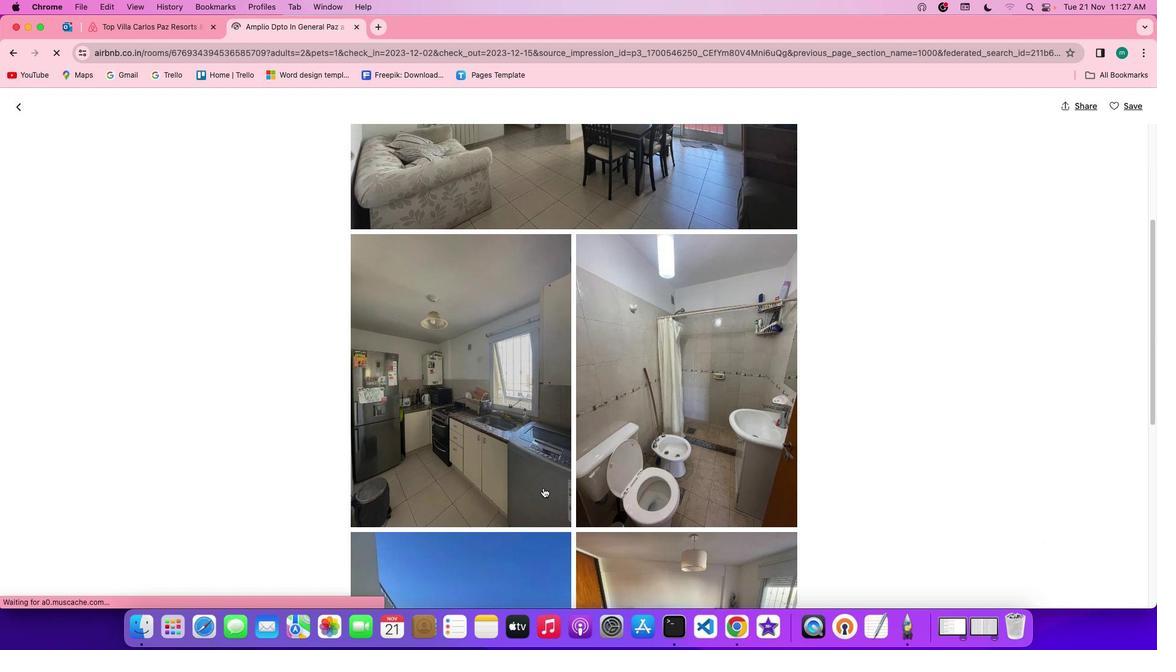 
Action: Mouse scrolled (541, 486) with delta (-1, -3)
Screenshot: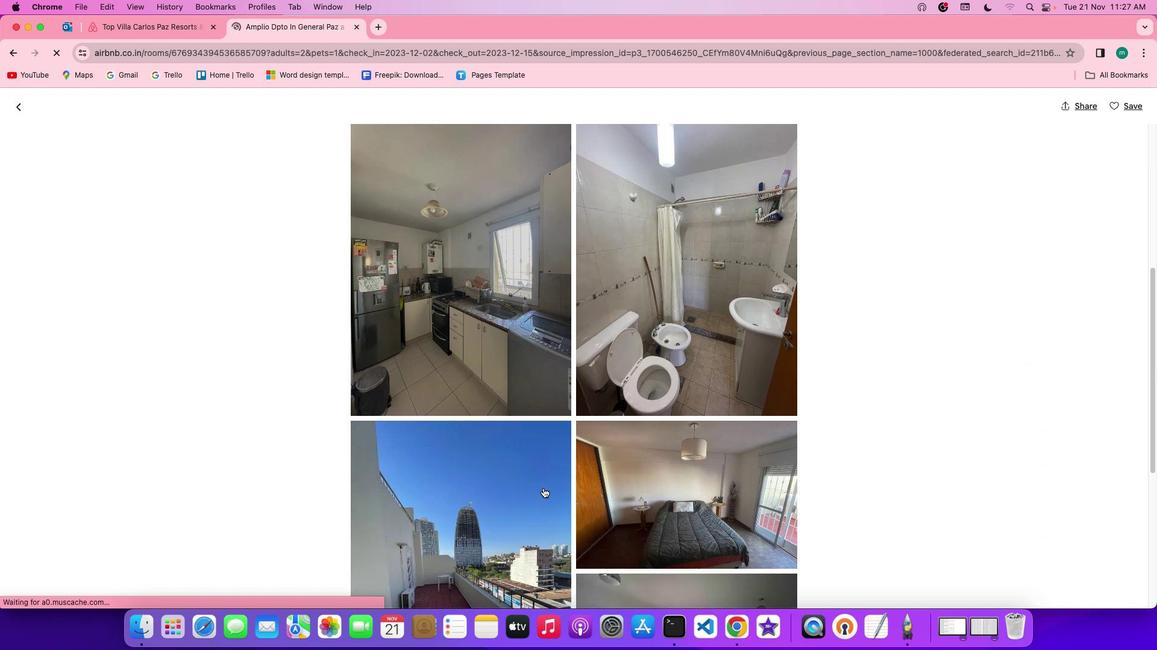 
Action: Mouse scrolled (541, 486) with delta (-1, -1)
Screenshot: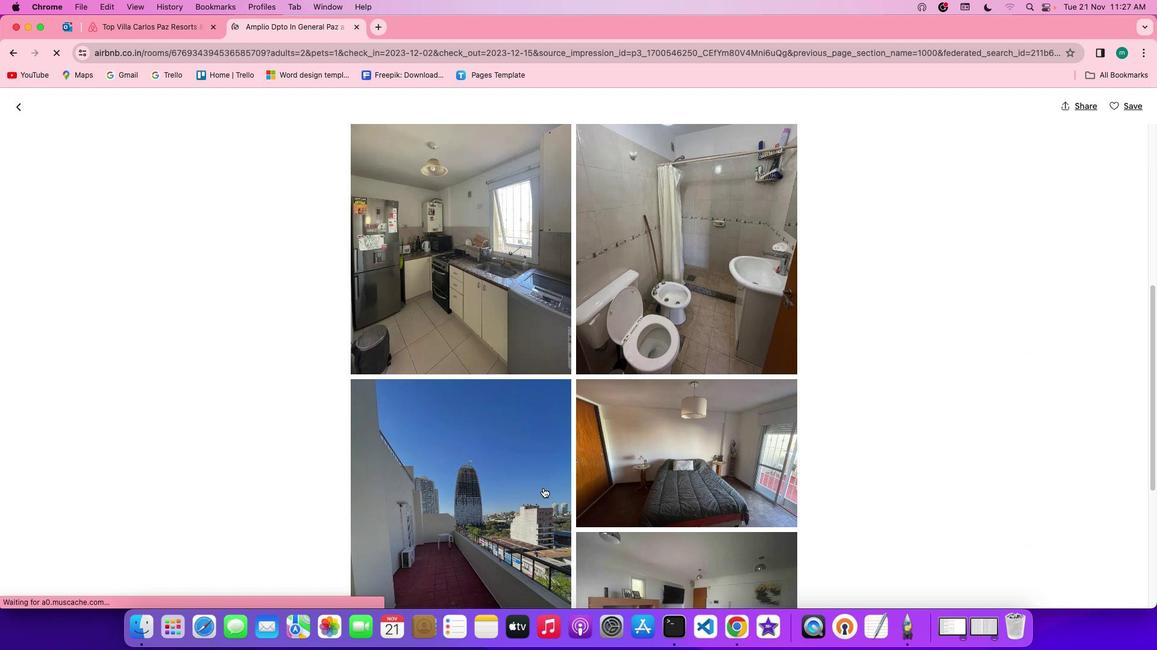 
Action: Mouse scrolled (541, 486) with delta (-1, -1)
Screenshot: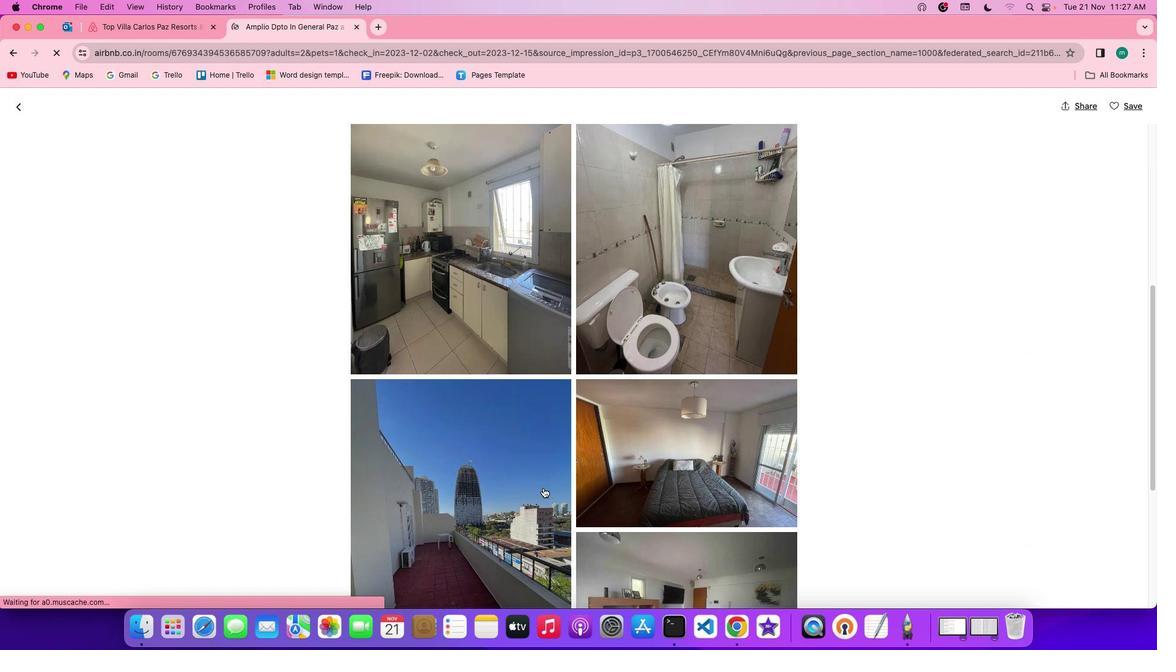 
Action: Mouse scrolled (541, 486) with delta (-1, -2)
Screenshot: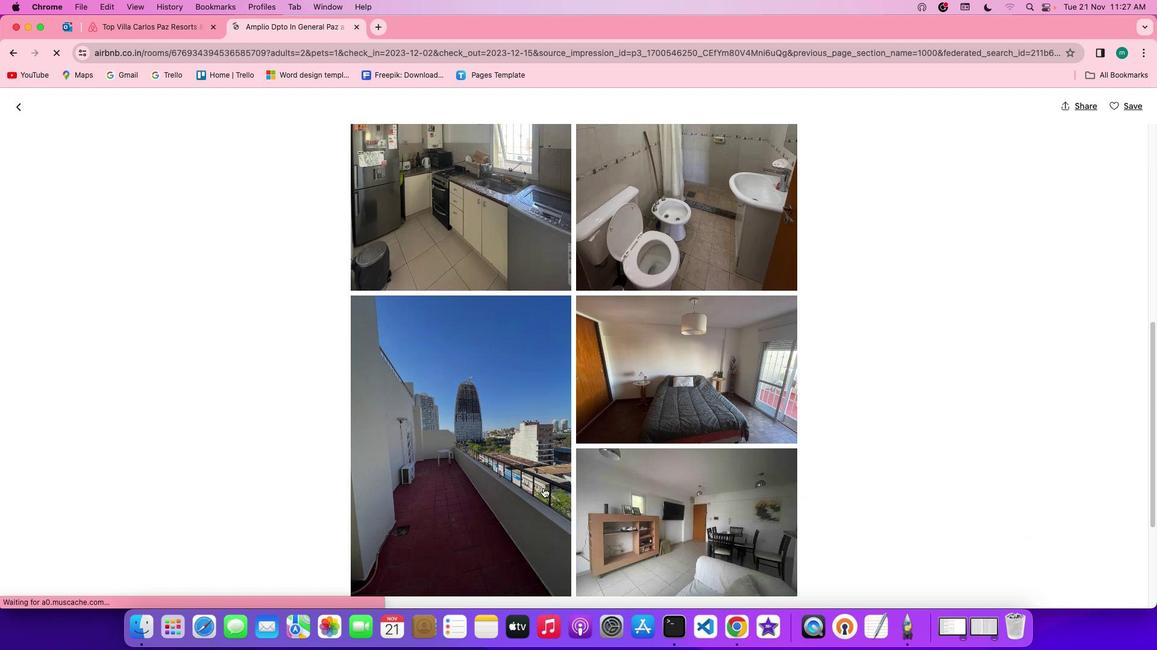 
Action: Mouse scrolled (541, 486) with delta (-1, -3)
Screenshot: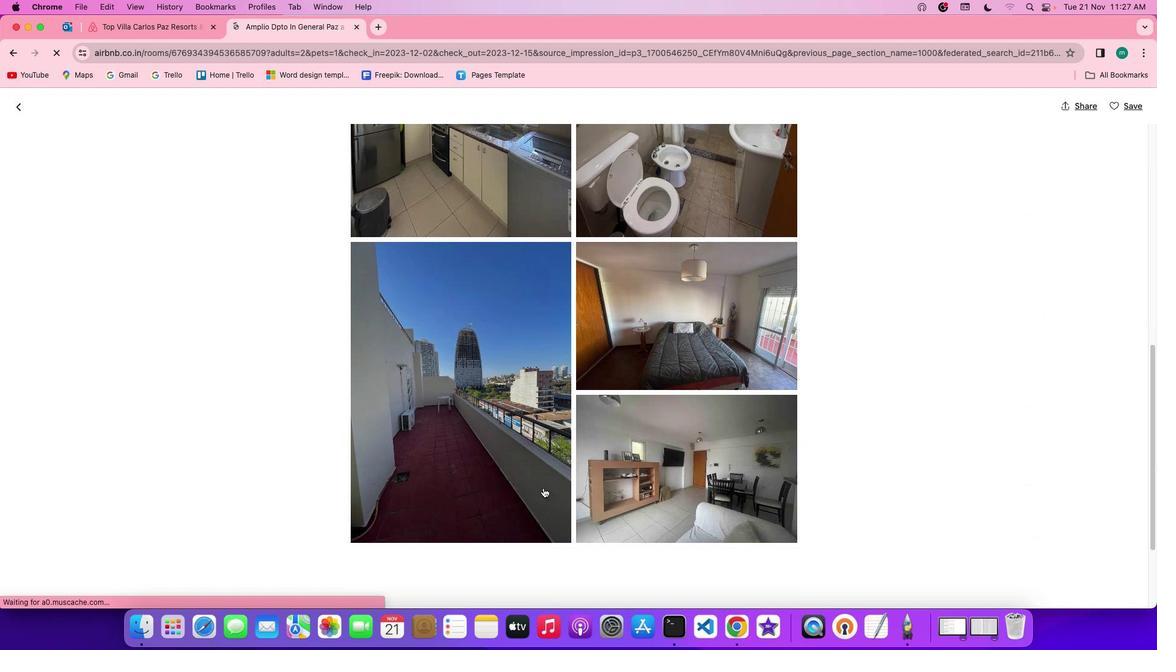 
Action: Mouse scrolled (541, 486) with delta (-1, -1)
Screenshot: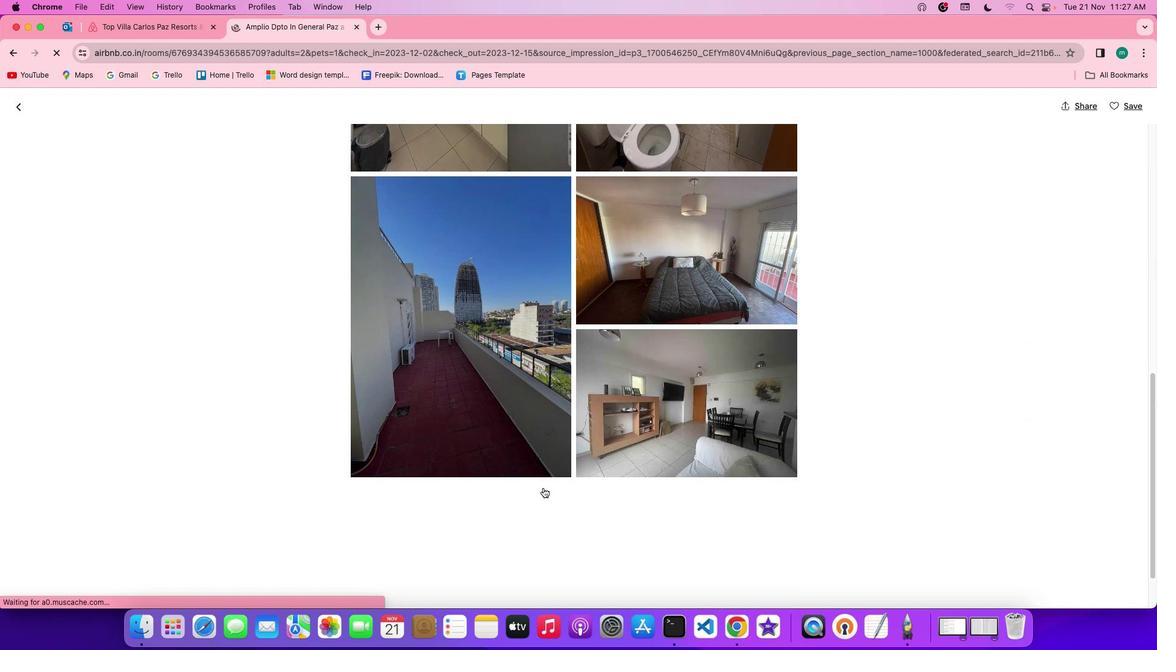 
Action: Mouse scrolled (541, 486) with delta (-1, -1)
Screenshot: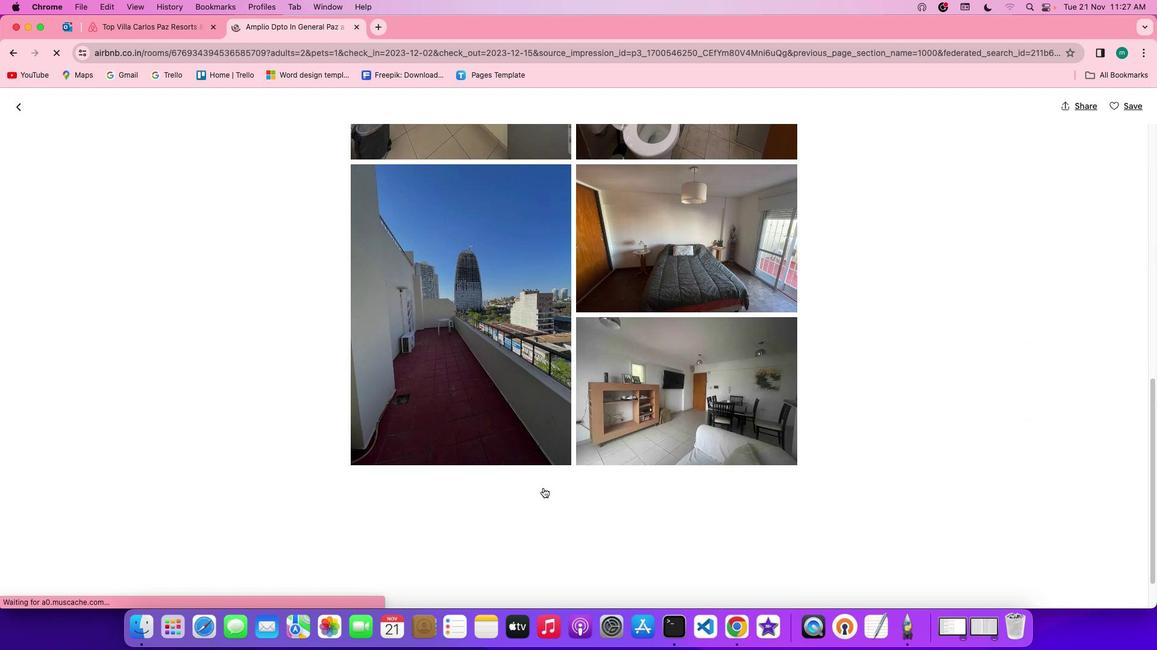 
Action: Mouse scrolled (541, 486) with delta (-1, -3)
Screenshot: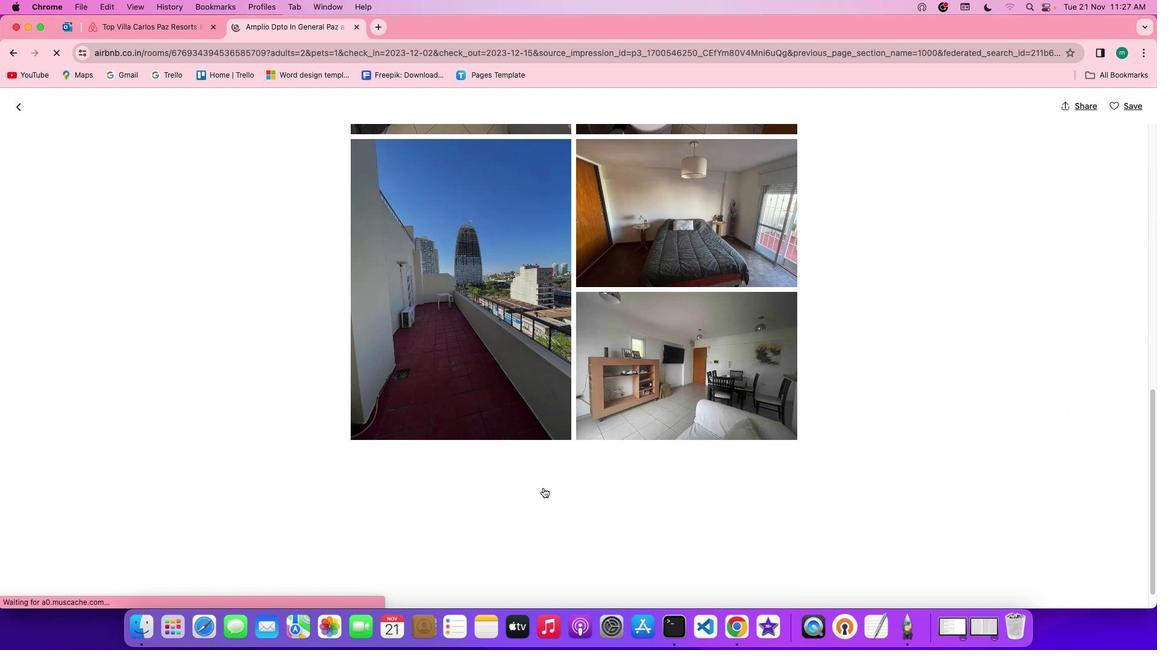 
Action: Mouse scrolled (541, 486) with delta (-1, -3)
Screenshot: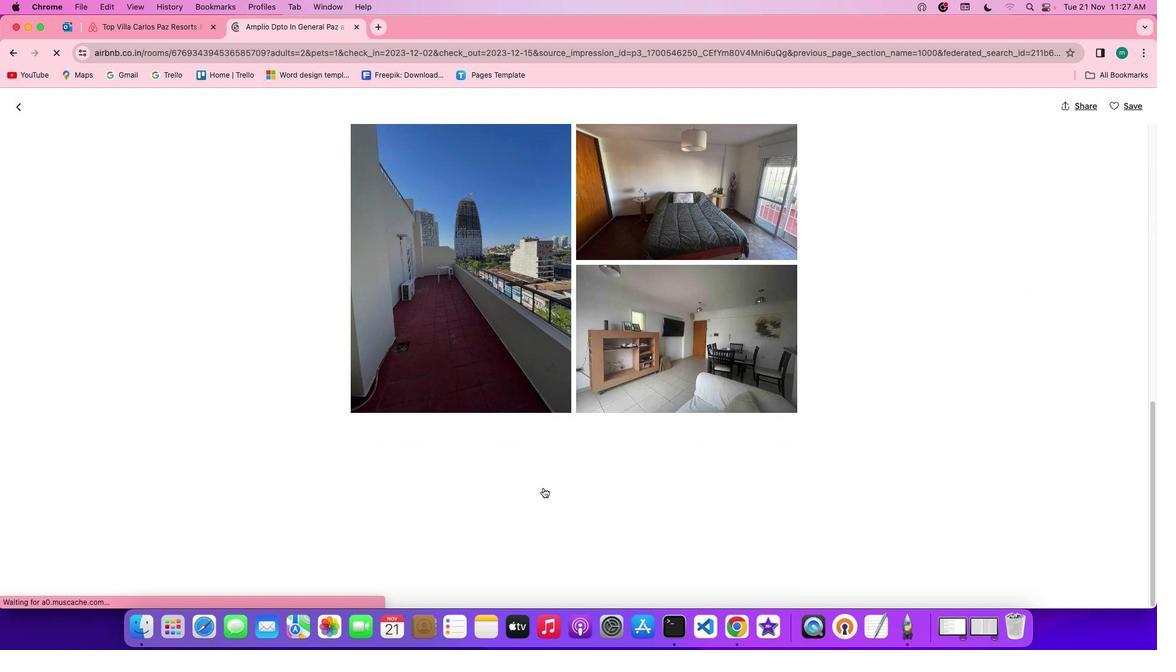 
Action: Mouse scrolled (541, 486) with delta (-1, -1)
Screenshot: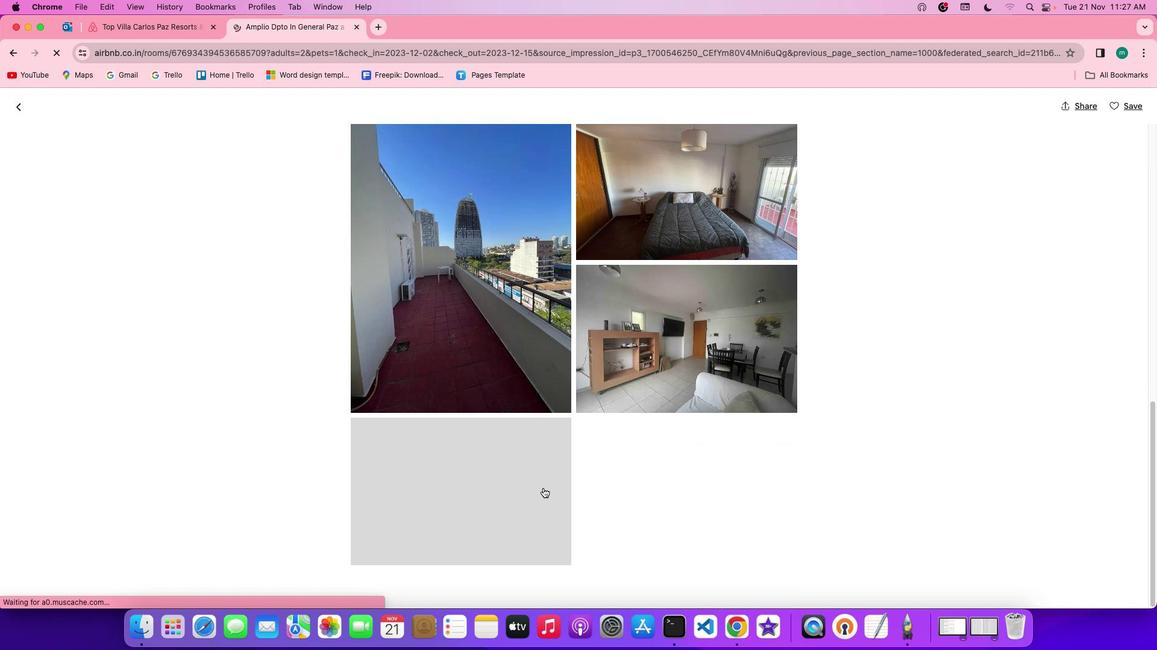 
Action: Mouse scrolled (541, 486) with delta (-1, -1)
Screenshot: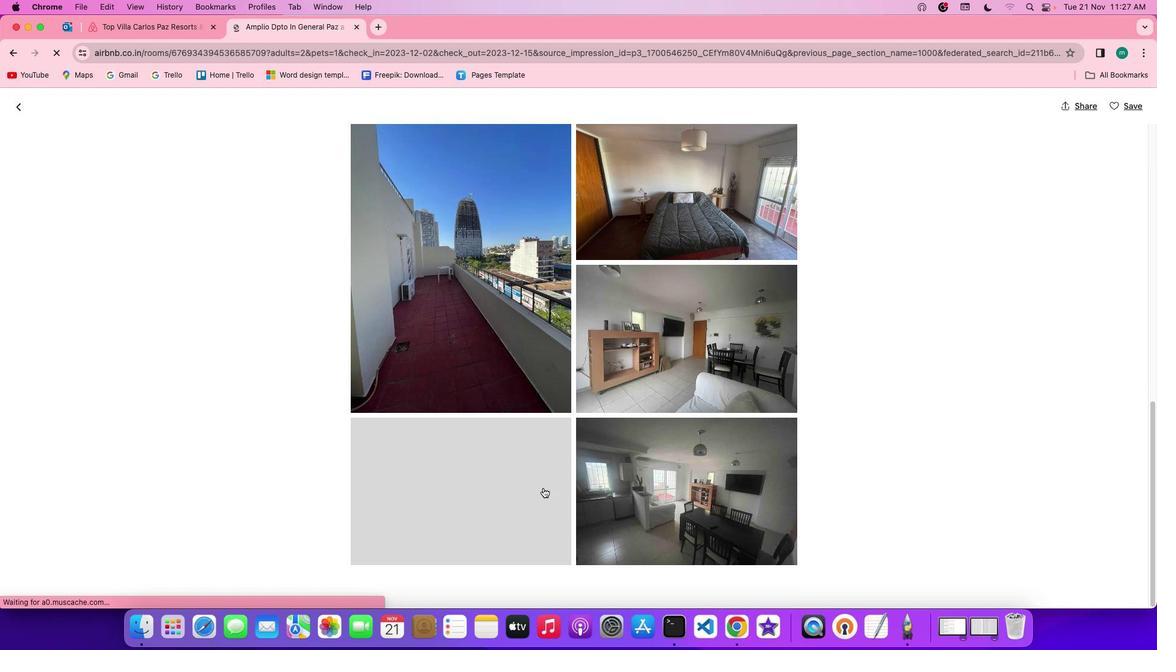 
Action: Mouse scrolled (541, 486) with delta (-1, -1)
Screenshot: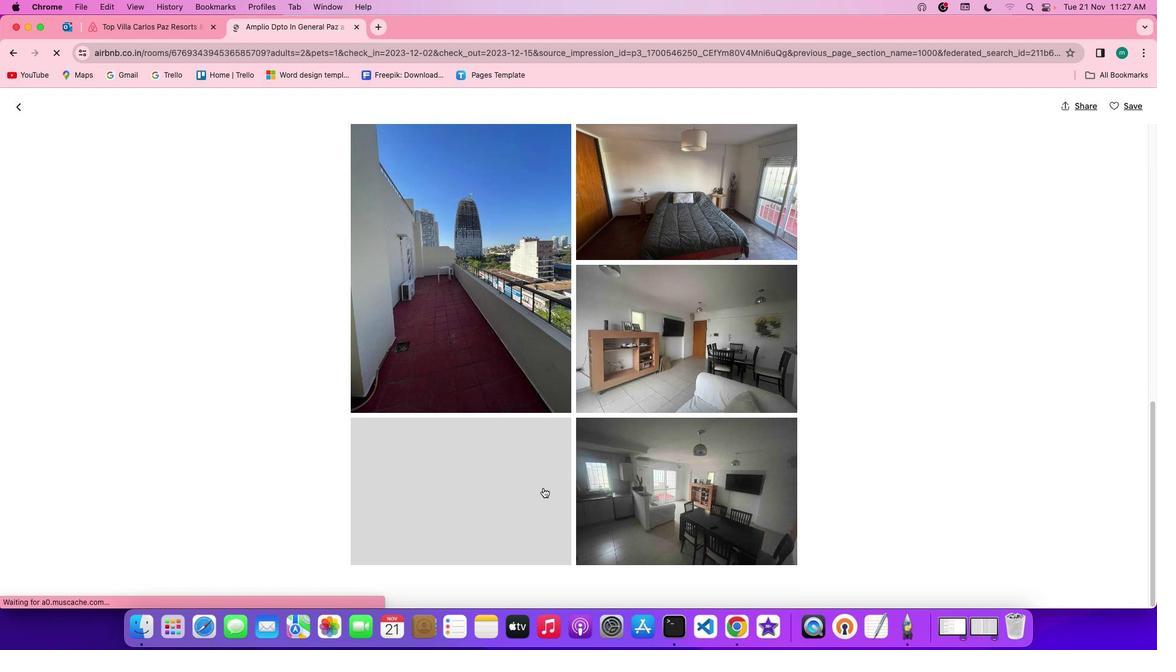 
Action: Mouse scrolled (541, 486) with delta (-1, -1)
Screenshot: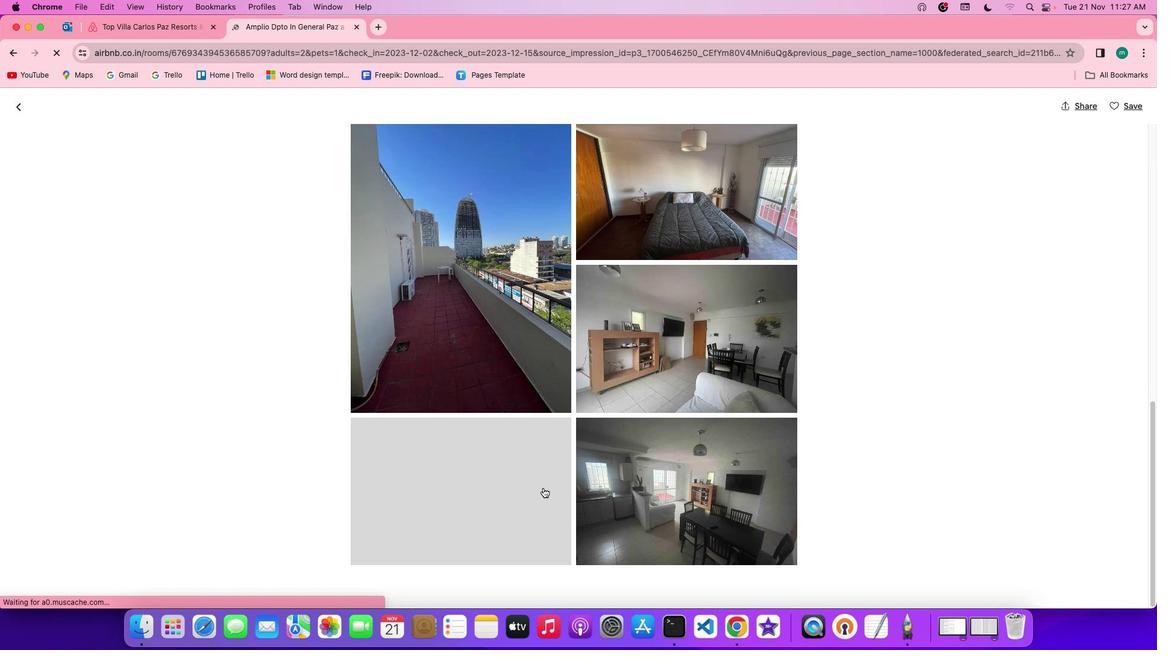 
Action: Mouse scrolled (541, 486) with delta (-1, -1)
Screenshot: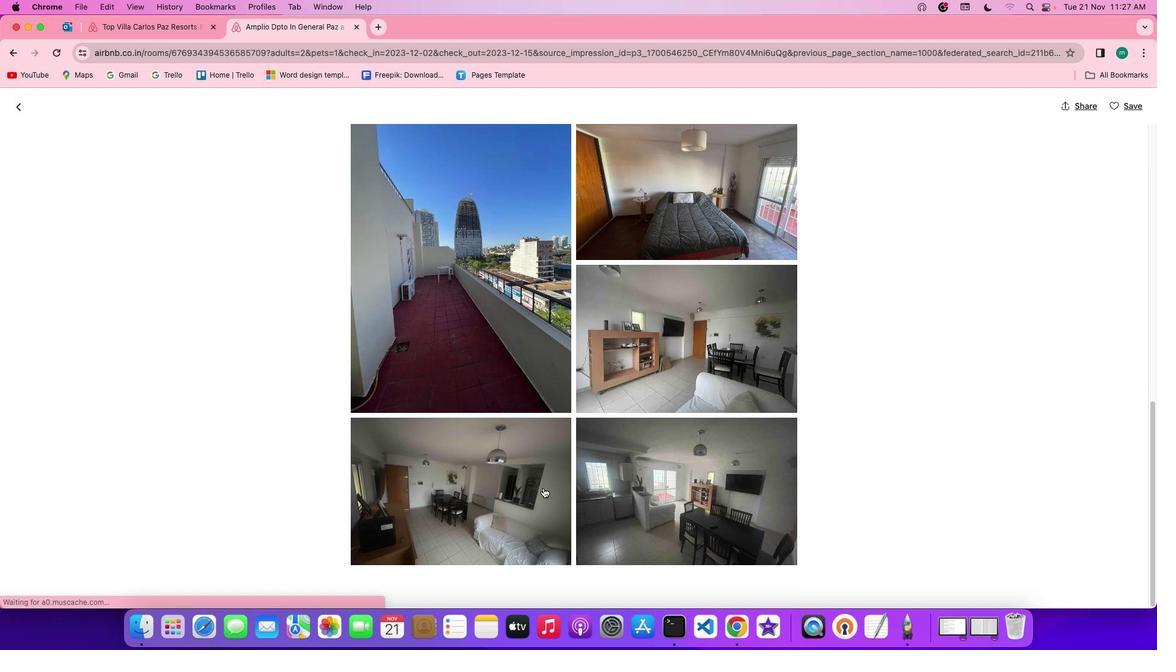 
Action: Mouse scrolled (541, 486) with delta (-1, -1)
Screenshot: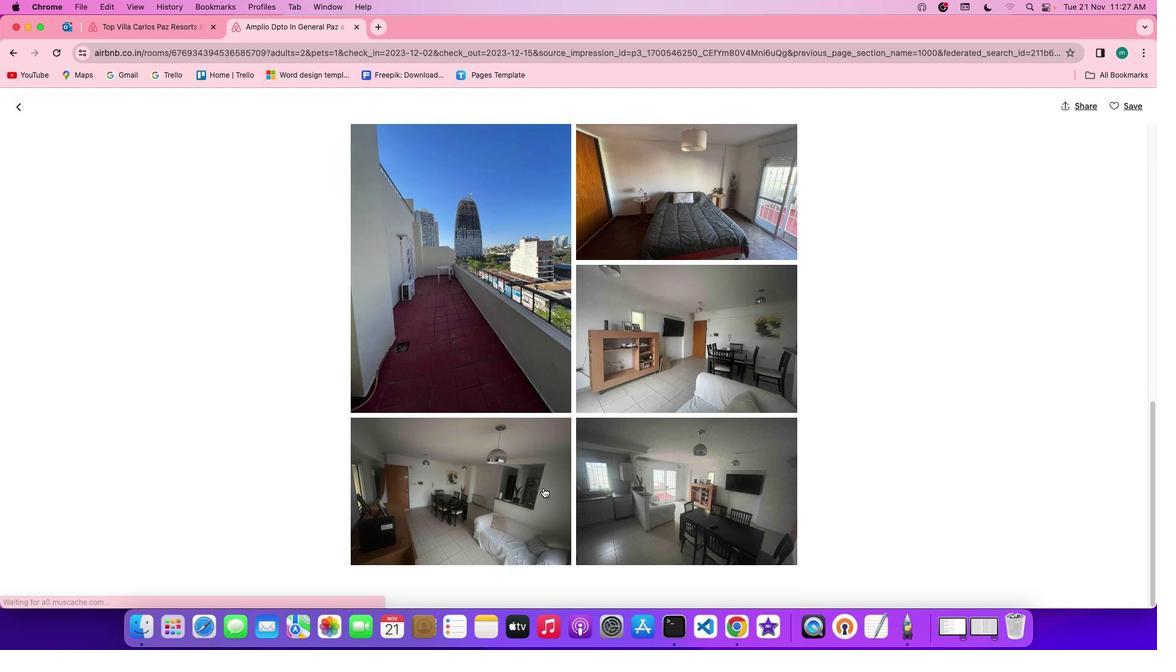 
Action: Mouse scrolled (541, 486) with delta (-1, -3)
Screenshot: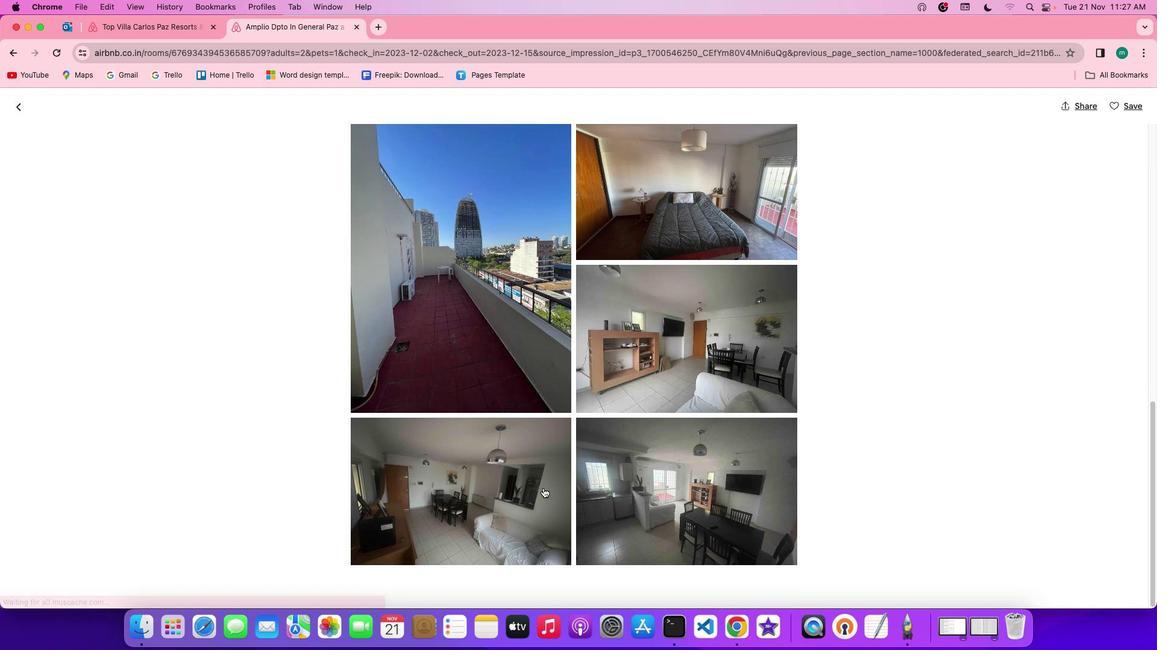 
Action: Mouse scrolled (541, 486) with delta (-1, -4)
Screenshot: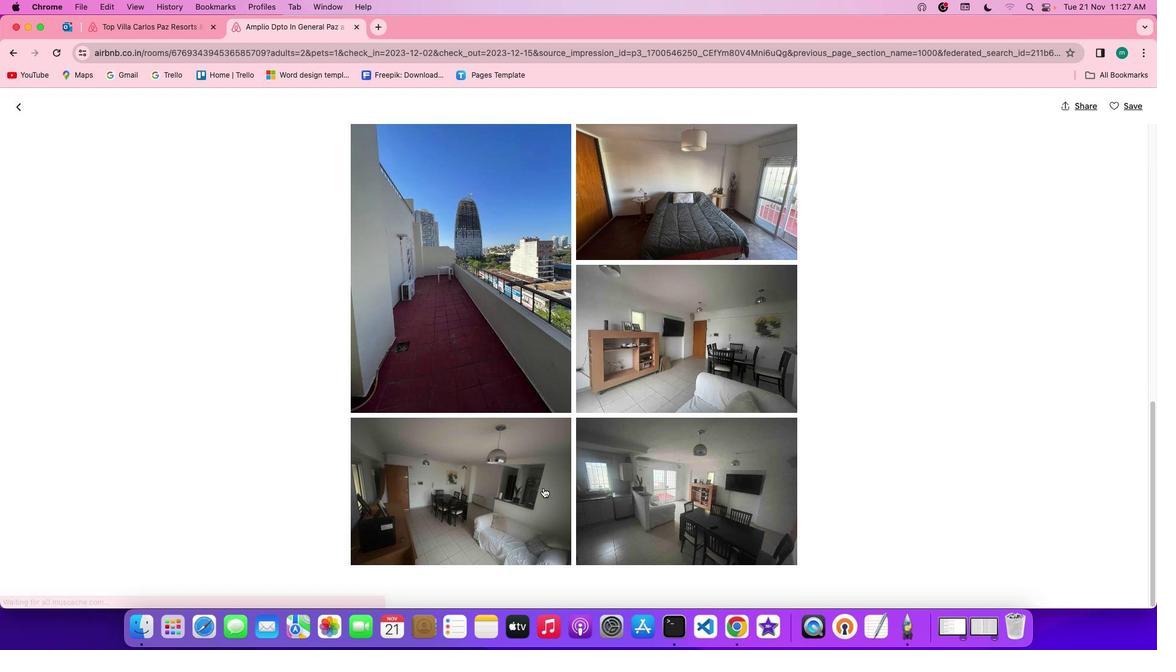 
Action: Mouse scrolled (541, 486) with delta (-1, -4)
Screenshot: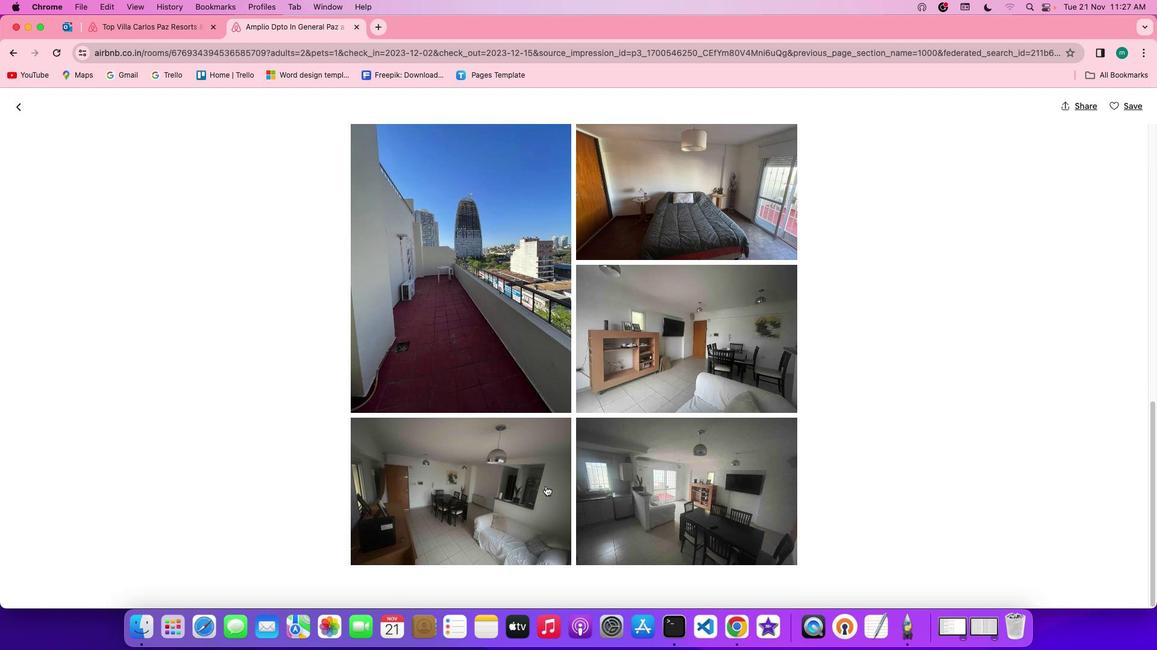 
Action: Mouse moved to (16, 107)
Screenshot: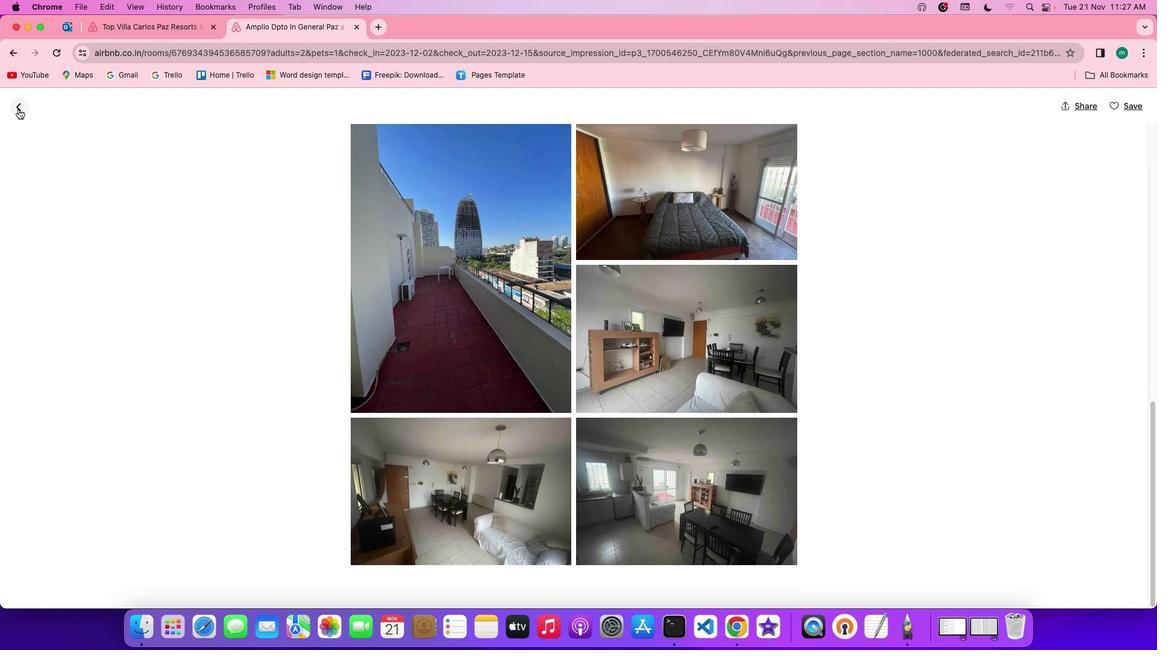 
Action: Mouse pressed left at (16, 107)
Screenshot: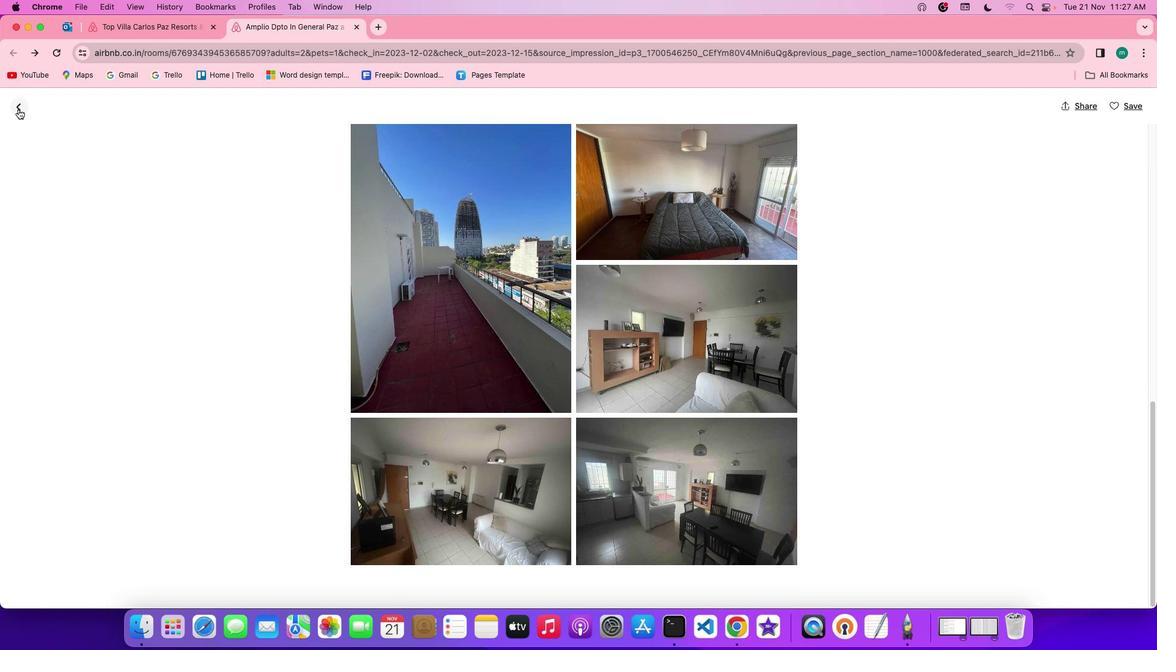 
Action: Mouse moved to (486, 377)
Screenshot: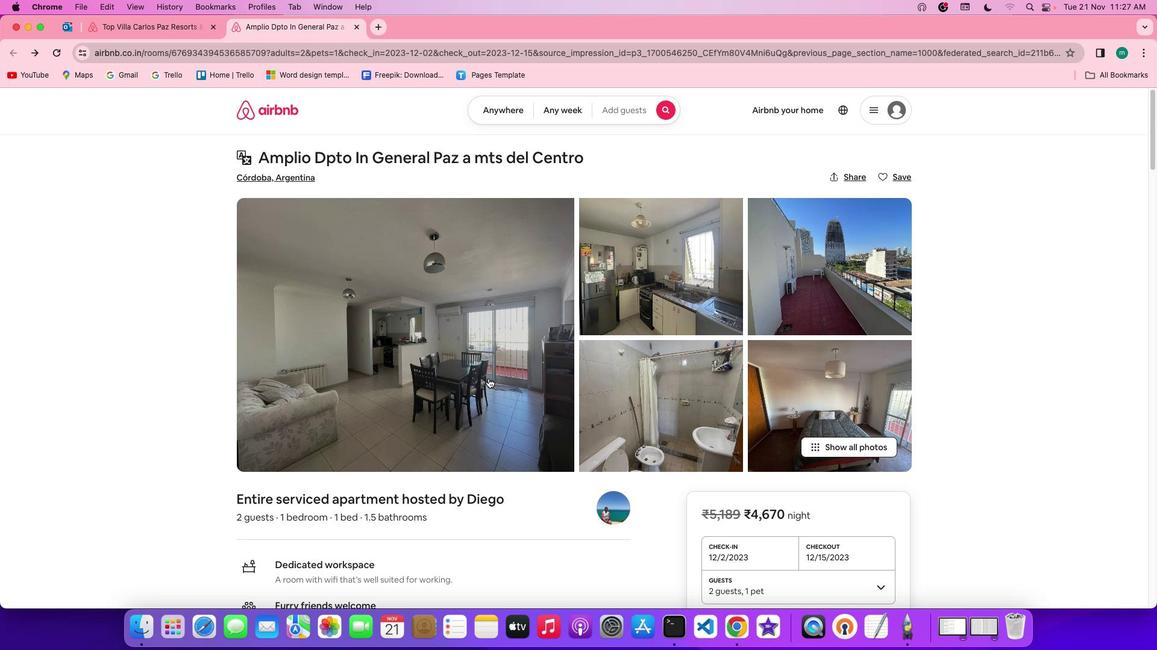 
Action: Mouse scrolled (486, 377) with delta (-1, -1)
Screenshot: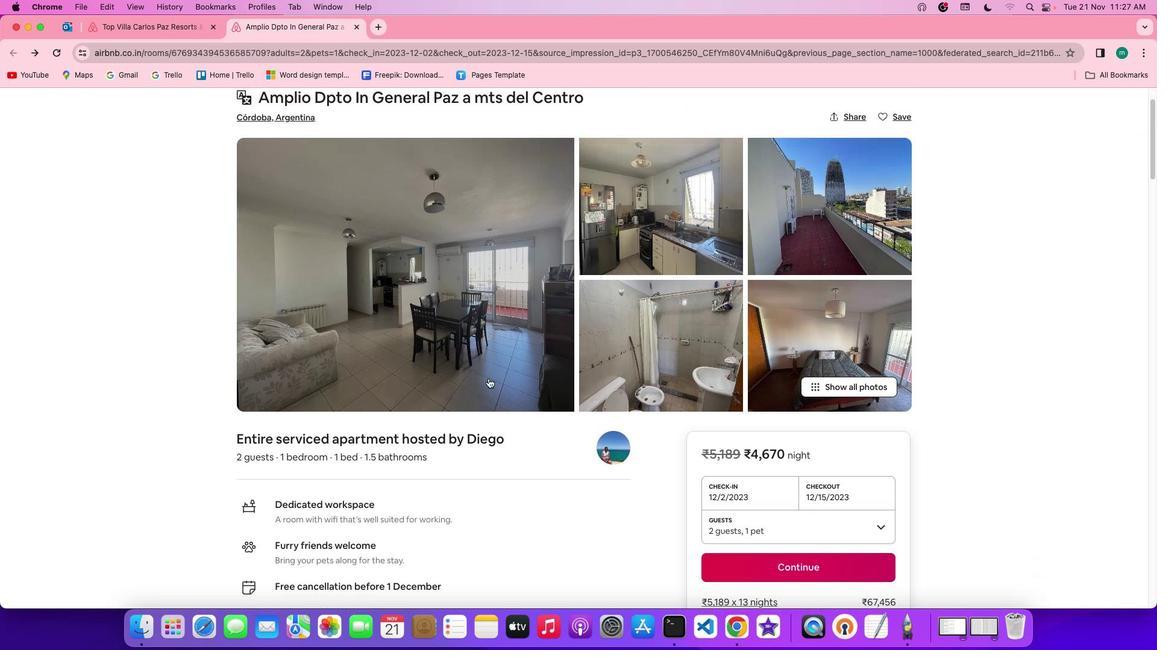 
Action: Mouse moved to (486, 377)
Screenshot: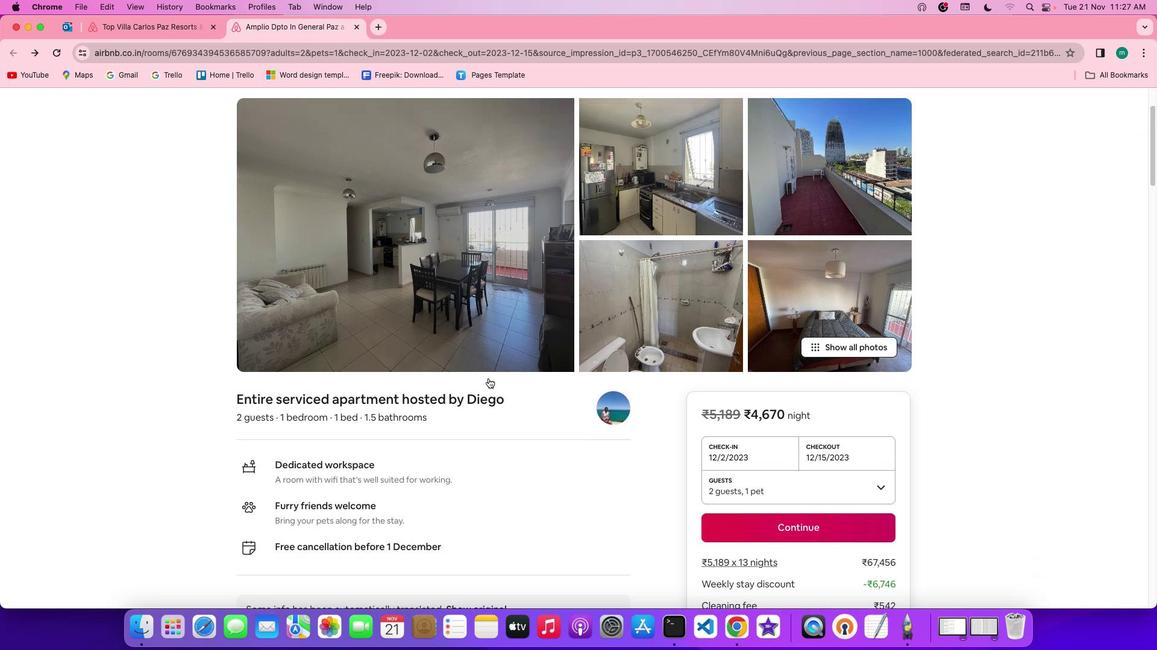 
Action: Mouse scrolled (486, 377) with delta (-1, -1)
Screenshot: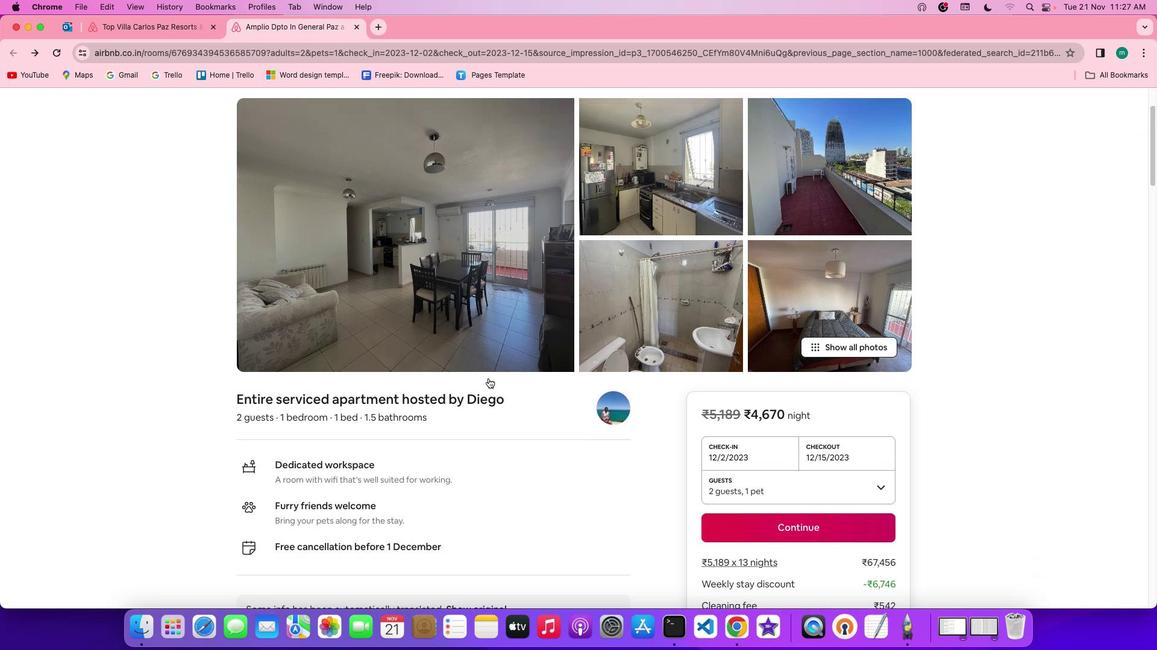 
Action: Mouse scrolled (486, 377) with delta (-1, -3)
Screenshot: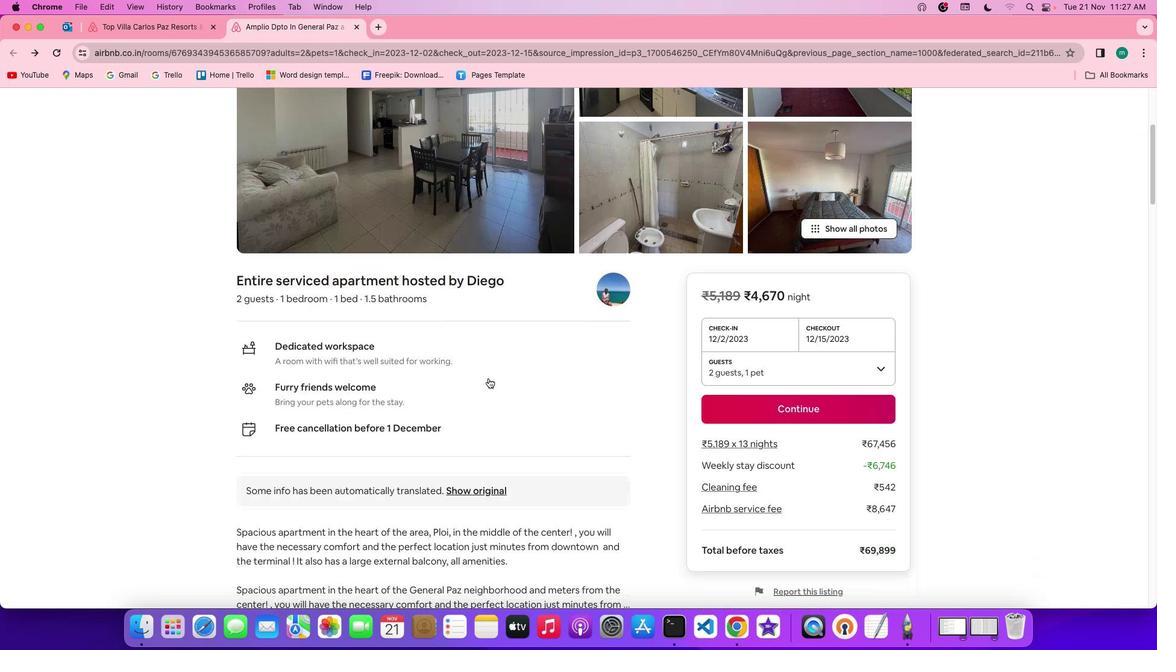 
Action: Mouse scrolled (486, 377) with delta (-1, -4)
Screenshot: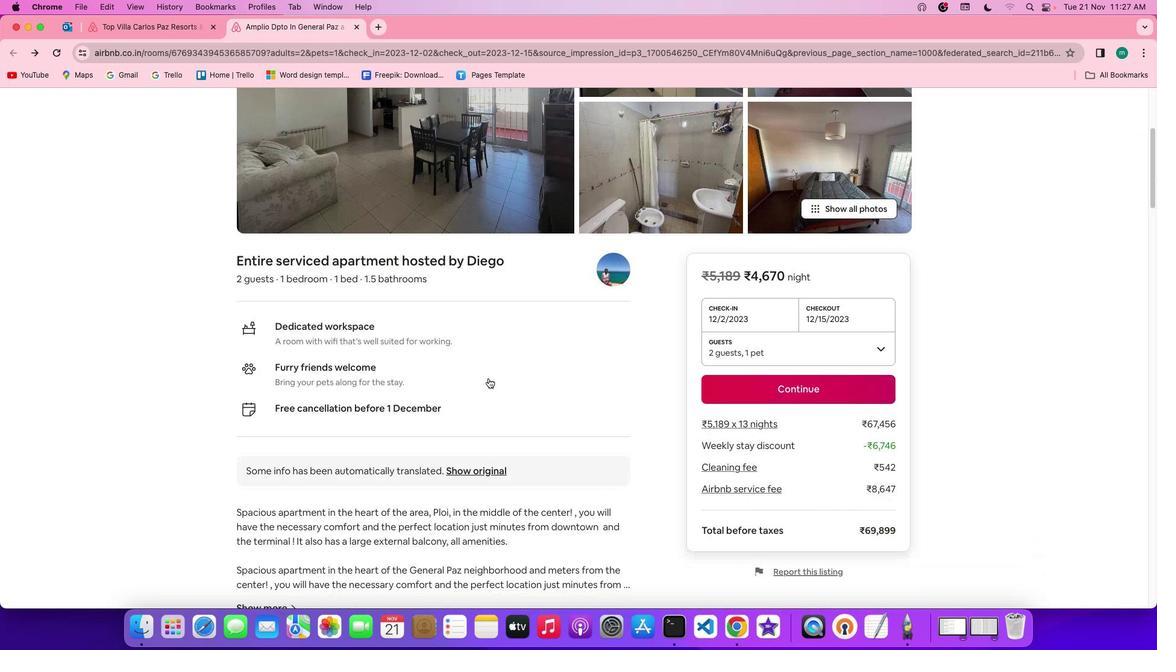 
Action: Mouse scrolled (486, 377) with delta (-1, -1)
Screenshot: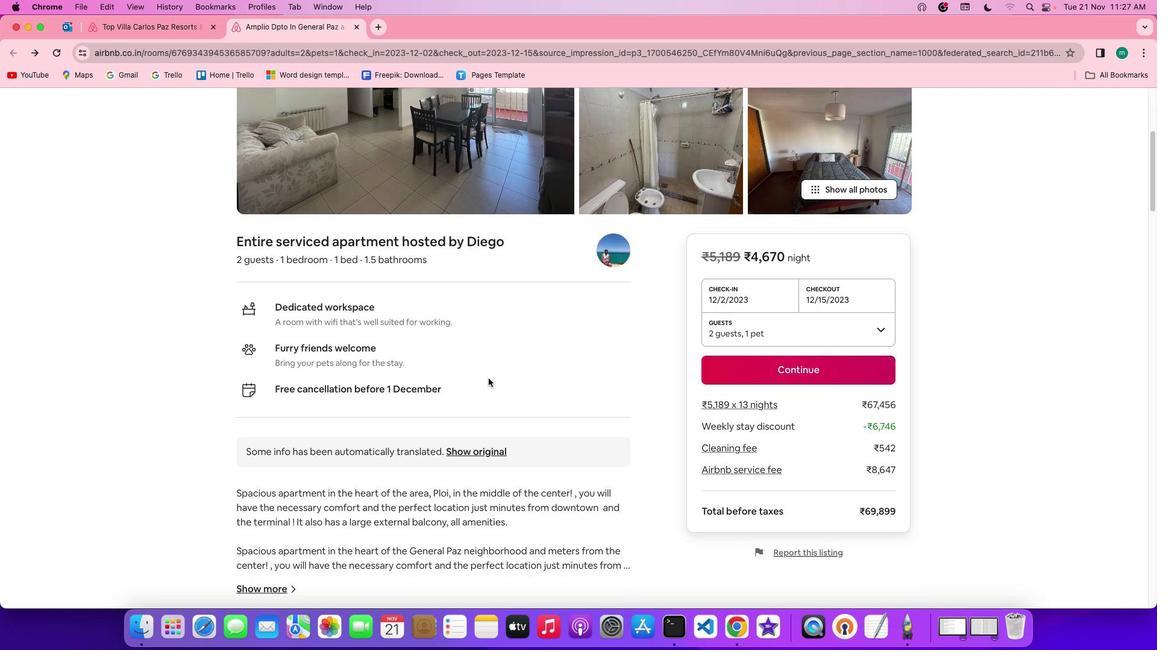 
Action: Mouse scrolled (486, 377) with delta (-1, -1)
Screenshot: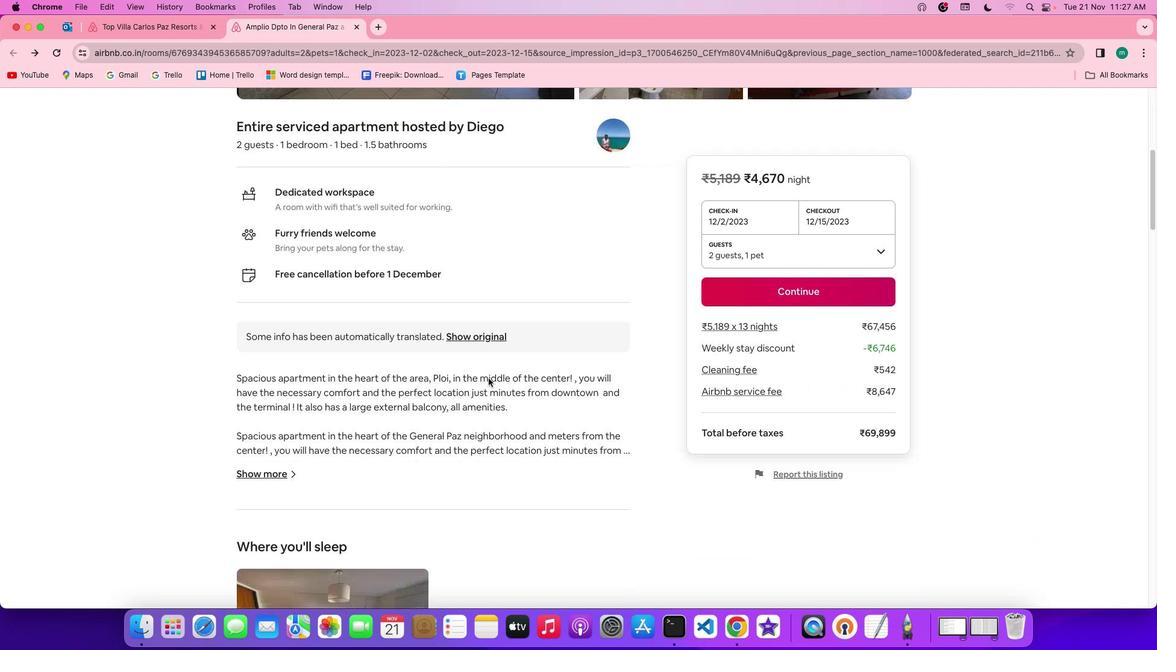 
Action: Mouse scrolled (486, 377) with delta (-1, -3)
Screenshot: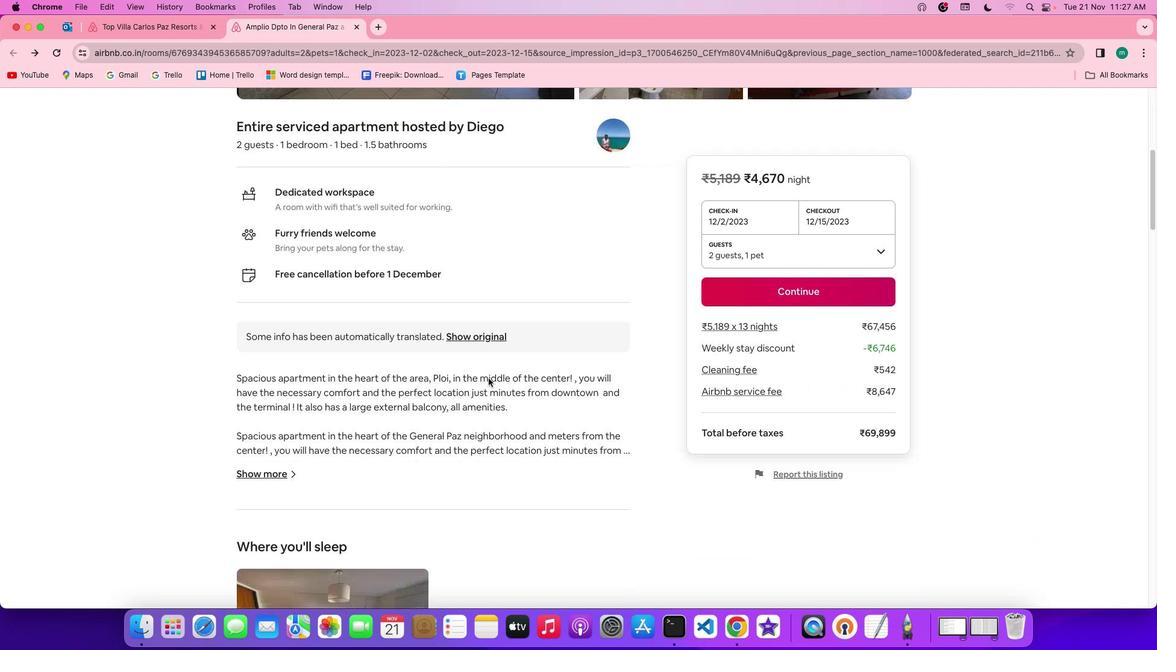 
Action: Mouse scrolled (486, 377) with delta (-1, -3)
Screenshot: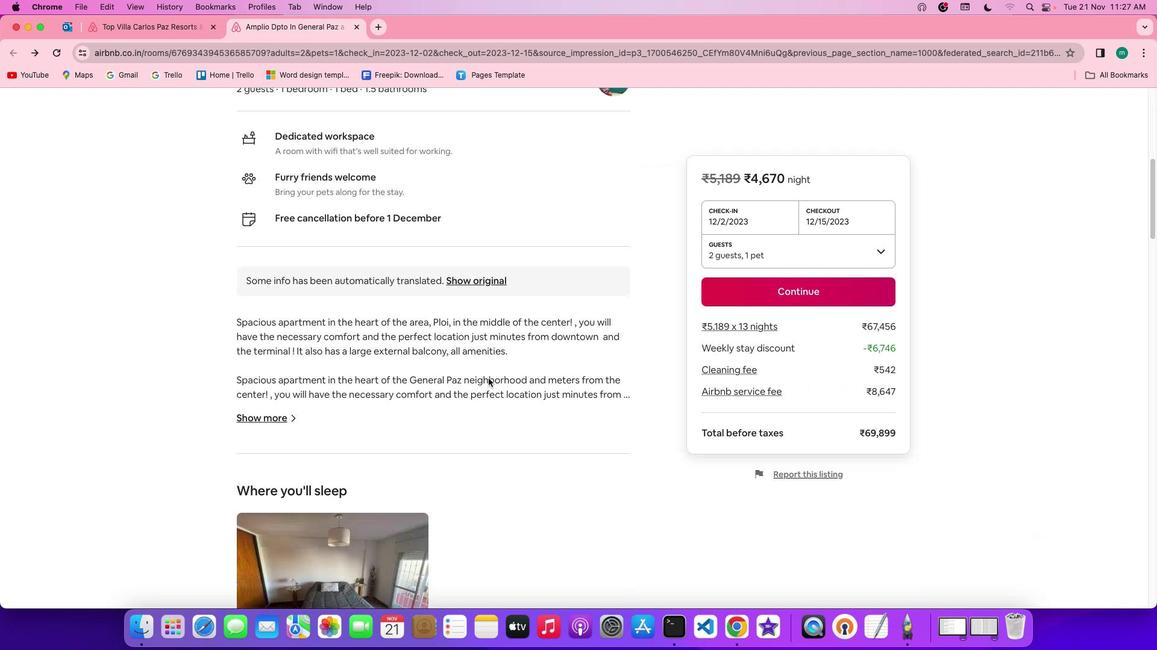 
Action: Mouse scrolled (486, 377) with delta (-1, -3)
Screenshot: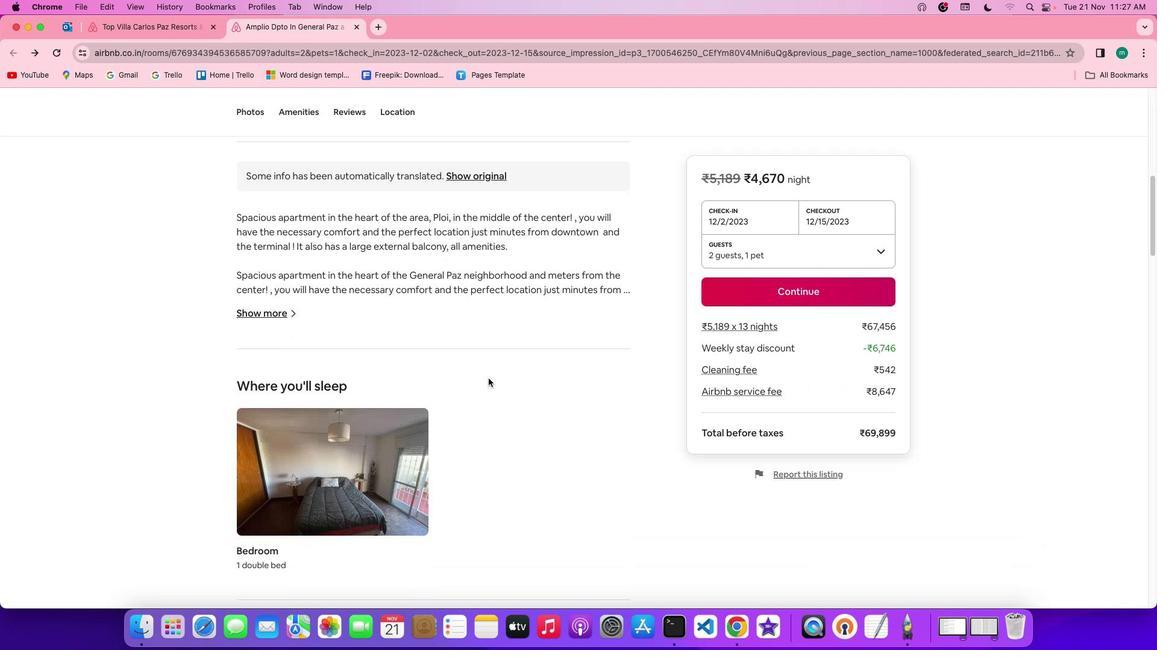 
Action: Mouse scrolled (486, 377) with delta (-1, -1)
Screenshot: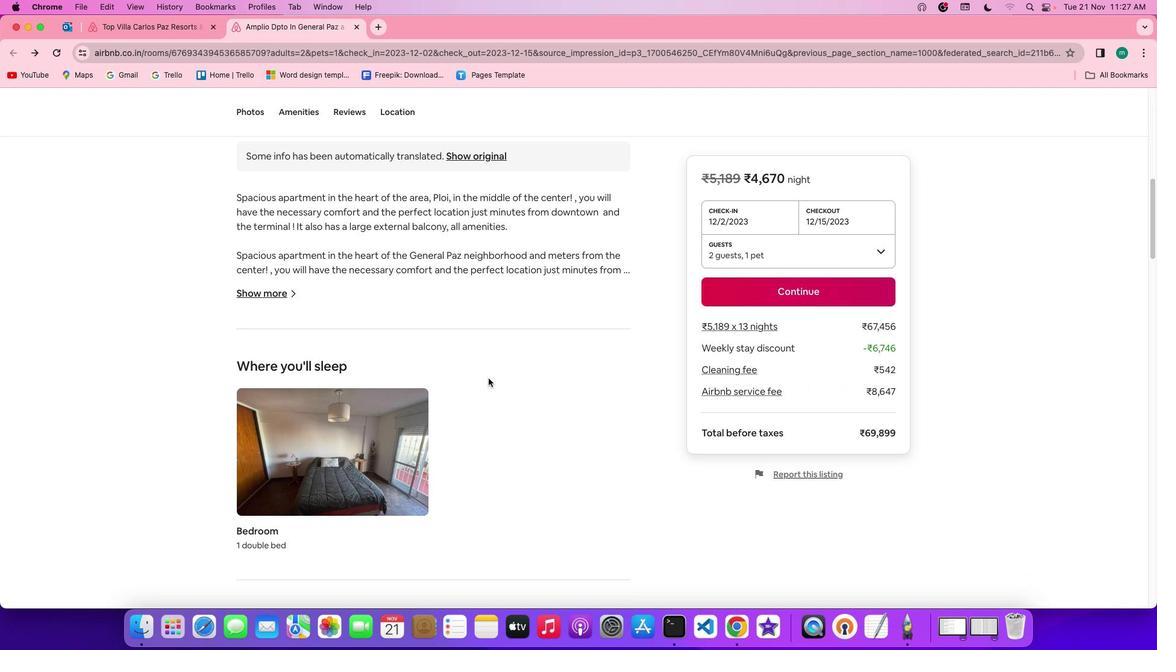 
Action: Mouse scrolled (486, 377) with delta (-1, -1)
Screenshot: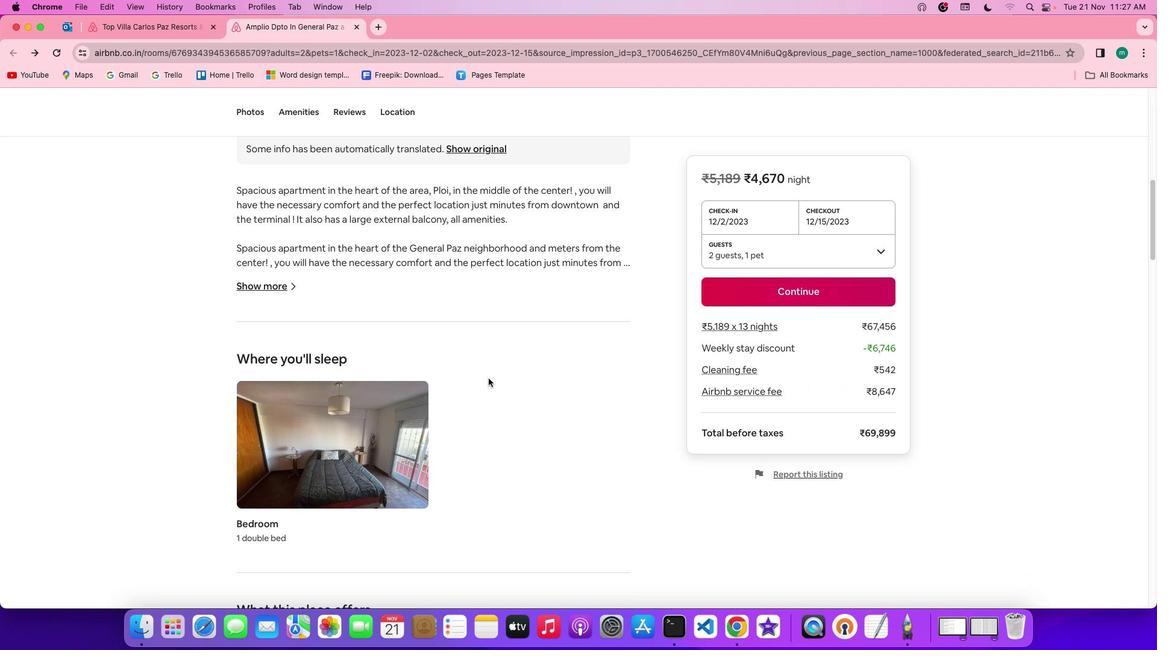 
Action: Mouse scrolled (486, 377) with delta (-1, -1)
Screenshot: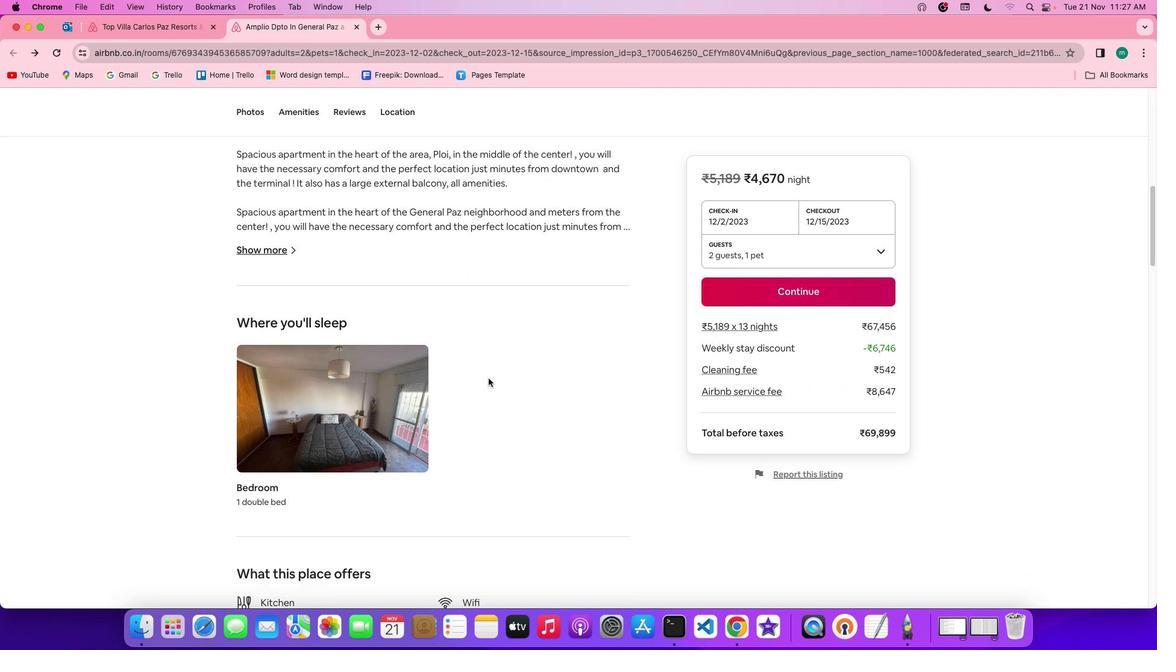 
Action: Mouse moved to (264, 232)
Screenshot: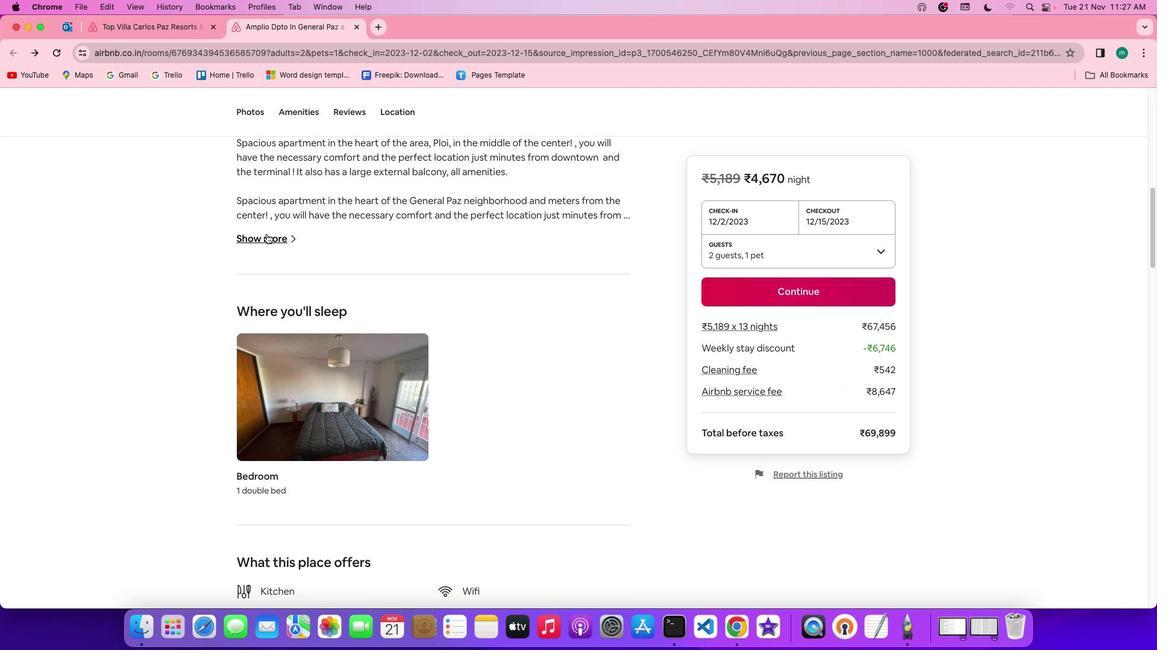 
Action: Mouse pressed left at (264, 232)
Screenshot: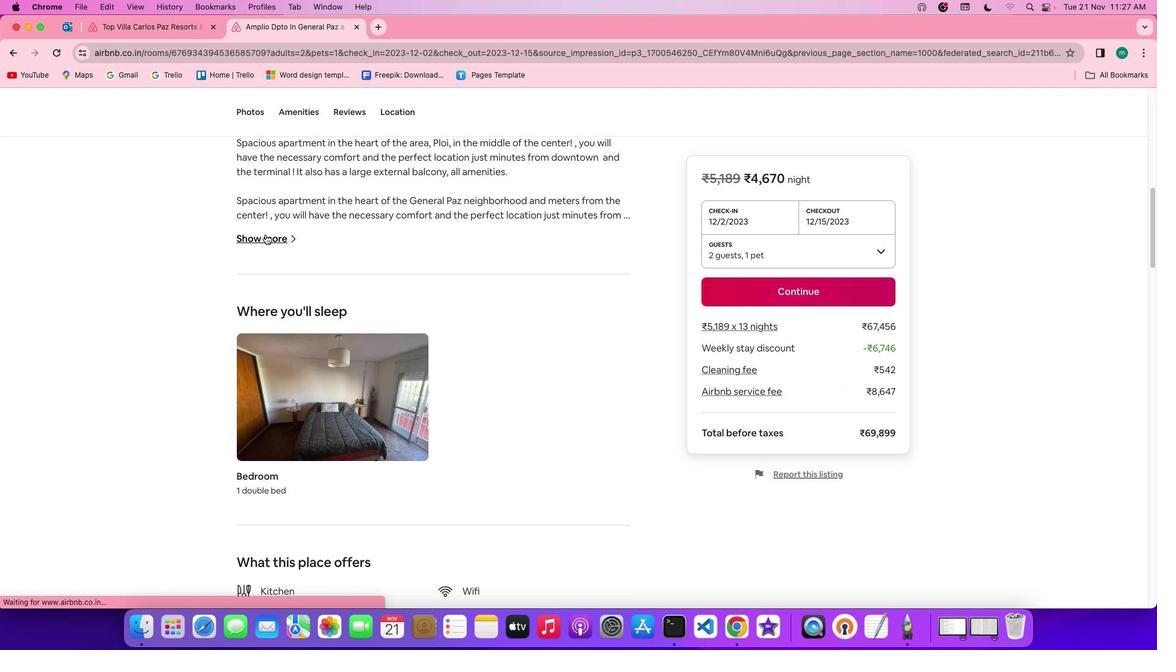 
Action: Mouse moved to (506, 358)
Screenshot: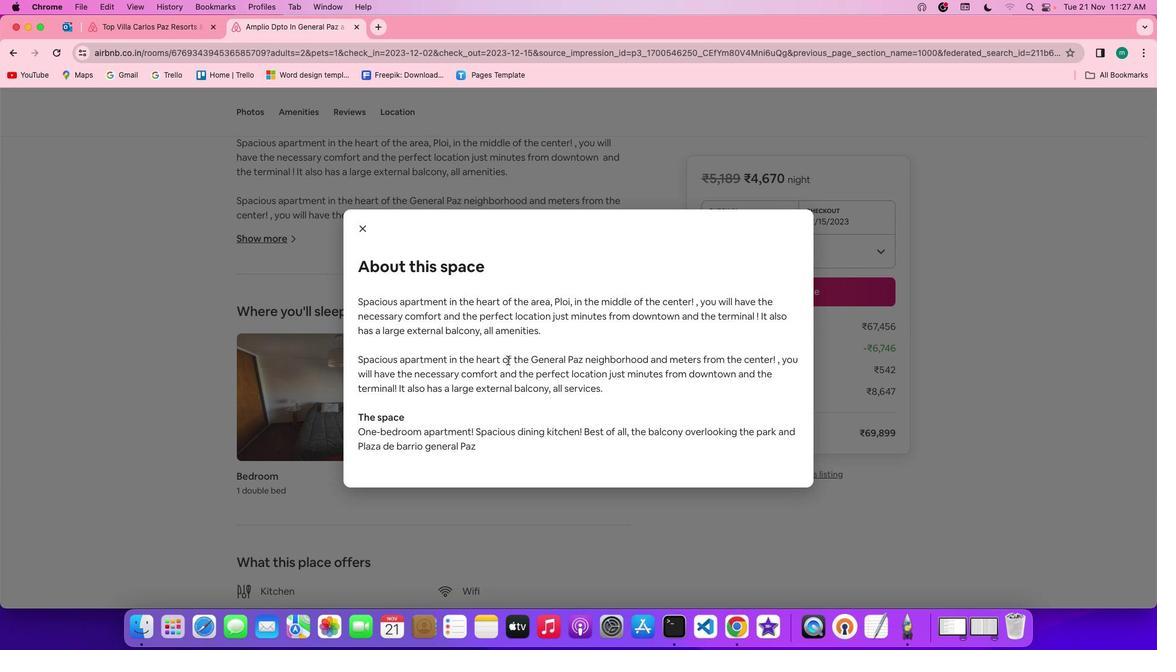 
Action: Mouse scrolled (506, 358) with delta (-1, -1)
Screenshot: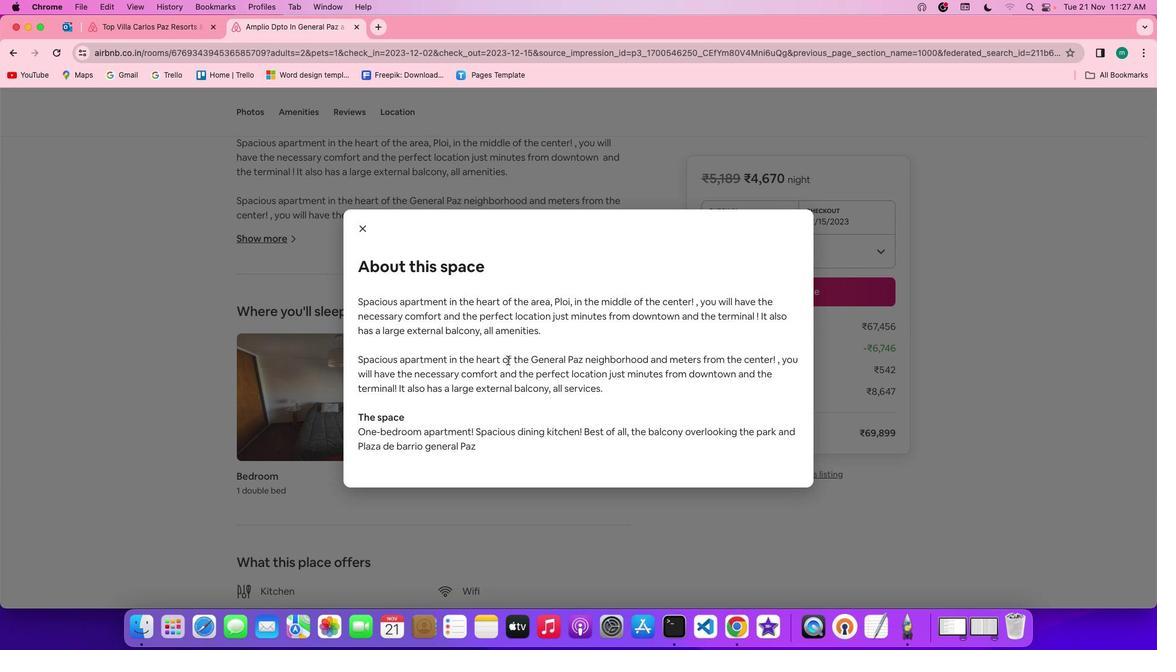 
Action: Mouse scrolled (506, 358) with delta (-1, -1)
Screenshot: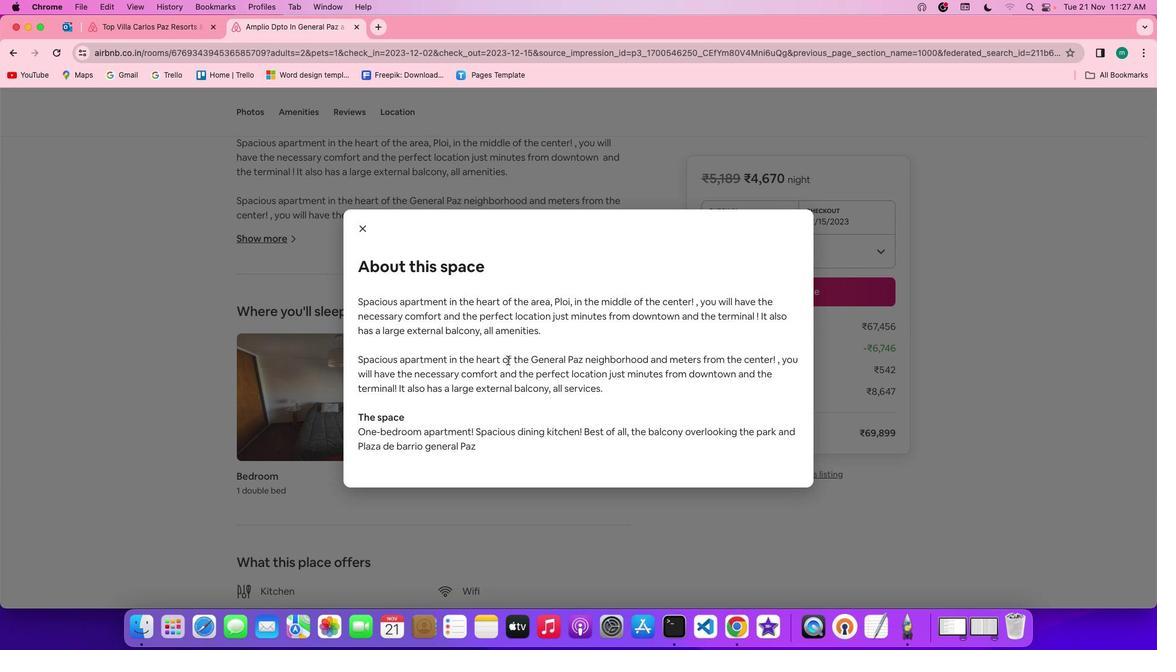 
Action: Mouse scrolled (506, 358) with delta (-1, -2)
Screenshot: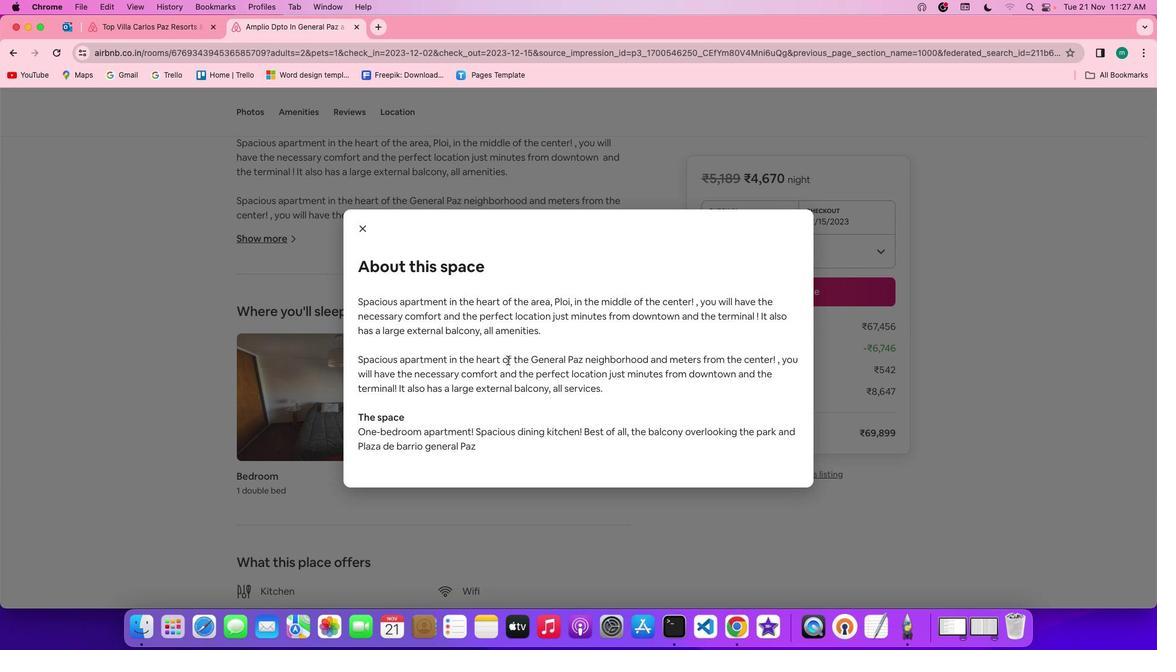 
Action: Mouse moved to (365, 227)
Screenshot: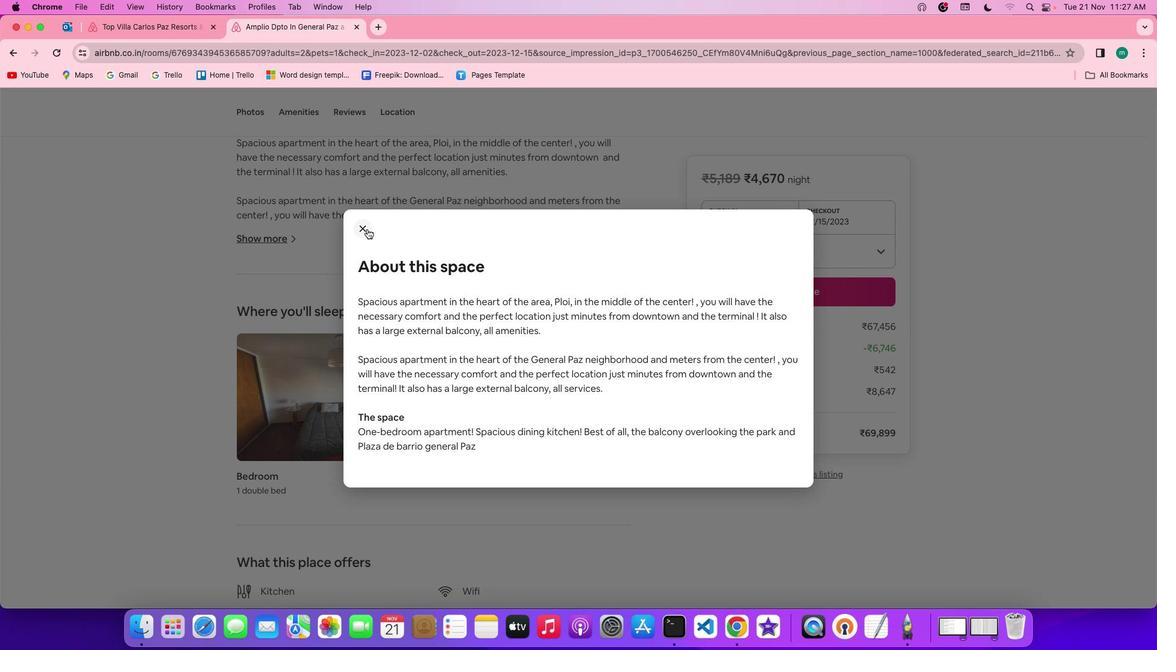 
Action: Mouse pressed left at (365, 227)
Screenshot: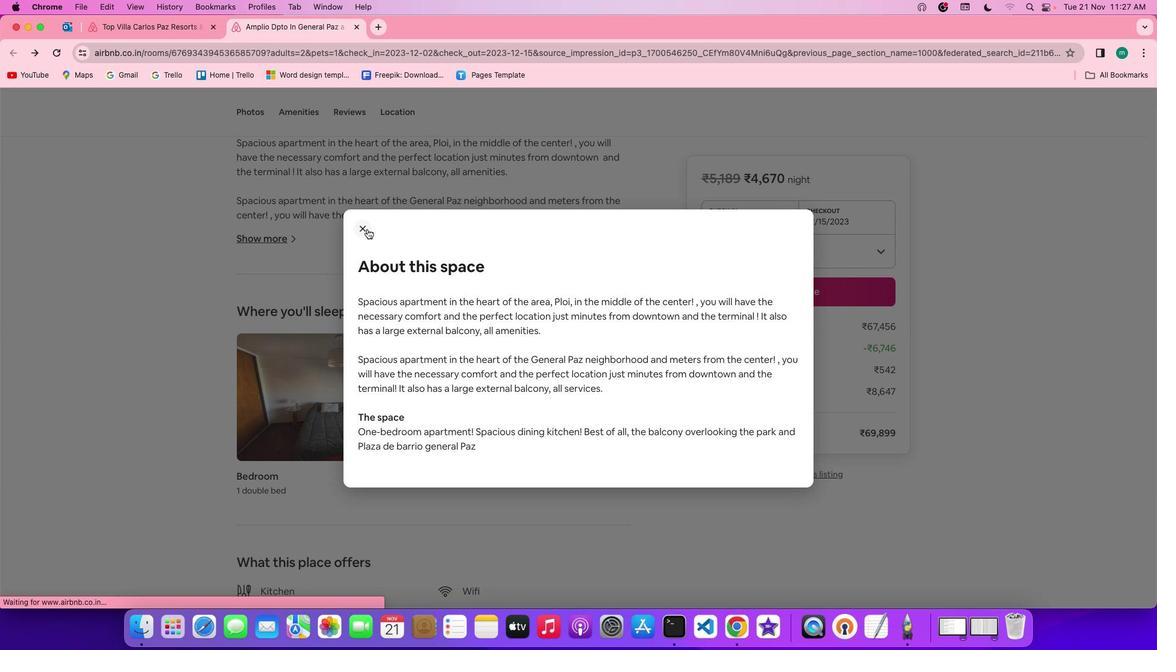 
Action: Mouse moved to (458, 396)
Screenshot: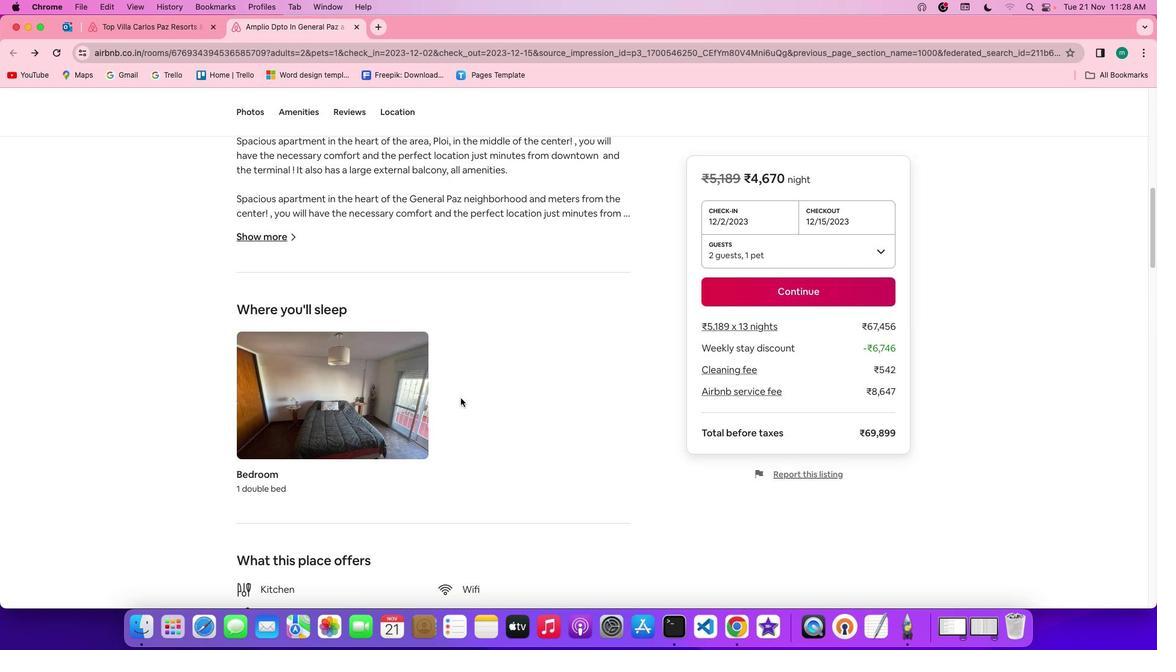 
Action: Mouse scrolled (458, 396) with delta (-1, -1)
Screenshot: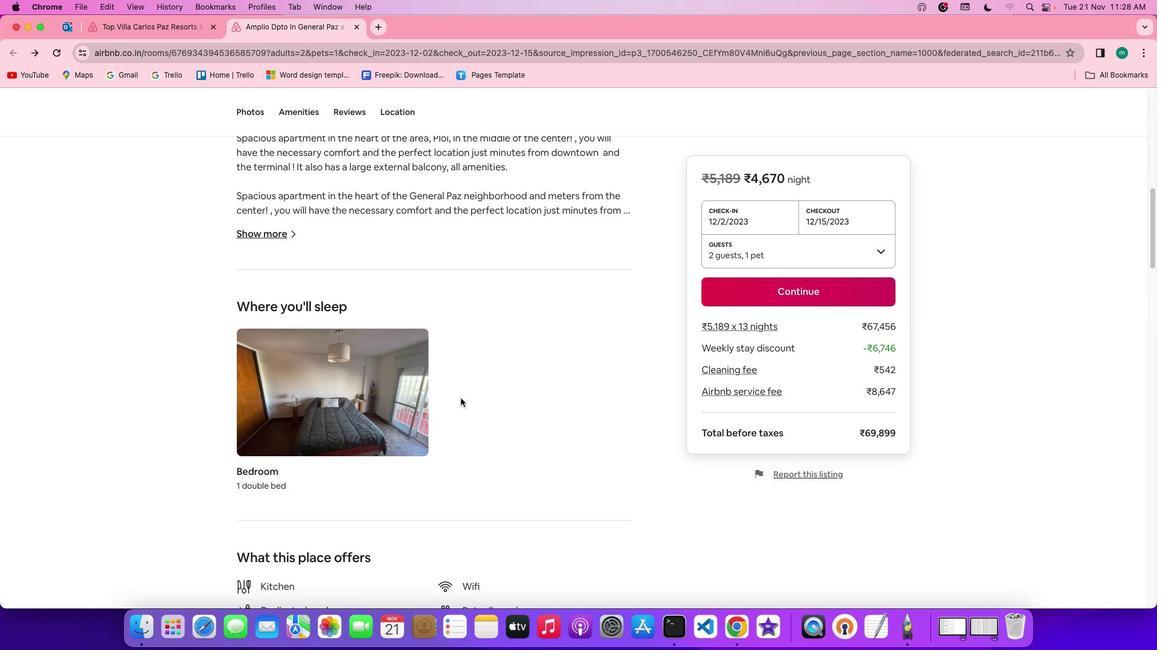 
Action: Mouse scrolled (458, 396) with delta (-1, -1)
Screenshot: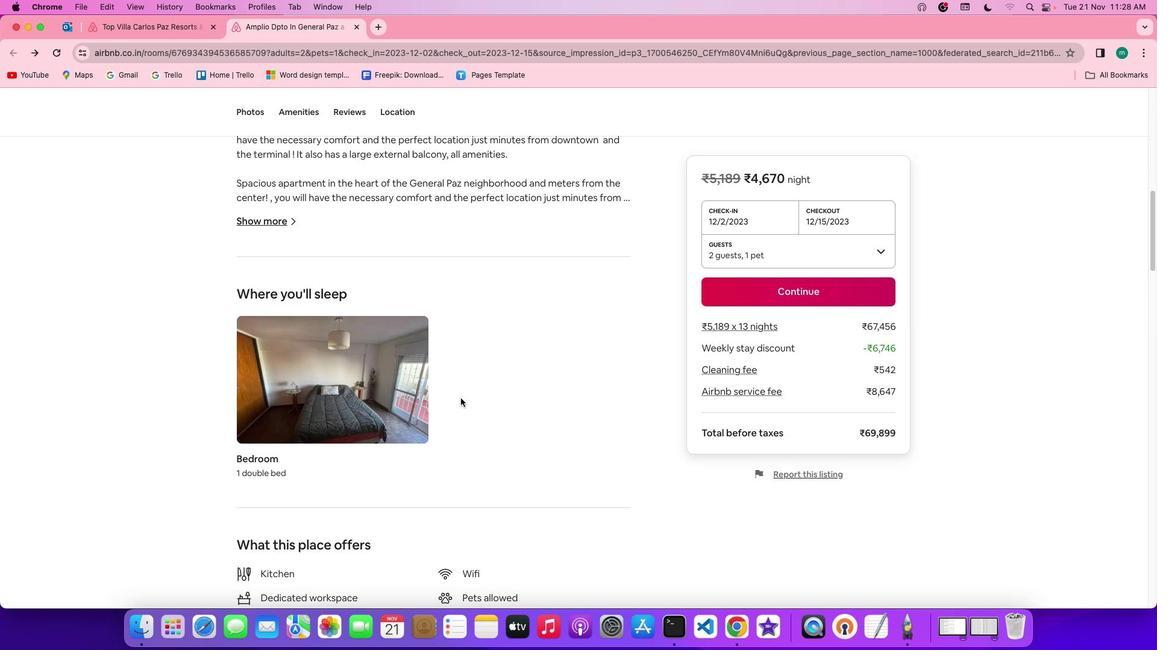 
Action: Mouse scrolled (458, 396) with delta (-1, -1)
Screenshot: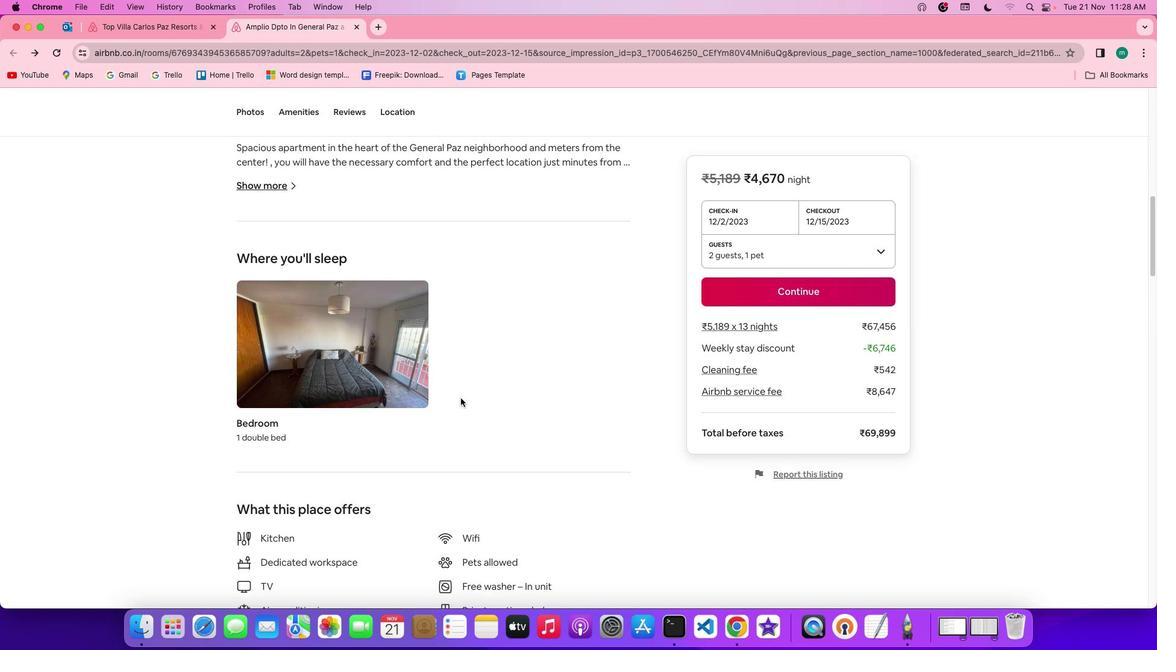 
Action: Mouse scrolled (458, 396) with delta (-1, -1)
Screenshot: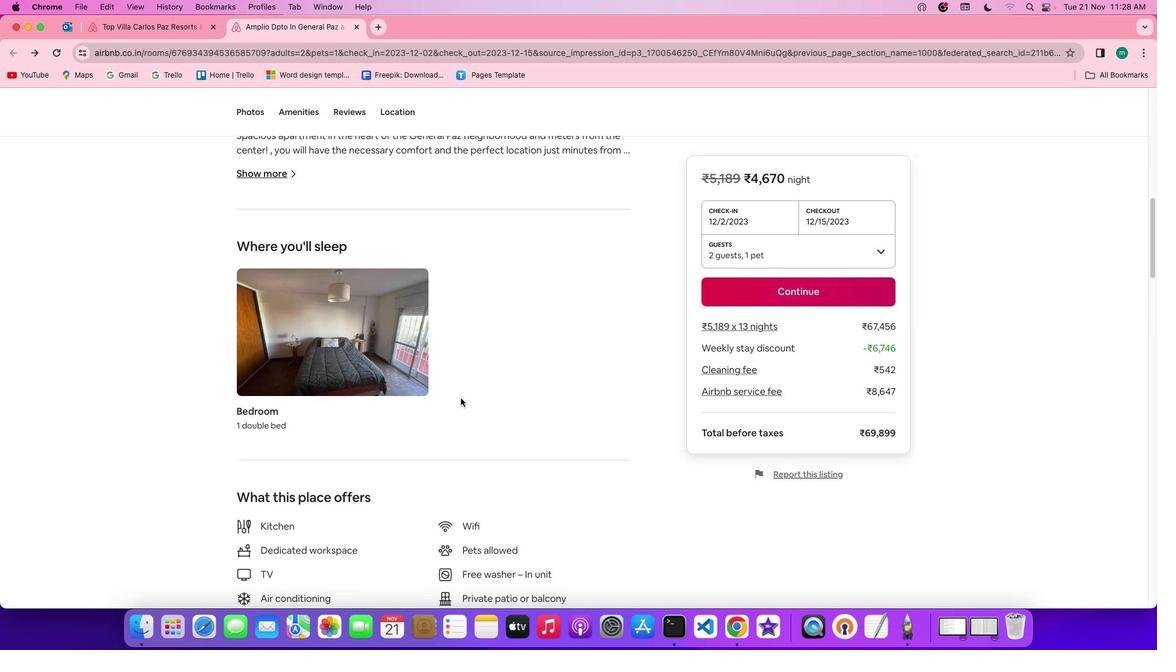 
Action: Mouse scrolled (458, 396) with delta (-1, -1)
Screenshot: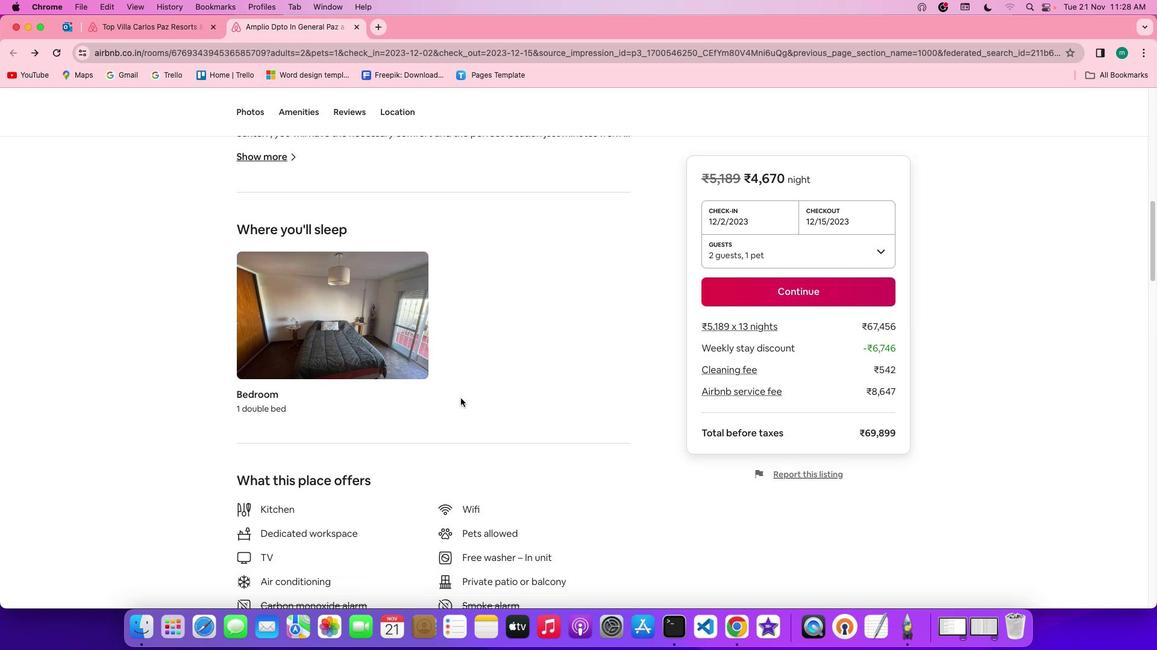 
Action: Mouse scrolled (458, 396) with delta (-1, -1)
Screenshot: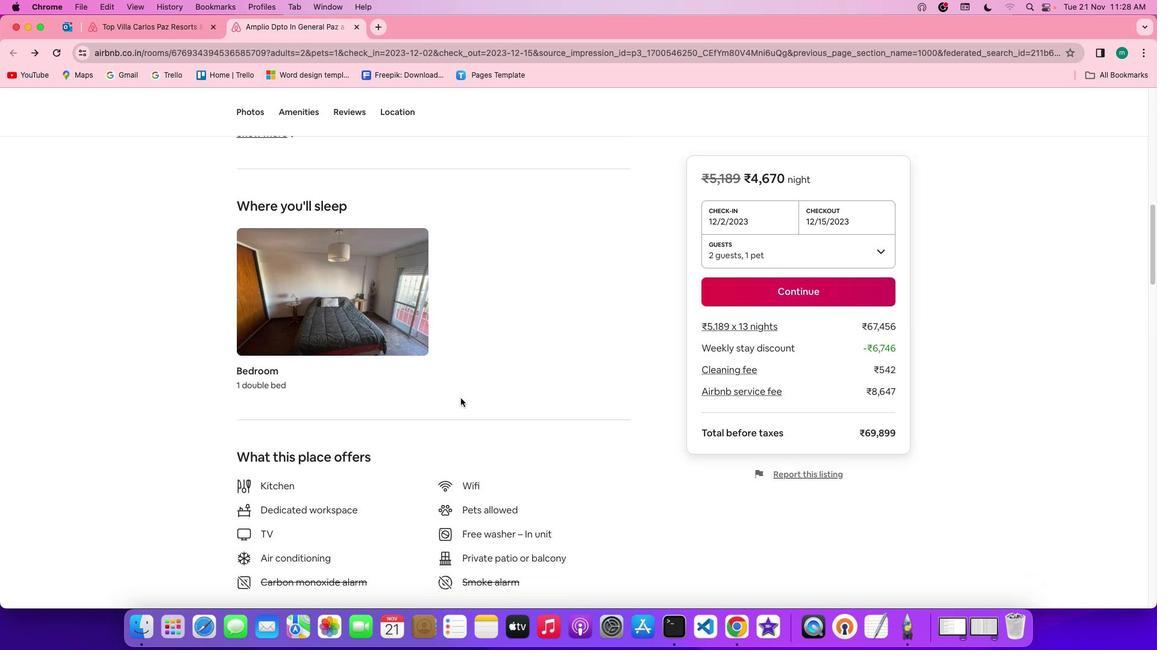 
Action: Mouse scrolled (458, 396) with delta (-1, -1)
Screenshot: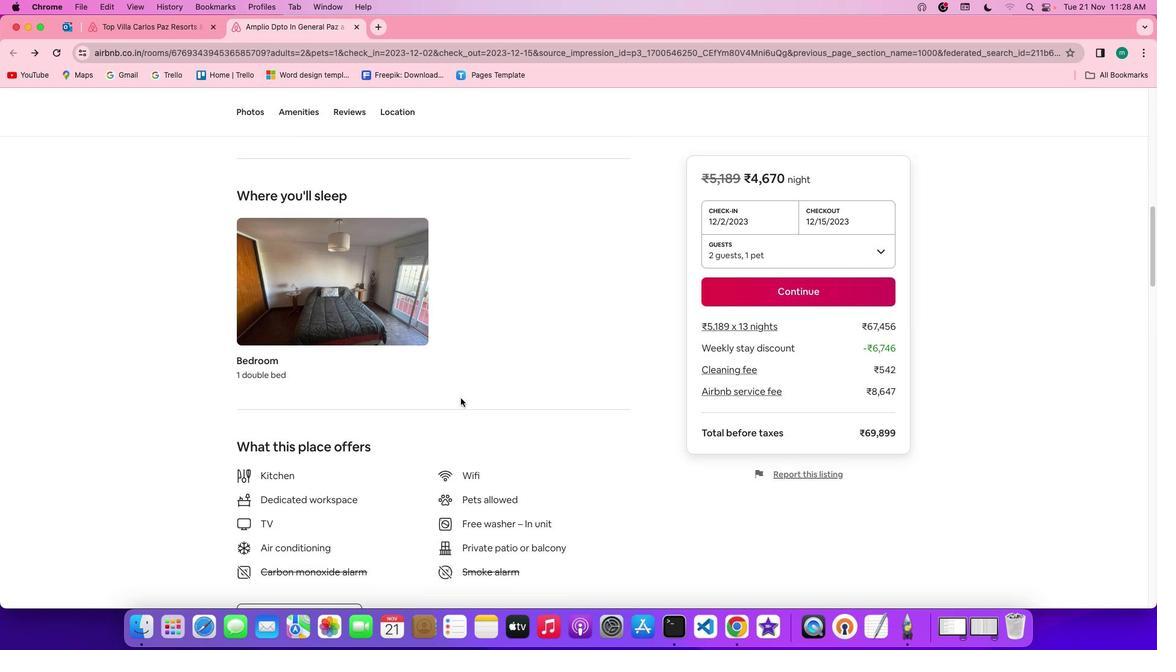 
Action: Mouse moved to (458, 396)
Screenshot: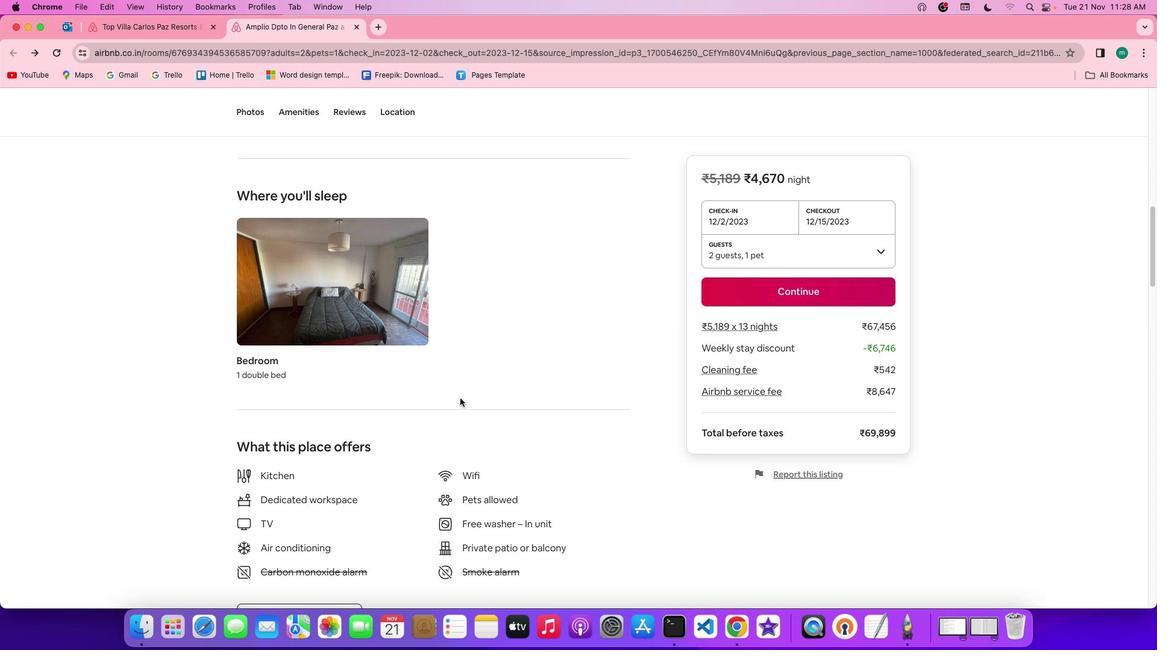 
Action: Mouse scrolled (458, 396) with delta (-1, -1)
Screenshot: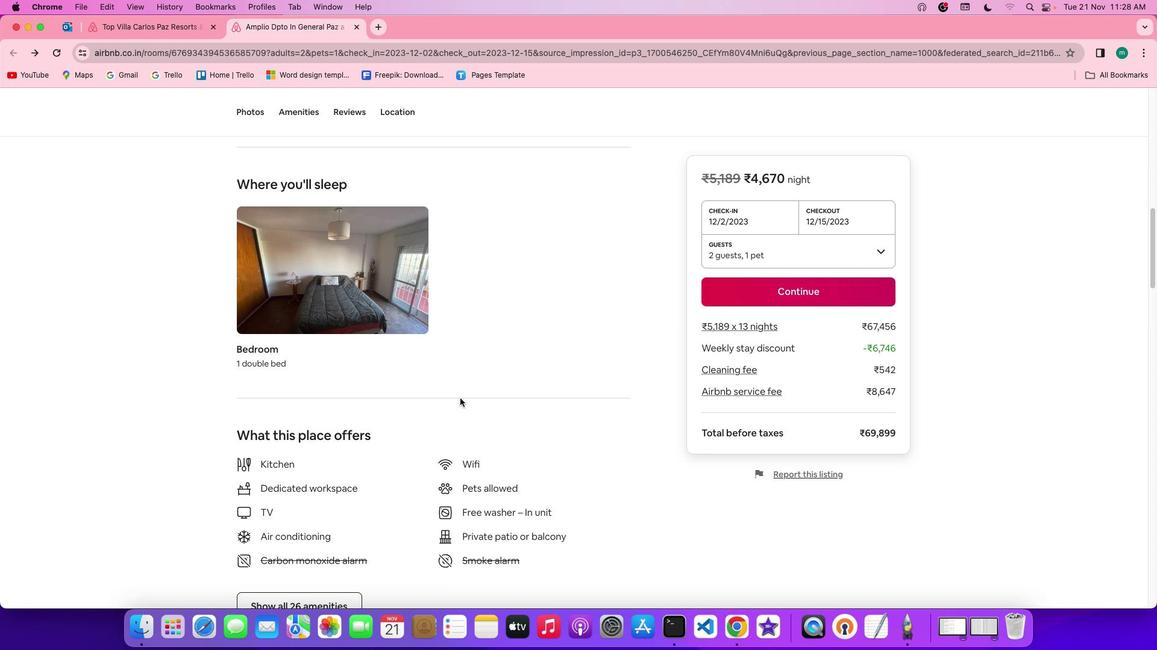 
Action: Mouse scrolled (458, 396) with delta (-1, -1)
Screenshot: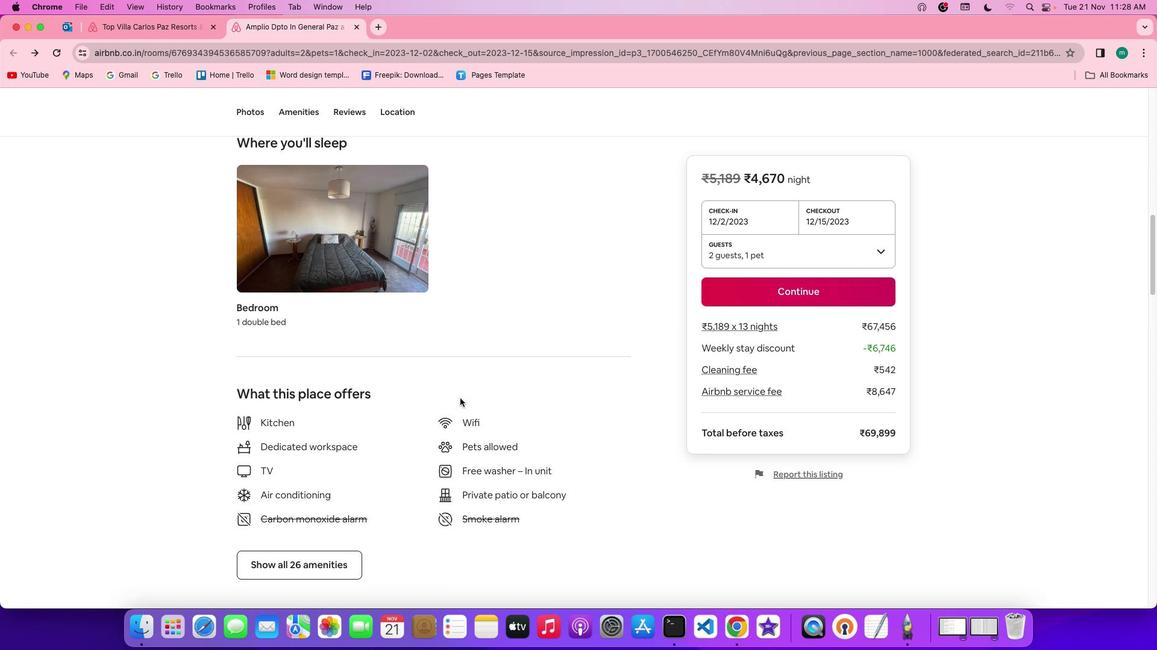 
Action: Mouse scrolled (458, 396) with delta (-1, -2)
Screenshot: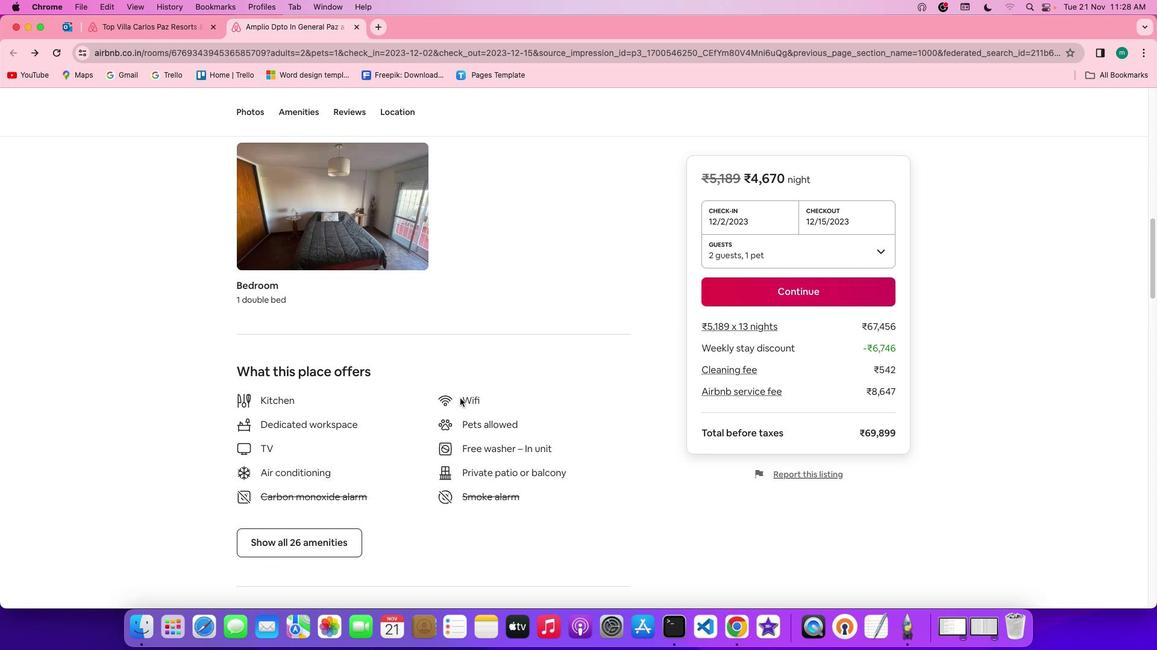 
Action: Mouse scrolled (458, 396) with delta (-1, -2)
Screenshot: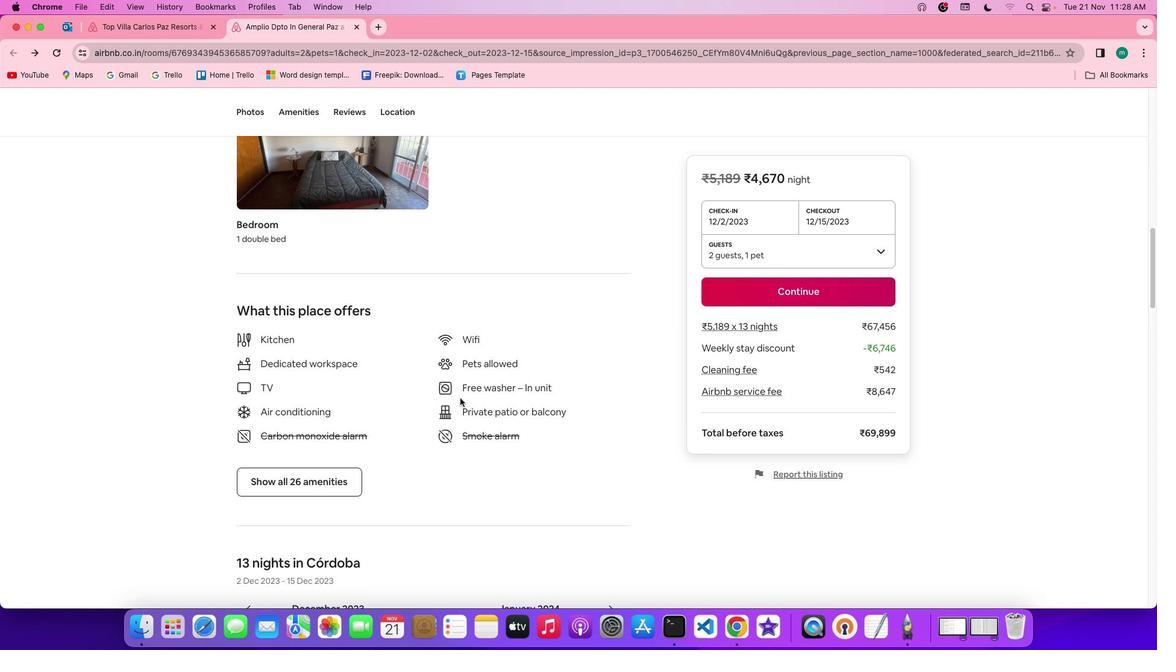 
Action: Mouse scrolled (458, 396) with delta (-1, -1)
Screenshot: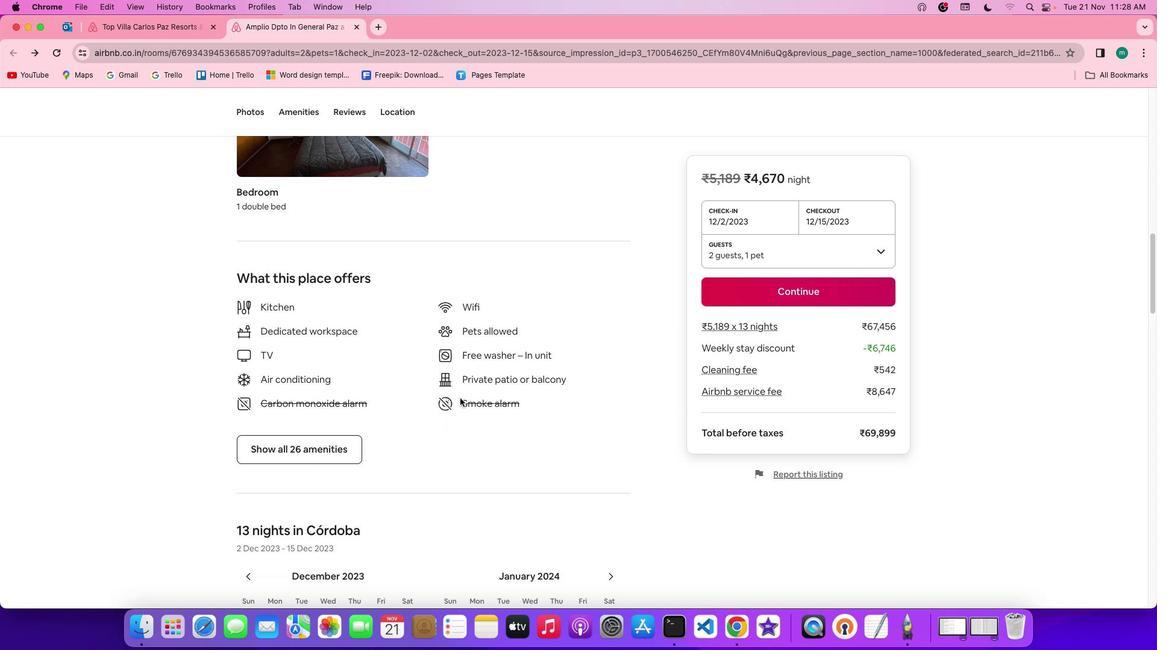 
Action: Mouse scrolled (458, 396) with delta (-1, -1)
Screenshot: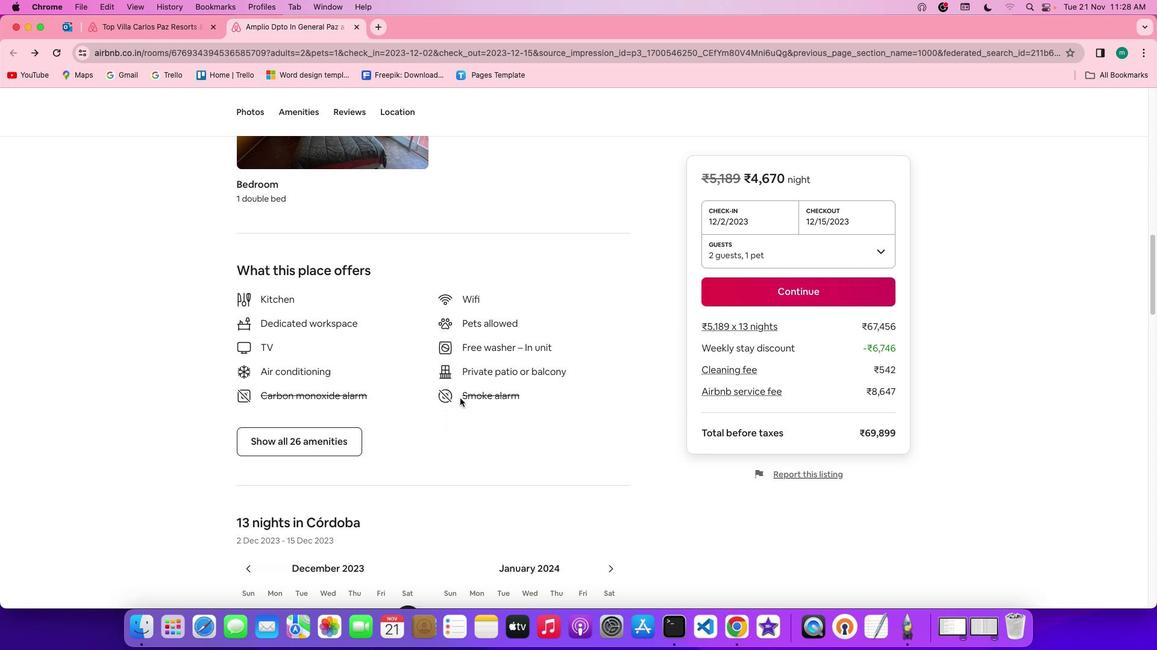 
Action: Mouse scrolled (458, 396) with delta (-1, -2)
Screenshot: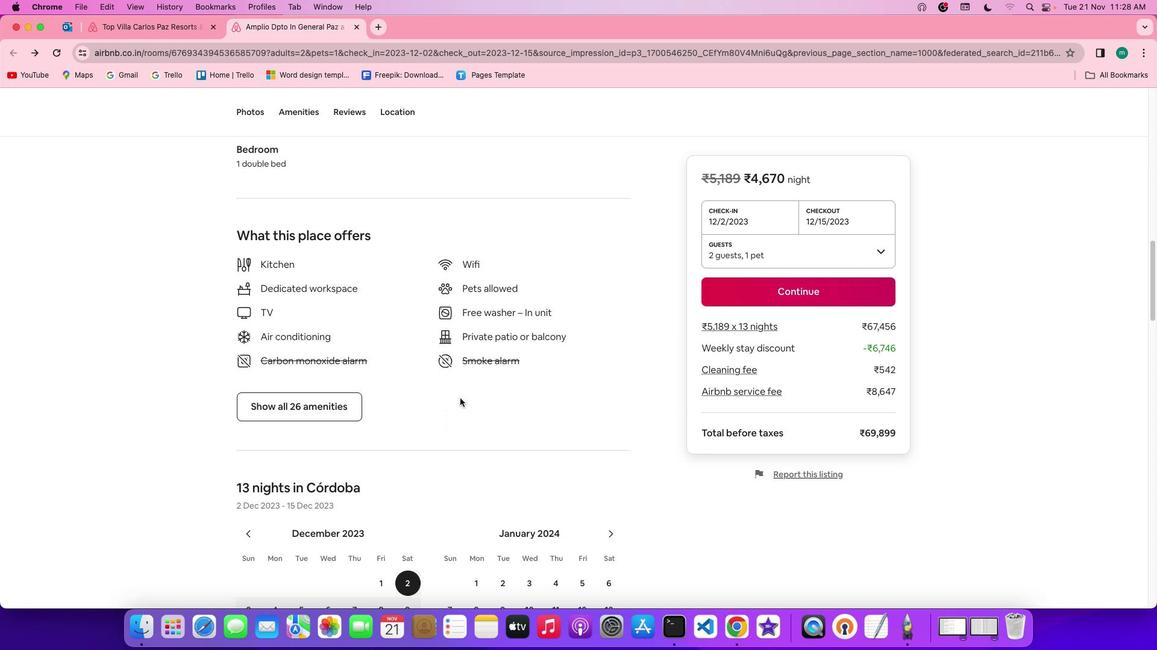 
Action: Mouse scrolled (458, 396) with delta (-1, -1)
Screenshot: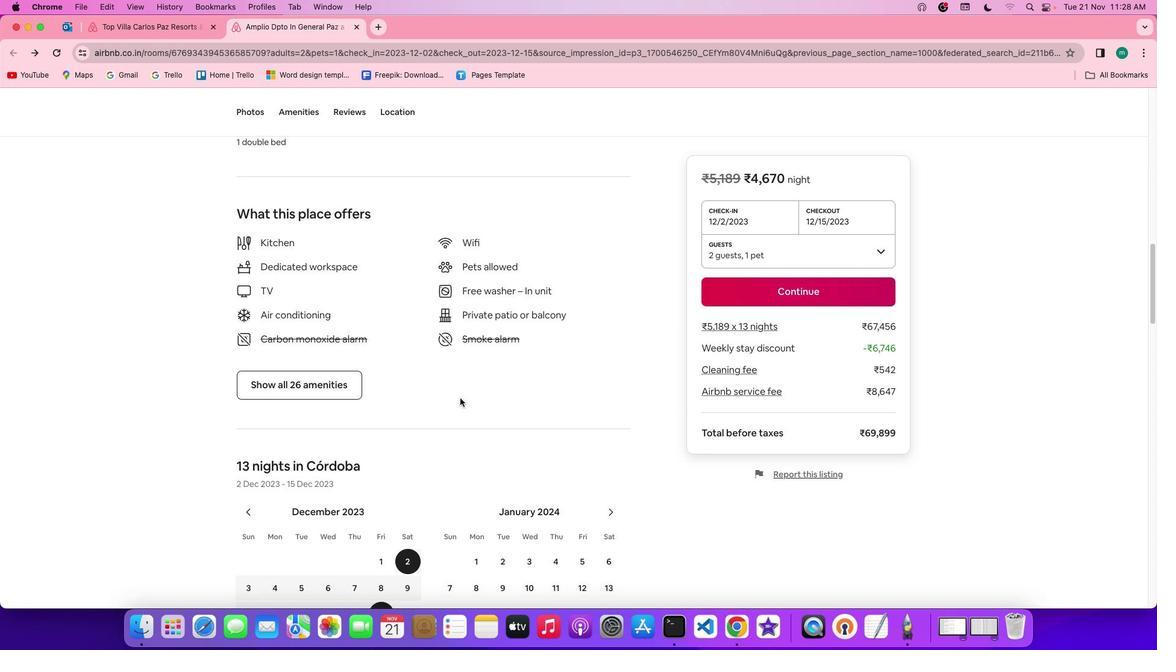 
Action: Mouse scrolled (458, 396) with delta (-1, -1)
Screenshot: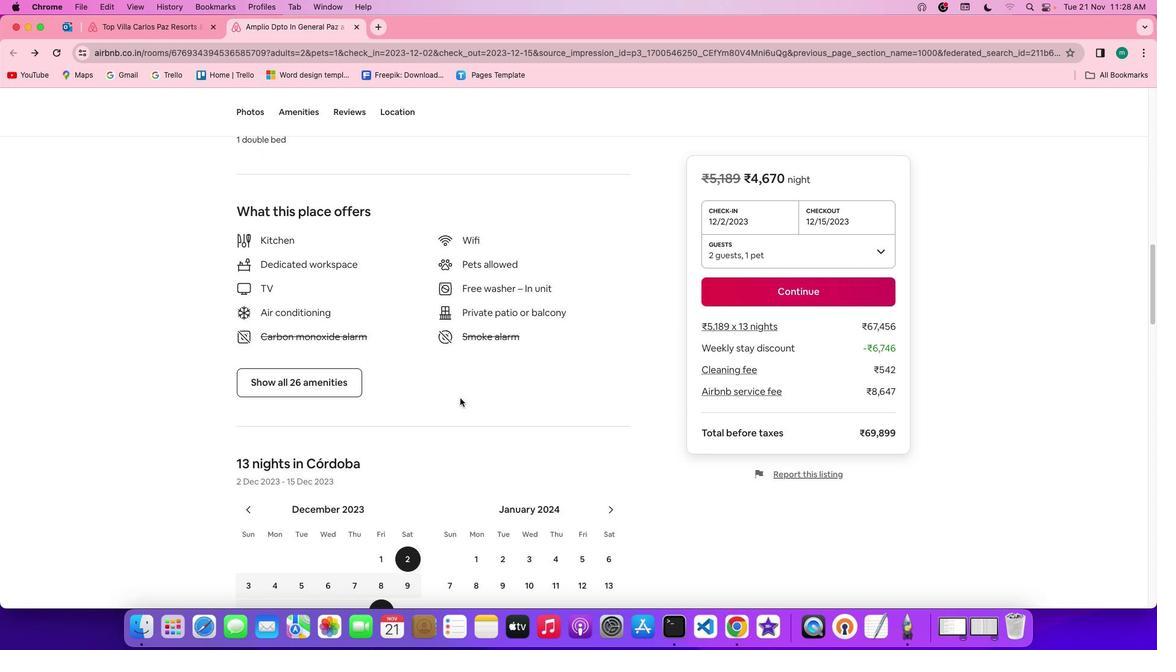 
Action: Mouse scrolled (458, 396) with delta (-1, -1)
Screenshot: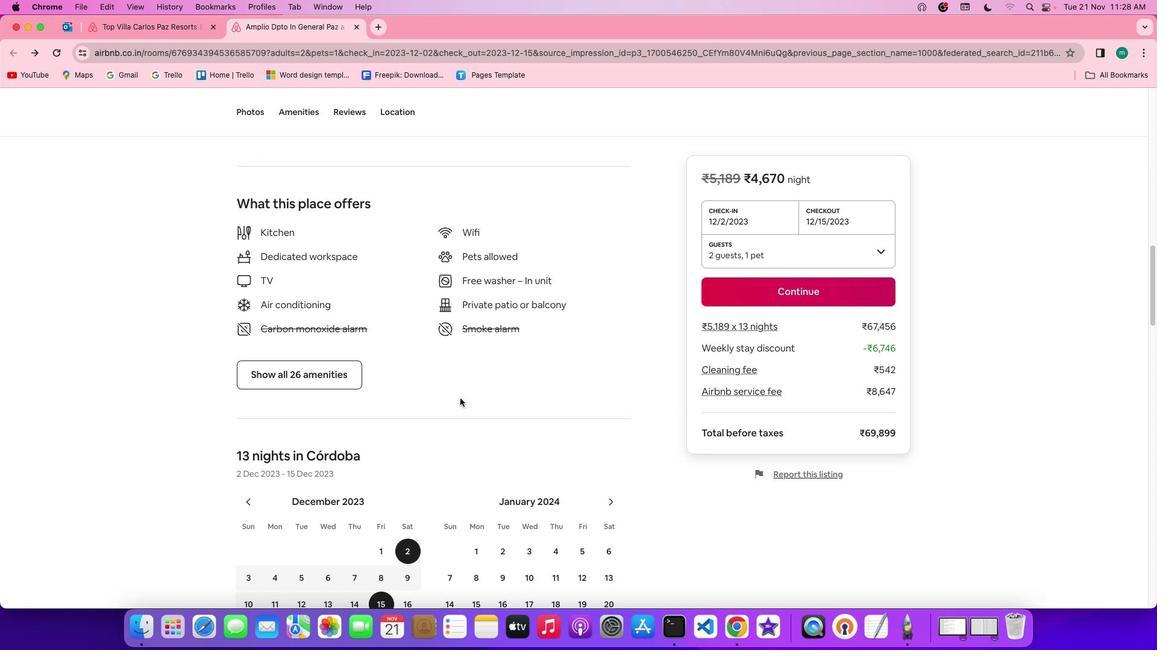 
Action: Mouse moved to (321, 369)
Screenshot: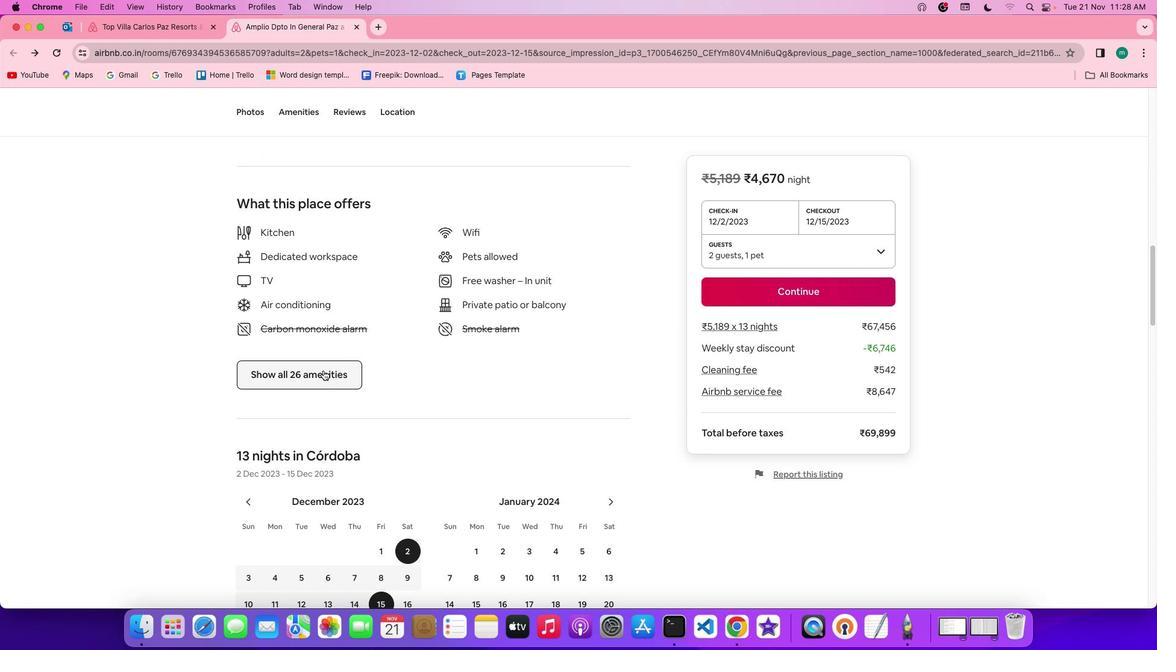 
Action: Mouse pressed left at (321, 369)
Screenshot: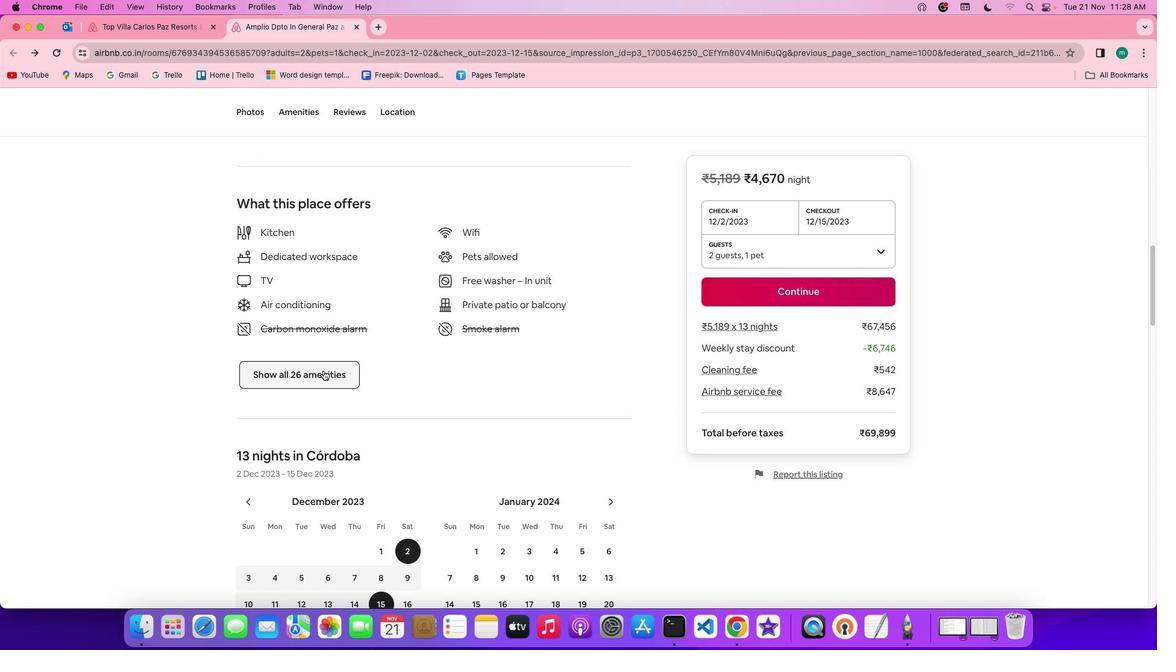 
Action: Mouse moved to (532, 402)
Screenshot: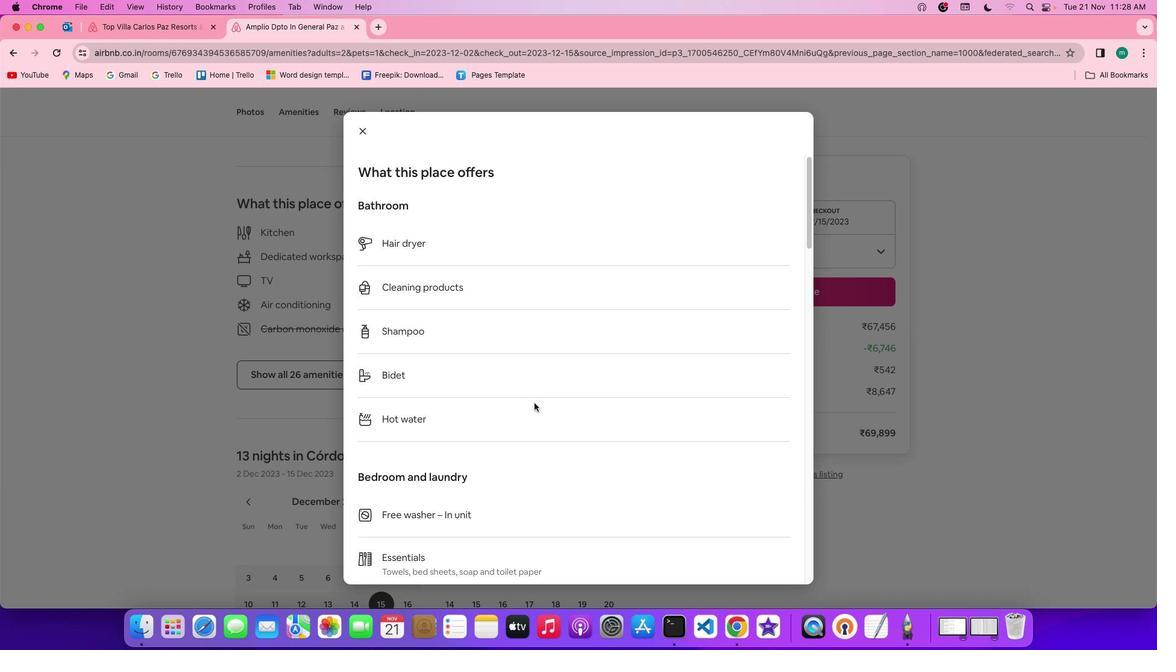 
Action: Mouse scrolled (532, 402) with delta (-1, -1)
Screenshot: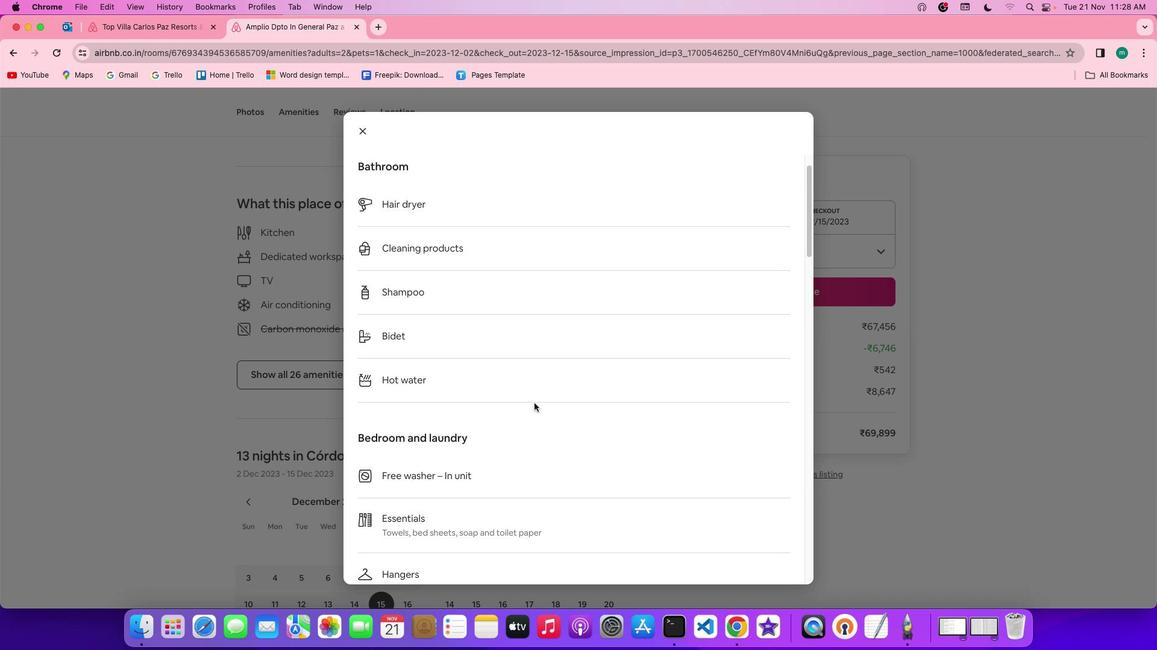 
Action: Mouse scrolled (532, 402) with delta (-1, -1)
Screenshot: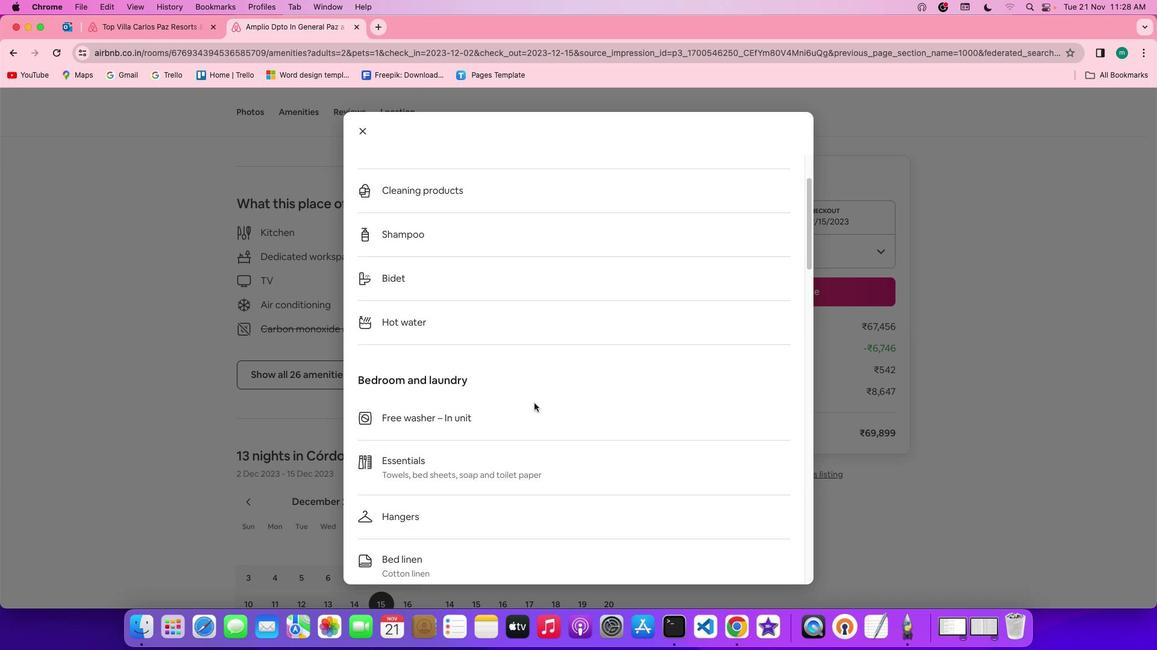 
Action: Mouse scrolled (532, 402) with delta (-1, -2)
Screenshot: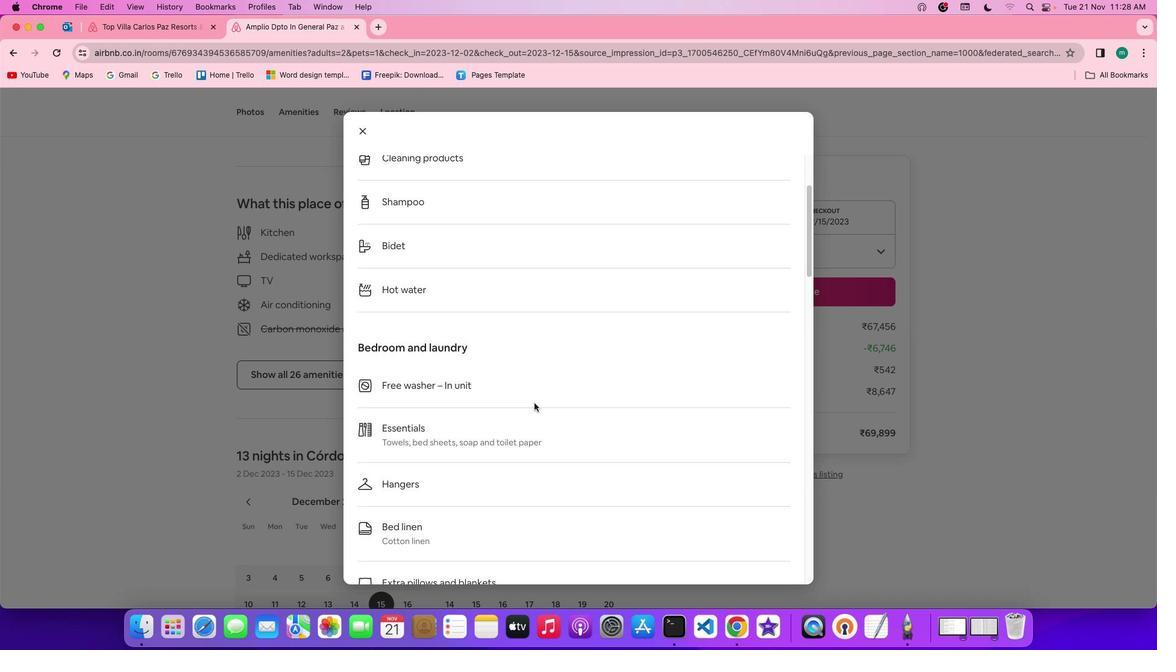 
Action: Mouse scrolled (532, 402) with delta (-1, -3)
Screenshot: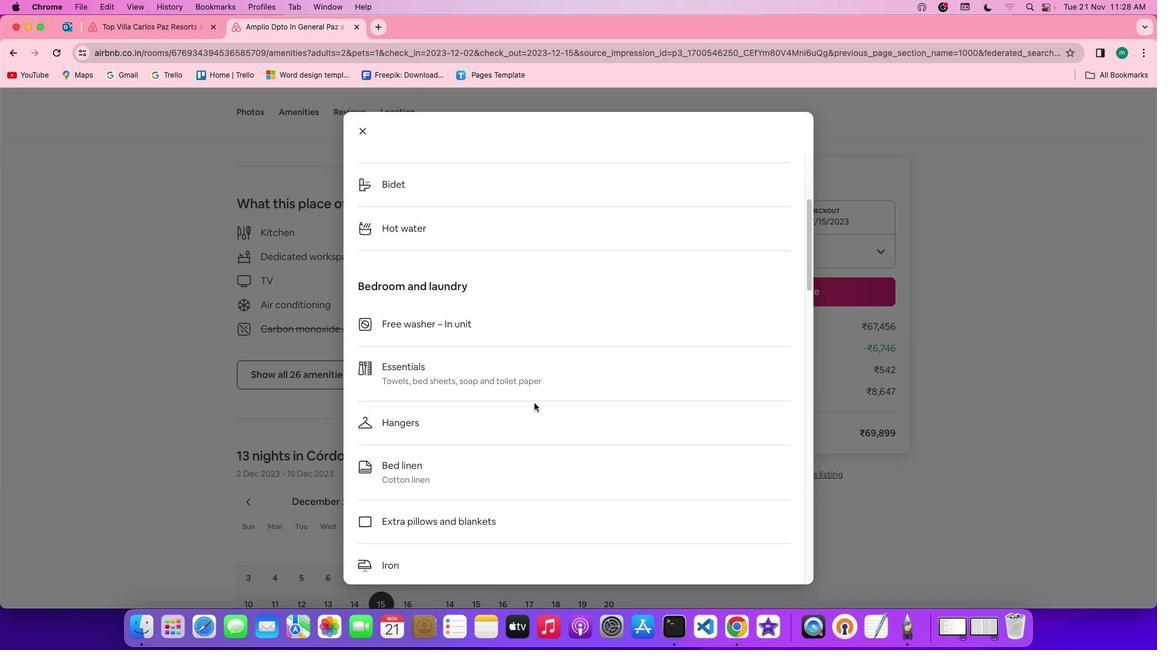 
Action: Mouse scrolled (532, 402) with delta (-1, -3)
Screenshot: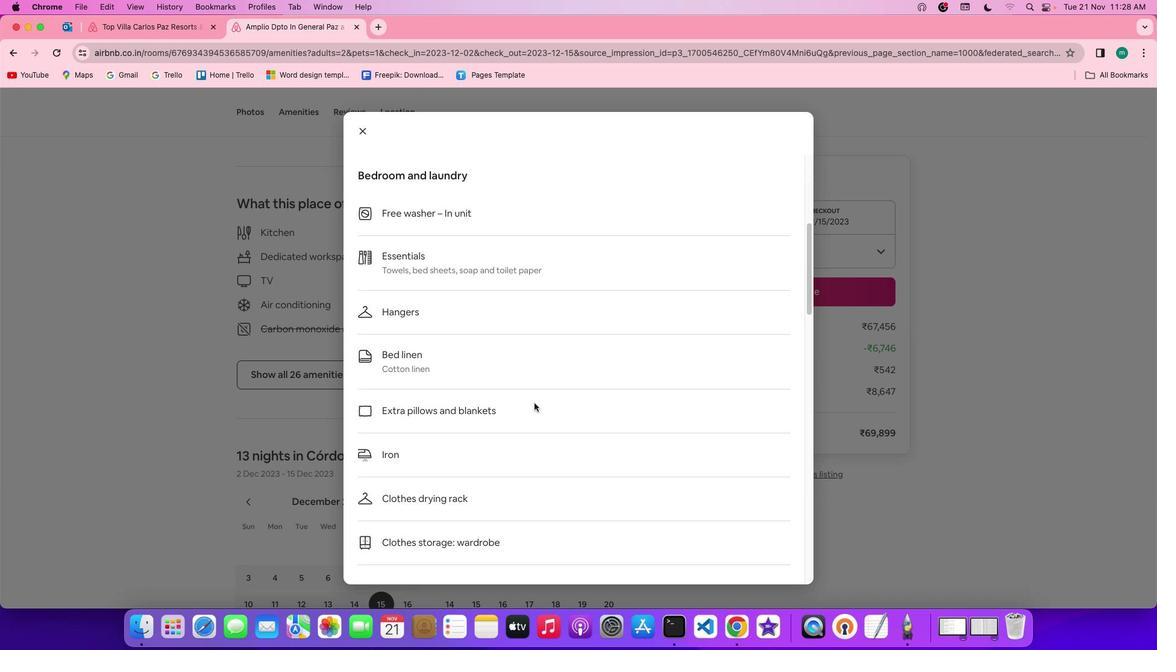 
Action: Mouse scrolled (532, 402) with delta (-1, -1)
Screenshot: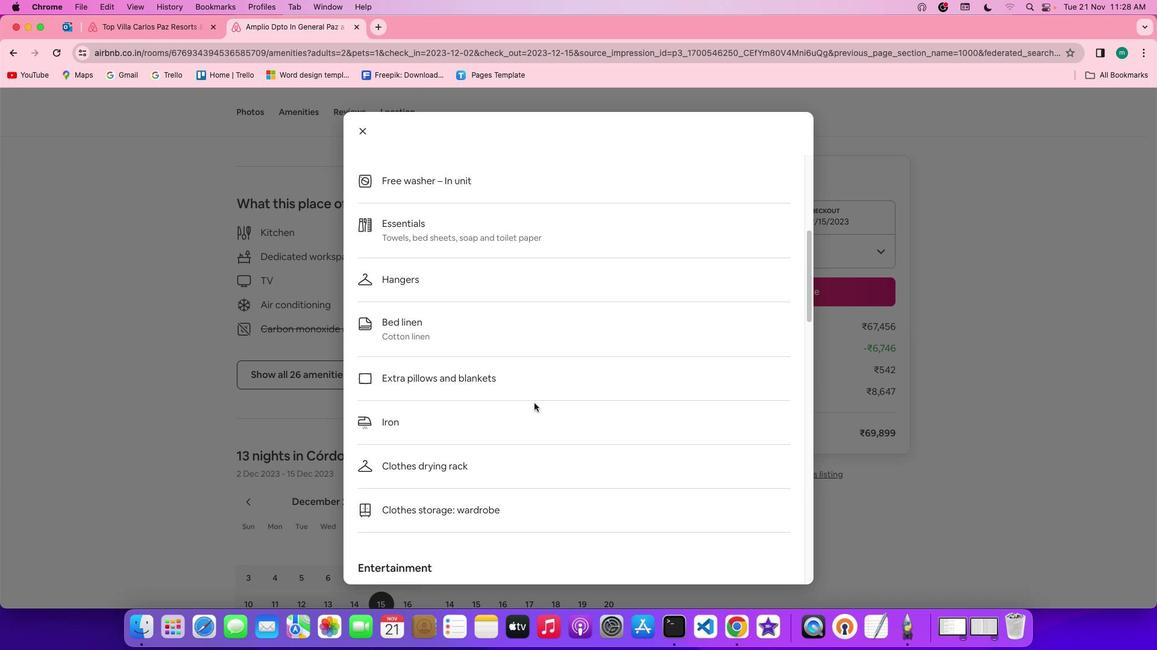 
Action: Mouse scrolled (532, 402) with delta (-1, -1)
Screenshot: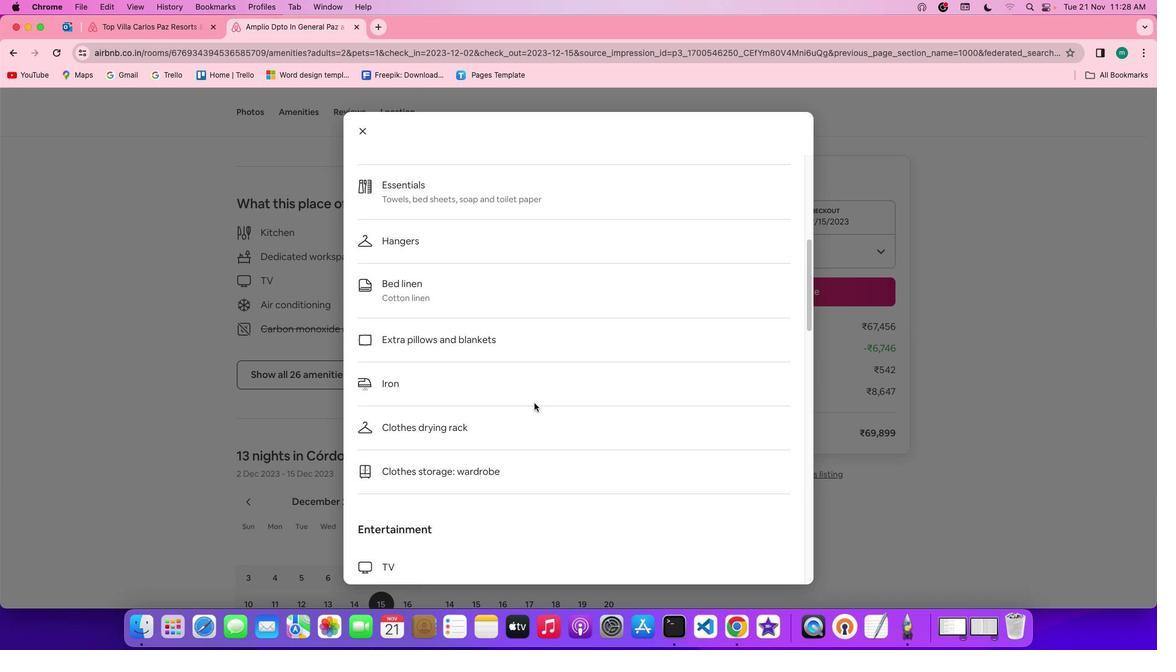 
Action: Mouse scrolled (532, 402) with delta (-1, -2)
Screenshot: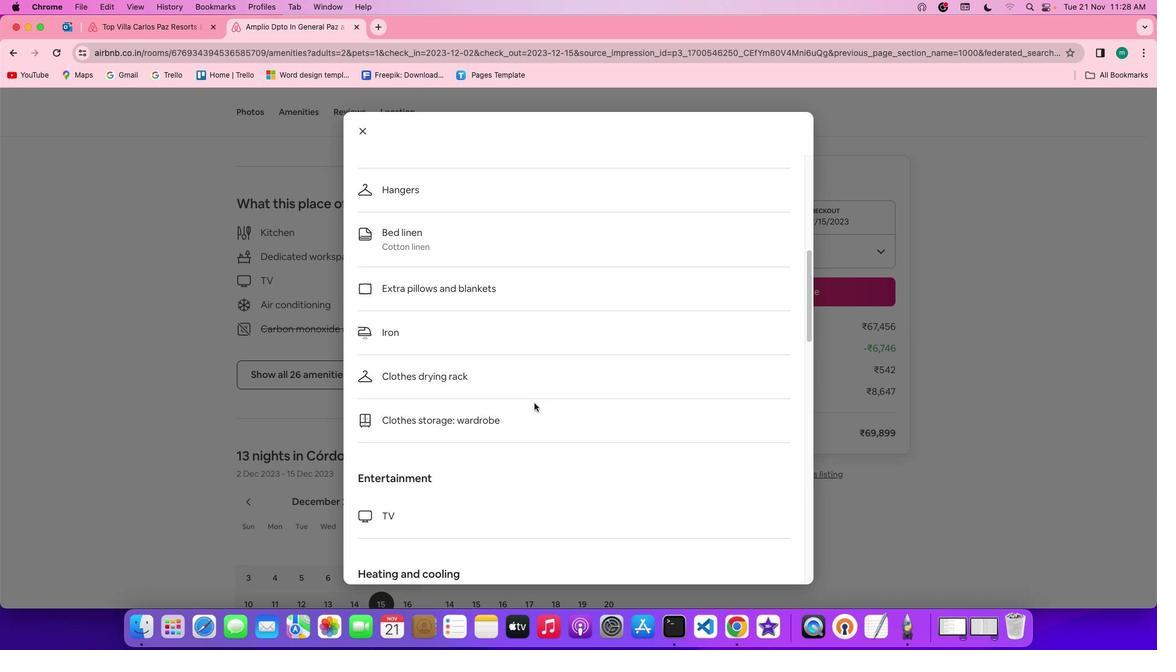 
Action: Mouse scrolled (532, 402) with delta (-1, -3)
Screenshot: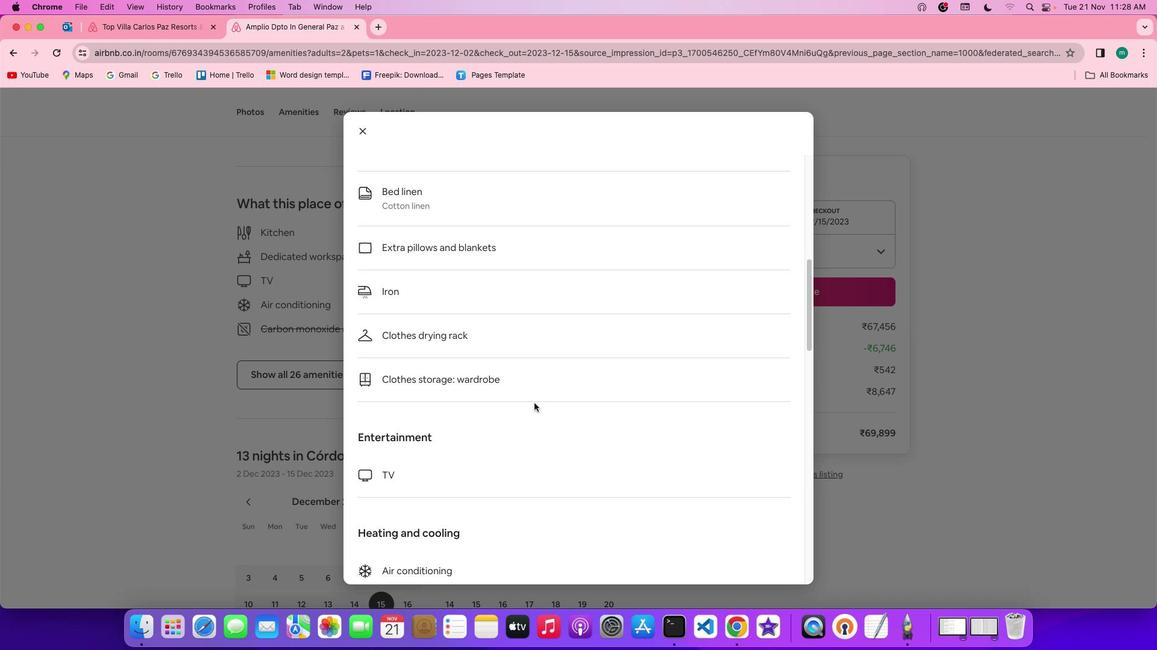 
Action: Mouse scrolled (532, 402) with delta (-1, -1)
Screenshot: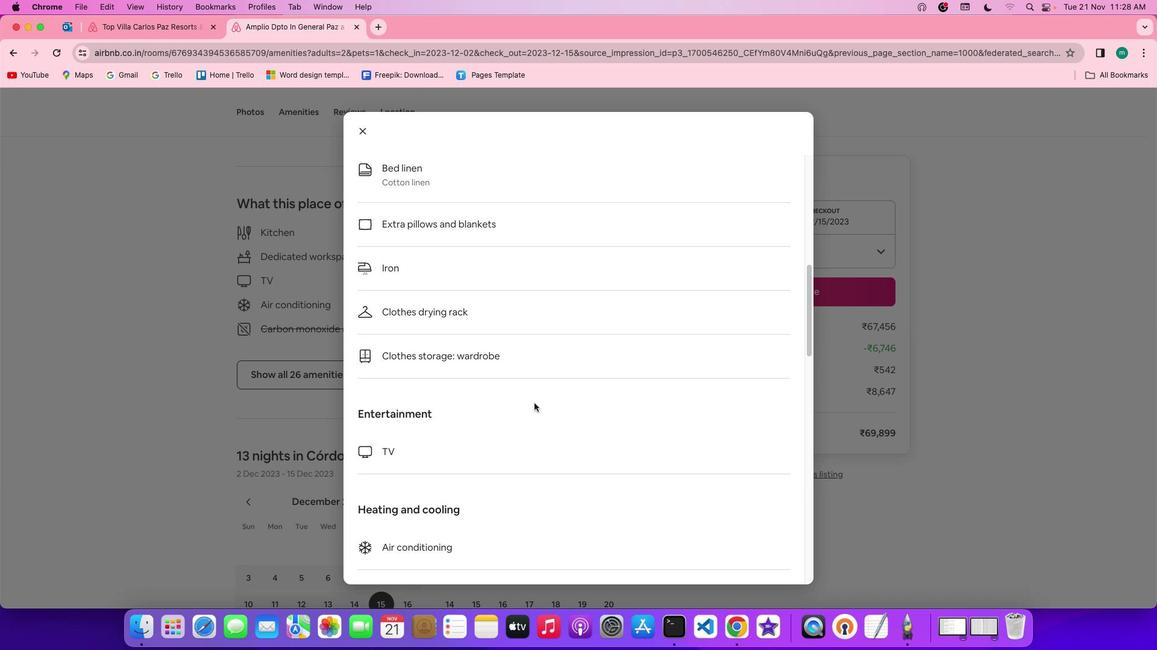
Action: Mouse scrolled (532, 402) with delta (-1, -1)
Screenshot: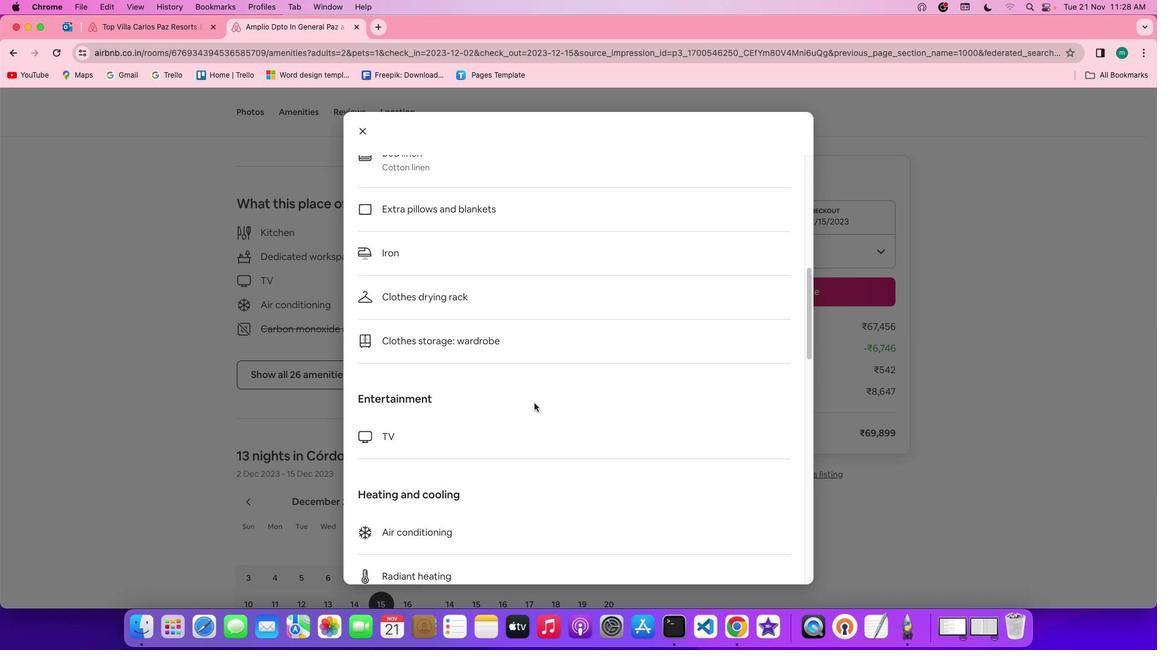 
Action: Mouse scrolled (532, 402) with delta (-1, -2)
Screenshot: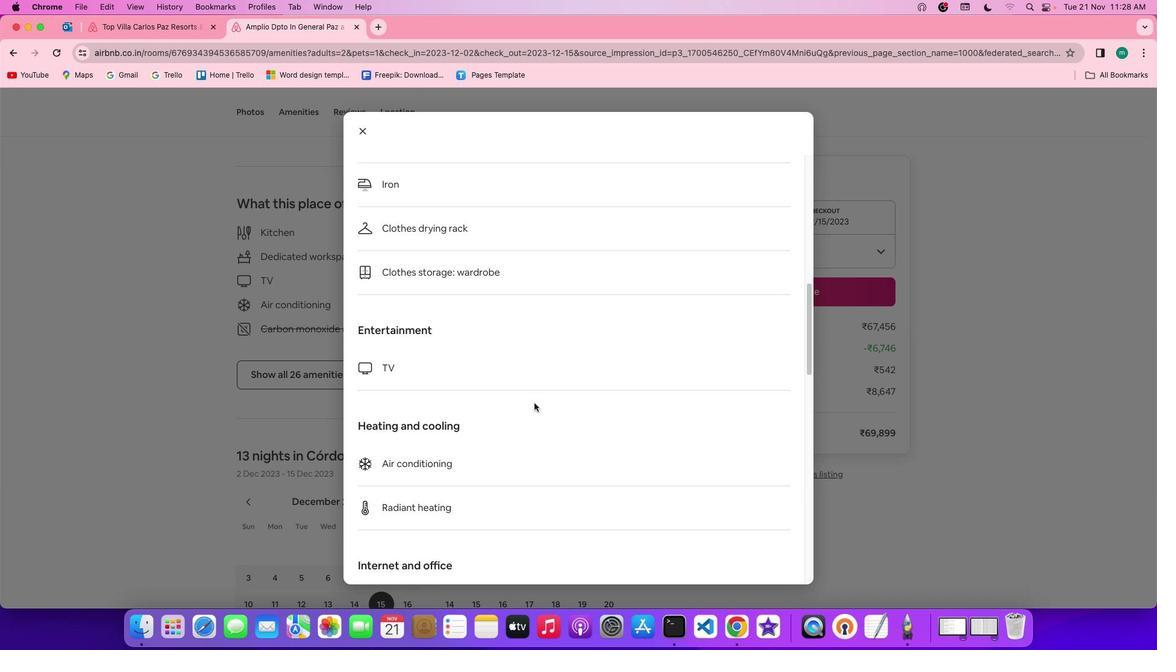 
Action: Mouse scrolled (532, 402) with delta (-1, -3)
Screenshot: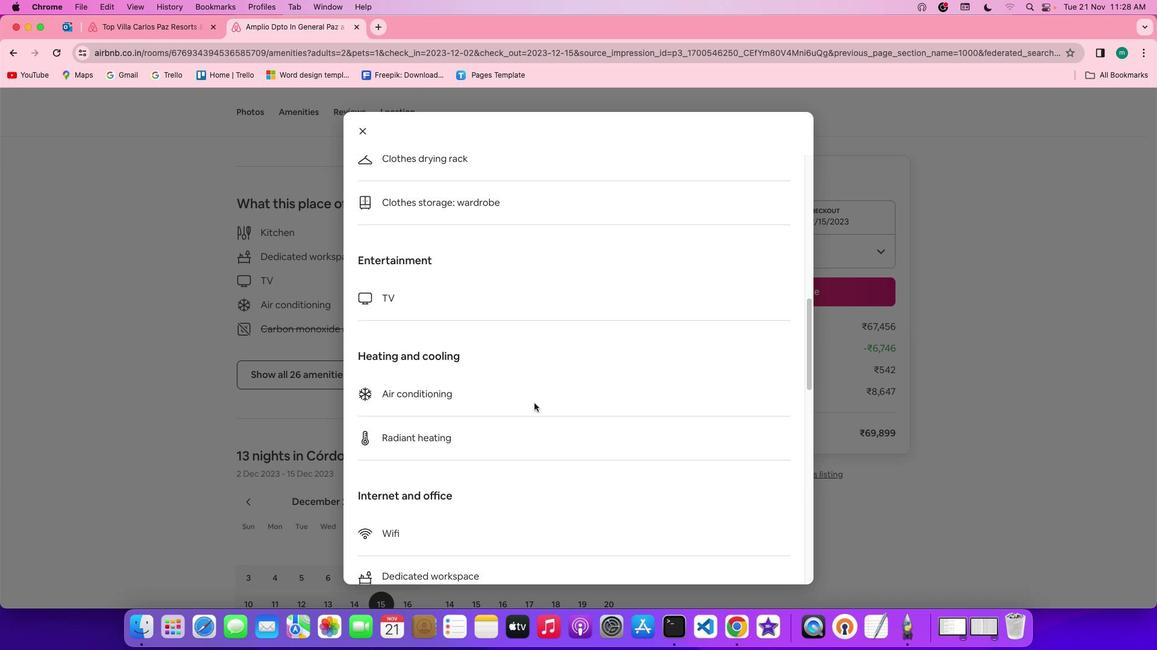 
Action: Mouse scrolled (532, 402) with delta (-1, -1)
